 Task: Buy 5 Conductivity Meters & Accessories from Measuring & Testing section under best seller category for shipping address: Eden Taylor, 3517 Cook Hill Road, Danbury, Connecticut 06810, Cell Number 2034707320. Pay from credit card ending with 6759, CVV 506
Action: Mouse moved to (210, 107)
Screenshot: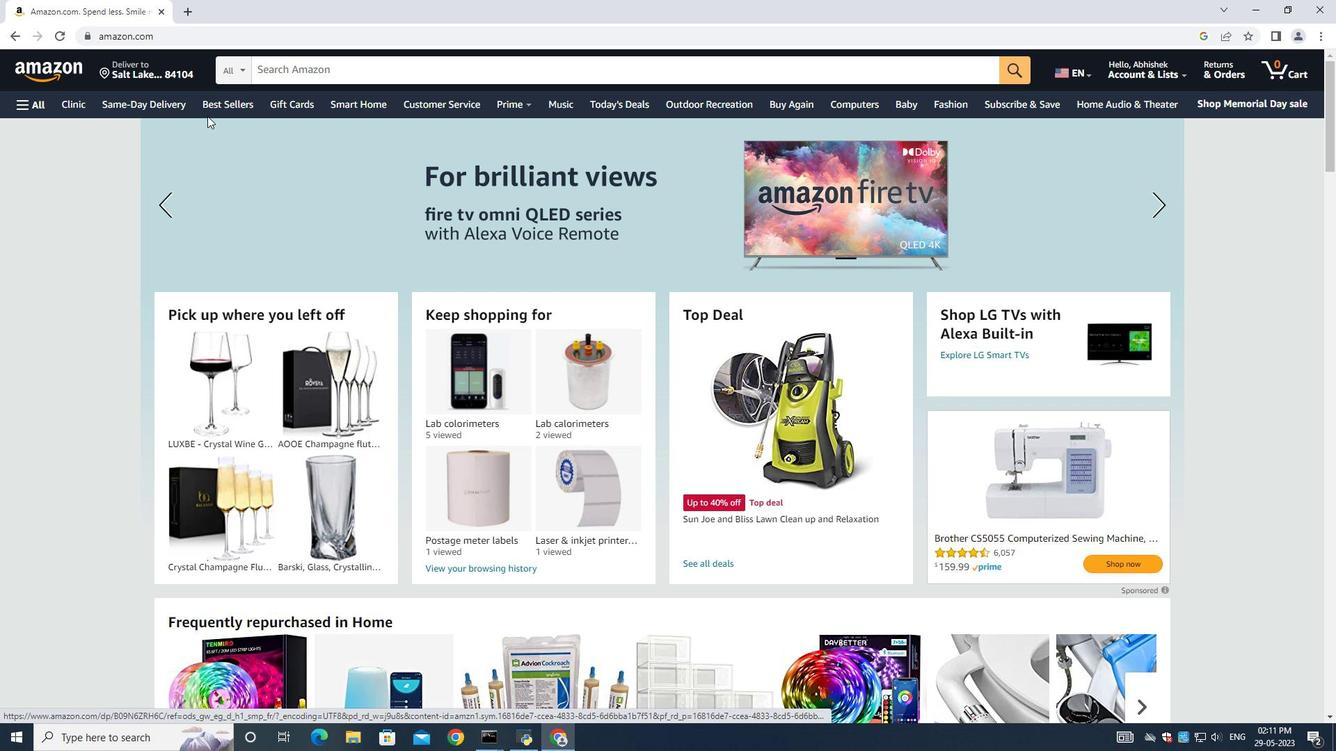 
Action: Mouse pressed left at (210, 107)
Screenshot: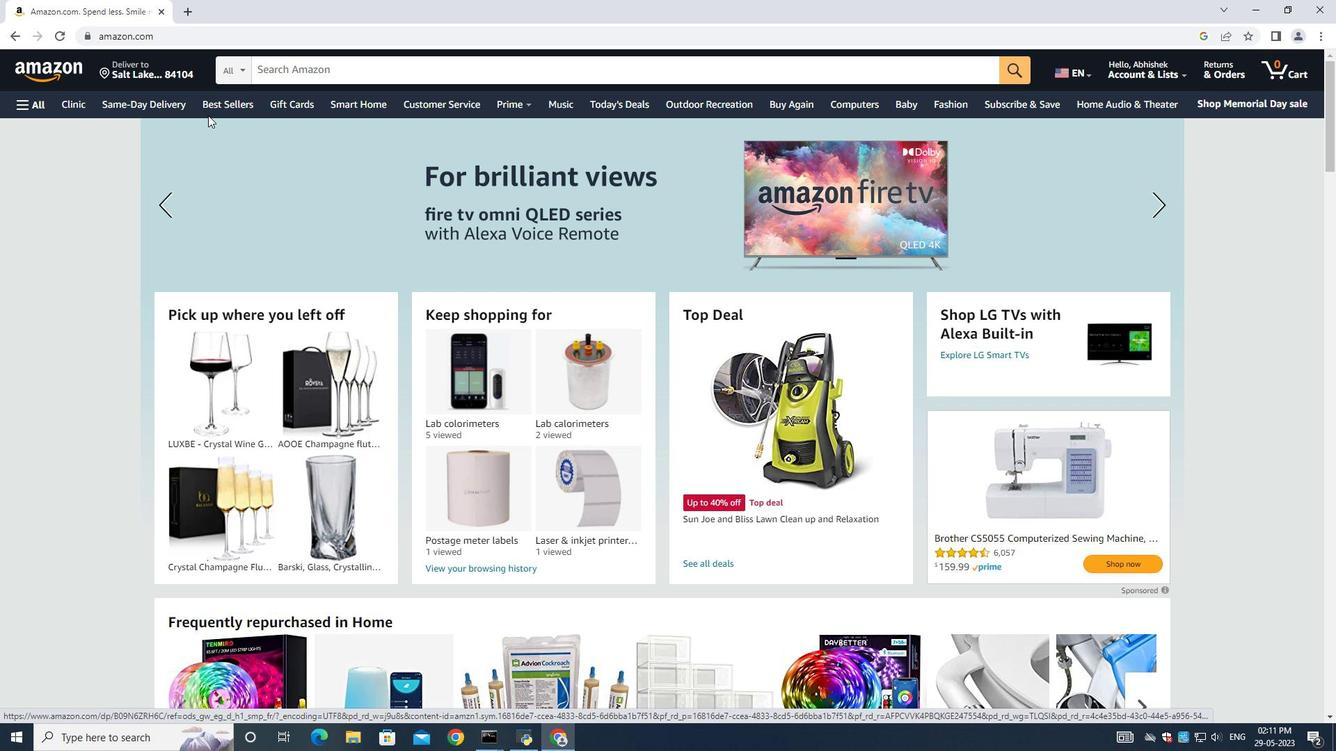 
Action: Mouse moved to (354, 73)
Screenshot: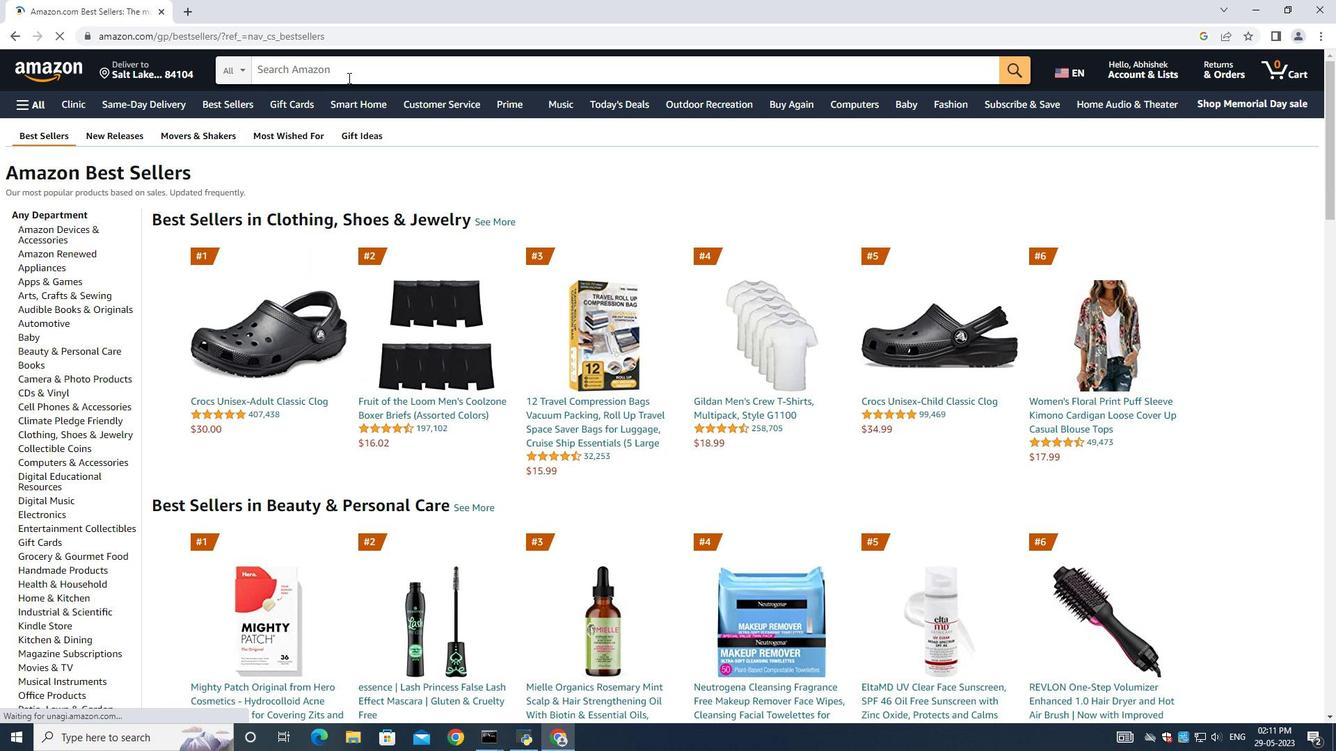 
Action: Mouse pressed left at (354, 73)
Screenshot: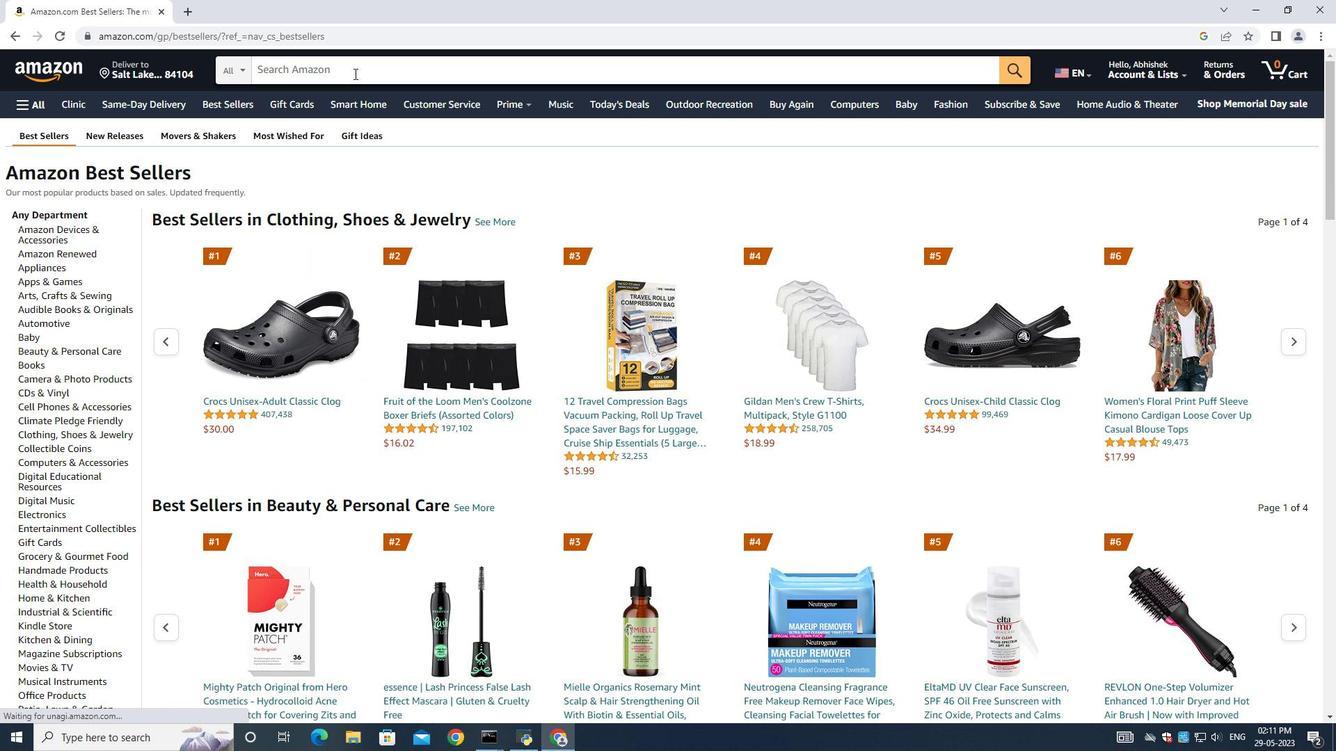 
Action: Mouse moved to (354, 73)
Screenshot: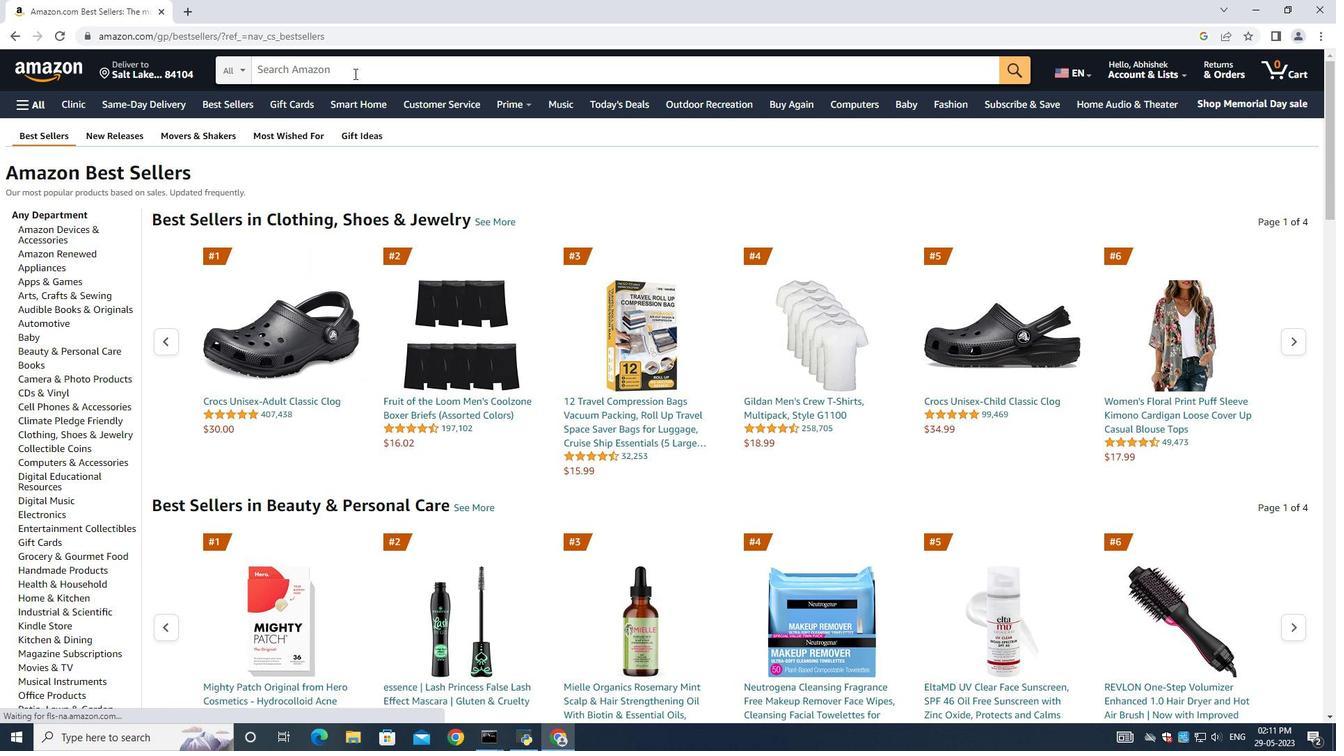 
Action: Key pressed <Key.shift>Conducivity<Key.space><Key.shift>Meters<Key.enter>
Screenshot: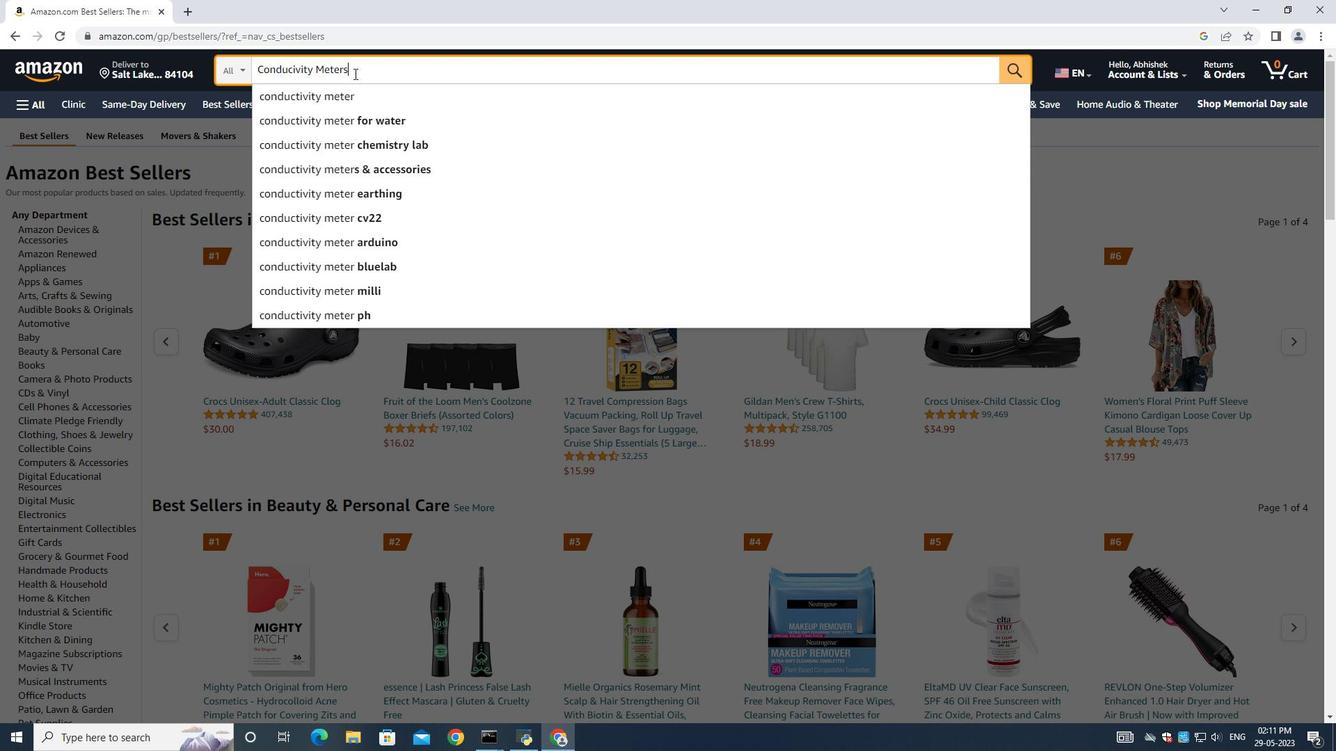 
Action: Mouse moved to (560, 410)
Screenshot: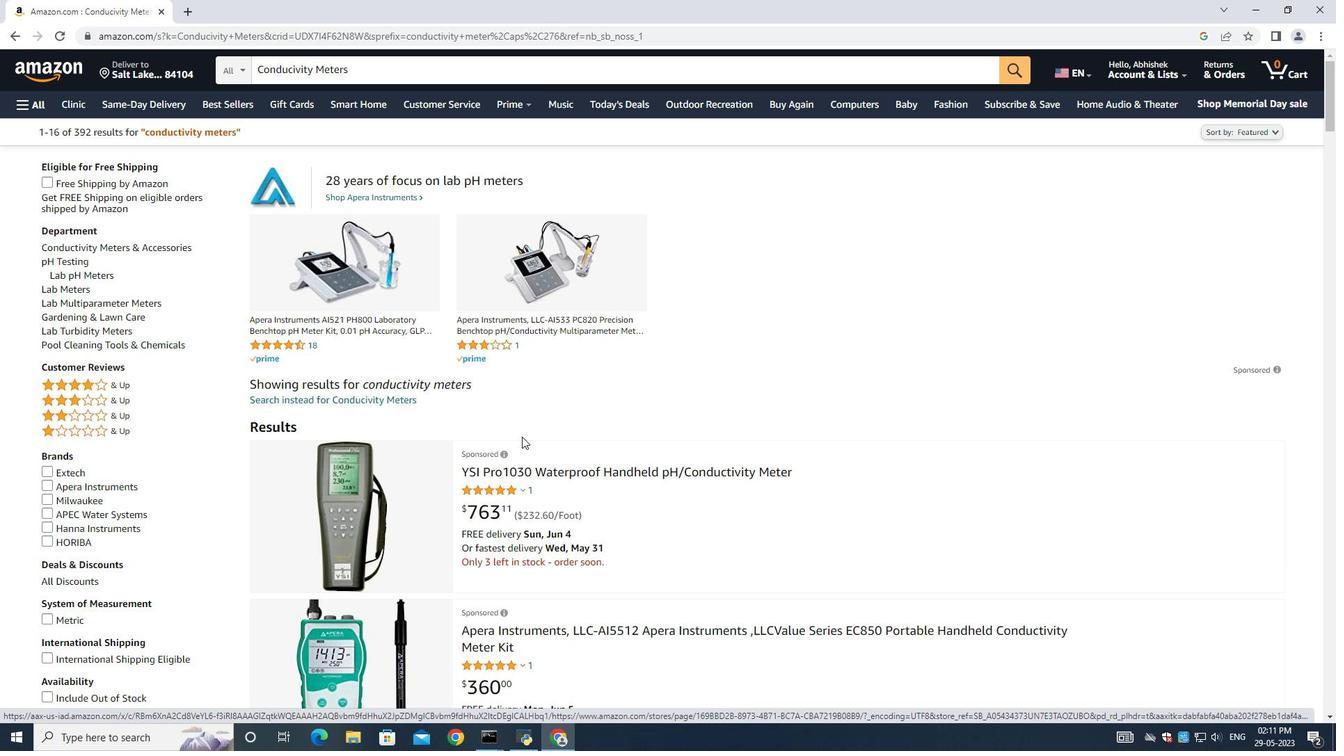 
Action: Mouse scrolled (560, 409) with delta (0, 0)
Screenshot: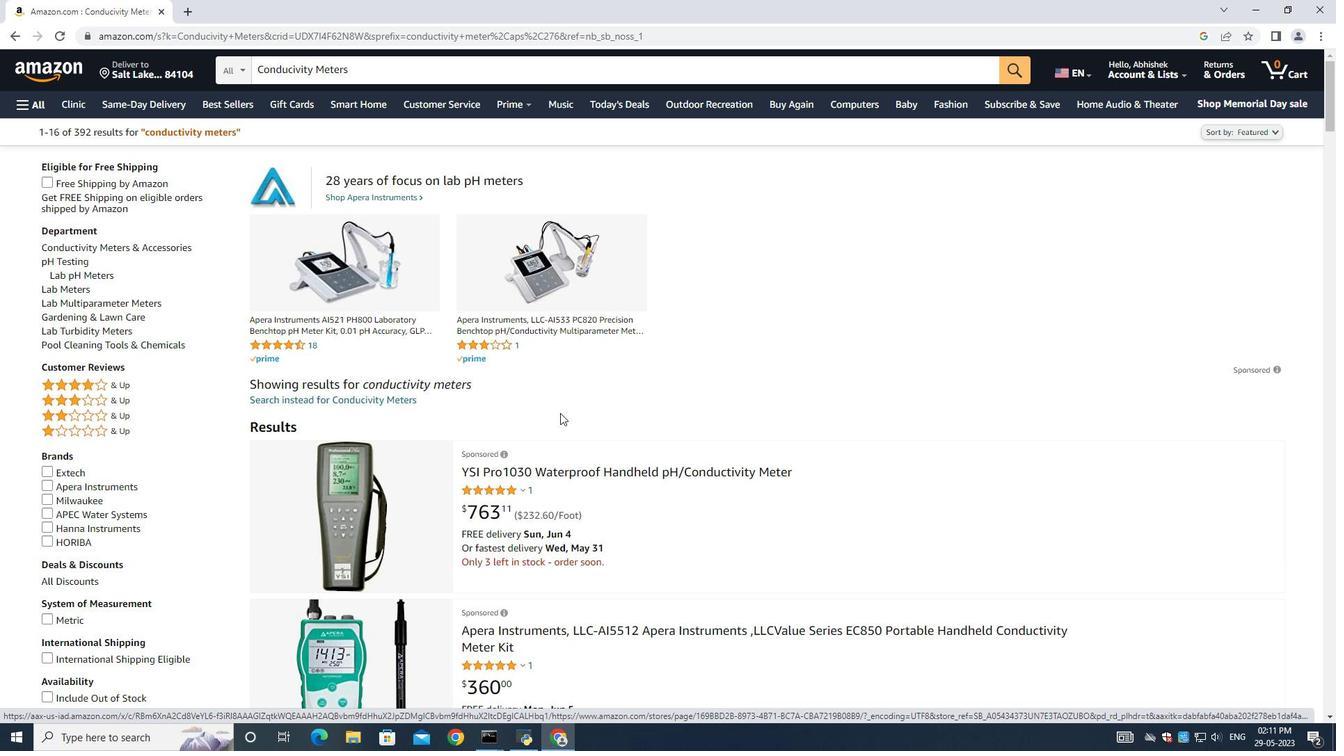 
Action: Mouse scrolled (560, 409) with delta (0, 0)
Screenshot: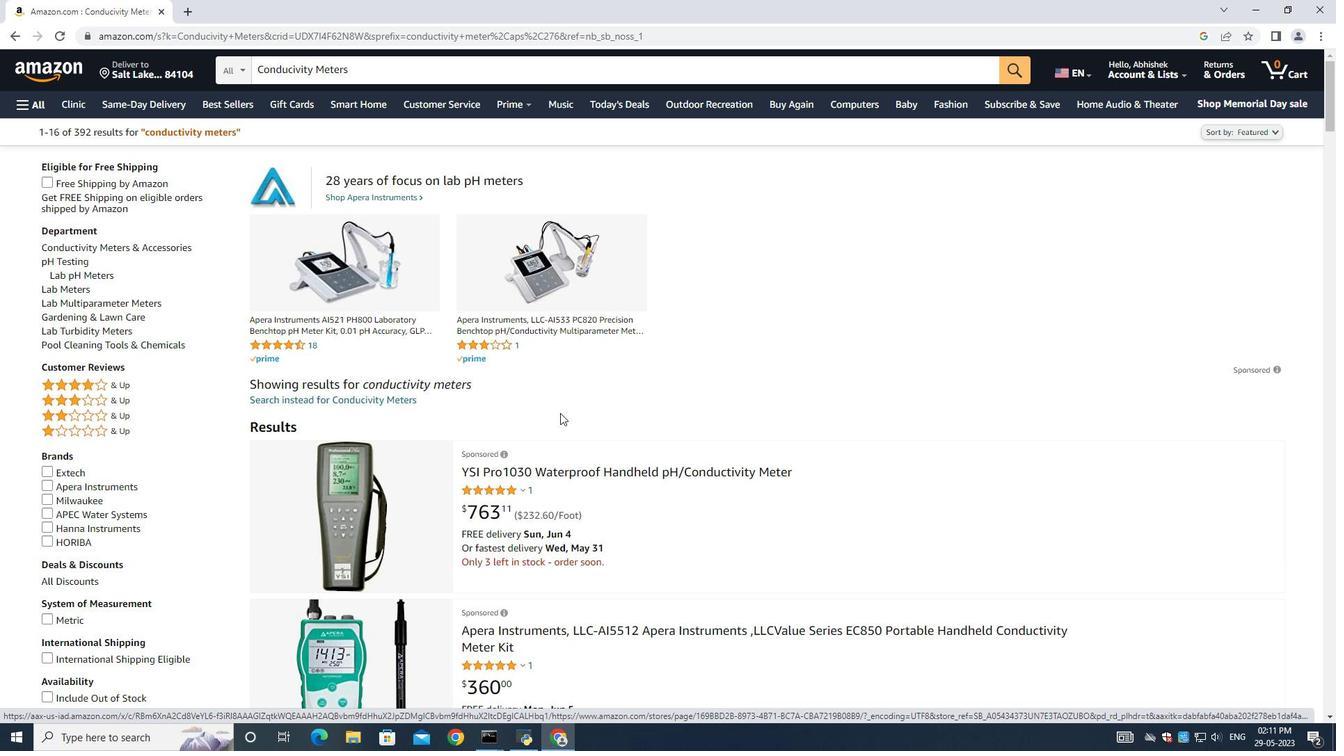 
Action: Mouse moved to (560, 410)
Screenshot: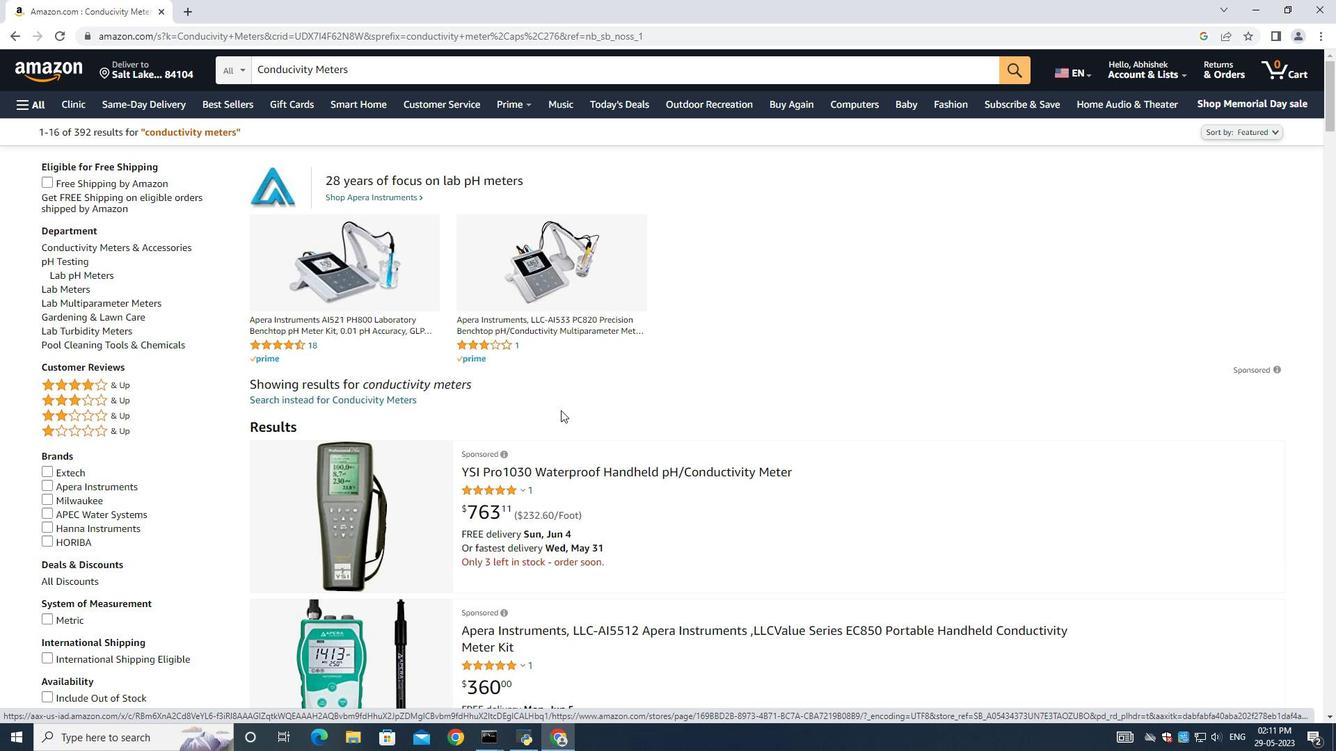 
Action: Mouse scrolled (560, 409) with delta (0, 0)
Screenshot: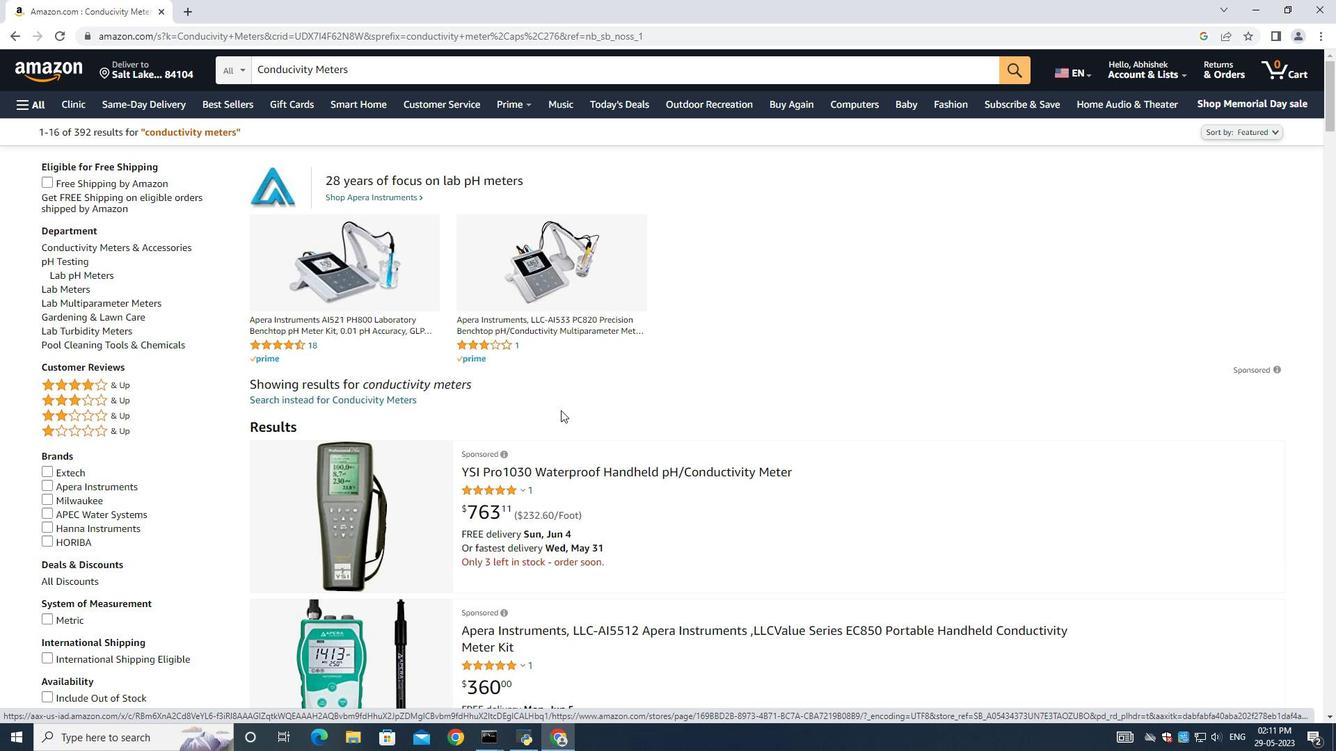 
Action: Mouse moved to (562, 407)
Screenshot: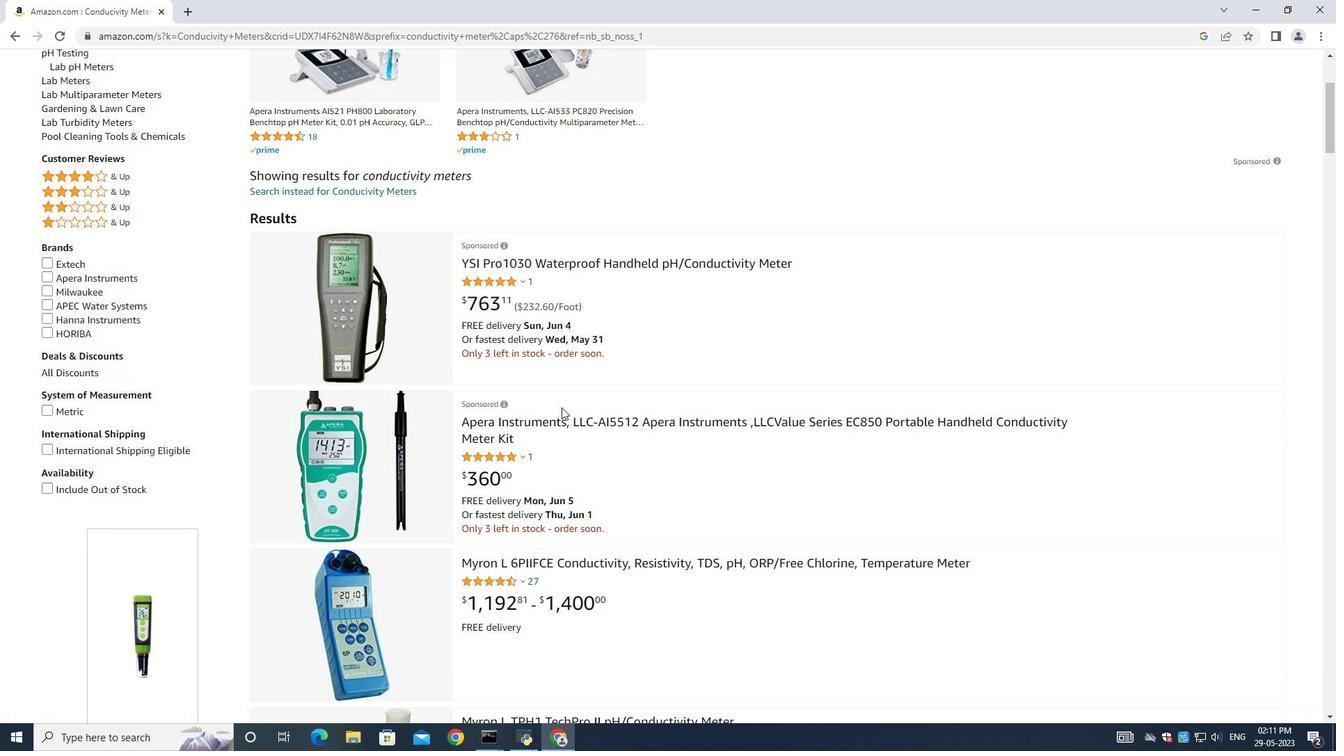 
Action: Mouse scrolled (562, 407) with delta (0, 0)
Screenshot: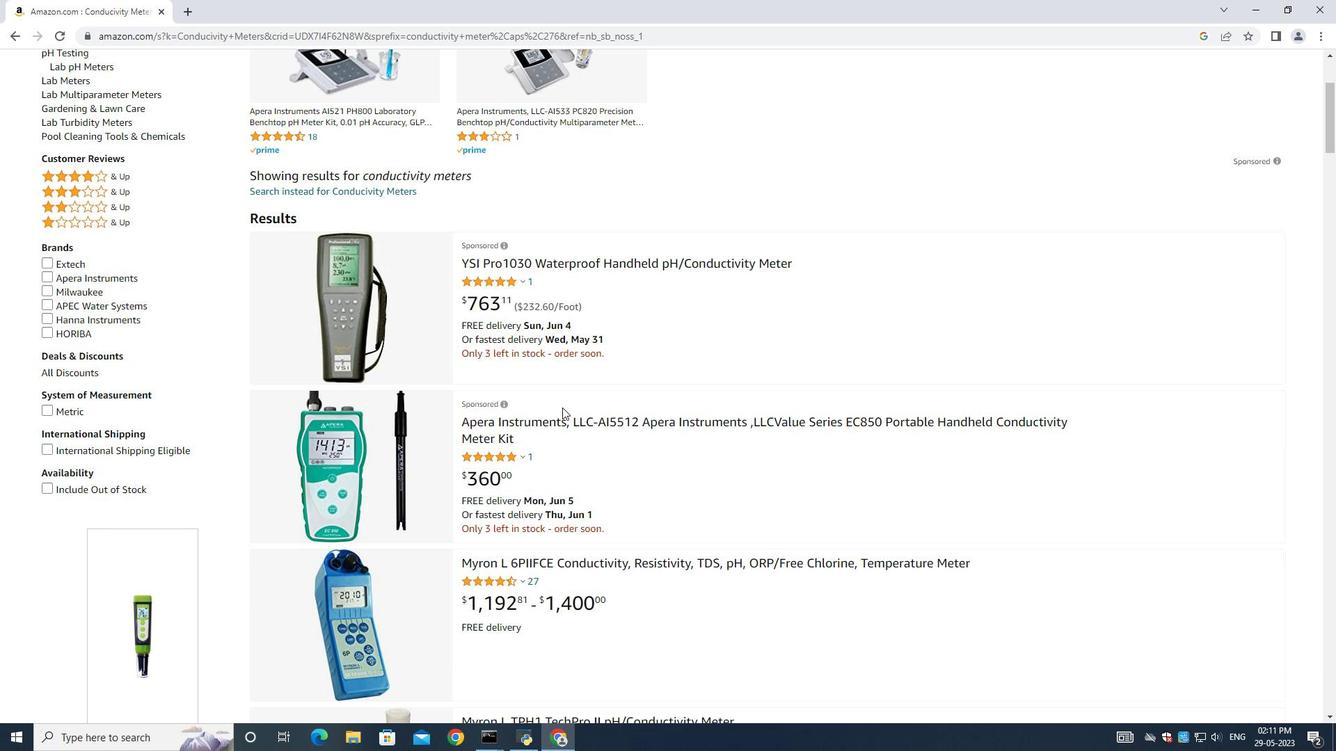 
Action: Mouse scrolled (562, 407) with delta (0, 0)
Screenshot: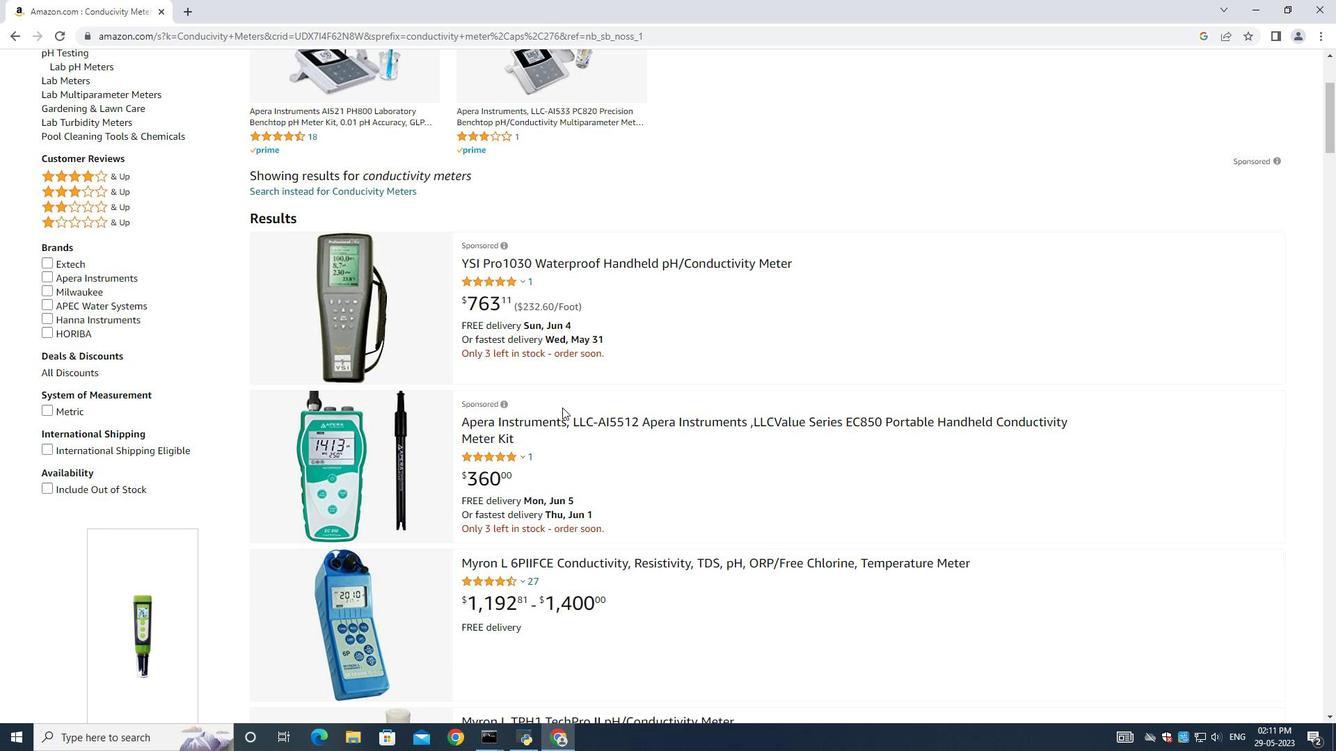 
Action: Mouse moved to (655, 261)
Screenshot: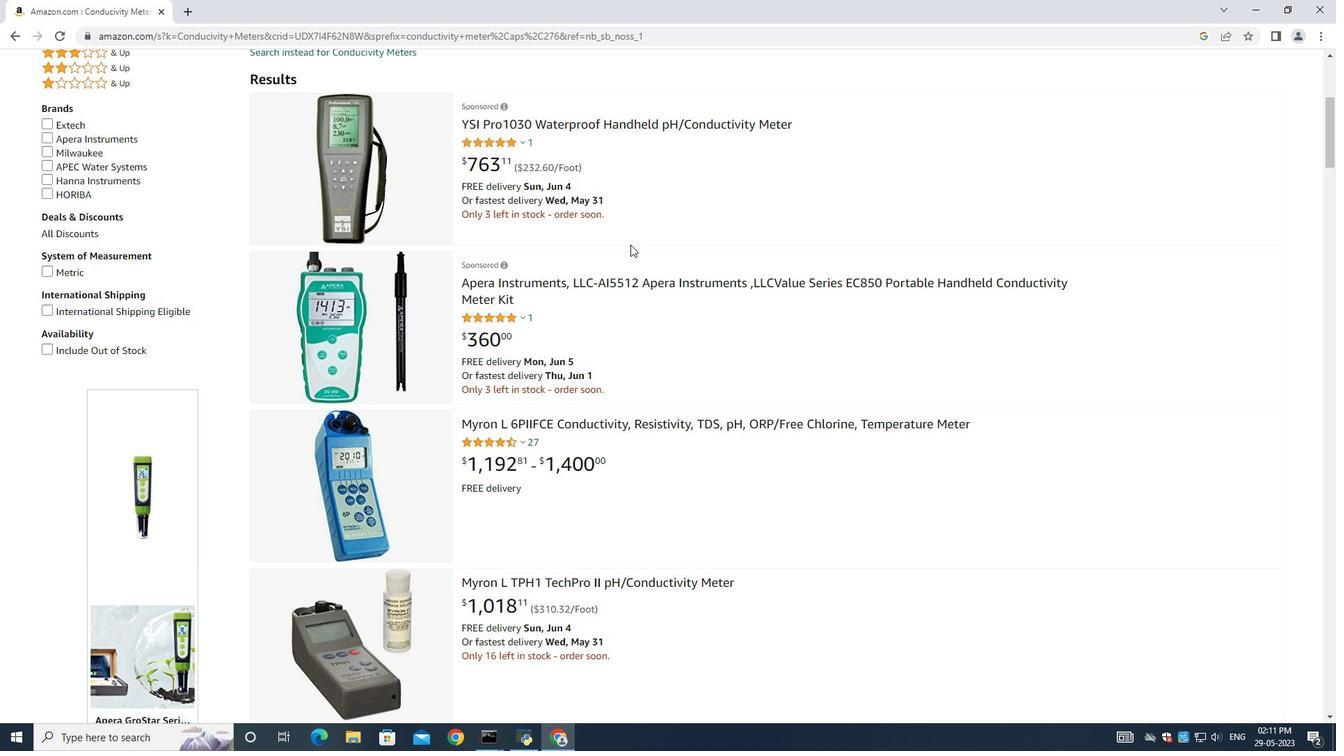
Action: Mouse scrolled (655, 260) with delta (0, 0)
Screenshot: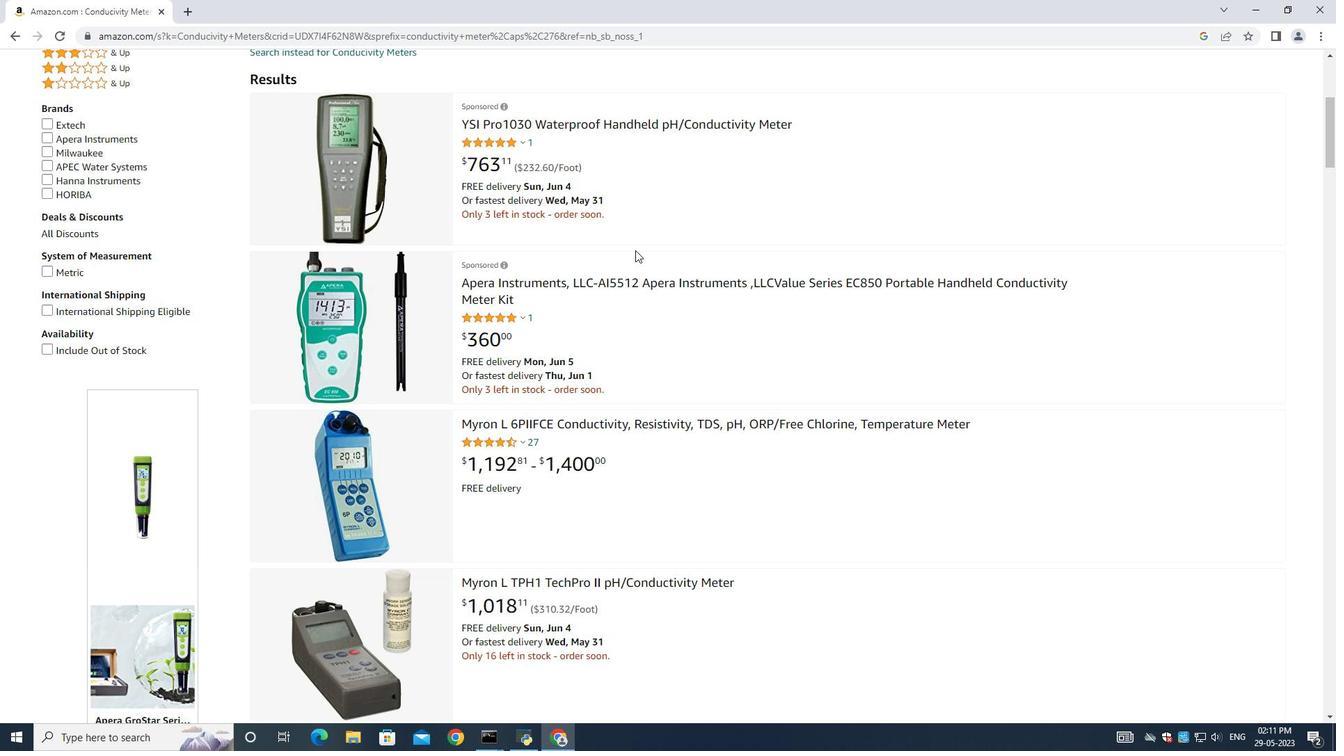 
Action: Mouse moved to (657, 263)
Screenshot: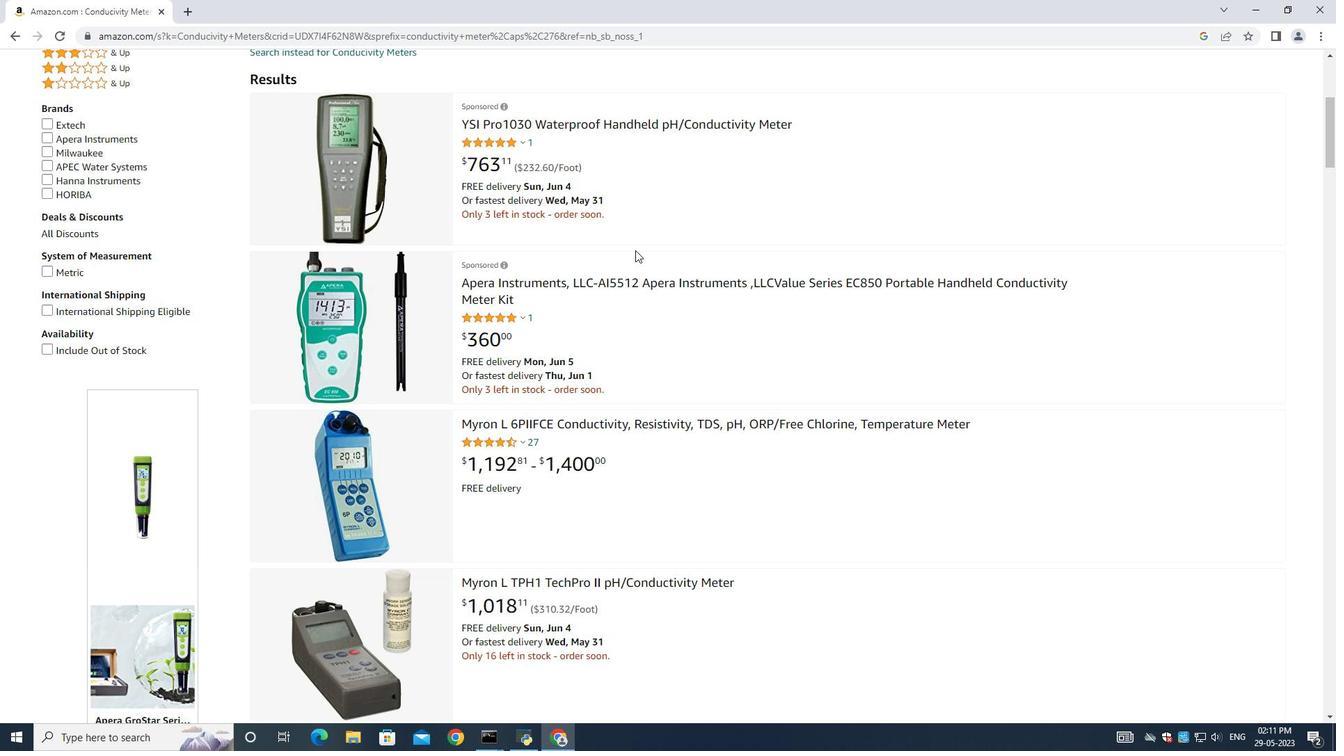
Action: Mouse scrolled (657, 262) with delta (0, 0)
Screenshot: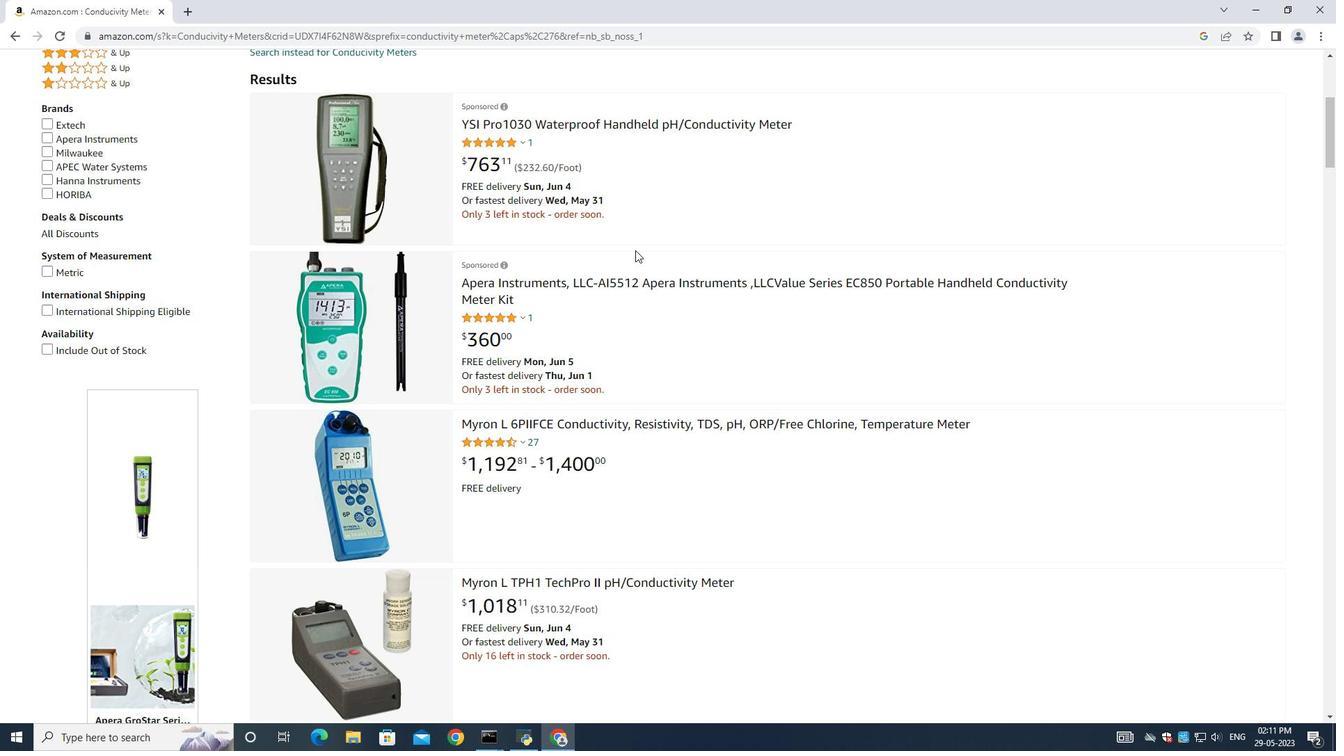 
Action: Mouse moved to (657, 260)
Screenshot: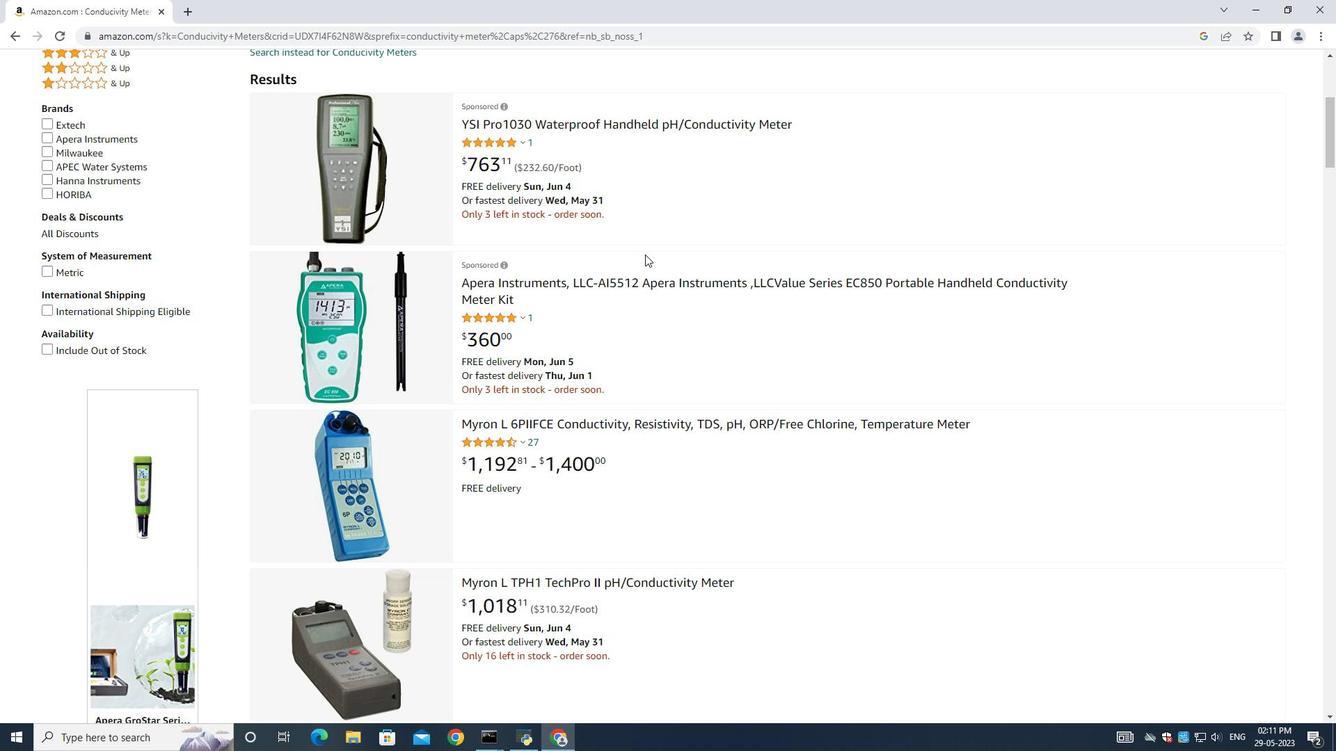 
Action: Mouse scrolled (657, 259) with delta (0, 0)
Screenshot: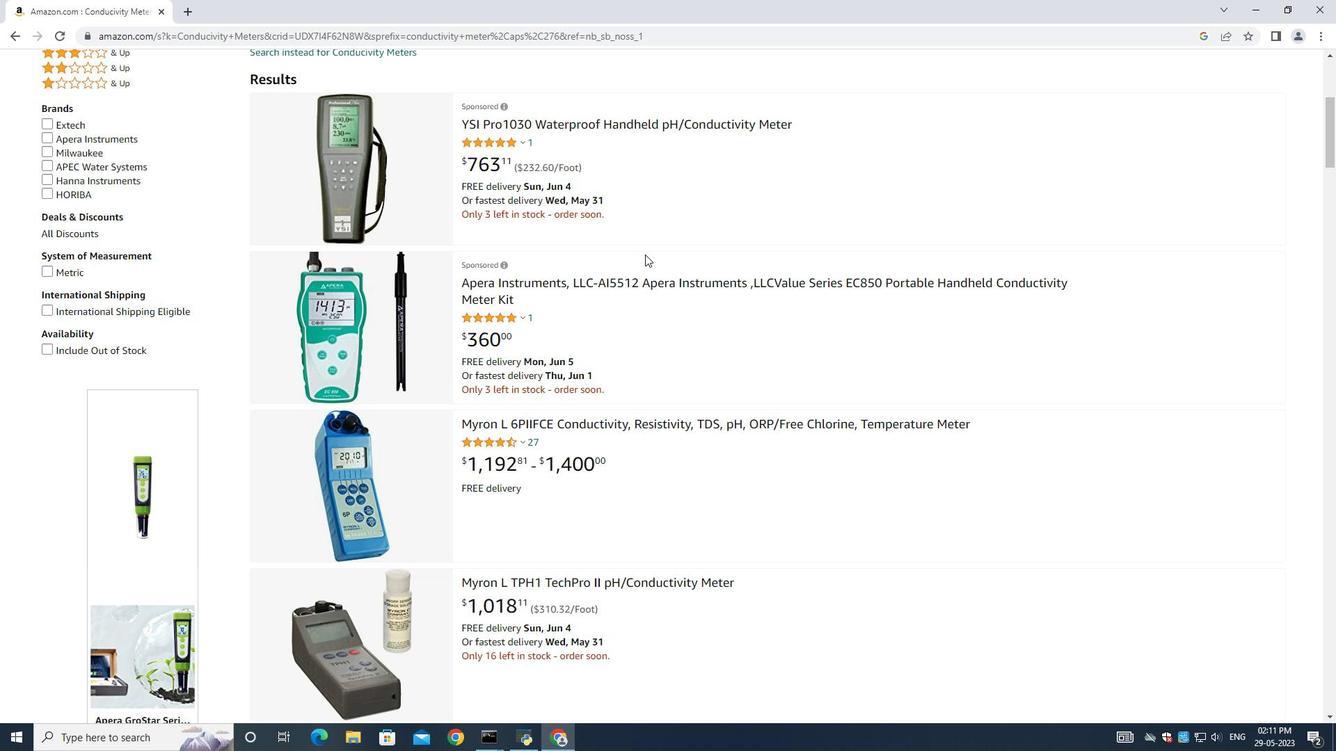 
Action: Mouse moved to (611, 347)
Screenshot: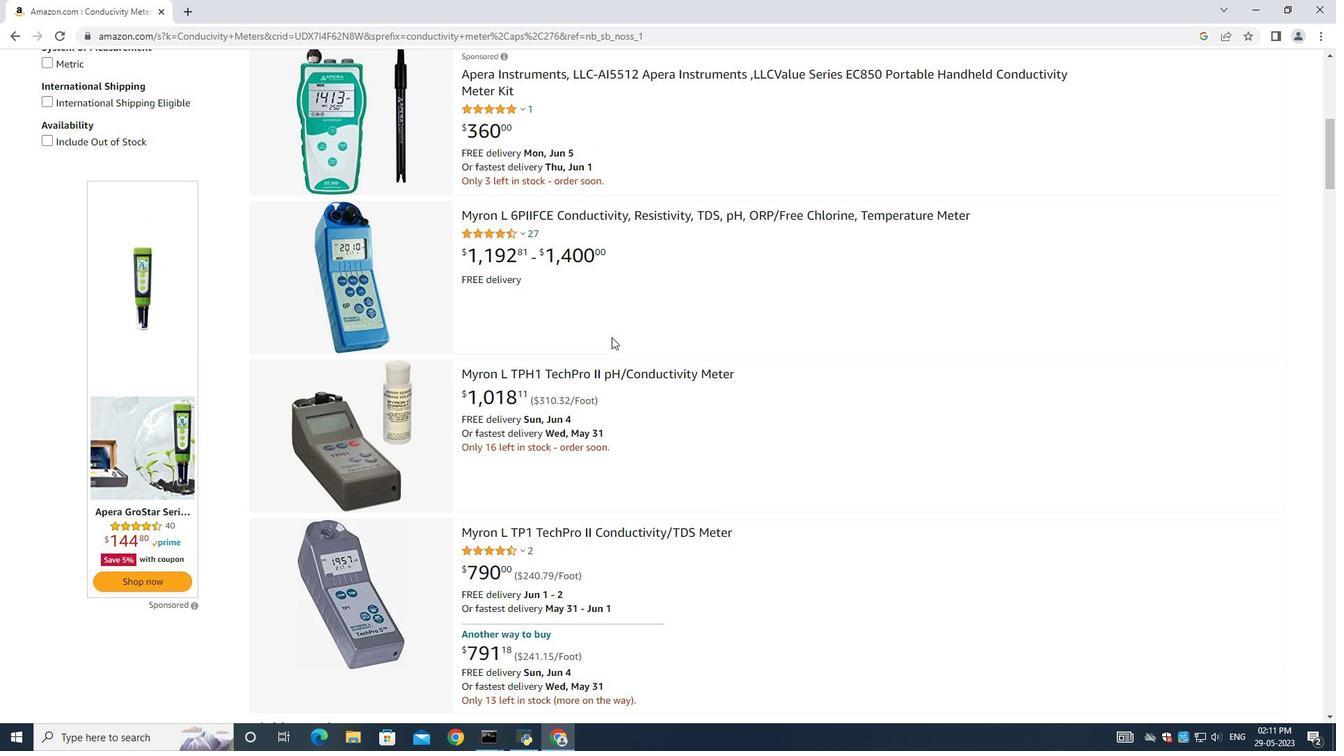 
Action: Mouse scrolled (611, 346) with delta (0, 0)
Screenshot: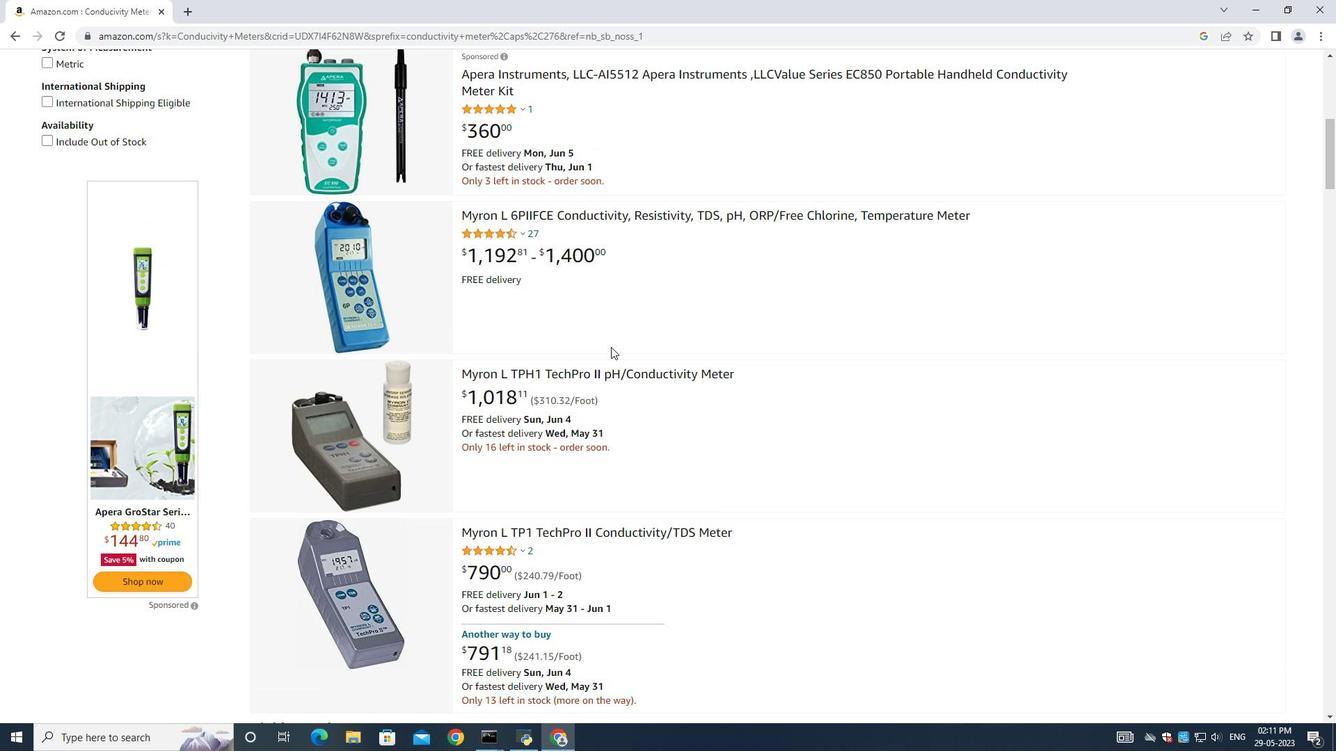 
Action: Mouse scrolled (611, 346) with delta (0, 0)
Screenshot: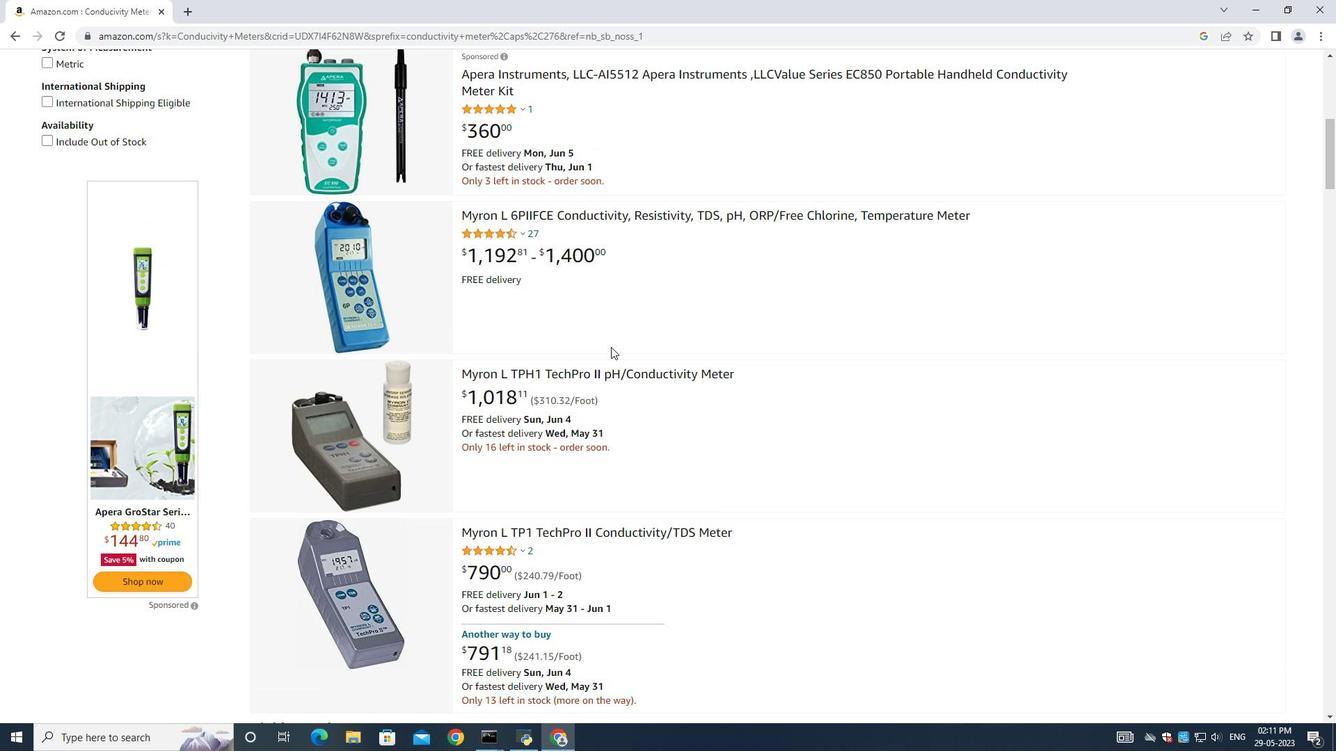 
Action: Mouse moved to (628, 404)
Screenshot: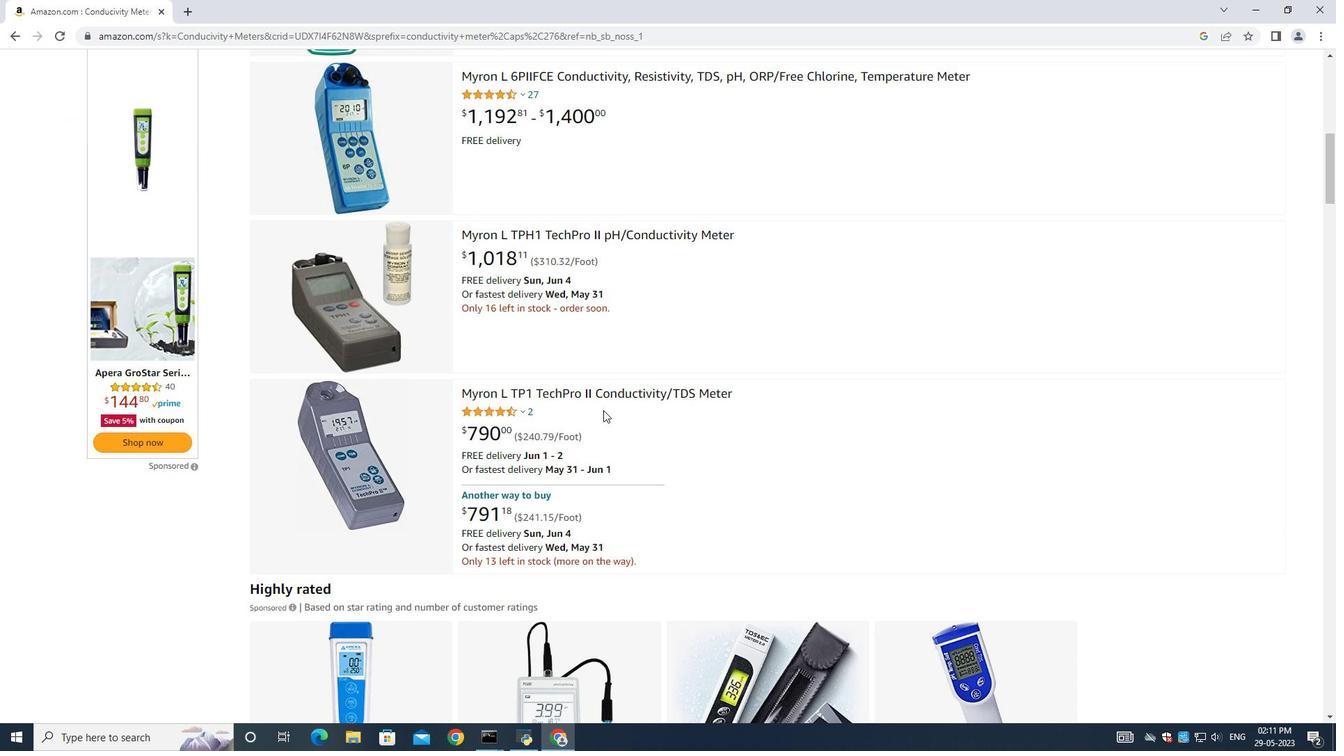 
Action: Mouse scrolled (628, 403) with delta (0, 0)
Screenshot: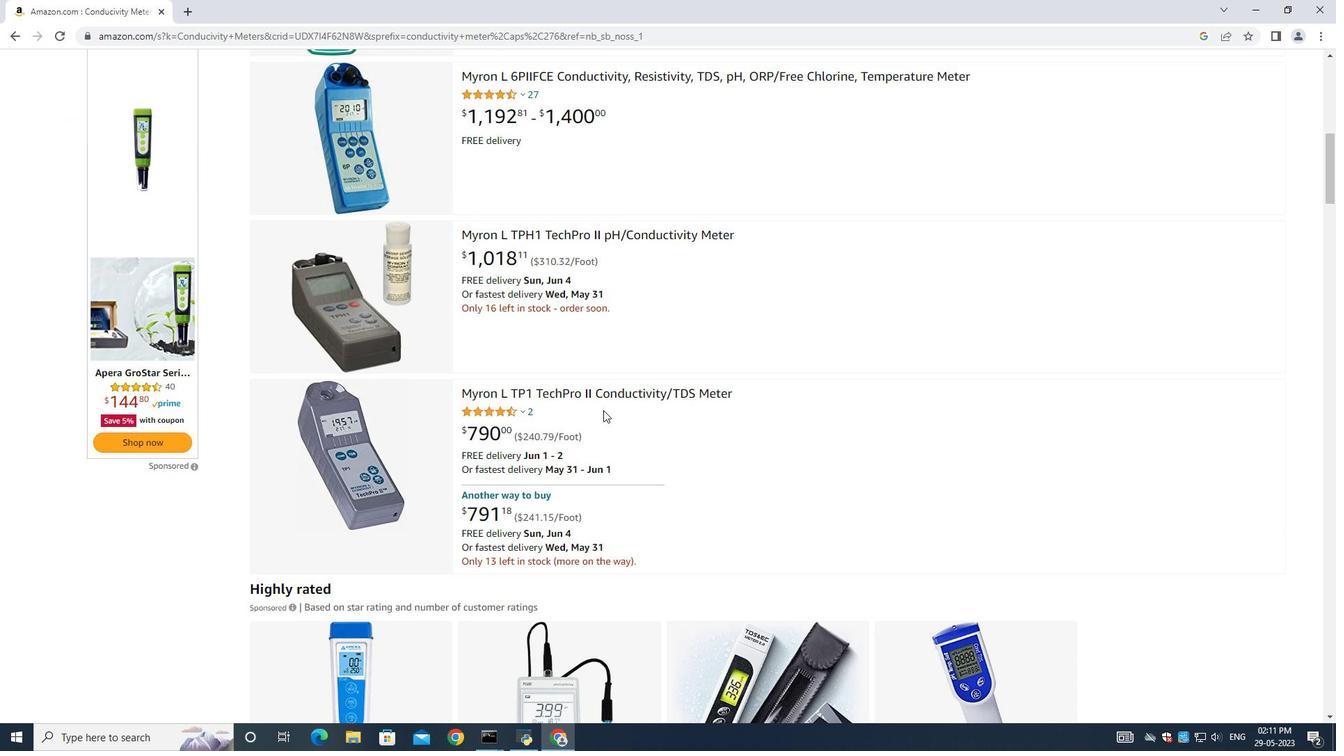 
Action: Mouse moved to (628, 405)
Screenshot: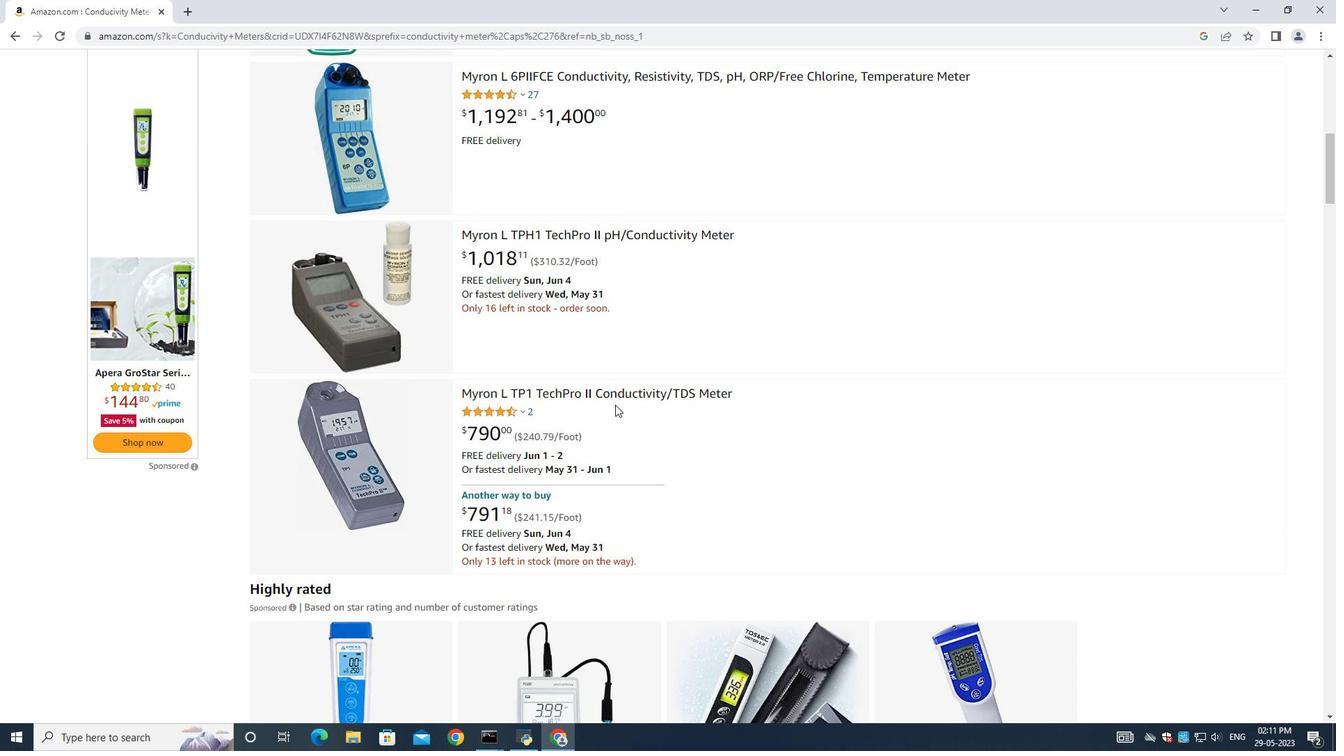 
Action: Mouse scrolled (628, 404) with delta (0, 0)
Screenshot: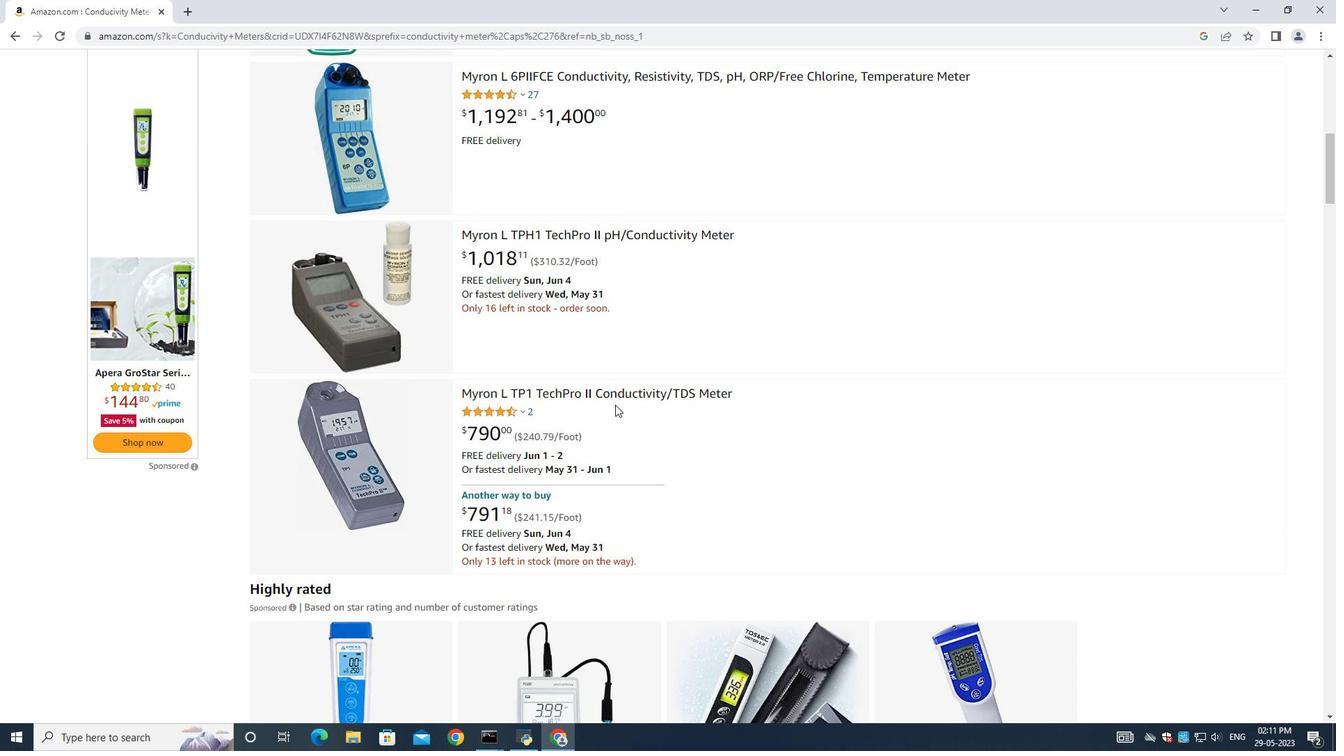 
Action: Mouse scrolled (628, 404) with delta (0, 0)
Screenshot: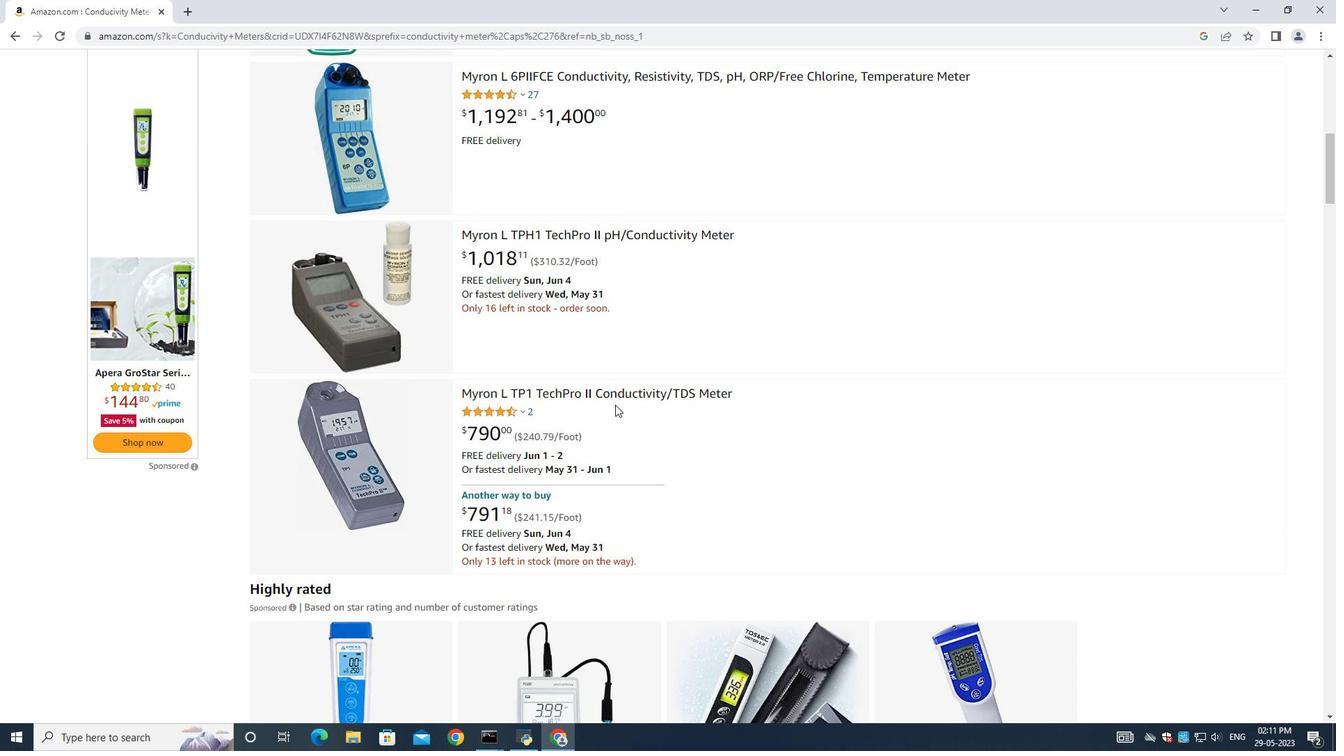 
Action: Mouse moved to (628, 405)
Screenshot: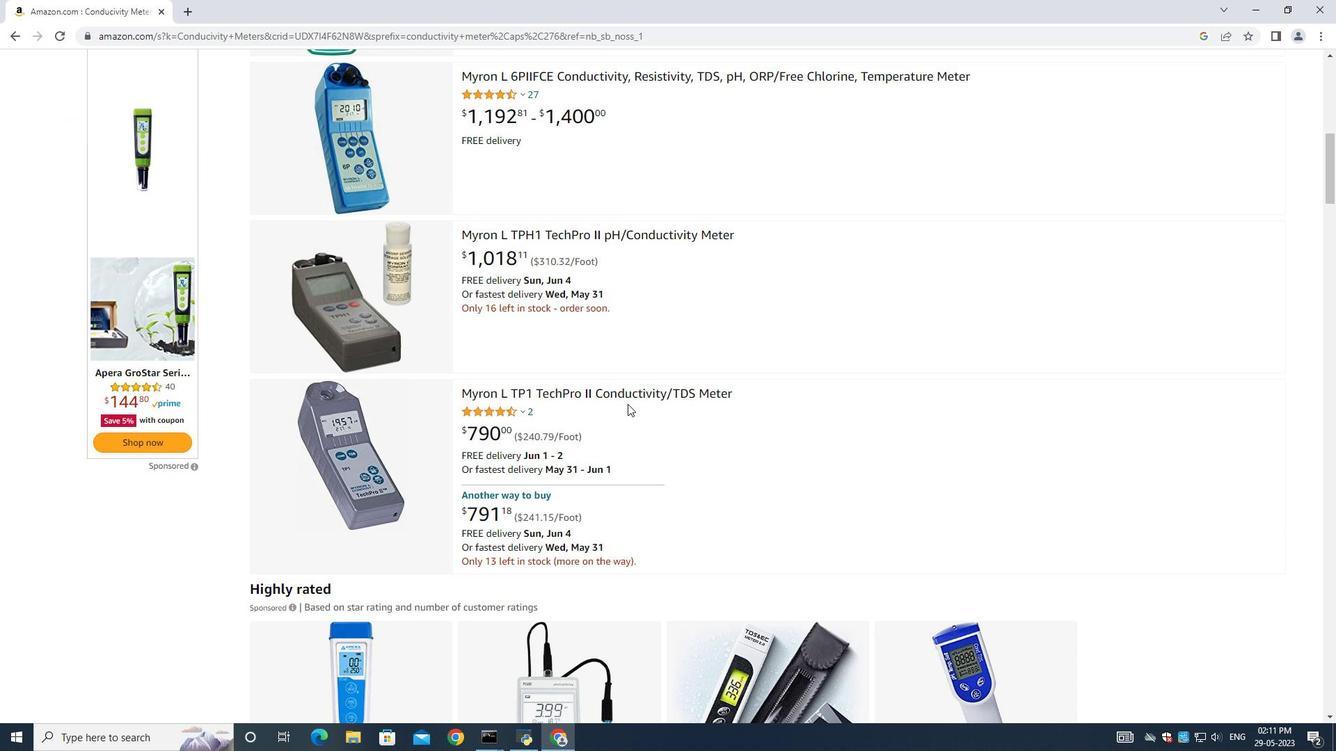 
Action: Mouse scrolled (628, 404) with delta (0, 0)
Screenshot: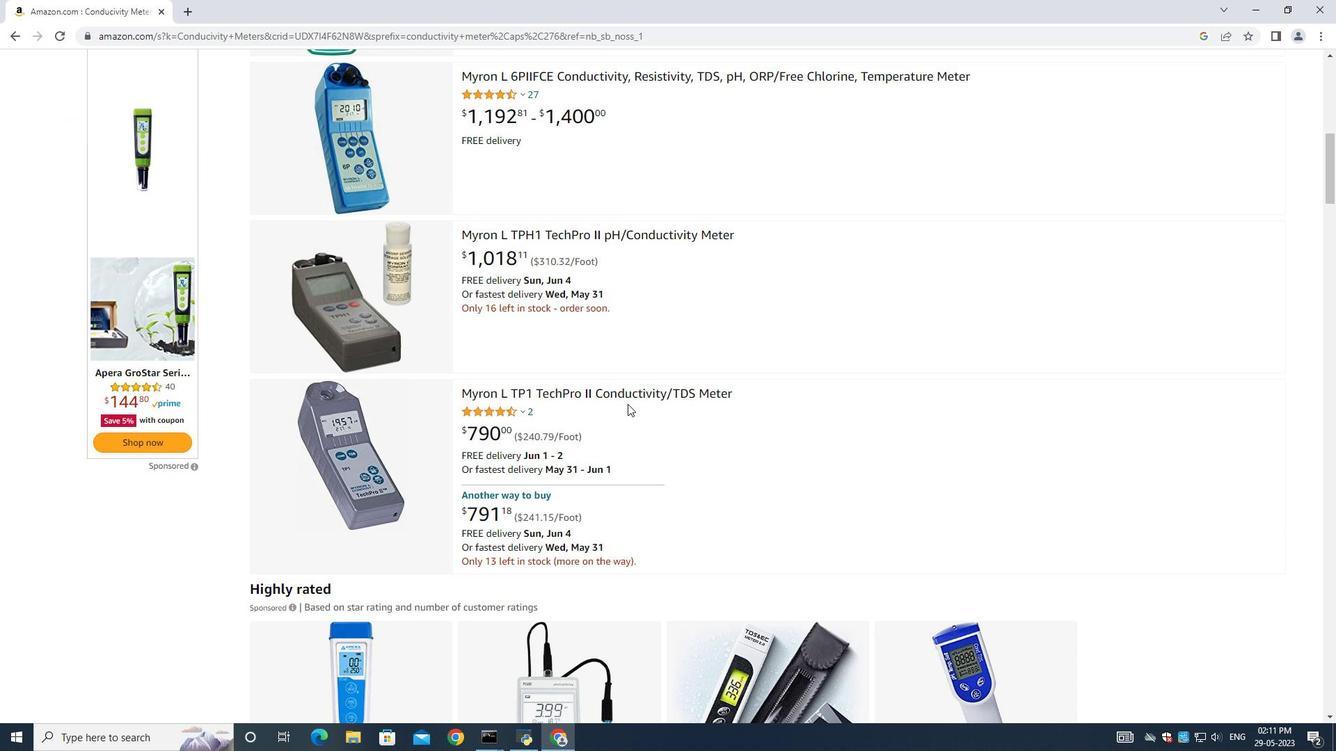 
Action: Mouse moved to (628, 399)
Screenshot: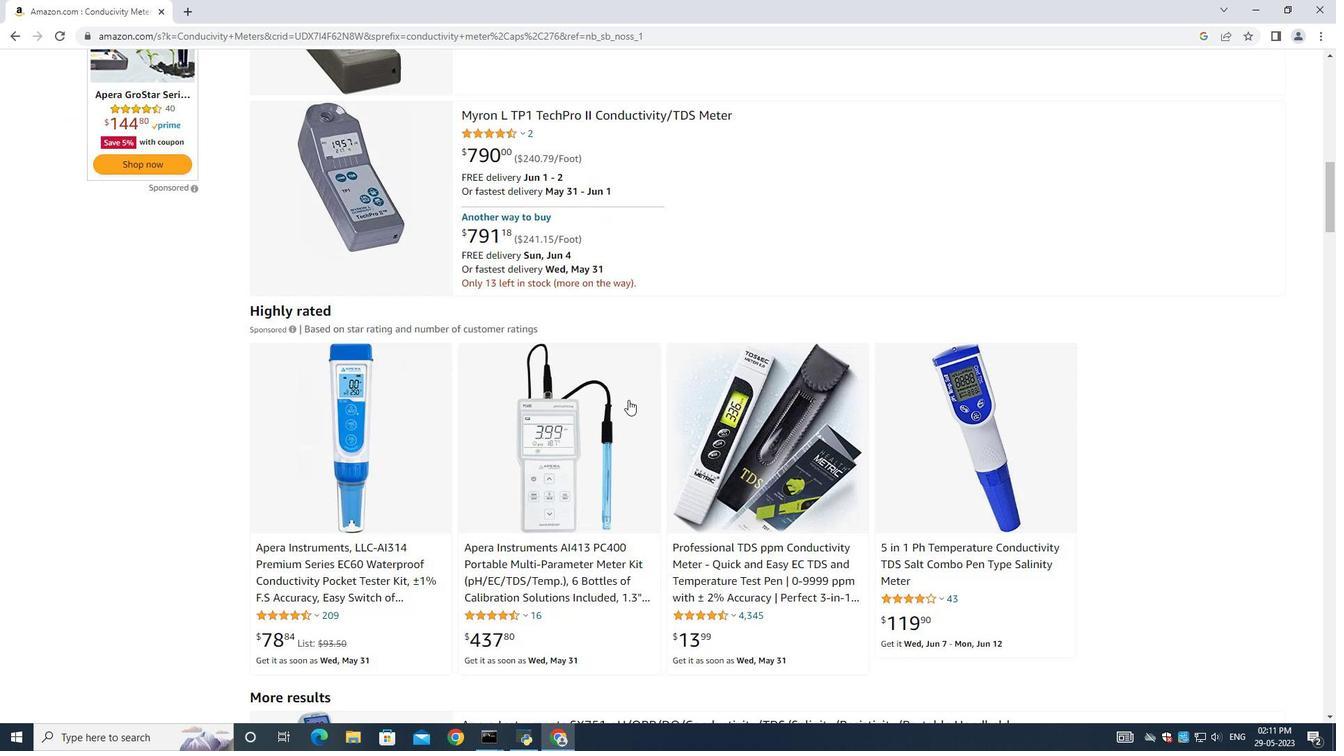 
Action: Mouse scrolled (628, 398) with delta (0, 0)
Screenshot: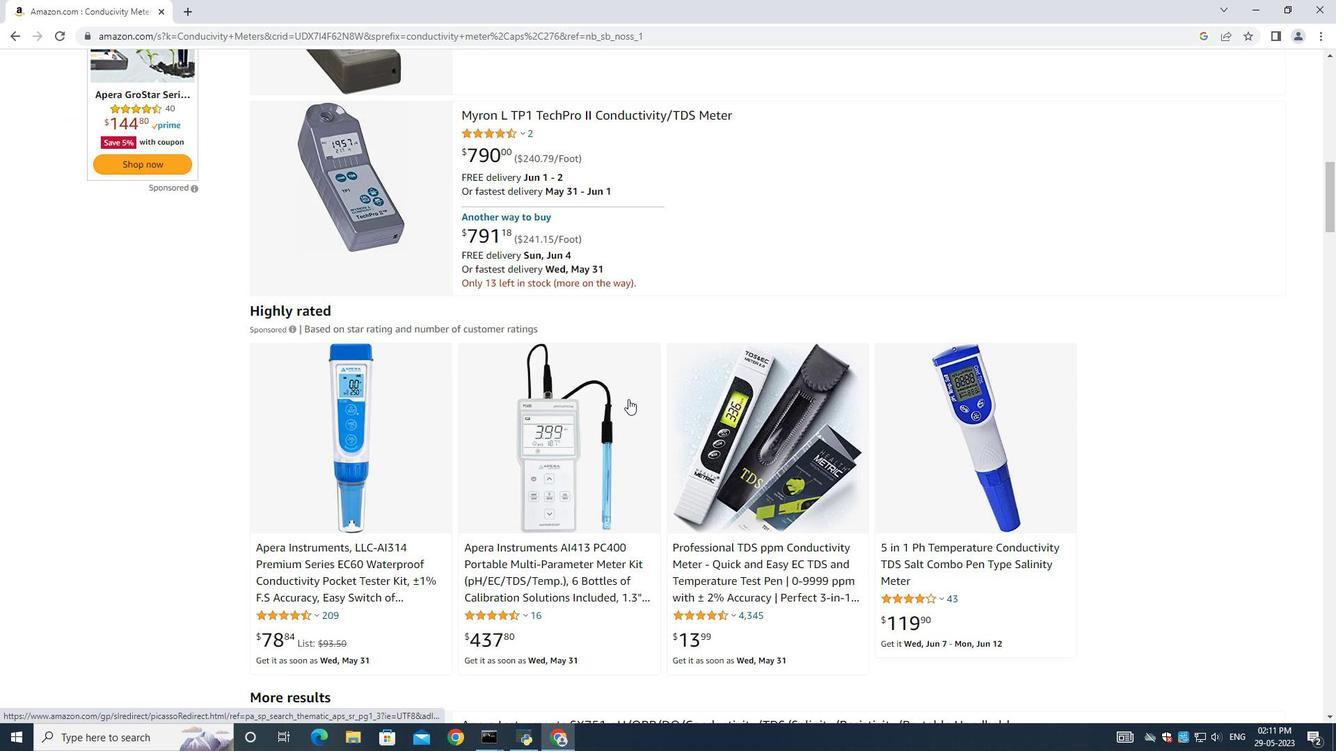 
Action: Mouse scrolled (628, 398) with delta (0, 0)
Screenshot: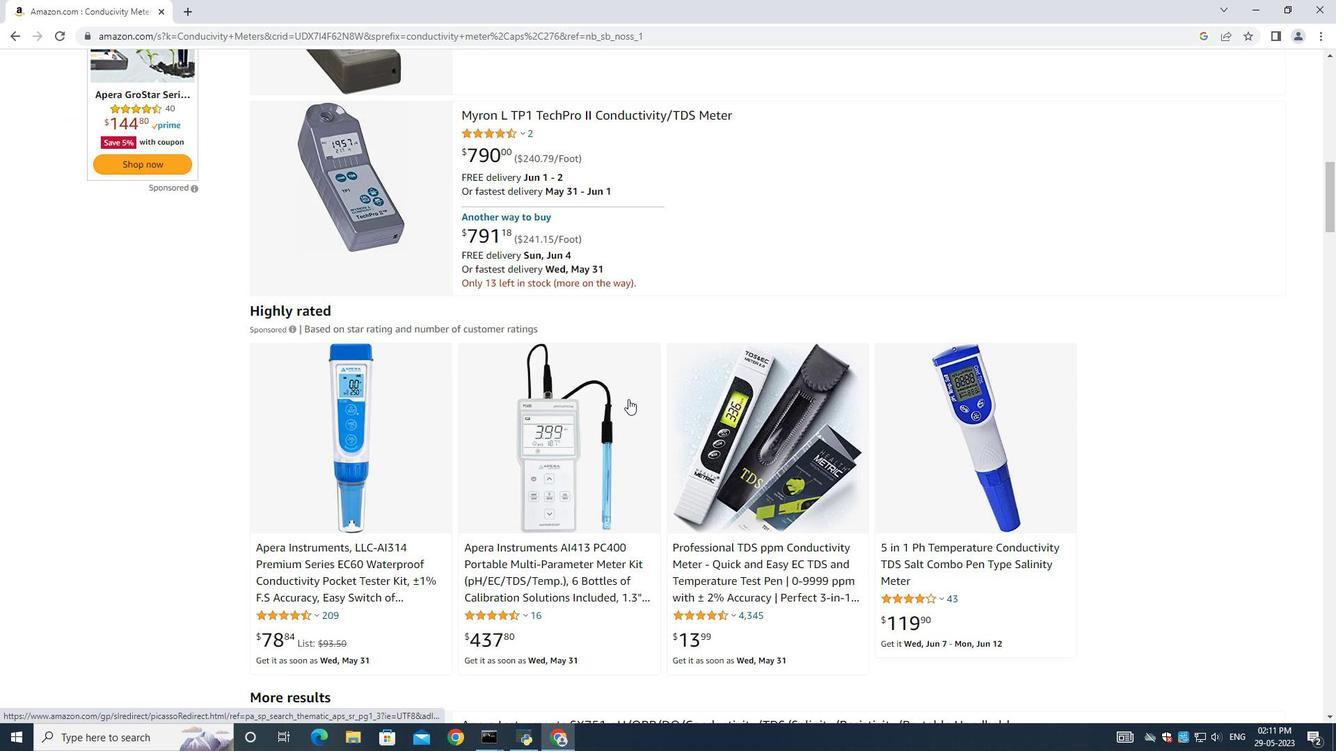 
Action: Mouse scrolled (628, 398) with delta (0, 0)
Screenshot: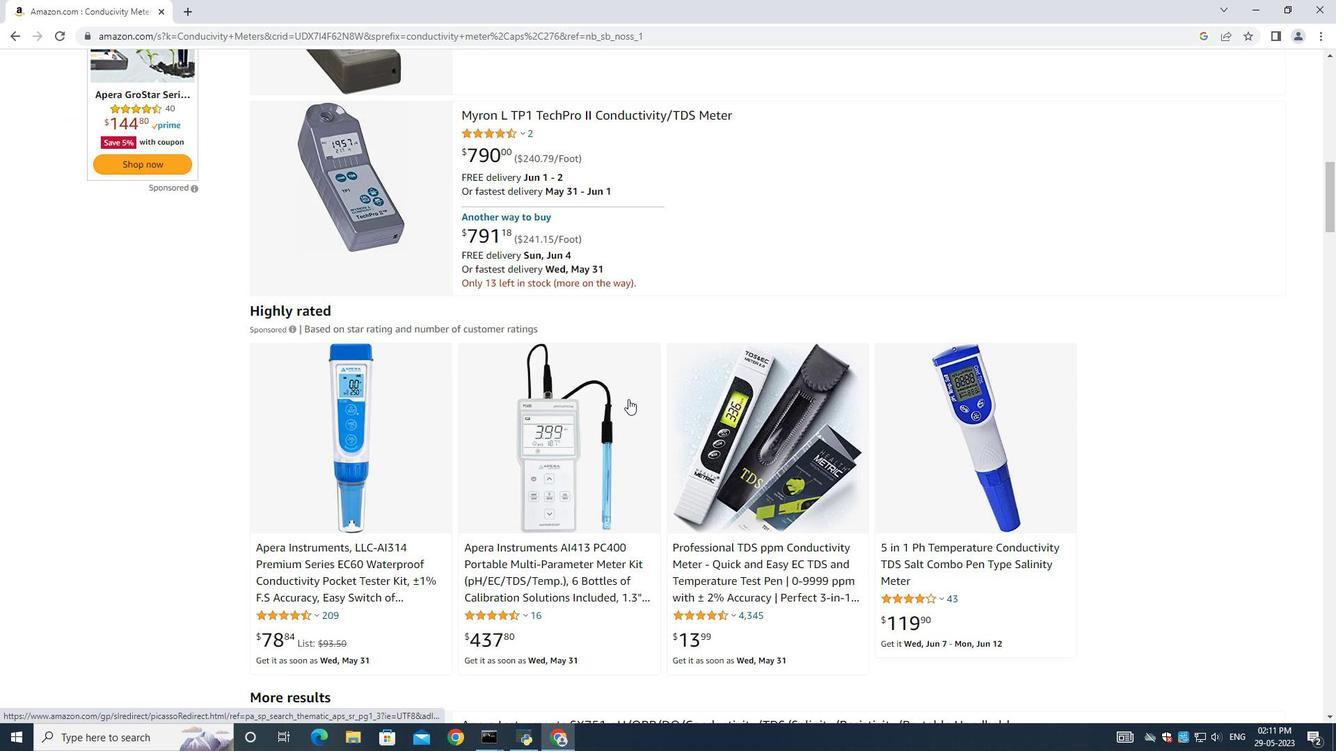 
Action: Mouse scrolled (628, 398) with delta (0, 0)
Screenshot: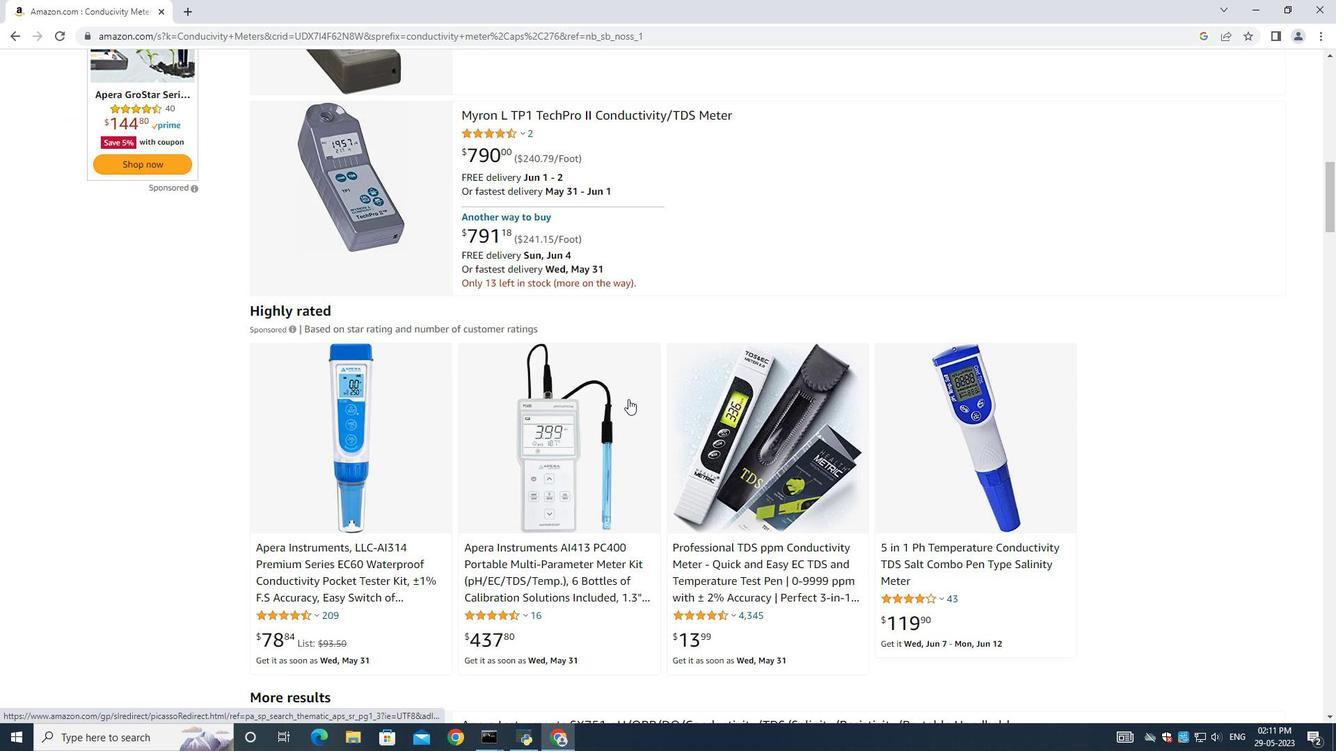 
Action: Mouse moved to (627, 398)
Screenshot: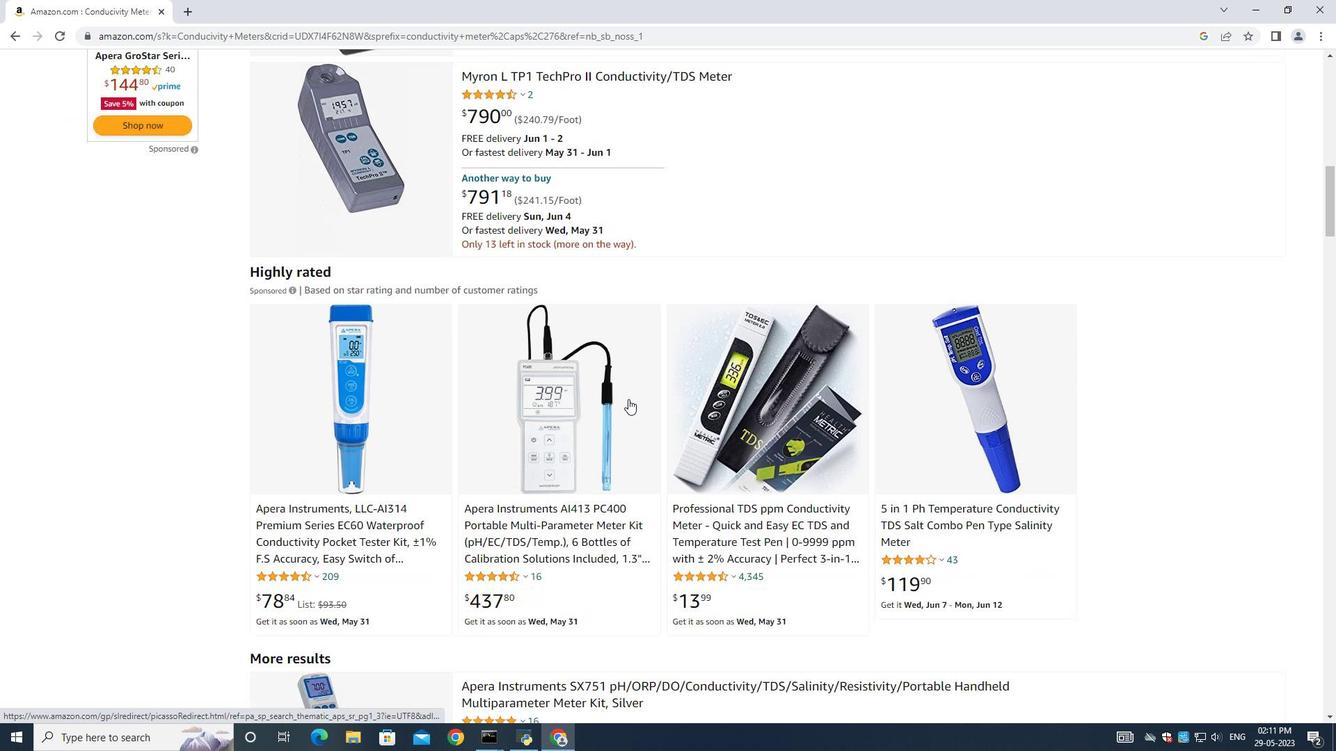 
Action: Mouse scrolled (627, 398) with delta (0, 0)
Screenshot: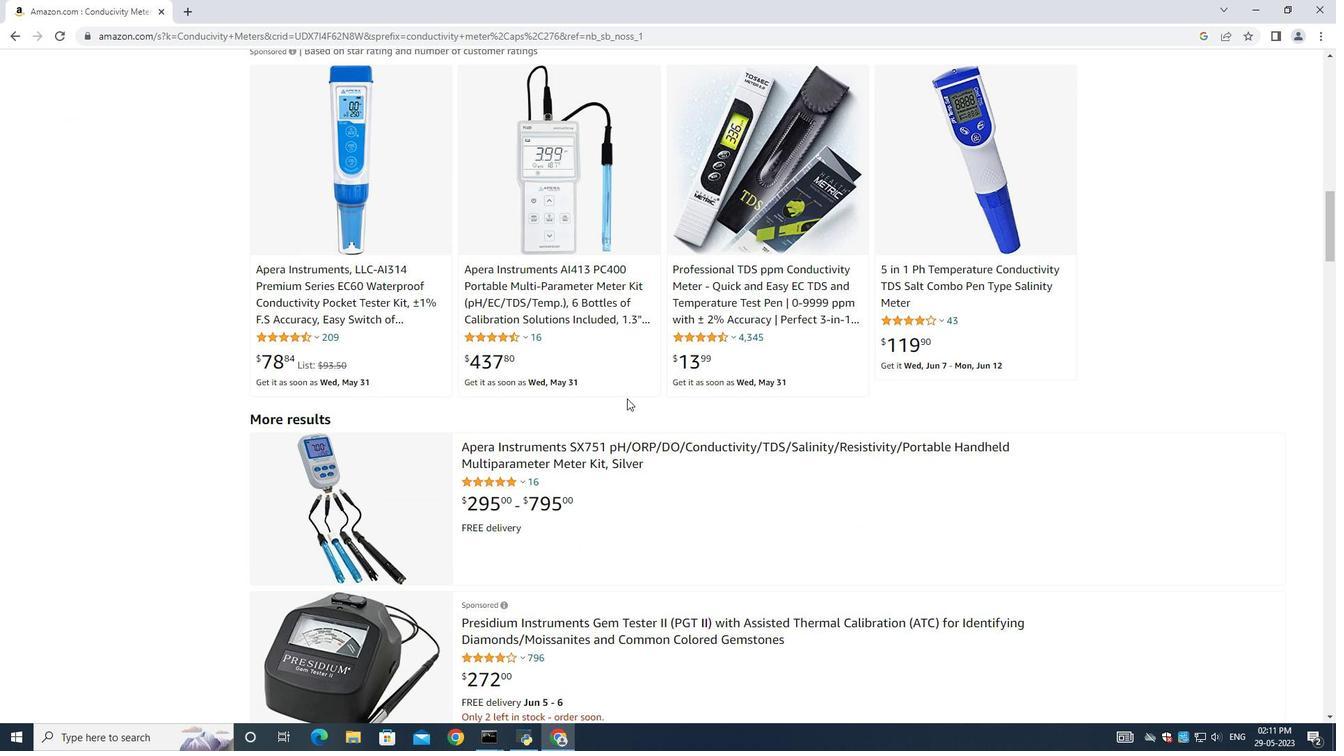 
Action: Mouse moved to (626, 398)
Screenshot: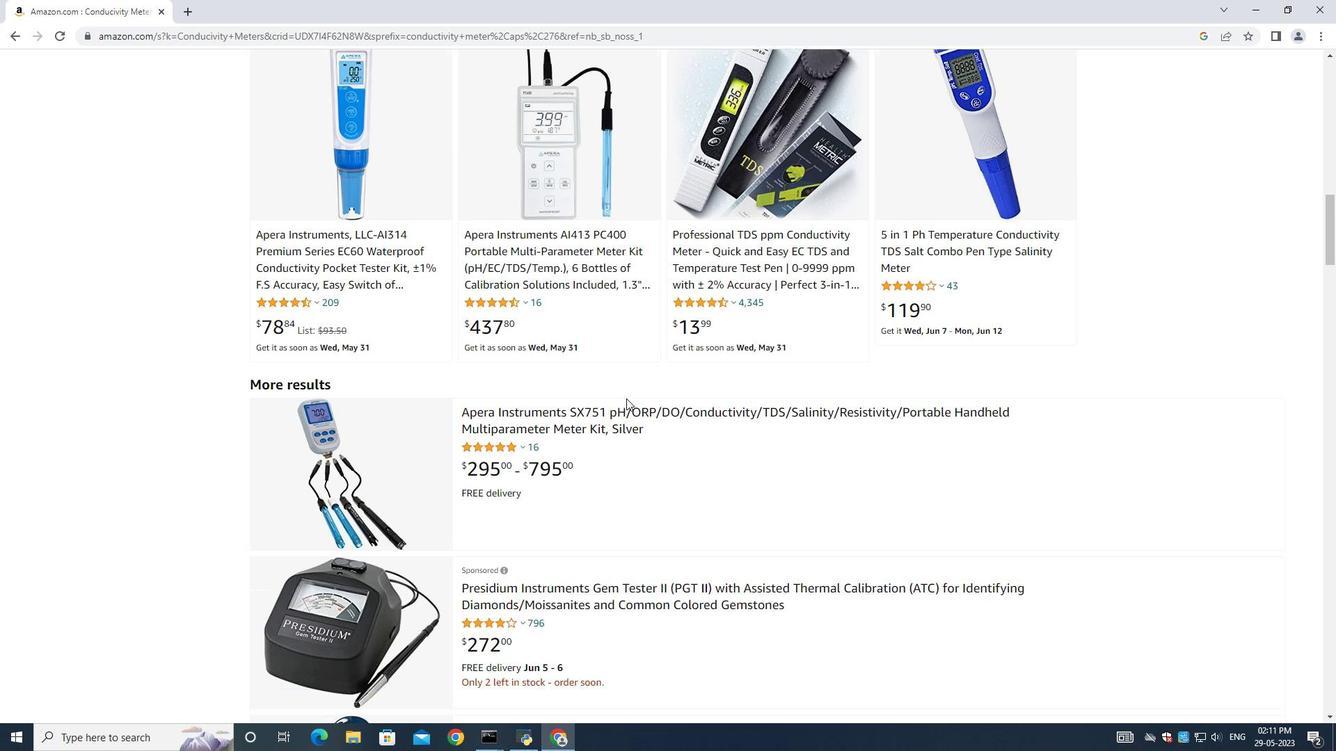 
Action: Mouse scrolled (626, 398) with delta (0, 0)
Screenshot: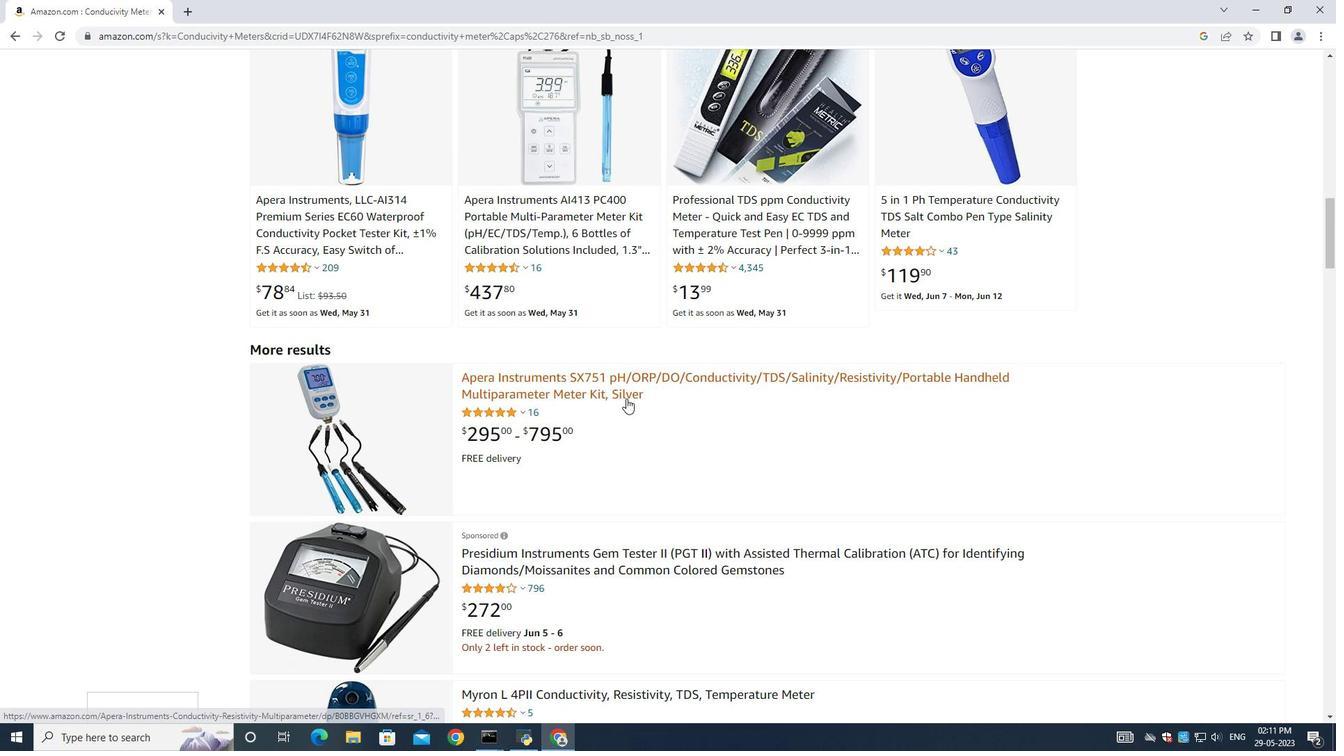 
Action: Mouse moved to (564, 334)
Screenshot: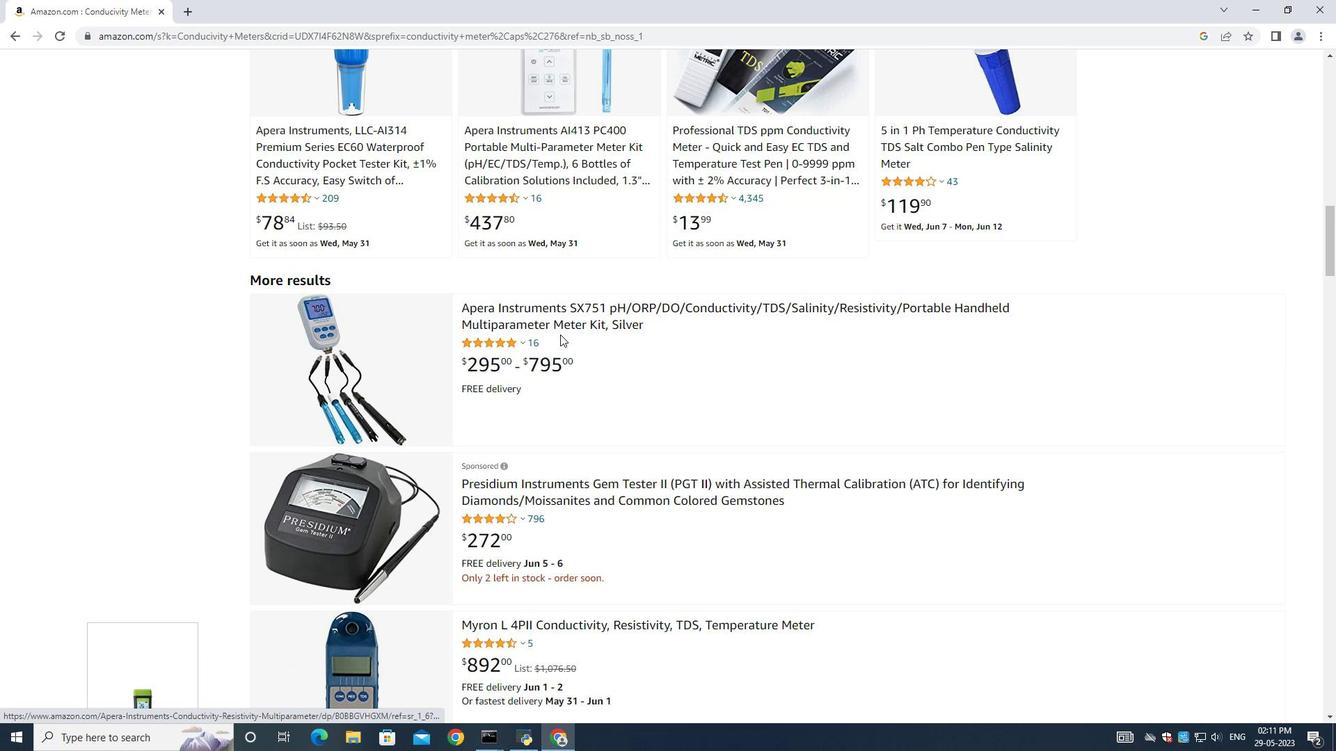 
Action: Mouse scrolled (564, 335) with delta (0, 0)
Screenshot: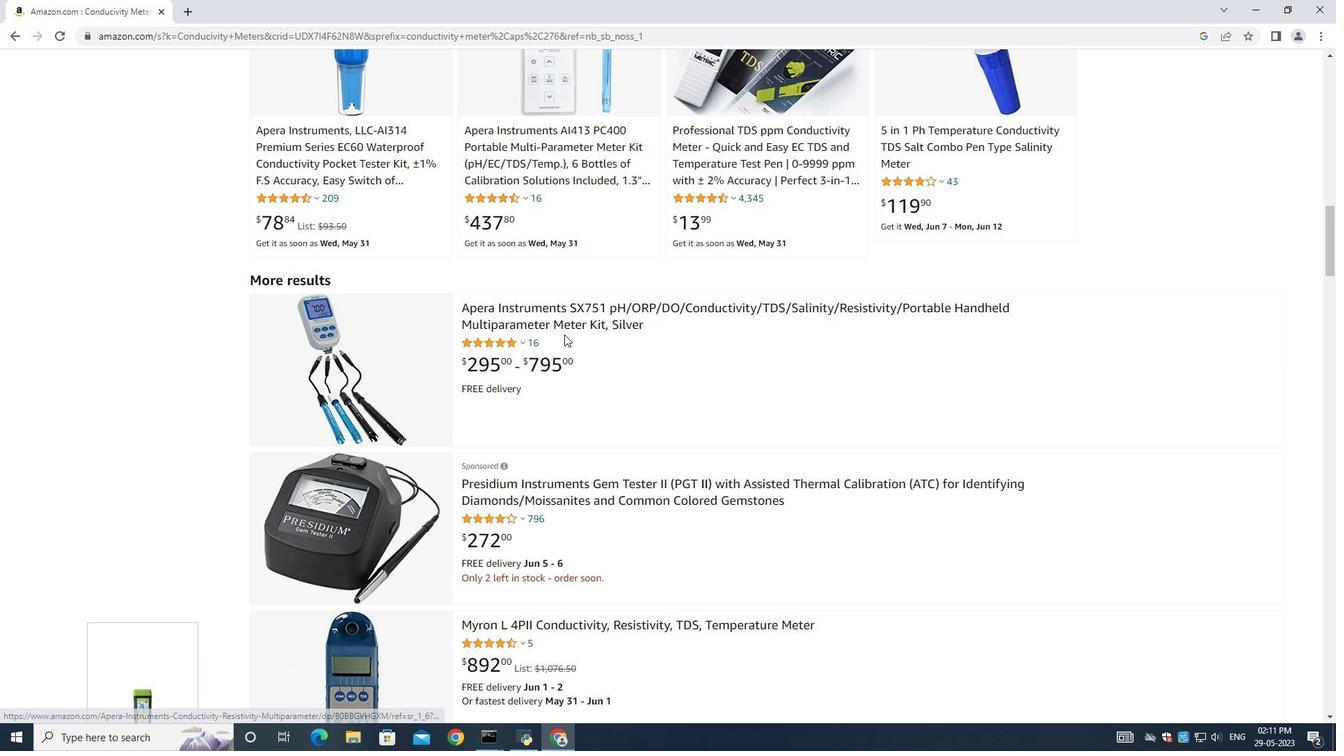 
Action: Mouse scrolled (564, 335) with delta (0, 0)
Screenshot: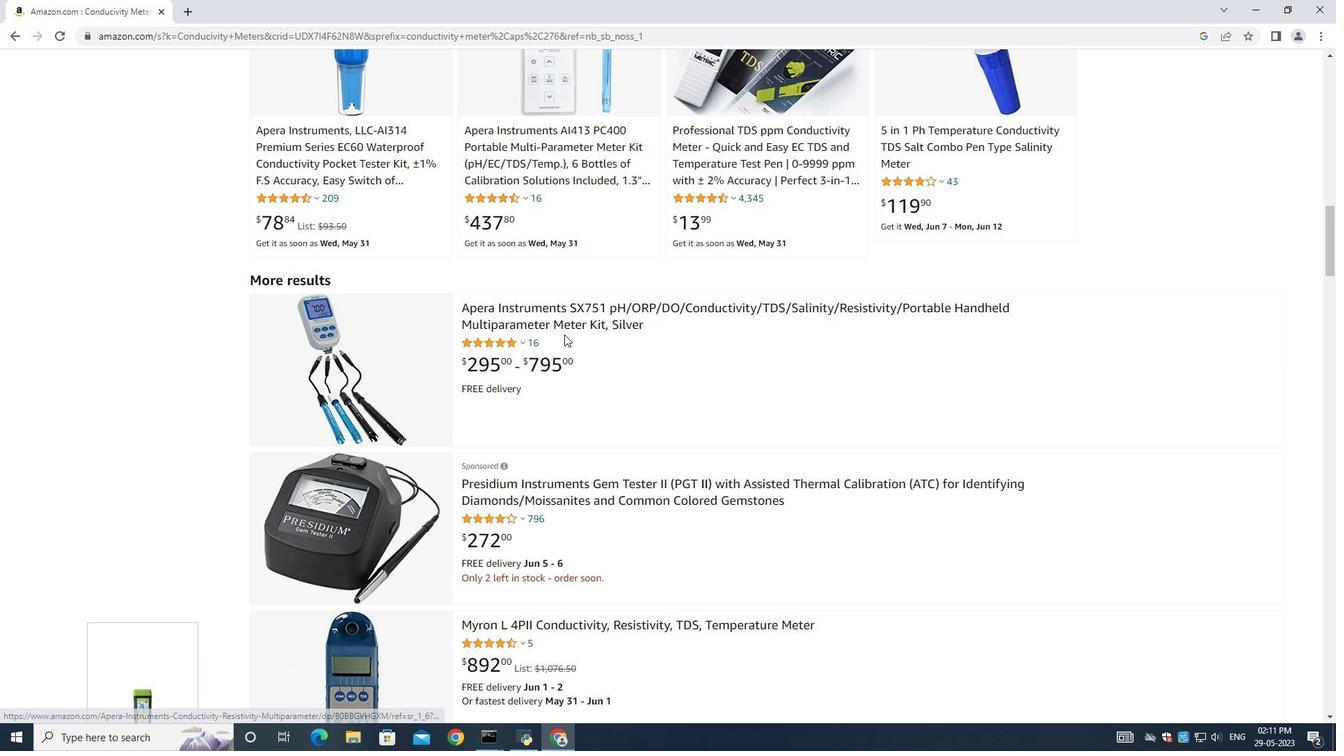 
Action: Mouse scrolled (564, 335) with delta (0, 0)
Screenshot: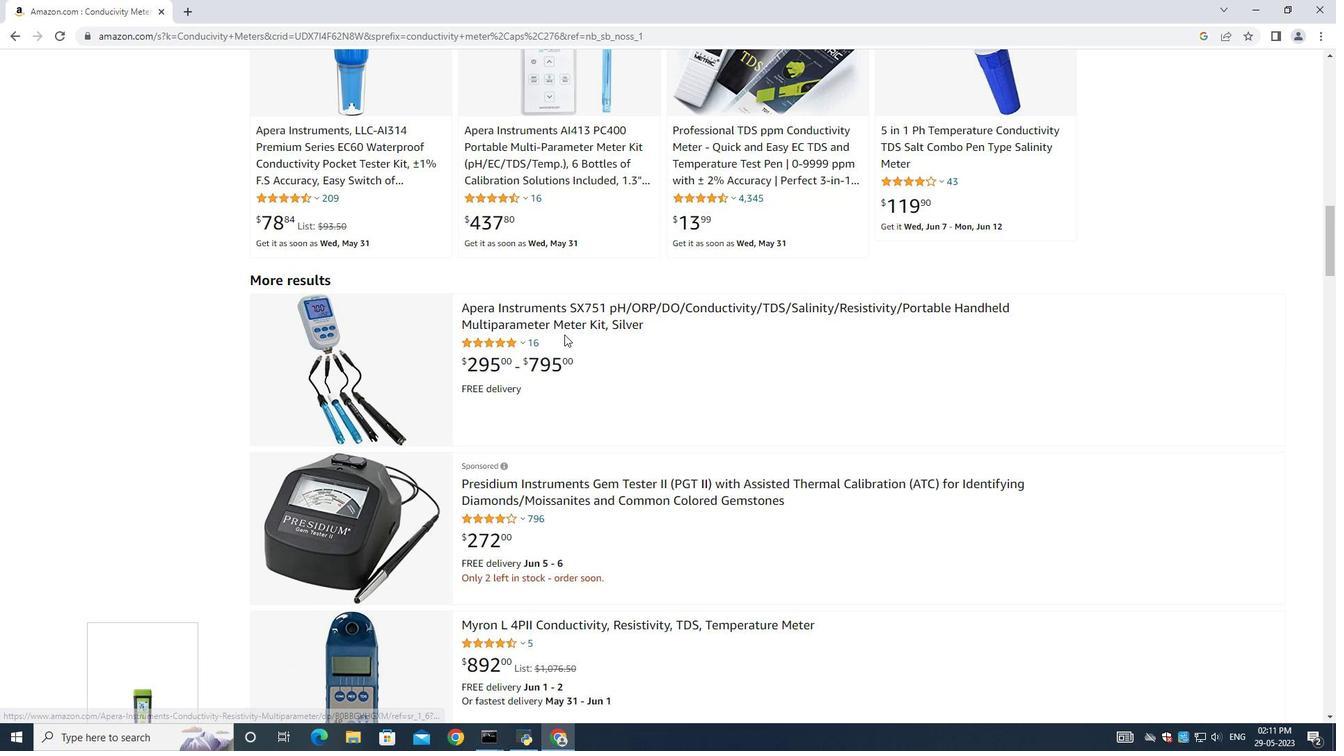 
Action: Mouse scrolled (564, 335) with delta (0, 0)
Screenshot: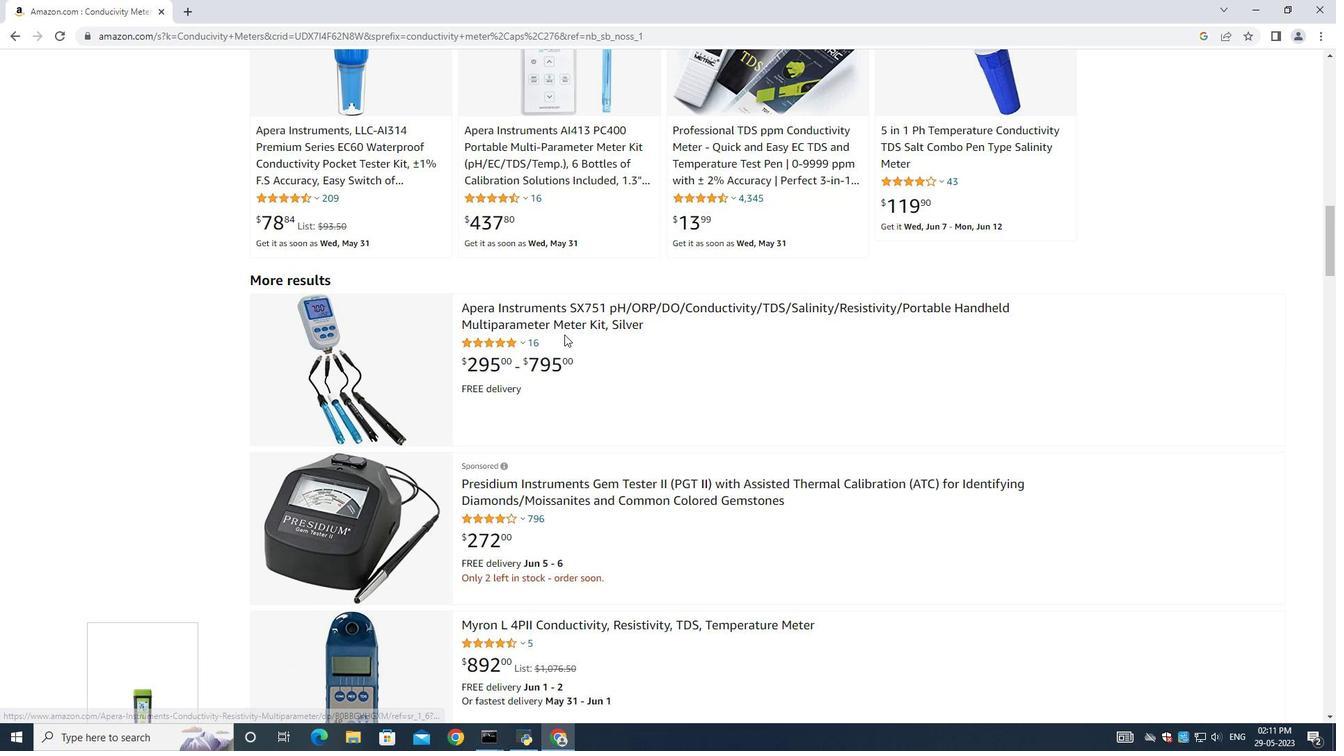 
Action: Mouse scrolled (564, 335) with delta (0, 0)
Screenshot: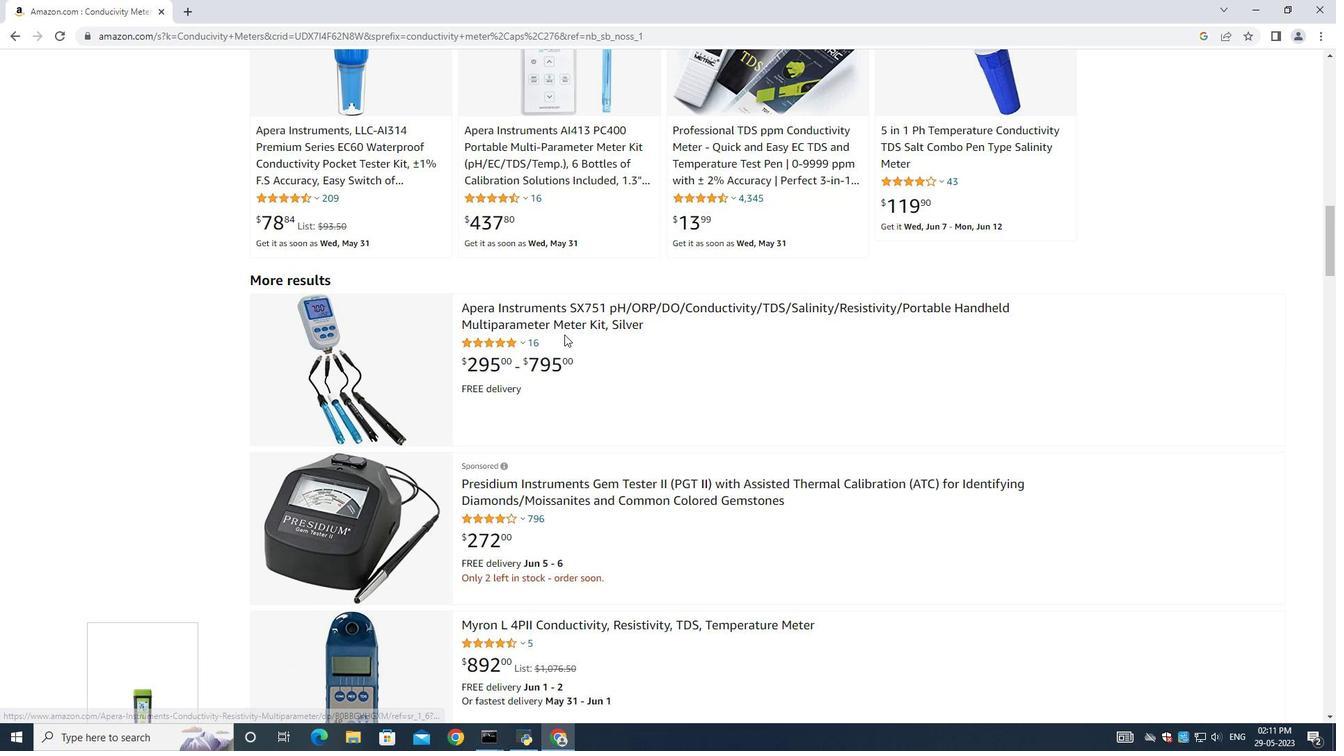 
Action: Mouse scrolled (564, 335) with delta (0, 0)
Screenshot: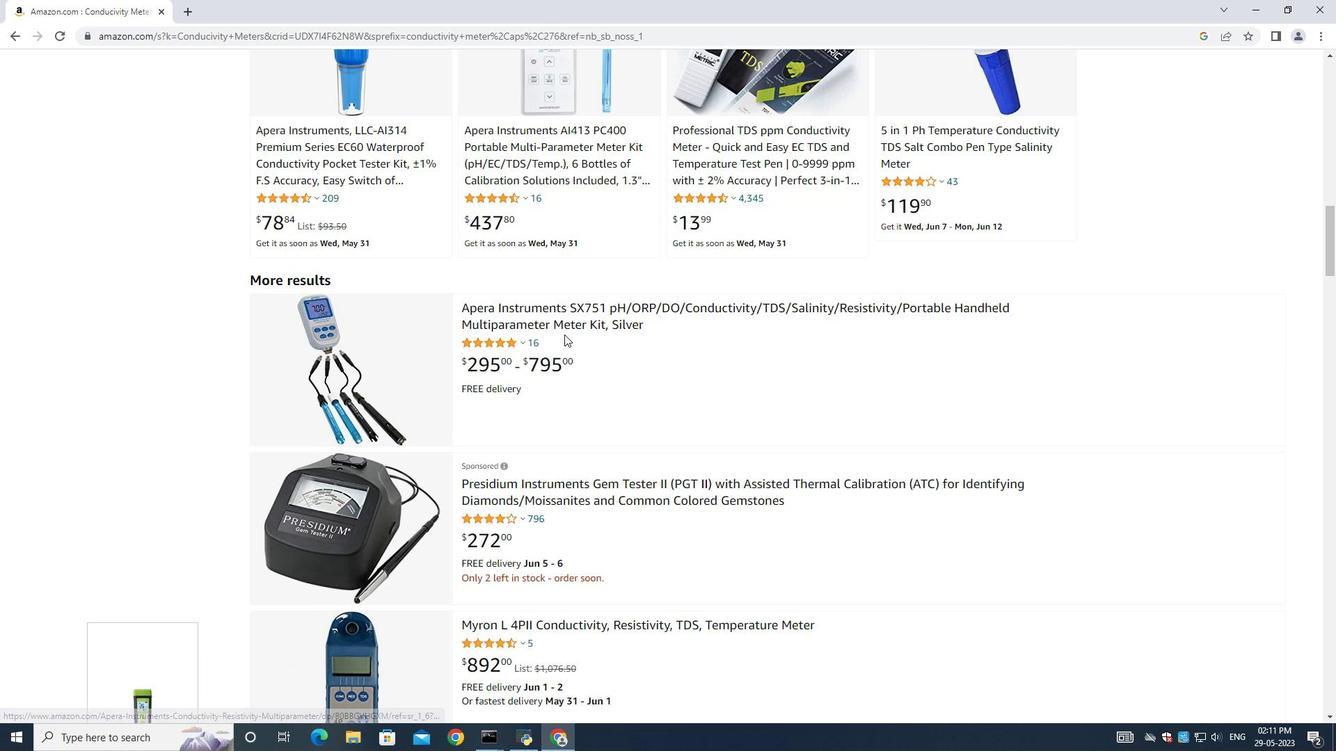 
Action: Mouse scrolled (564, 335) with delta (0, 0)
Screenshot: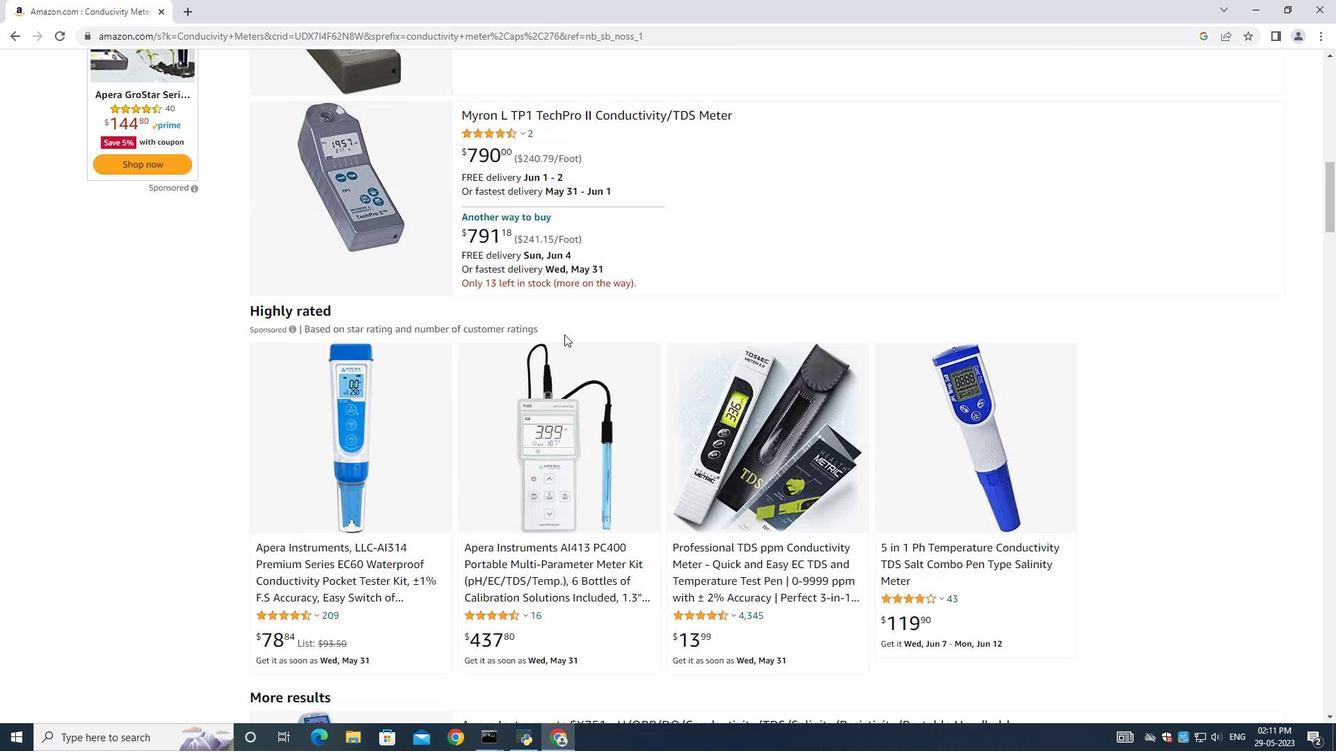 
Action: Mouse scrolled (564, 335) with delta (0, 0)
Screenshot: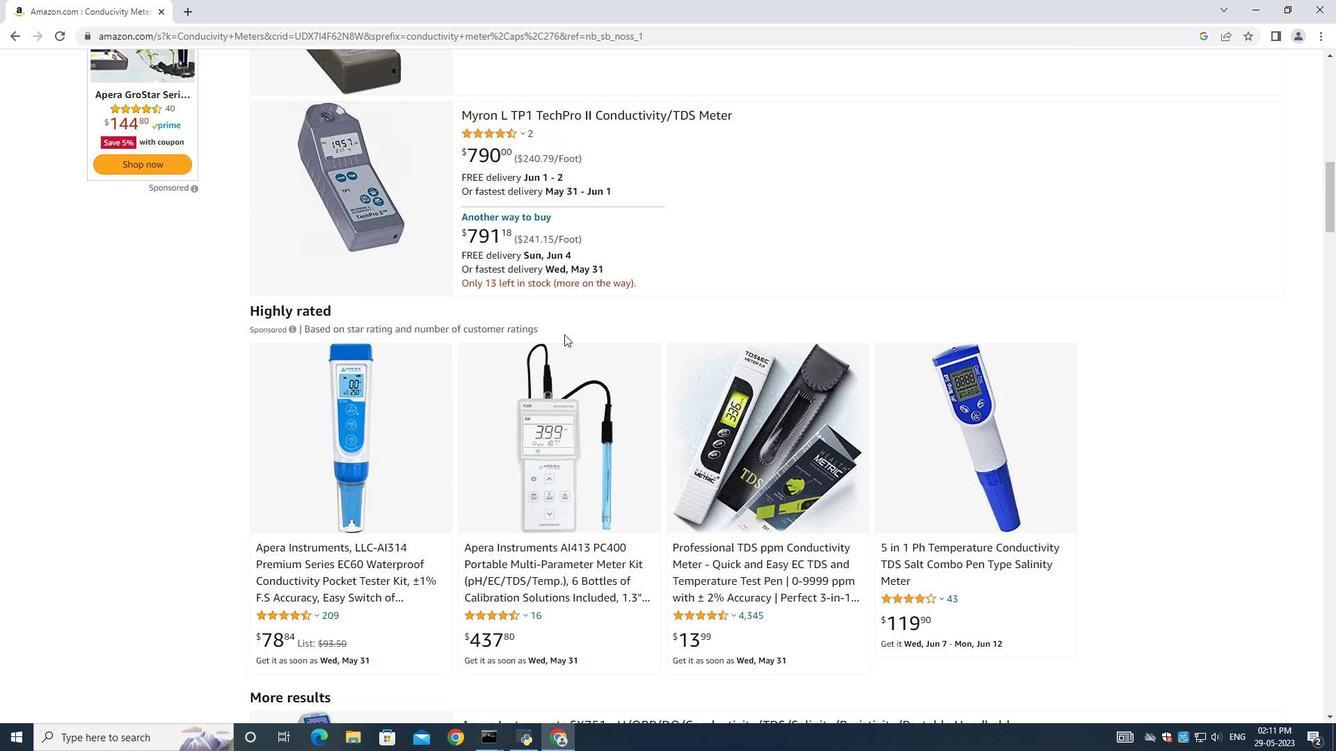 
Action: Mouse scrolled (564, 335) with delta (0, 0)
Screenshot: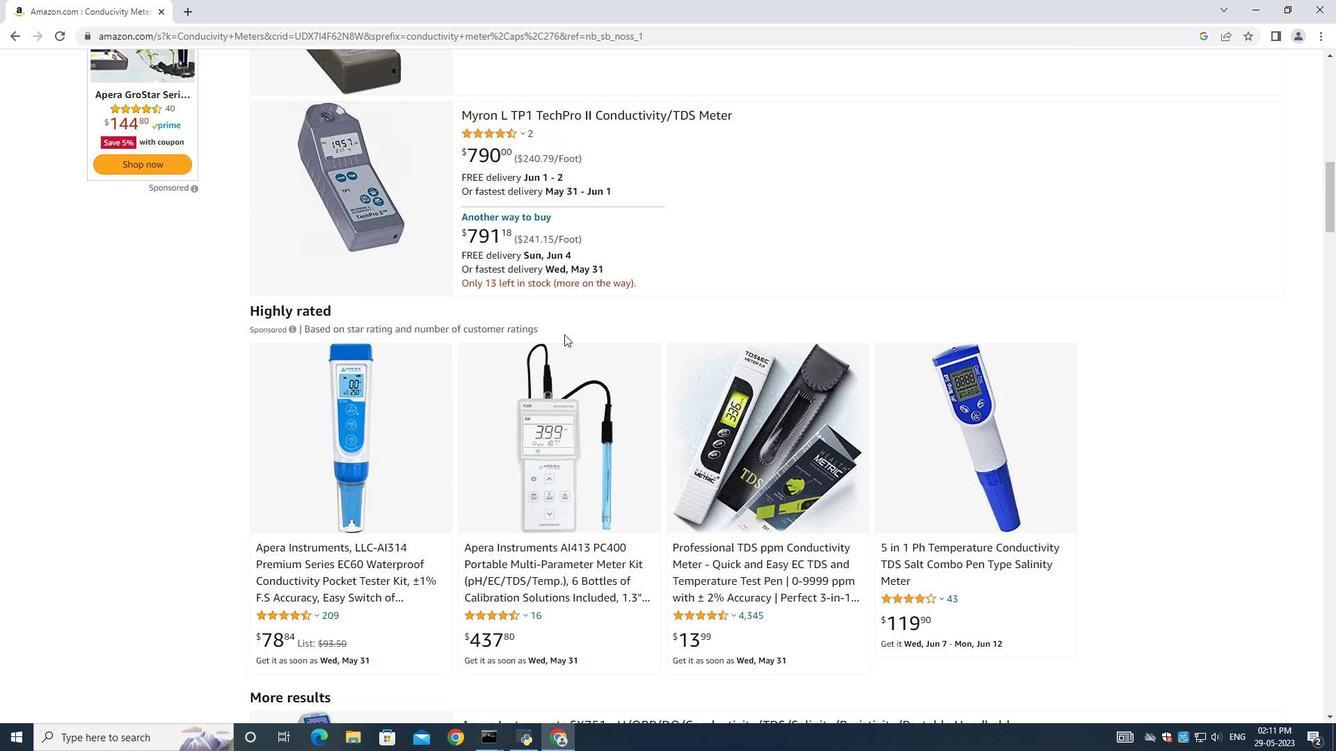 
Action: Mouse scrolled (564, 335) with delta (0, 0)
Screenshot: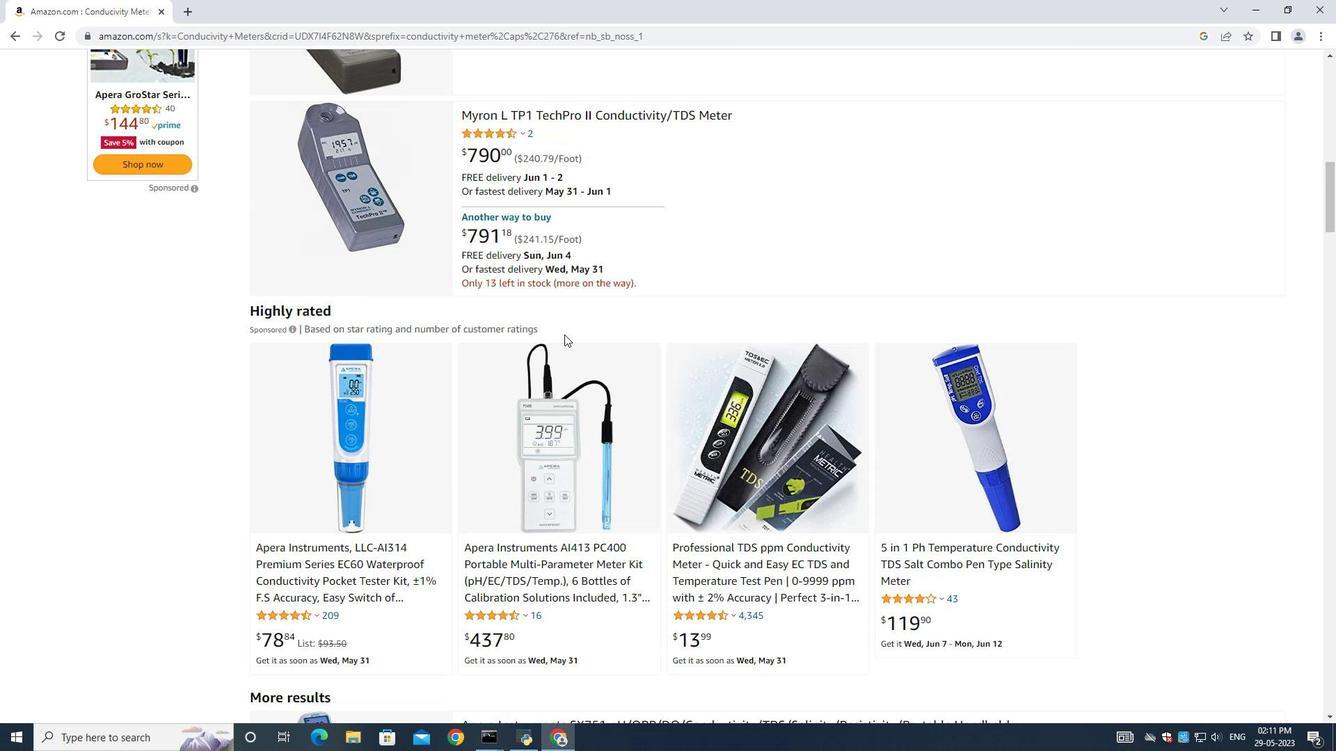 
Action: Mouse scrolled (564, 335) with delta (0, 0)
Screenshot: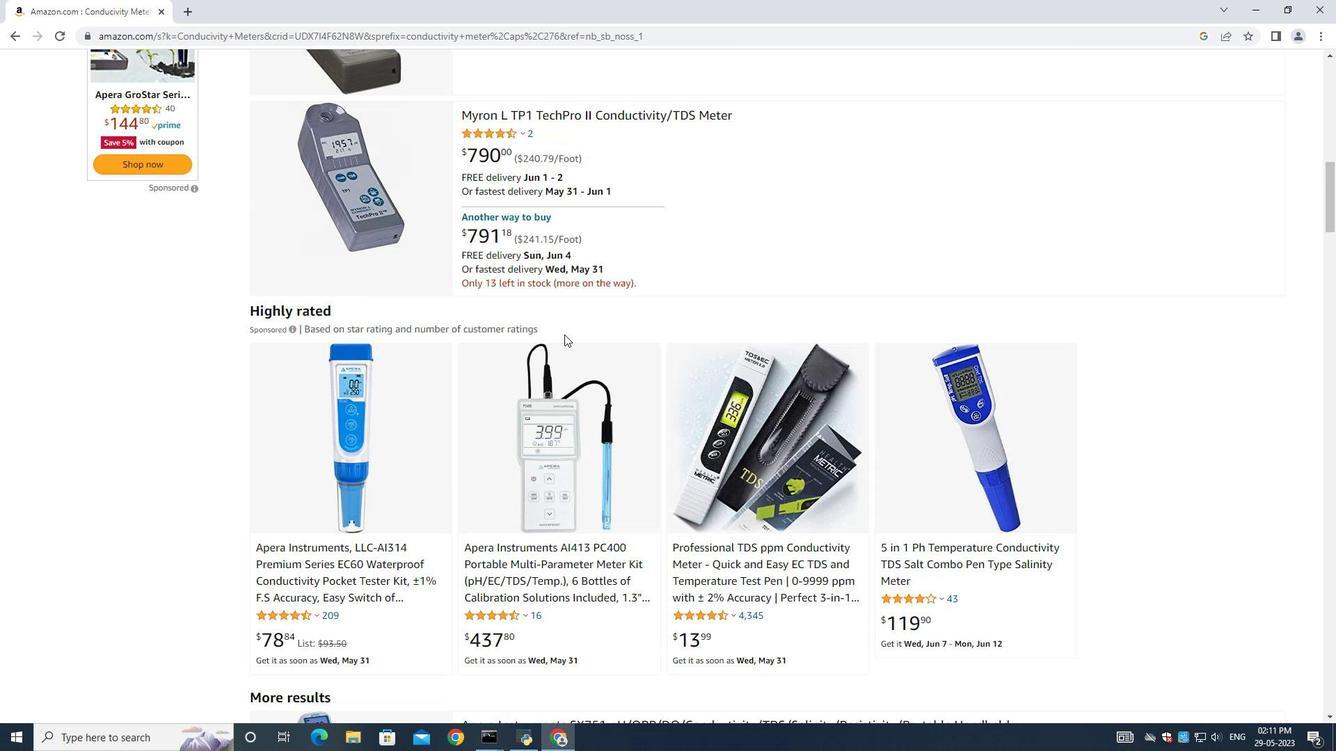 
Action: Mouse scrolled (564, 335) with delta (0, 0)
Screenshot: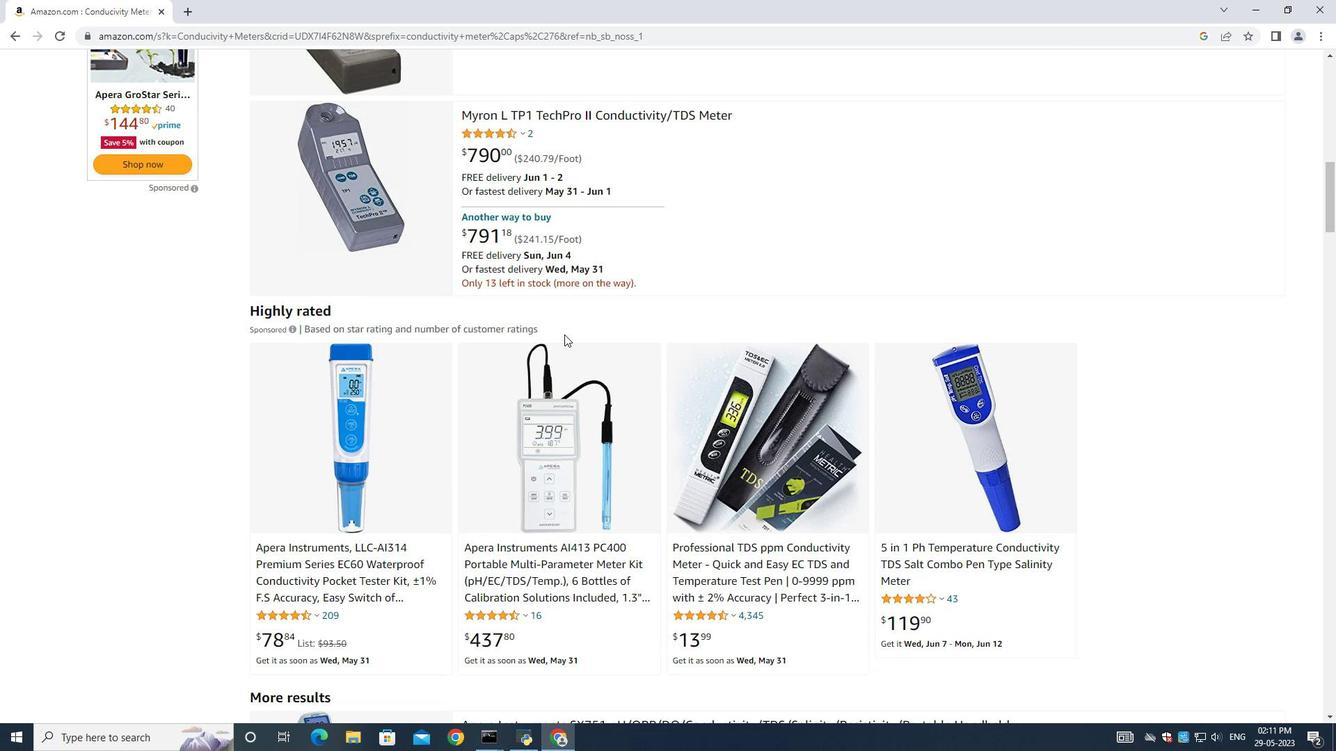 
Action: Mouse scrolled (564, 335) with delta (0, 0)
Screenshot: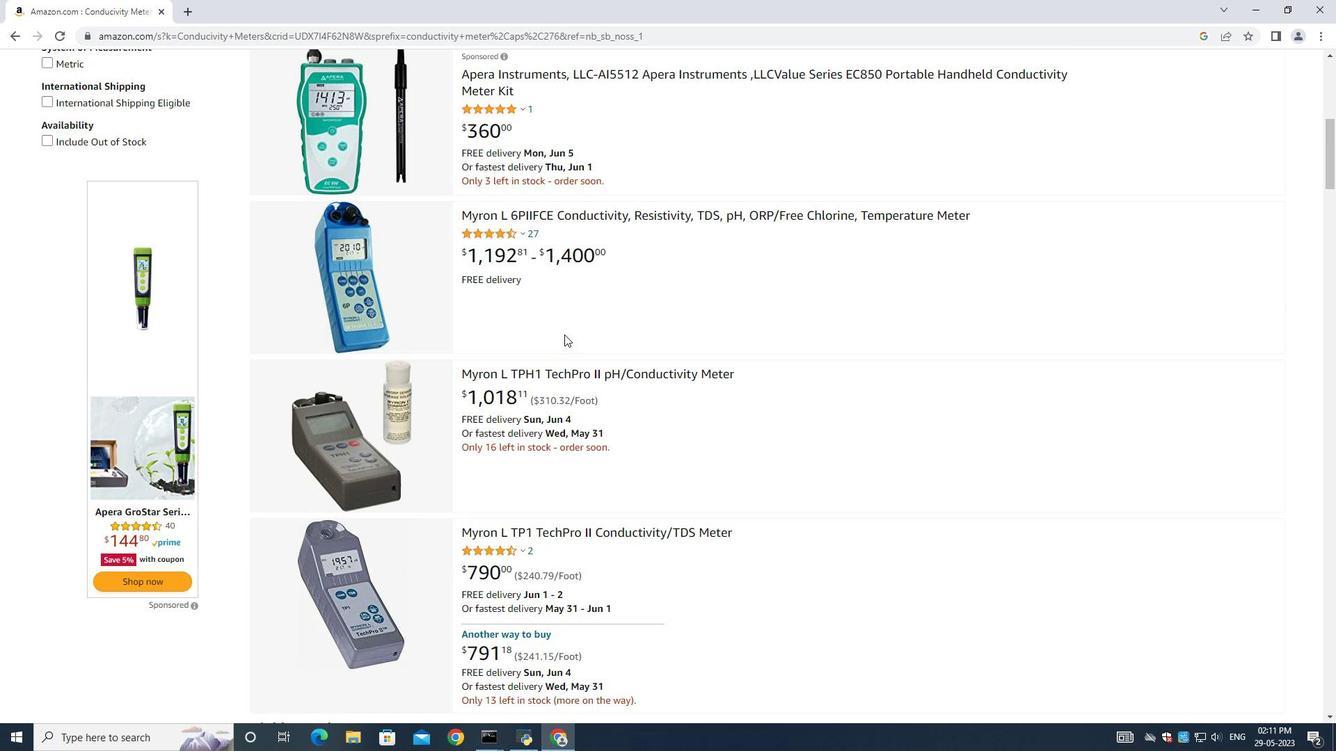 
Action: Mouse scrolled (564, 335) with delta (0, 0)
Screenshot: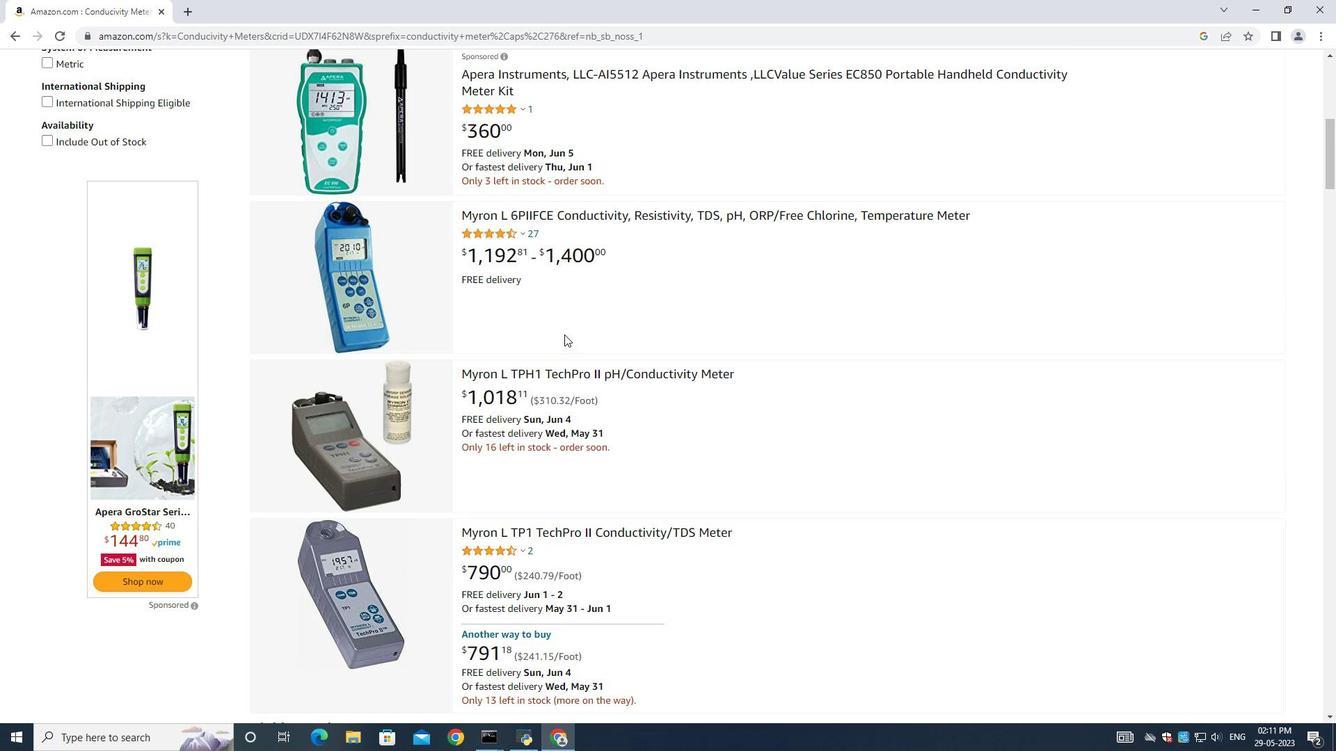 
Action: Mouse scrolled (564, 335) with delta (0, 0)
Screenshot: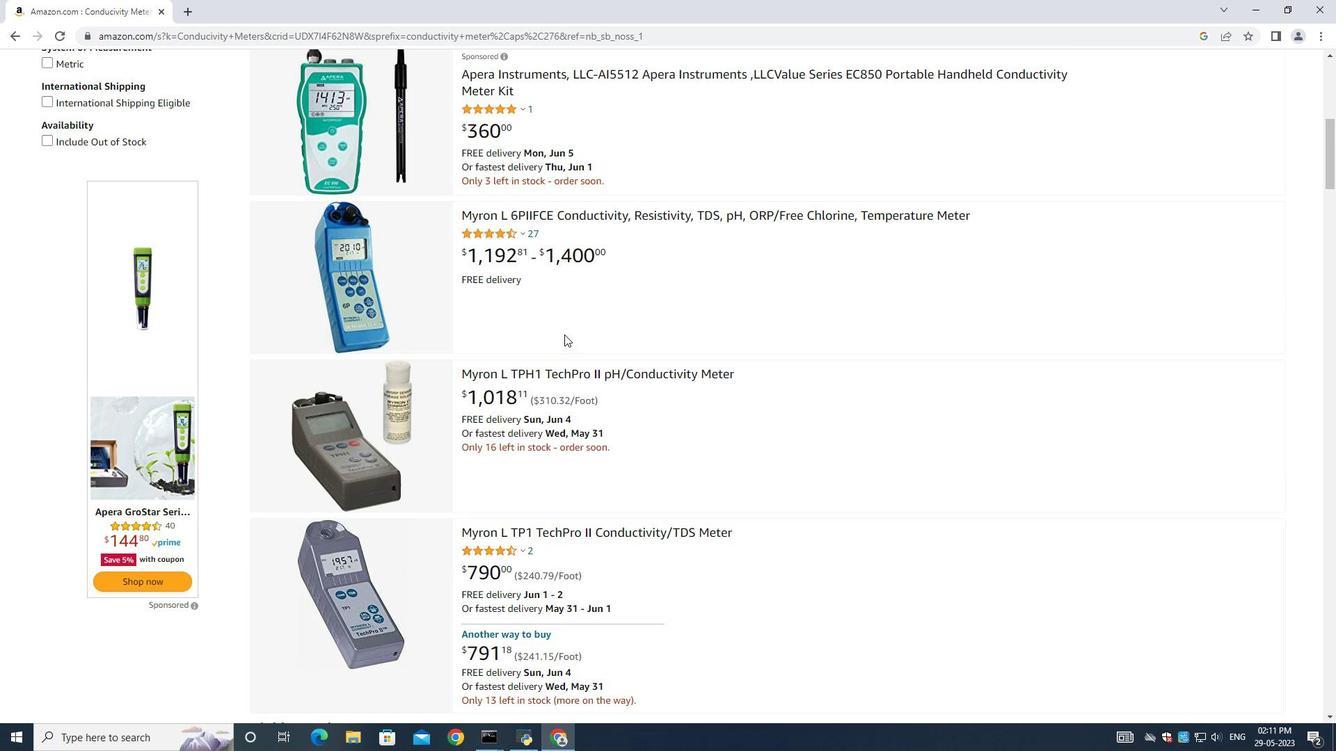 
Action: Mouse scrolled (564, 335) with delta (0, 0)
Screenshot: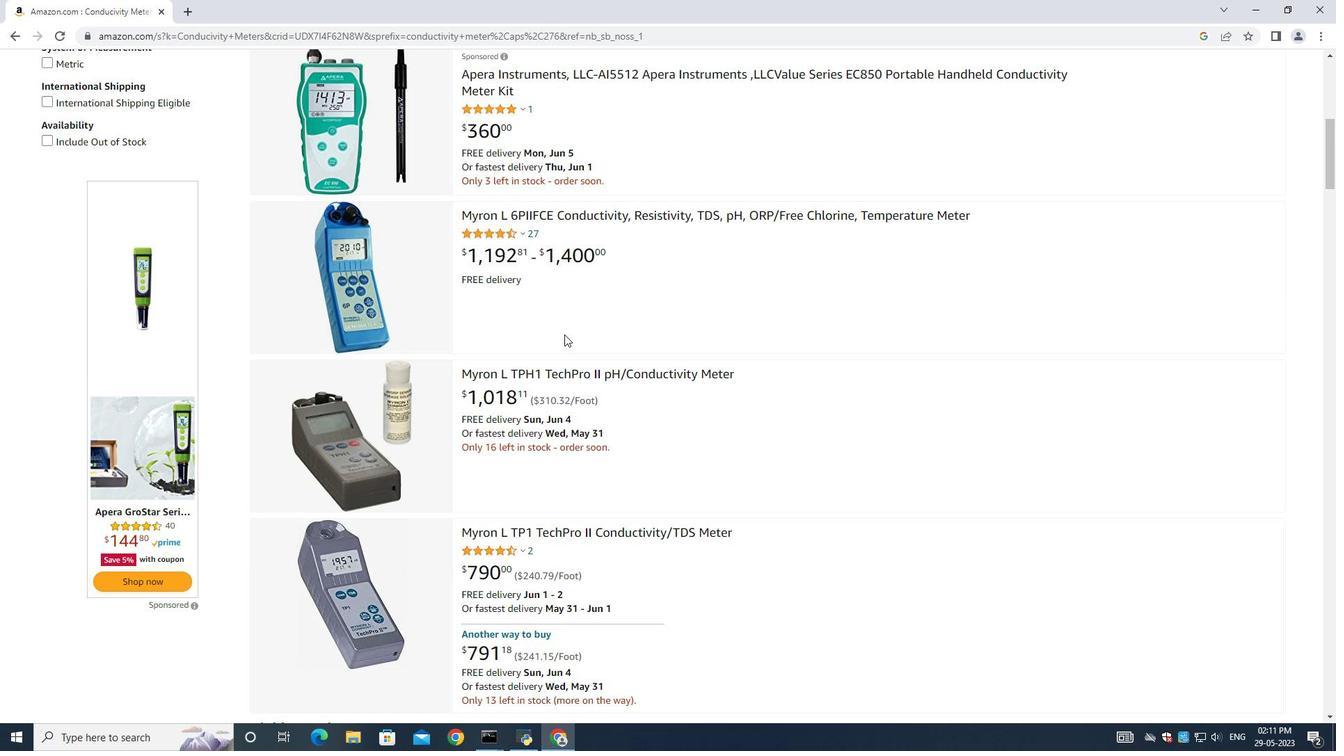 
Action: Mouse moved to (564, 333)
Screenshot: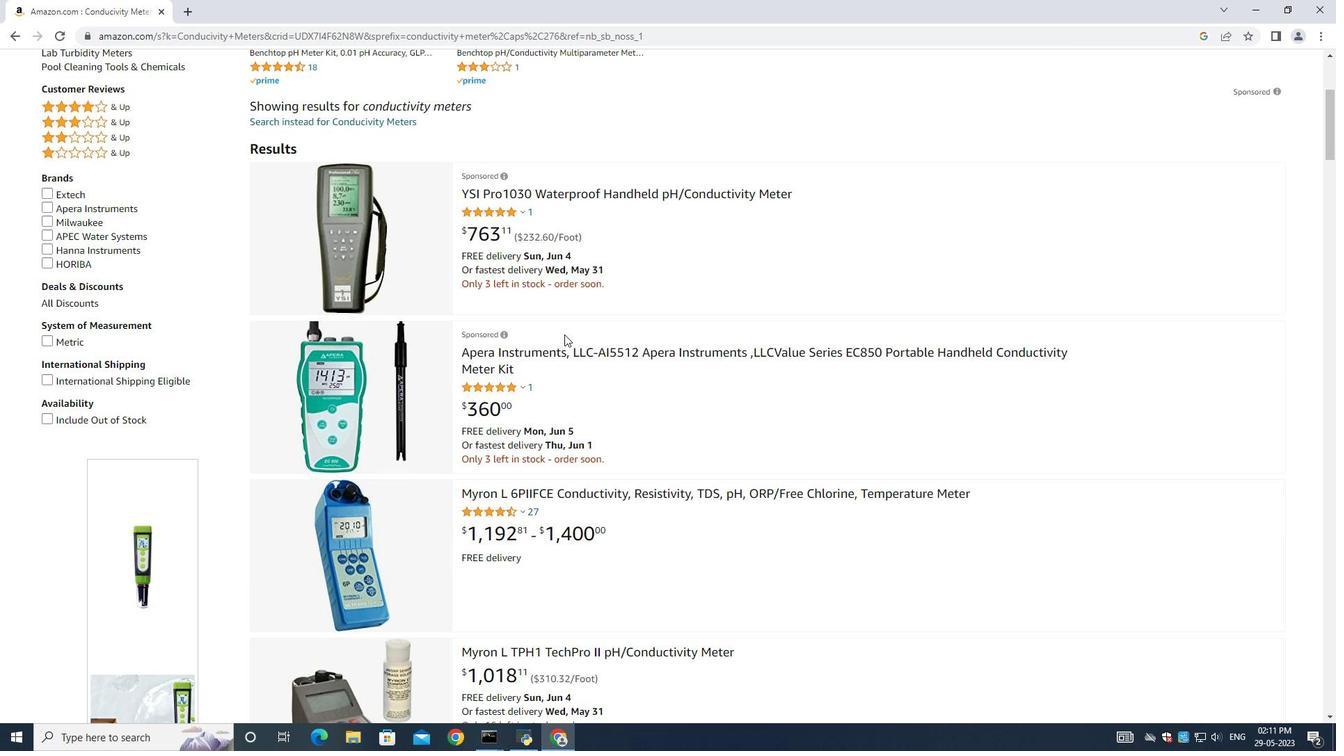 
Action: Mouse scrolled (564, 334) with delta (0, 0)
Screenshot: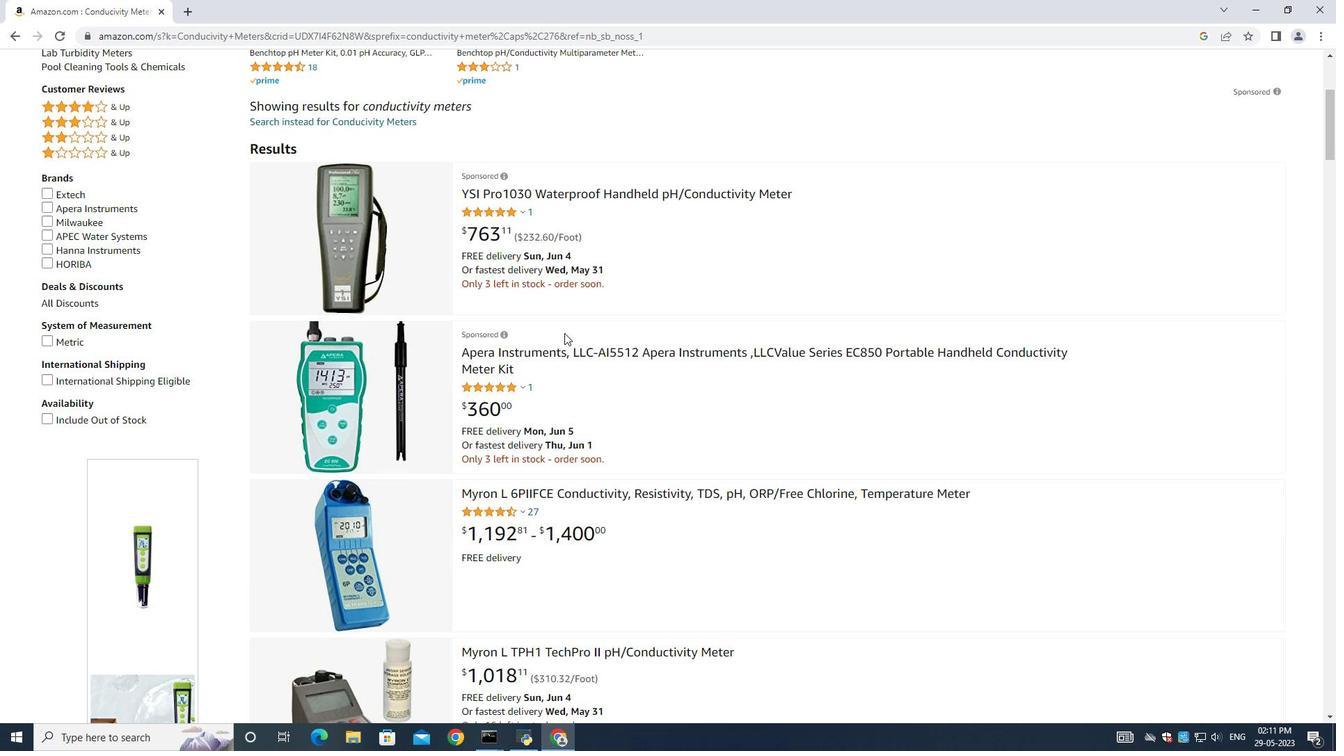 
Action: Mouse moved to (577, 420)
Screenshot: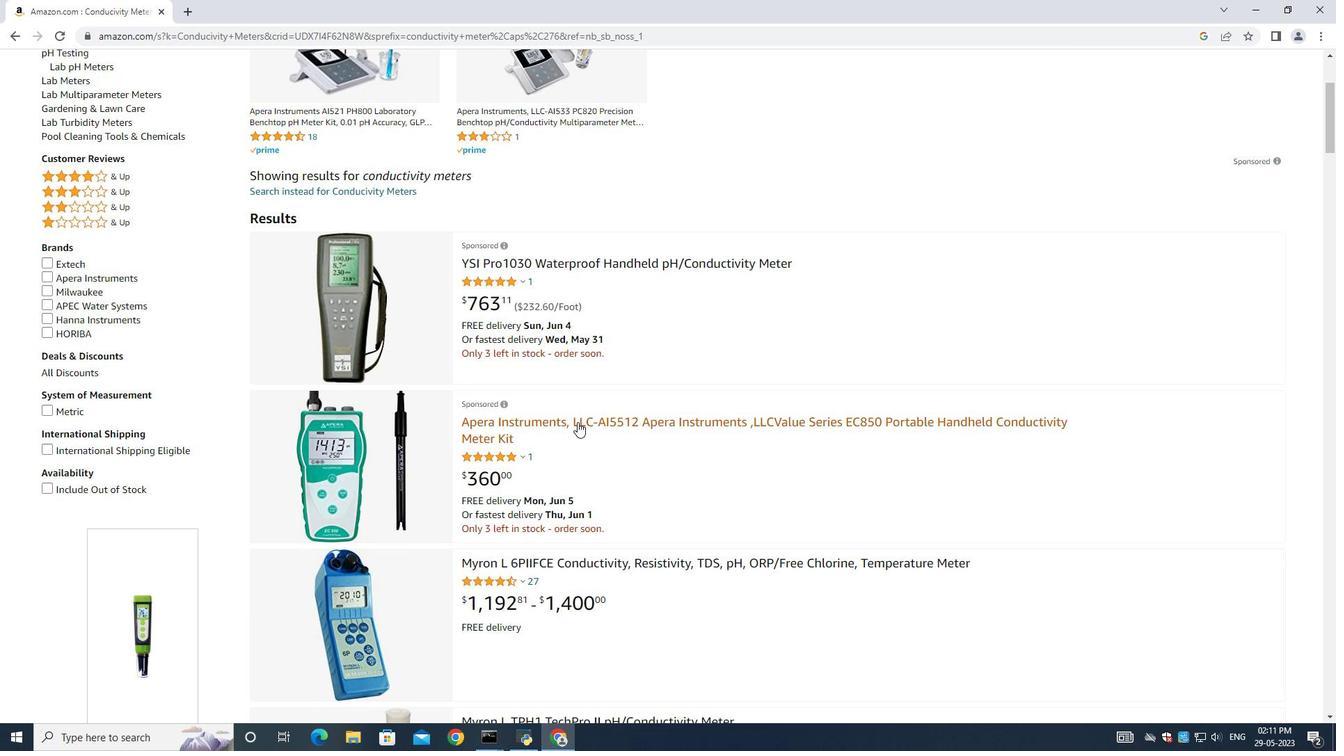 
Action: Mouse pressed left at (577, 420)
Screenshot: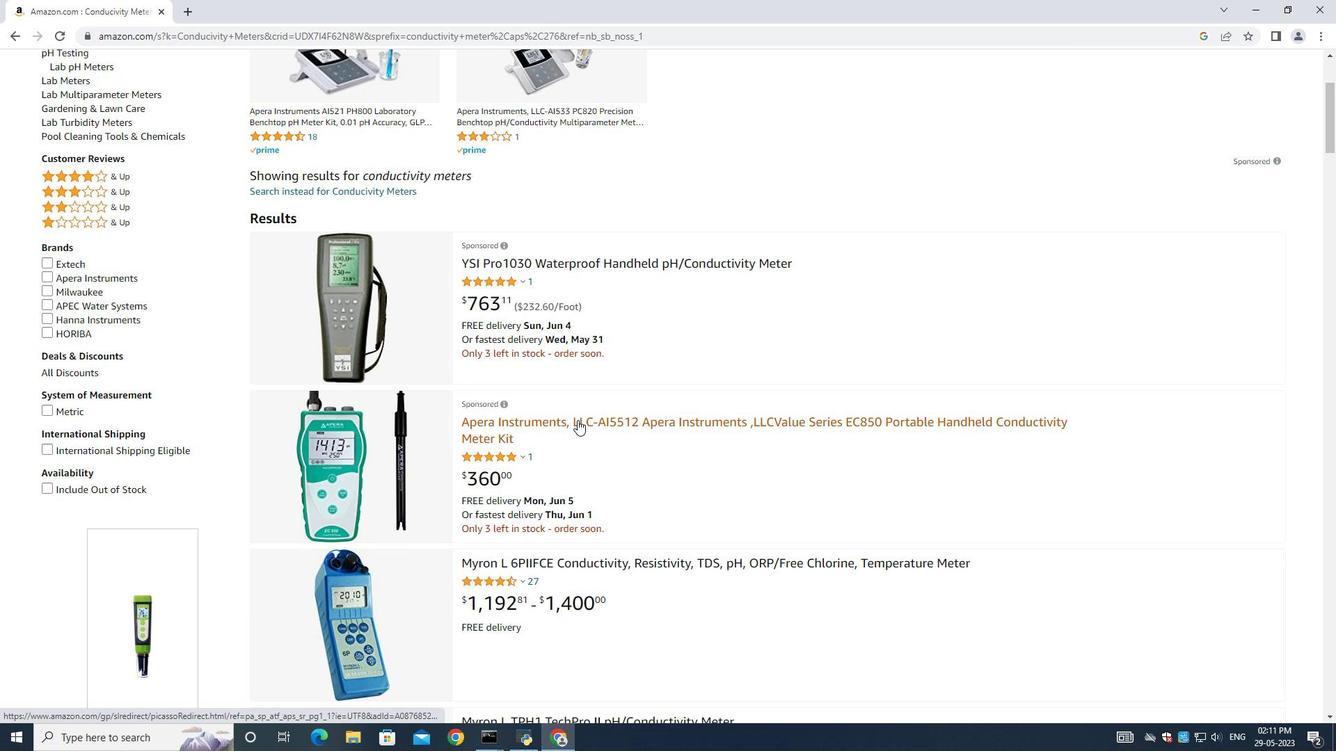 
Action: Mouse moved to (164, 260)
Screenshot: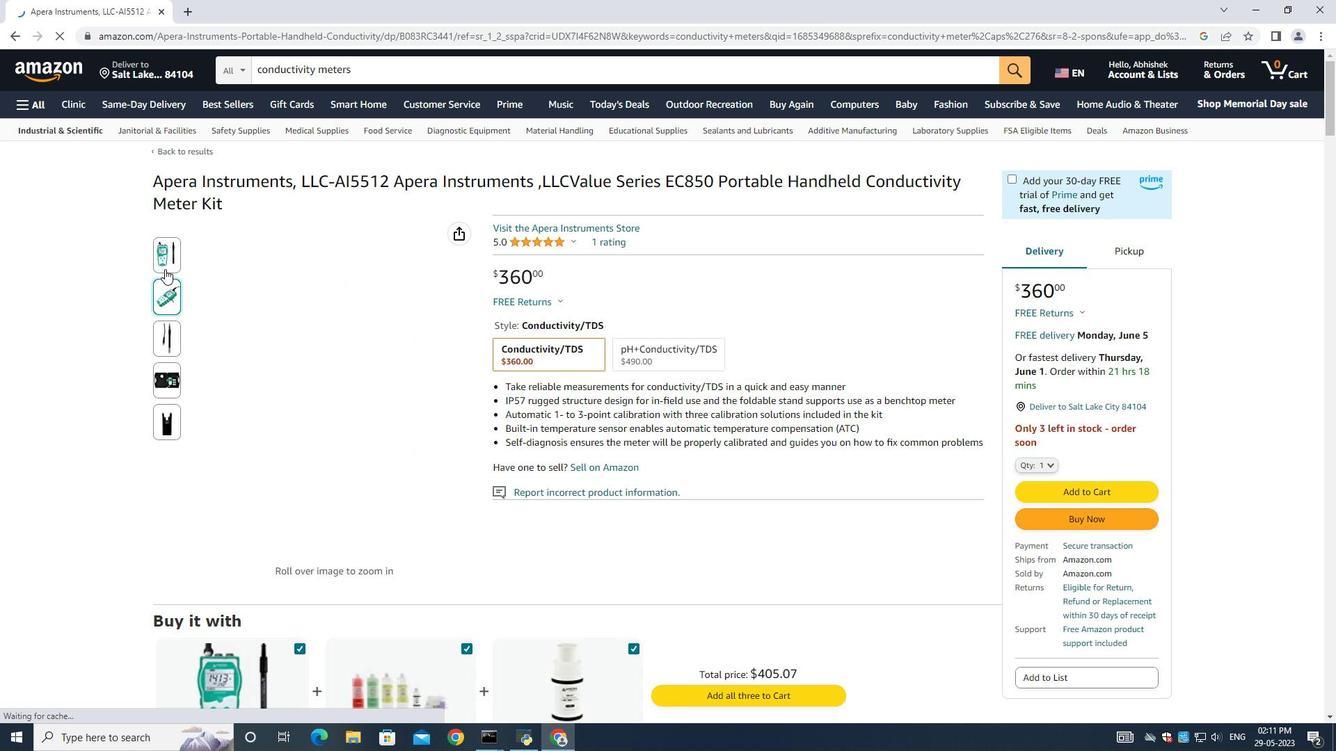 
Action: Mouse pressed left at (164, 260)
Screenshot: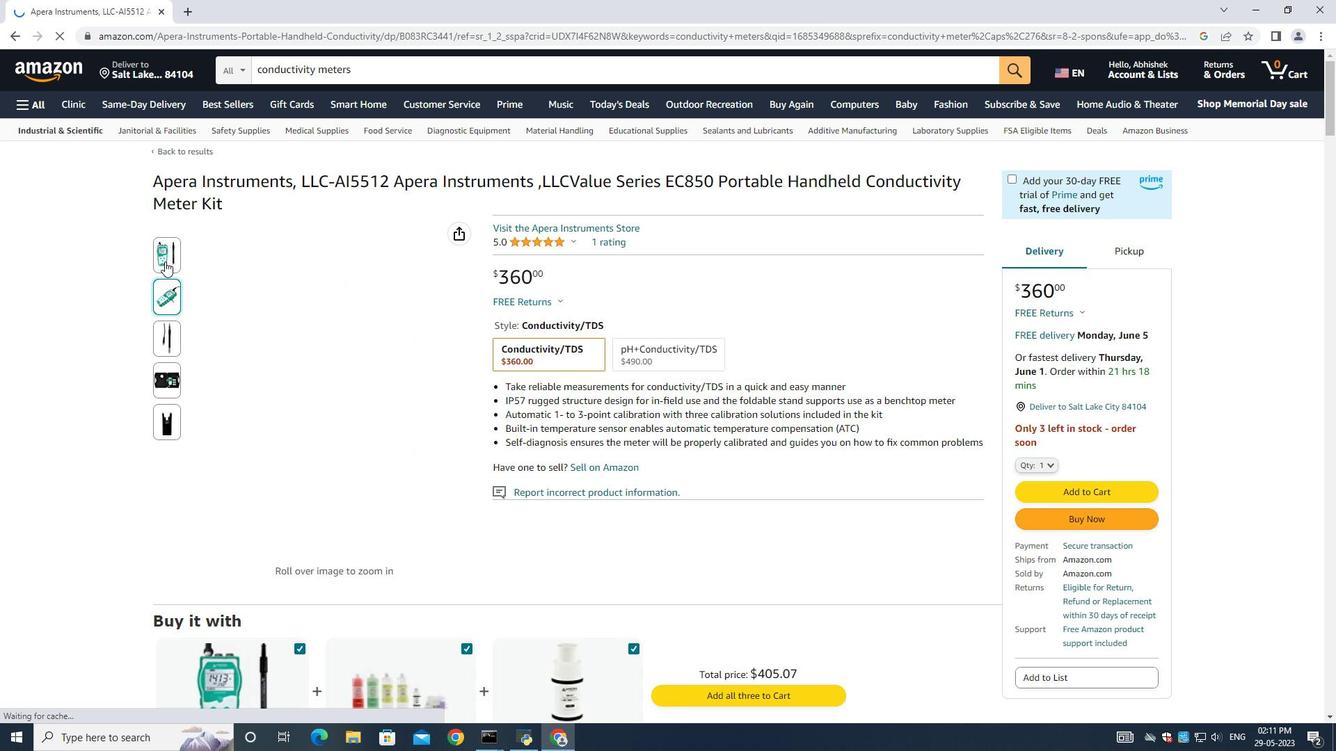
Action: Mouse moved to (164, 287)
Screenshot: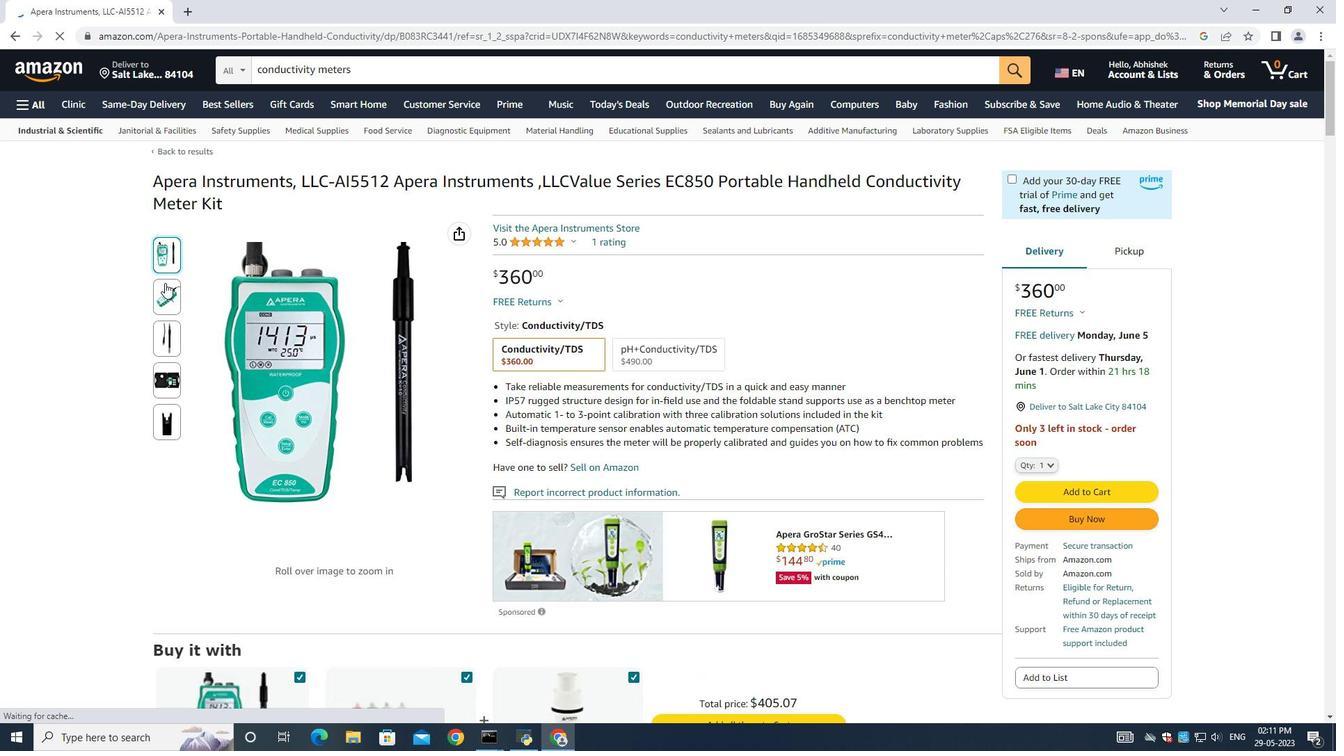 
Action: Mouse pressed left at (164, 287)
Screenshot: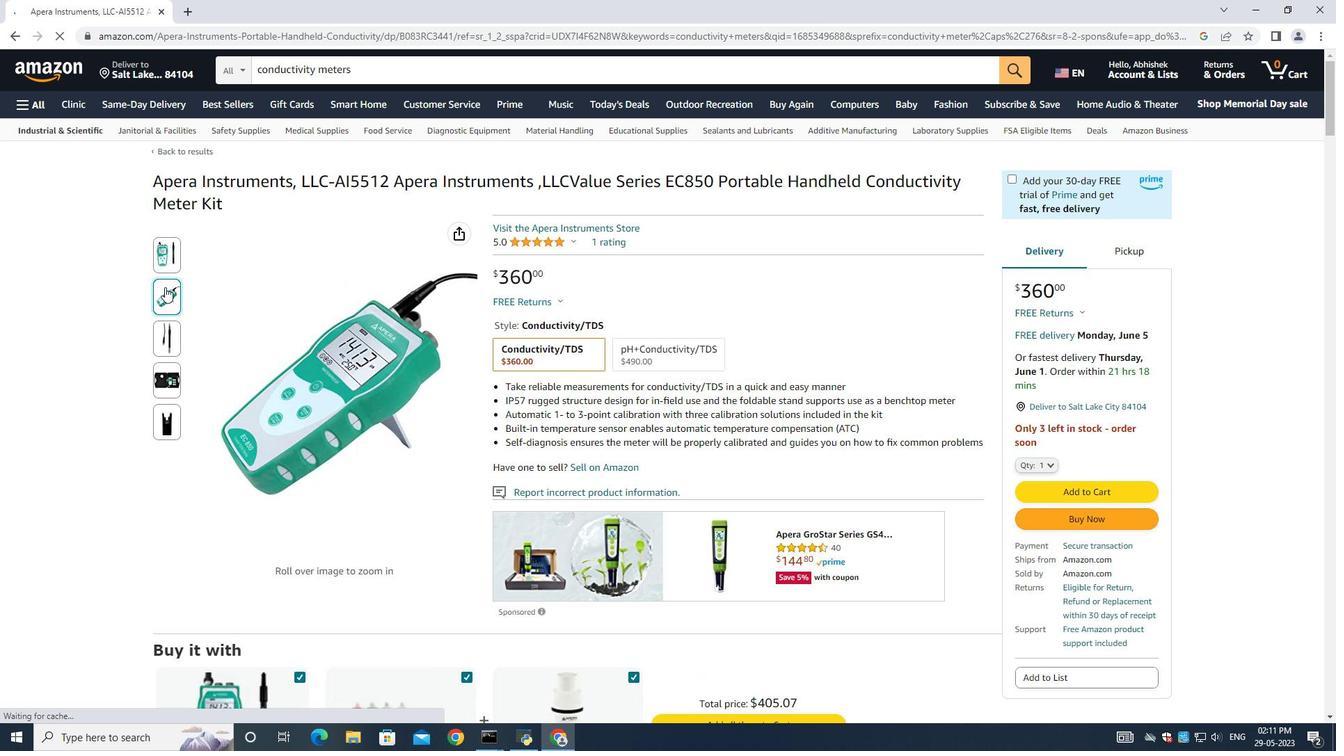 
Action: Mouse moved to (155, 357)
Screenshot: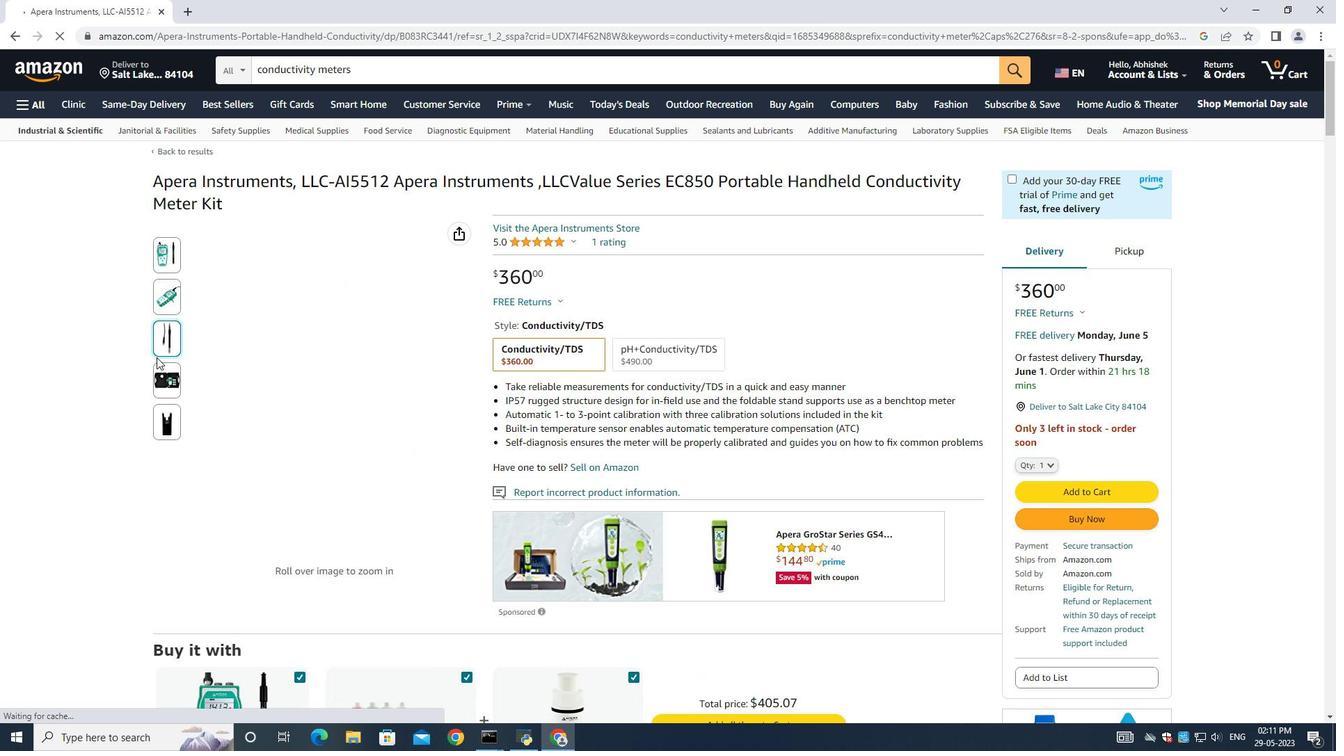 
Action: Mouse pressed left at (155, 357)
Screenshot: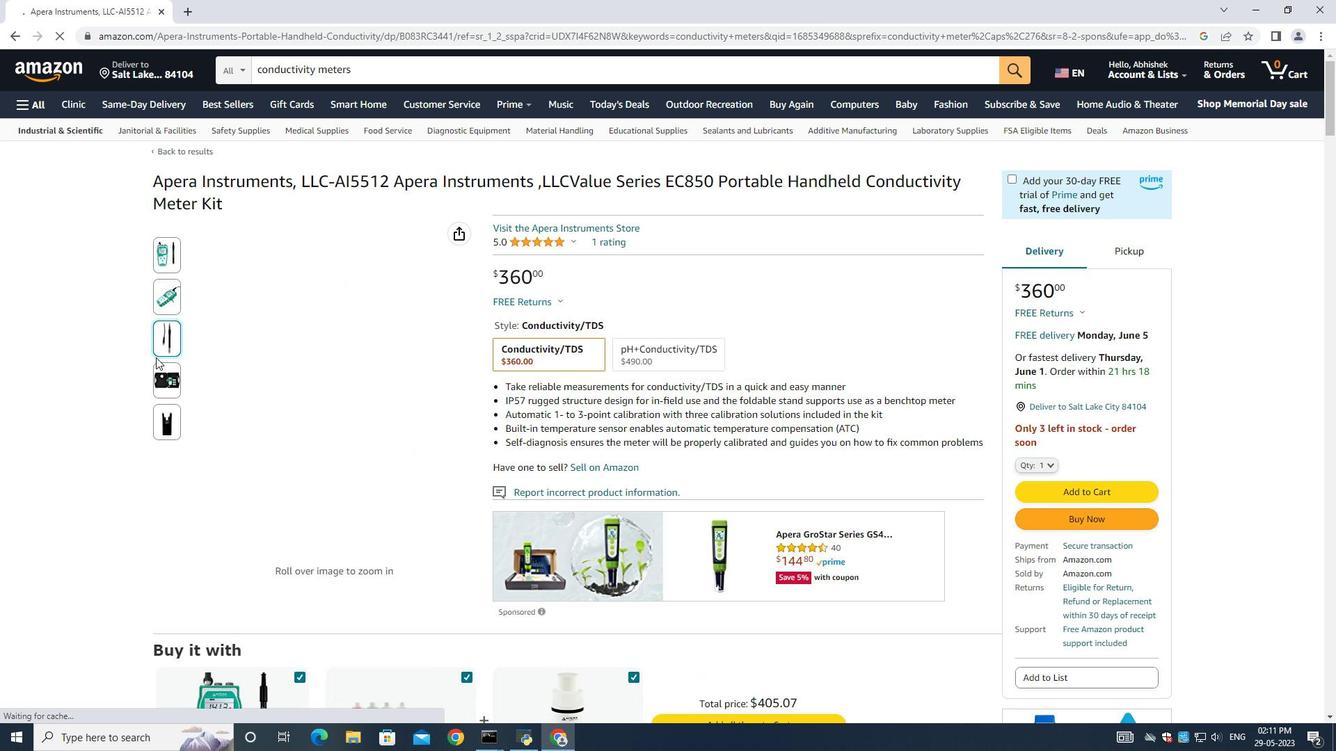 
Action: Mouse moved to (155, 380)
Screenshot: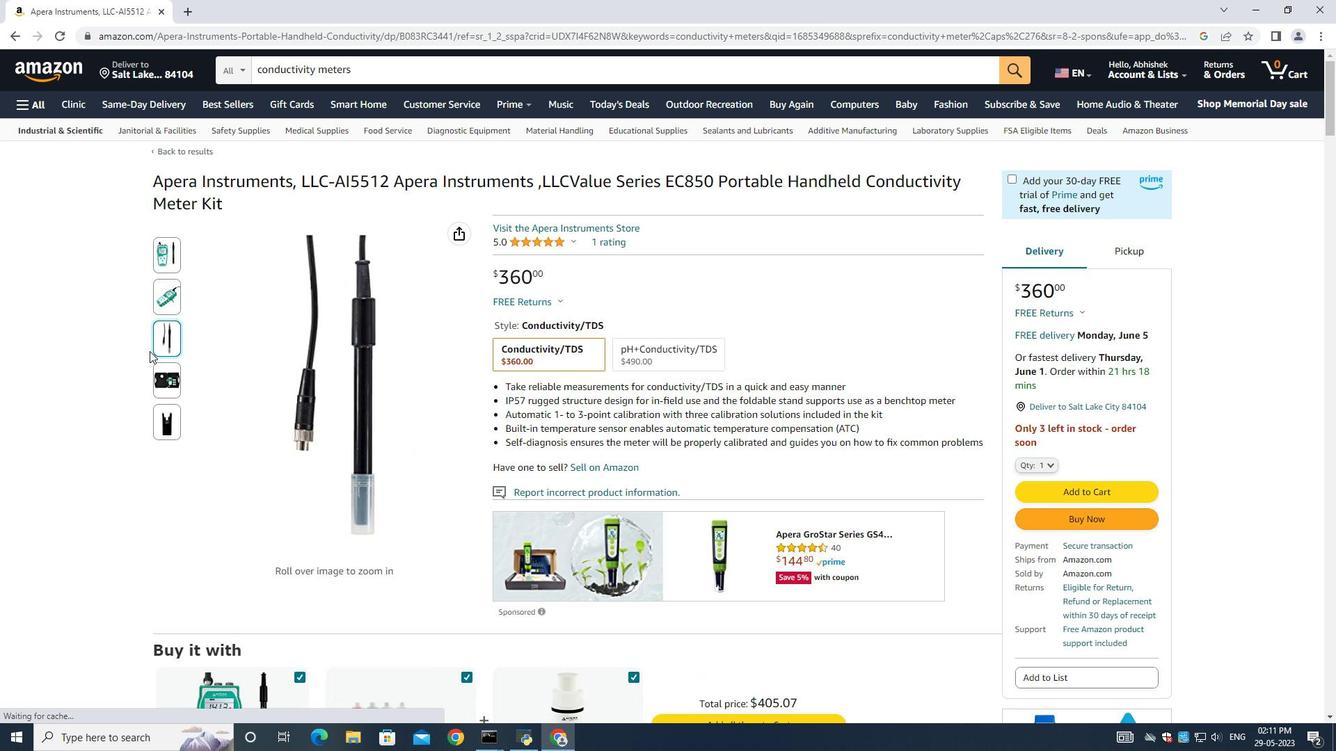 
Action: Mouse pressed left at (155, 380)
Screenshot: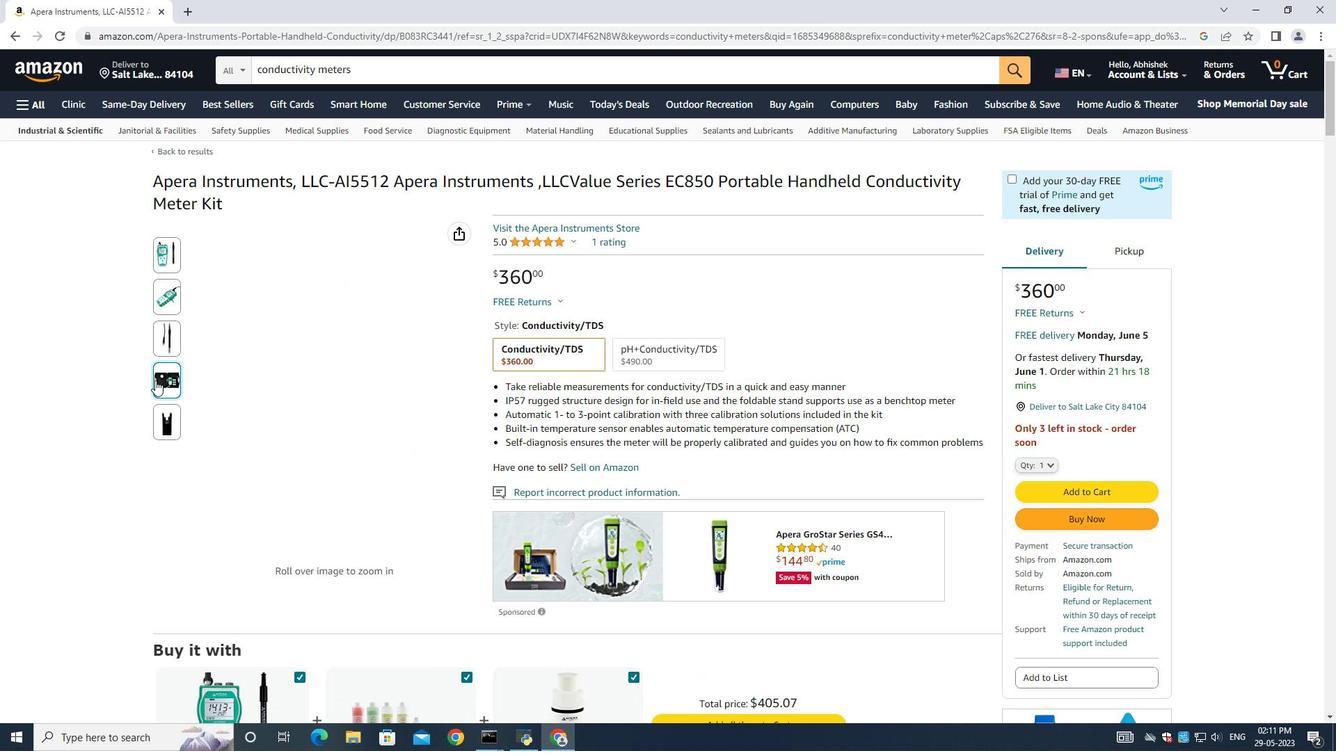 
Action: Mouse moved to (160, 425)
Screenshot: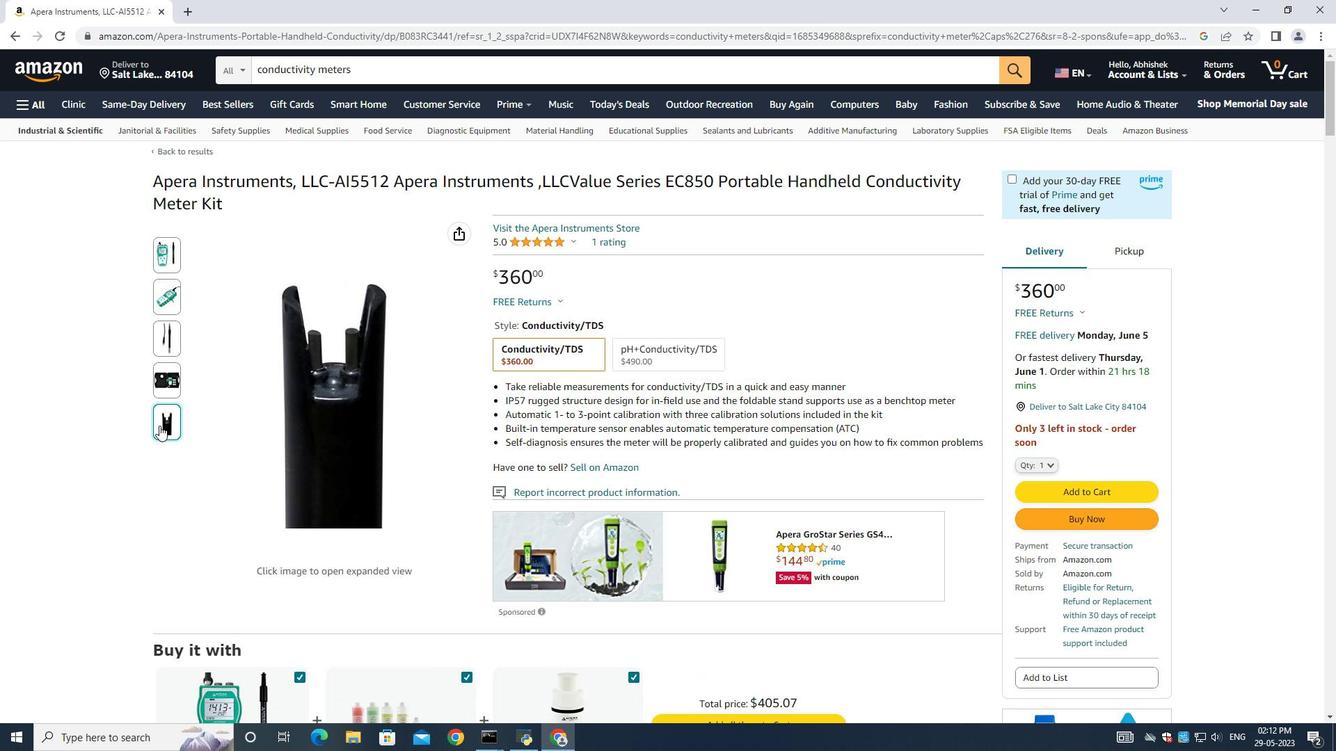 
Action: Mouse pressed left at (160, 425)
Screenshot: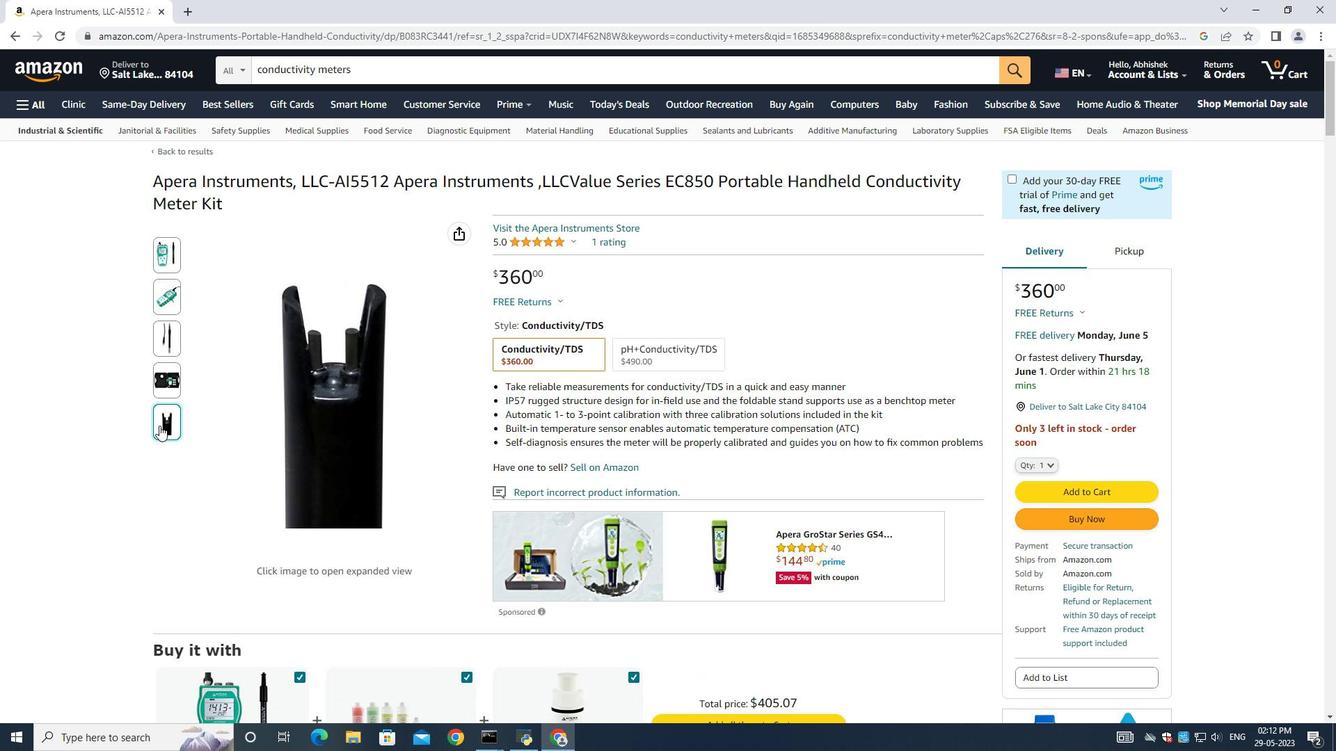 
Action: Mouse moved to (377, 387)
Screenshot: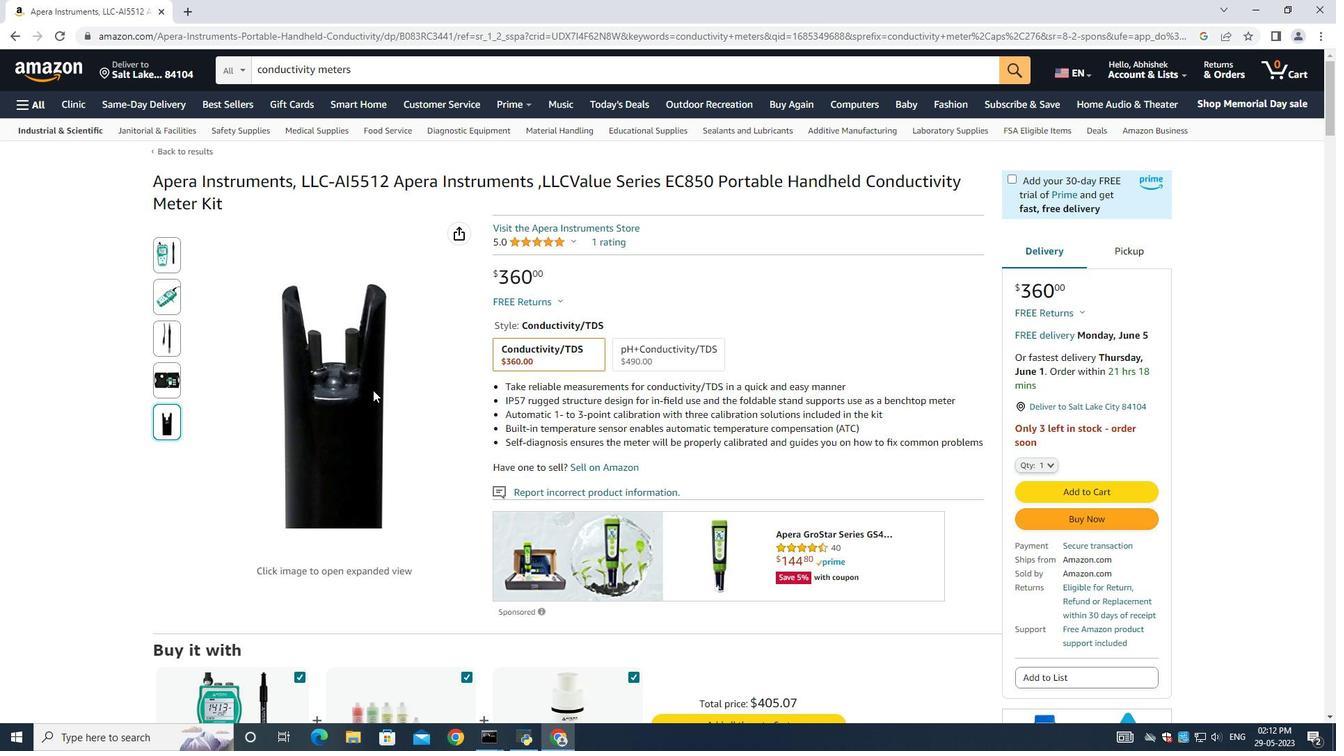 
Action: Mouse scrolled (377, 386) with delta (0, 0)
Screenshot: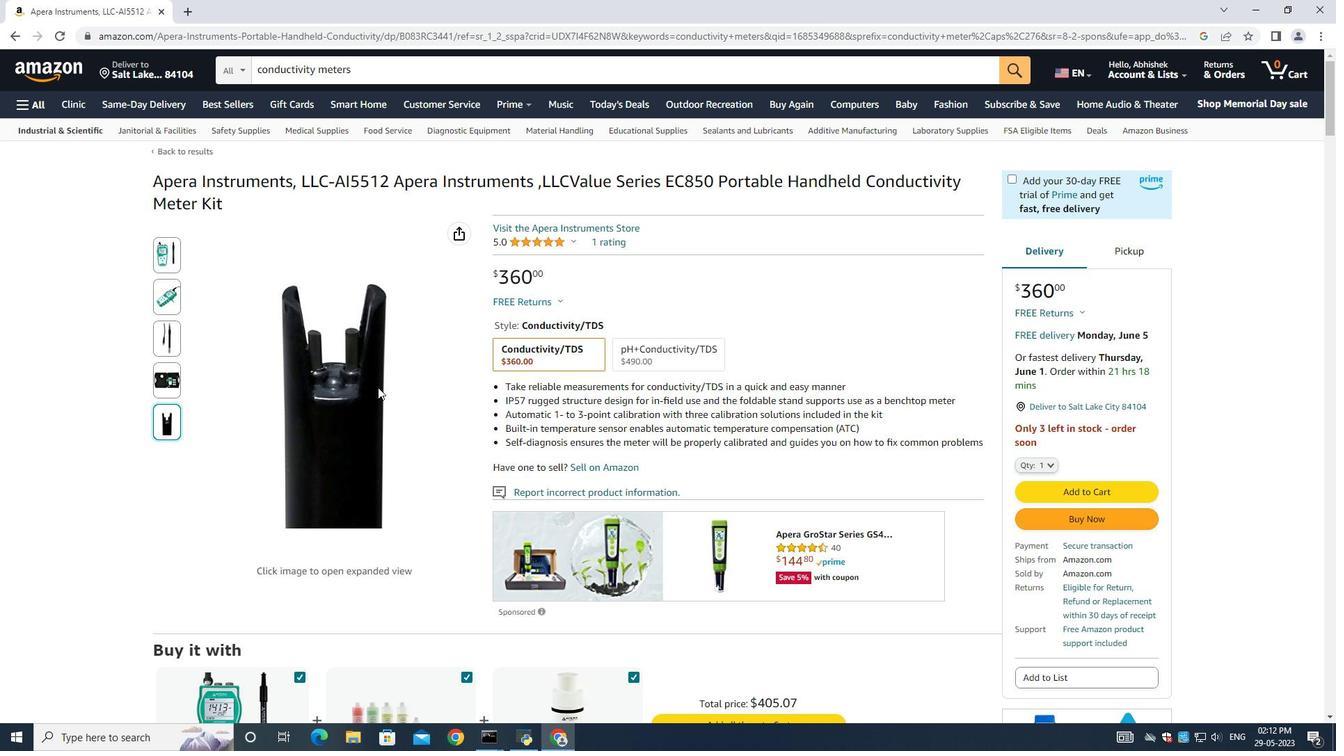 
Action: Mouse moved to (1043, 393)
Screenshot: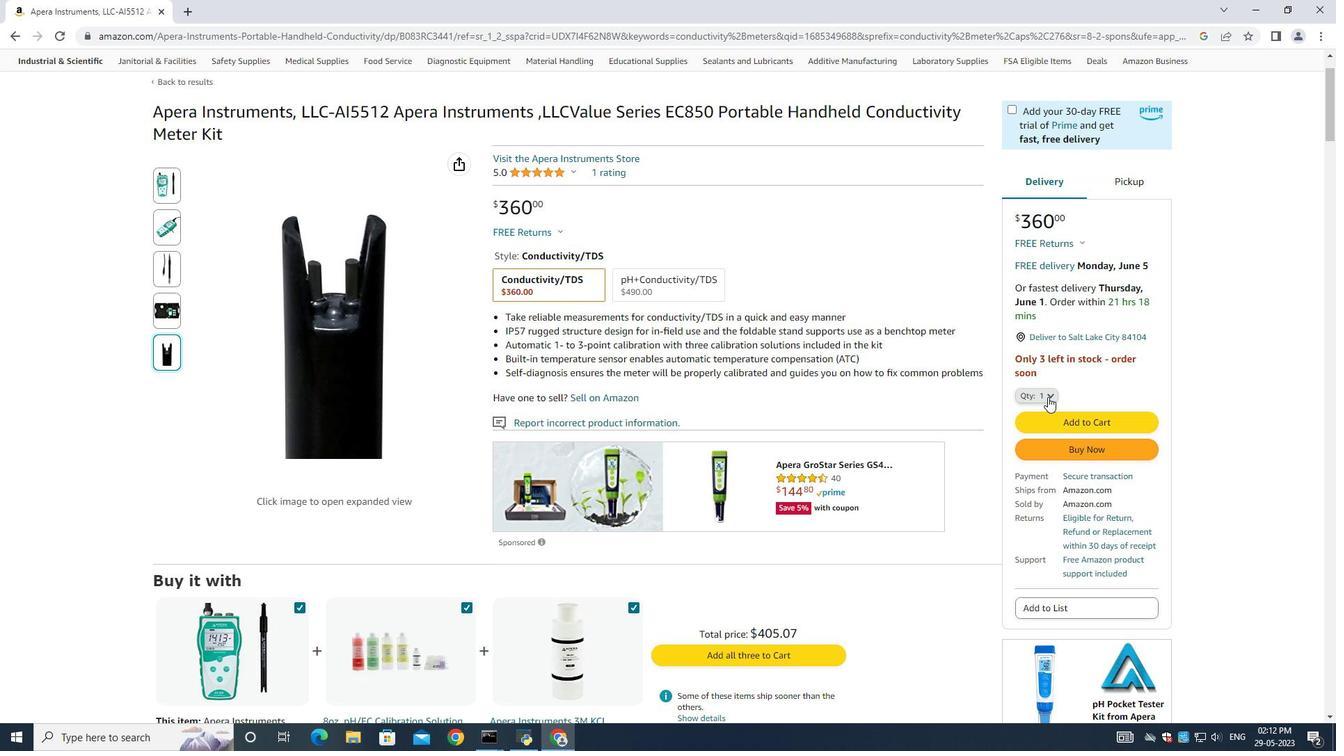 
Action: Key pressed <Key.down><Key.down><Key.down>
Screenshot: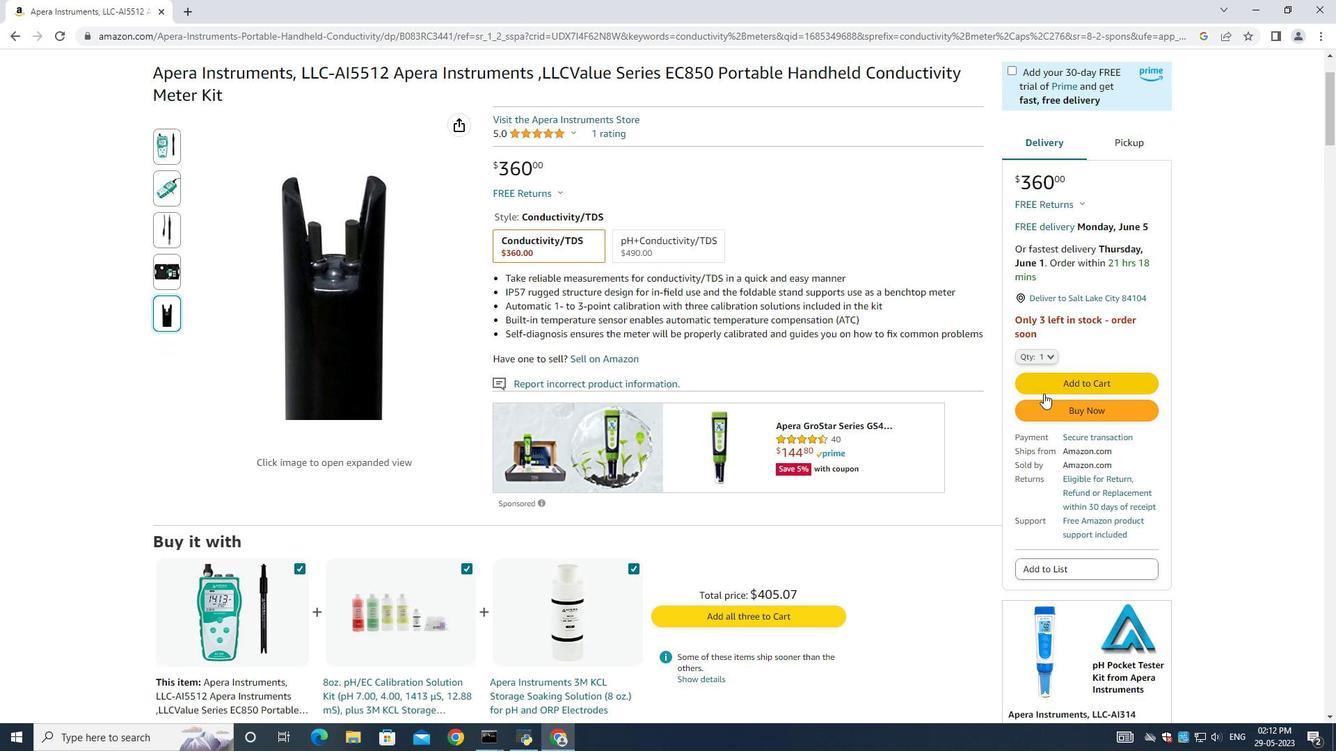 
Action: Mouse moved to (1041, 310)
Screenshot: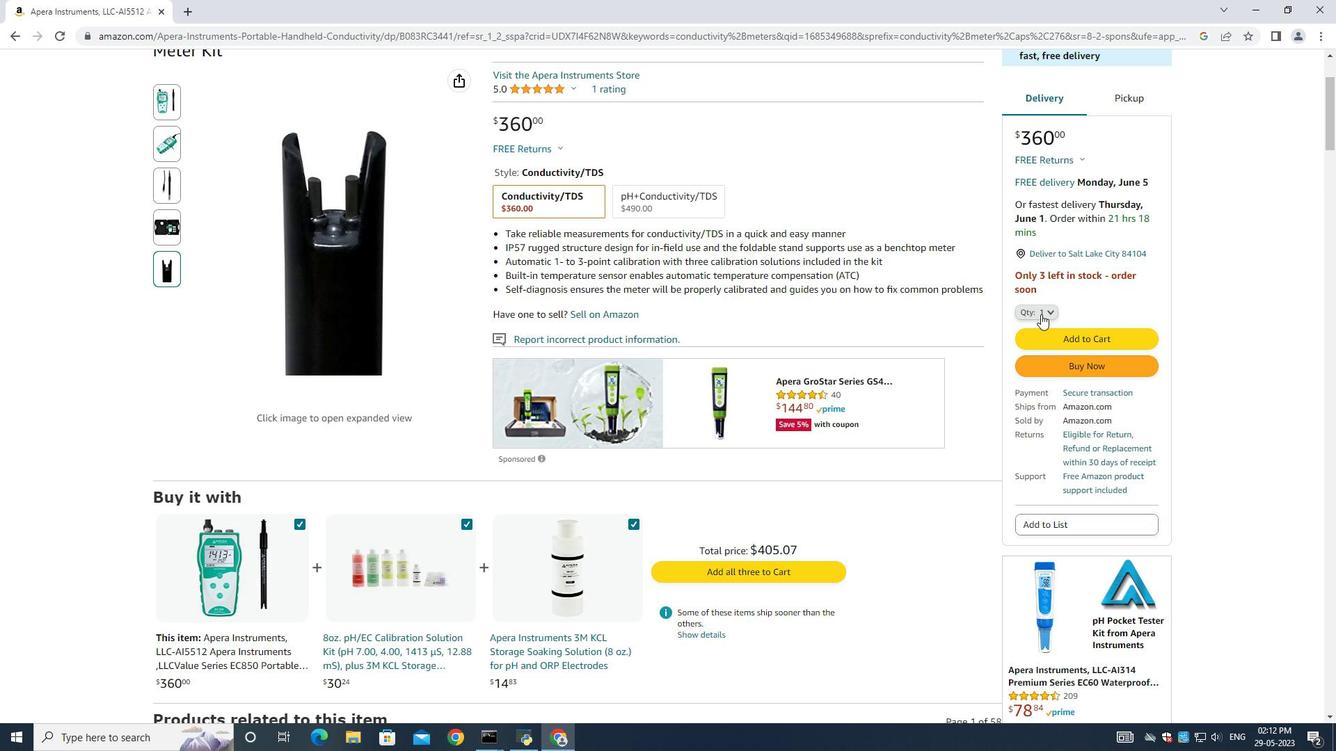 
Action: Mouse pressed left at (1041, 310)
Screenshot: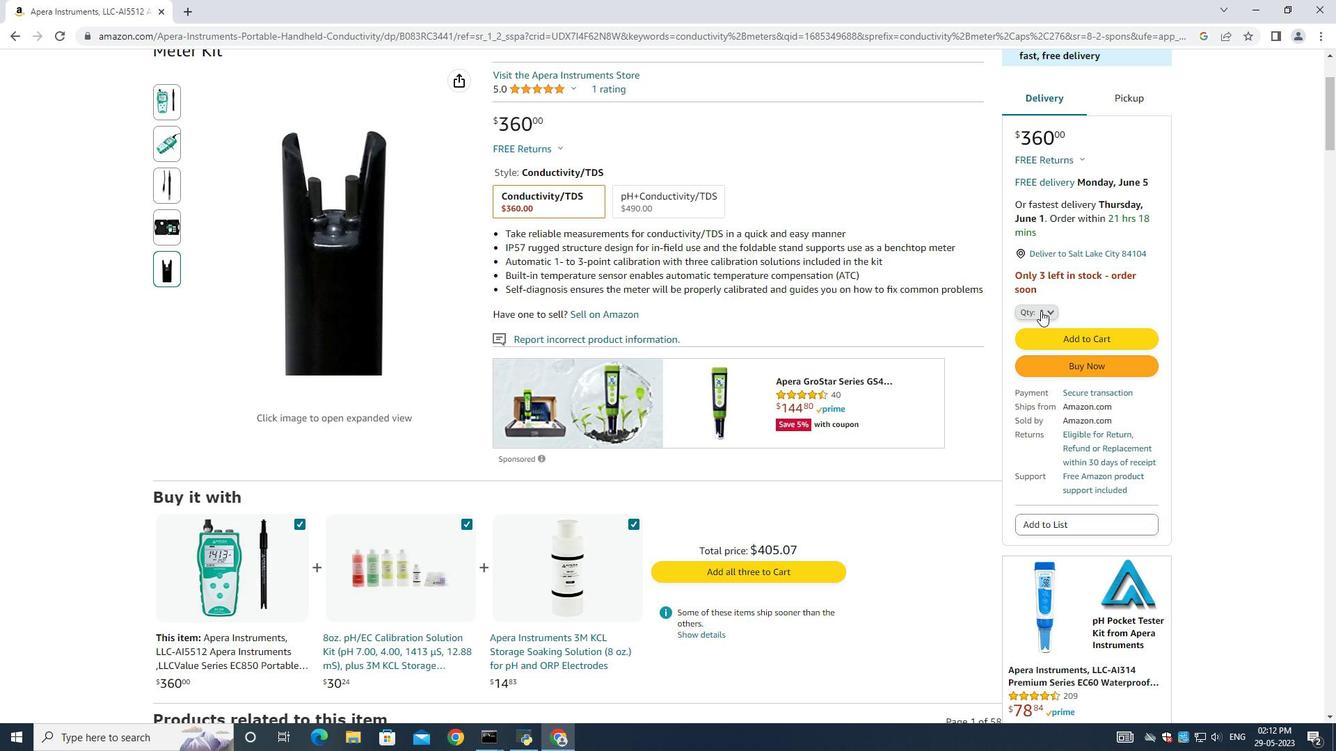
Action: Mouse moved to (11, 39)
Screenshot: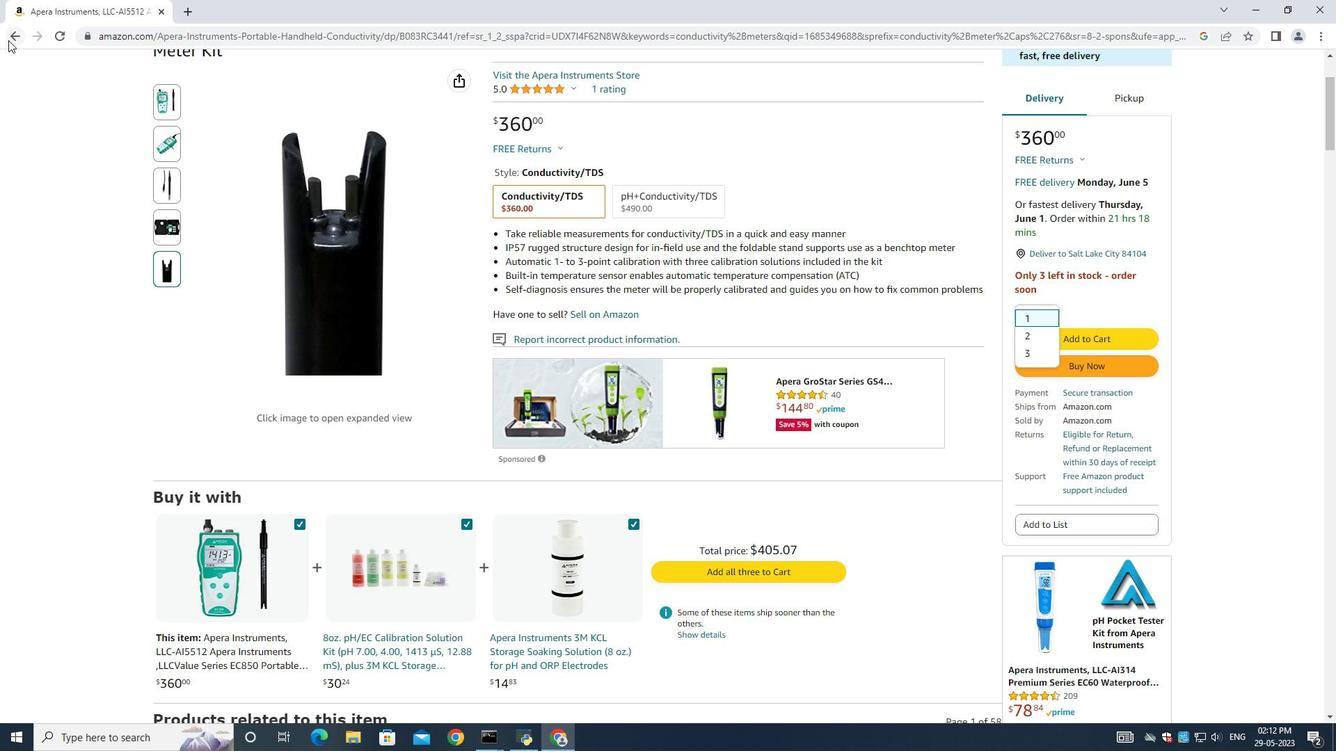 
Action: Mouse pressed left at (11, 39)
Screenshot: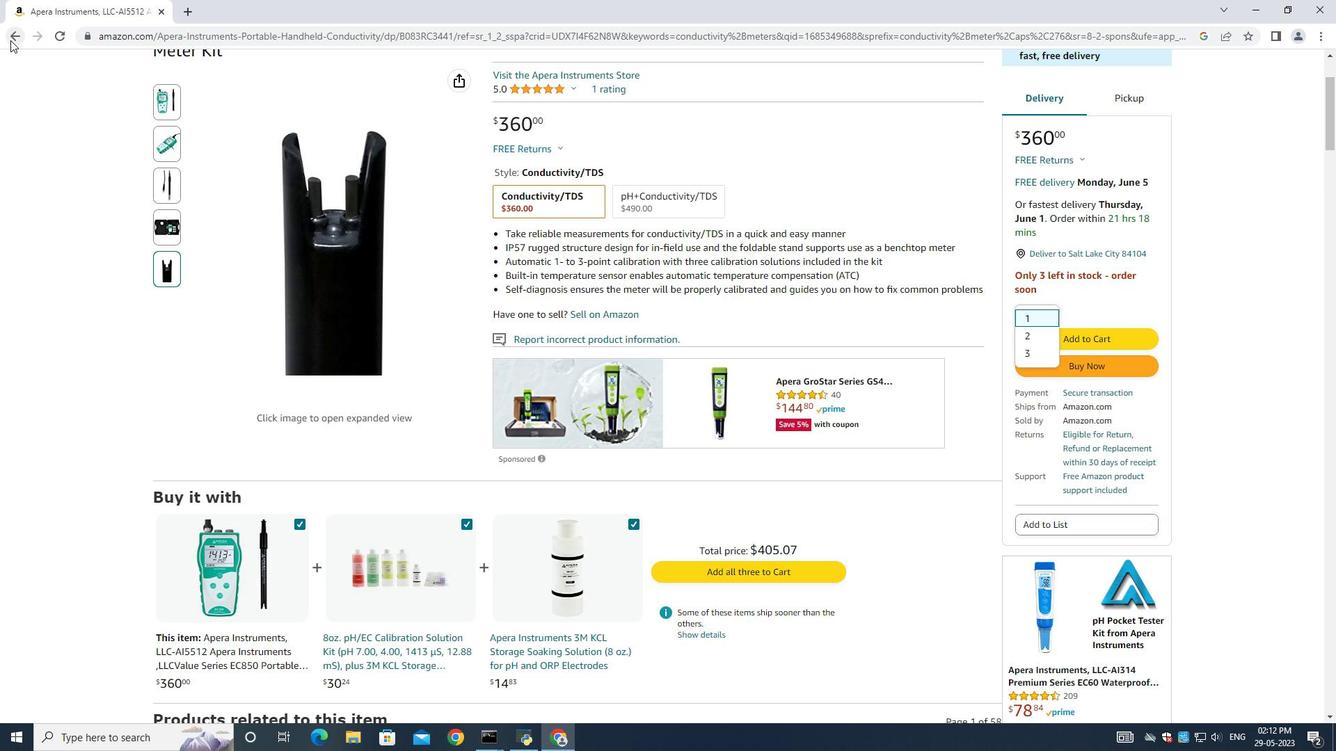 
Action: Mouse moved to (436, 271)
Screenshot: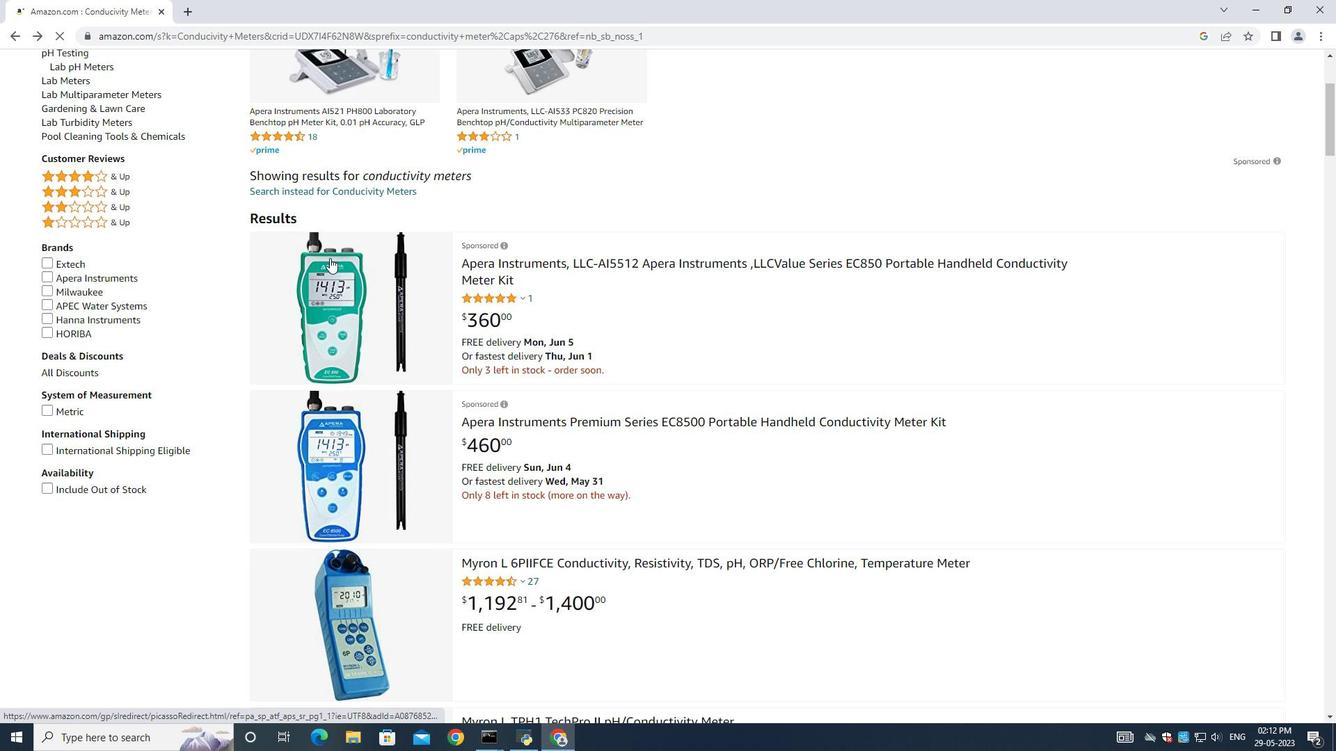 
Action: Mouse scrolled (436, 270) with delta (0, 0)
Screenshot: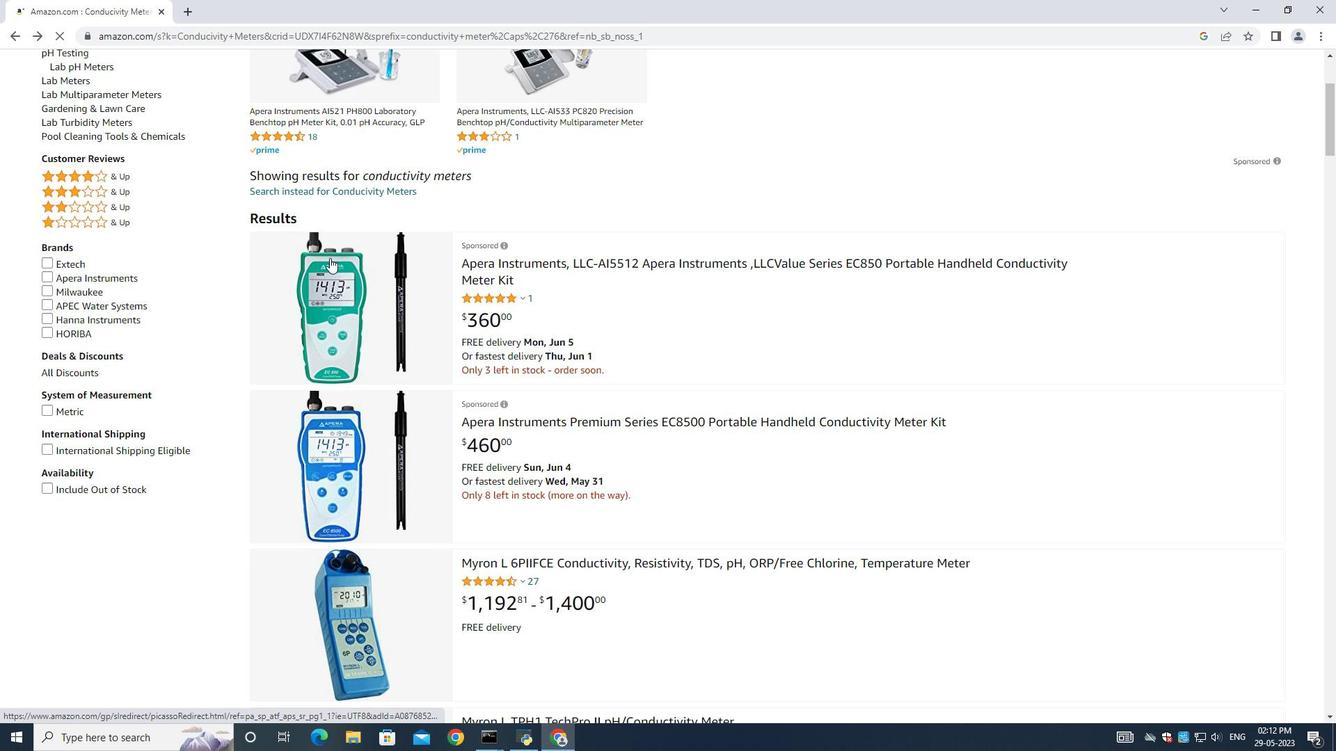 
Action: Mouse moved to (436, 272)
Screenshot: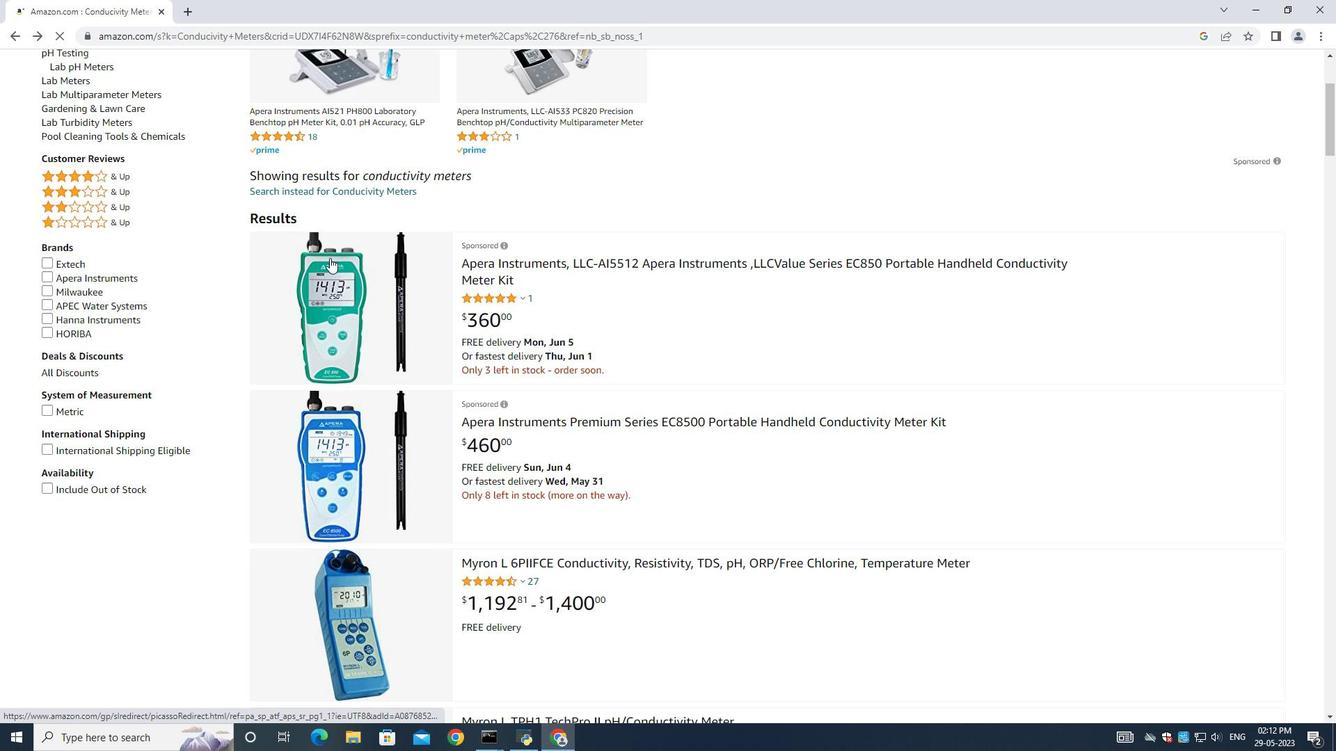 
Action: Mouse scrolled (436, 271) with delta (0, 0)
Screenshot: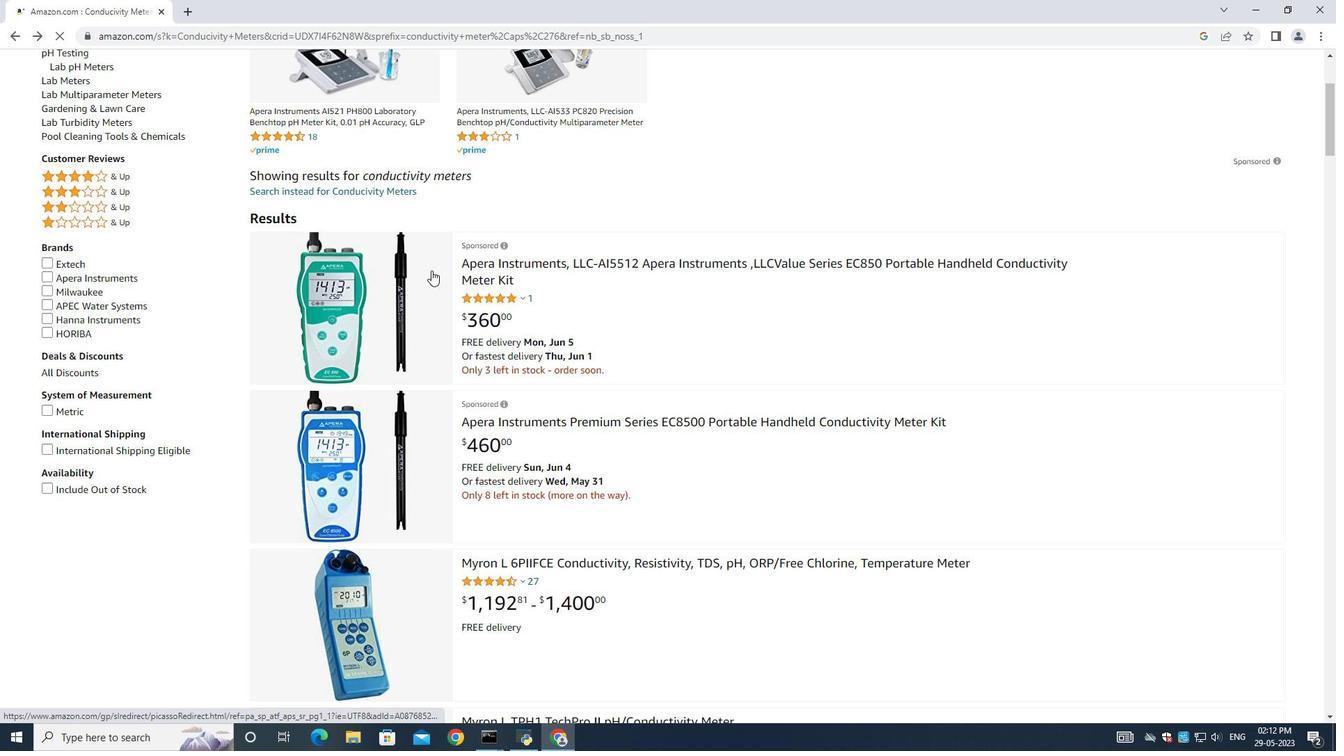 
Action: Mouse scrolled (436, 271) with delta (0, 0)
Screenshot: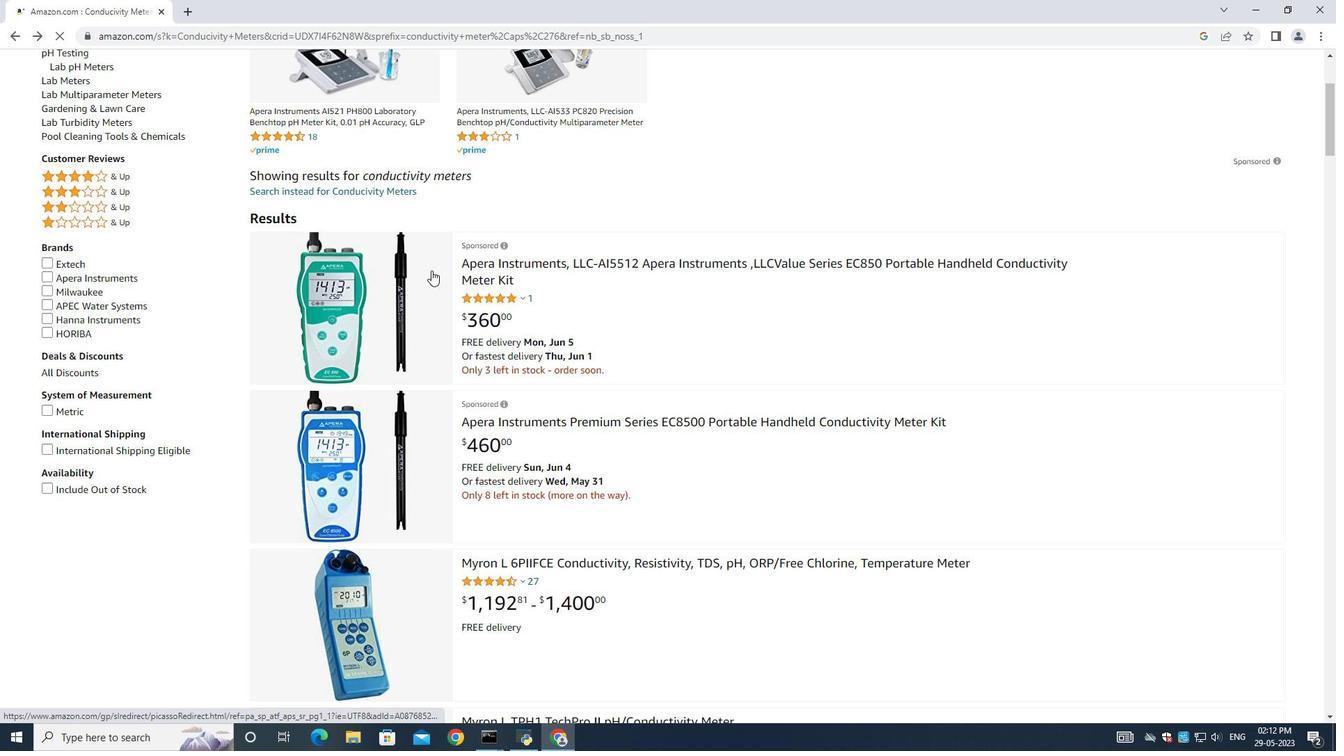 
Action: Mouse scrolled (436, 271) with delta (0, 0)
Screenshot: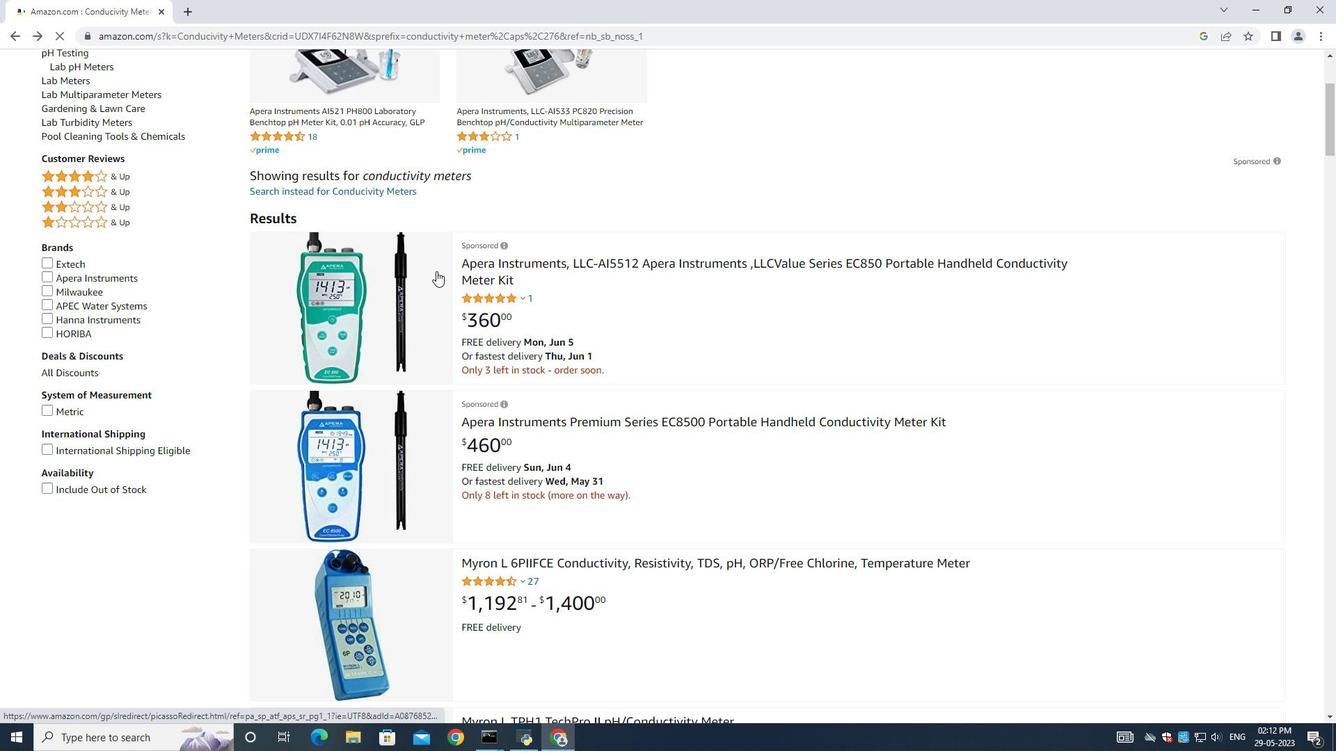 
Action: Mouse scrolled (436, 271) with delta (0, 0)
Screenshot: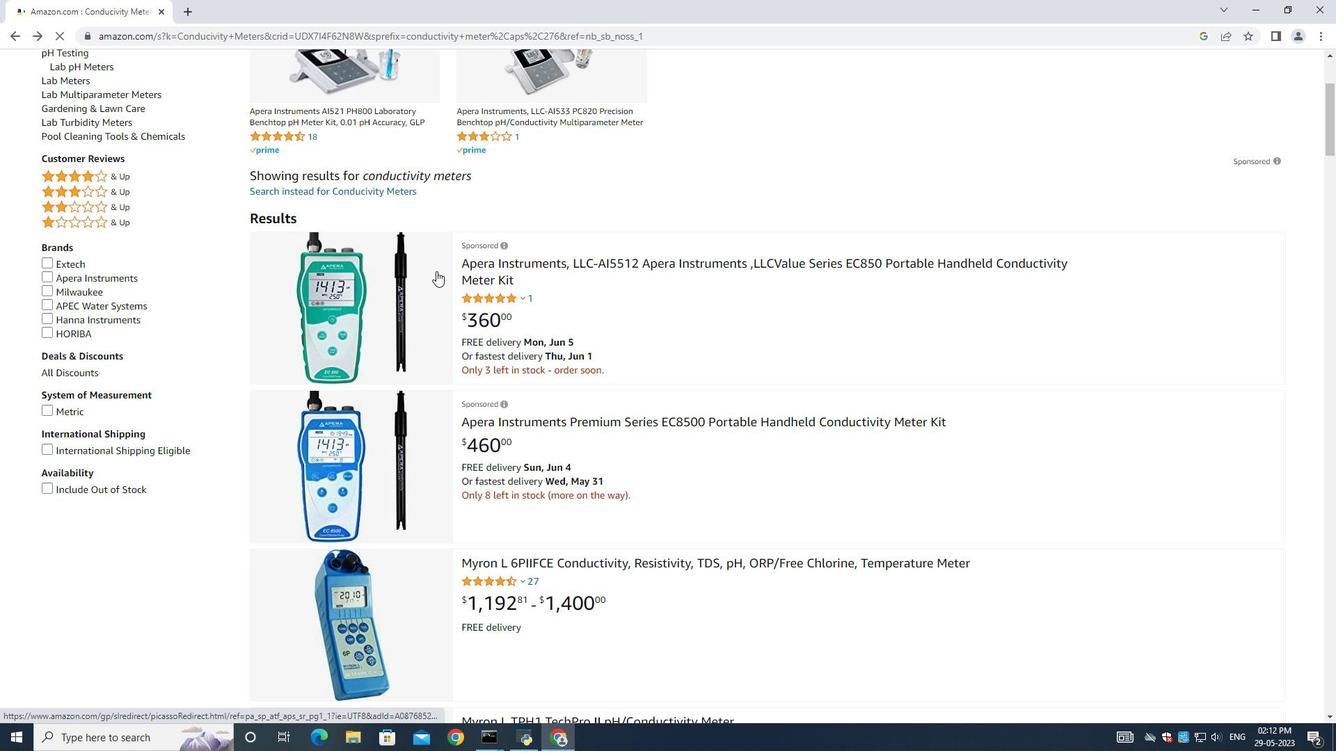 
Action: Mouse scrolled (436, 271) with delta (0, 0)
Screenshot: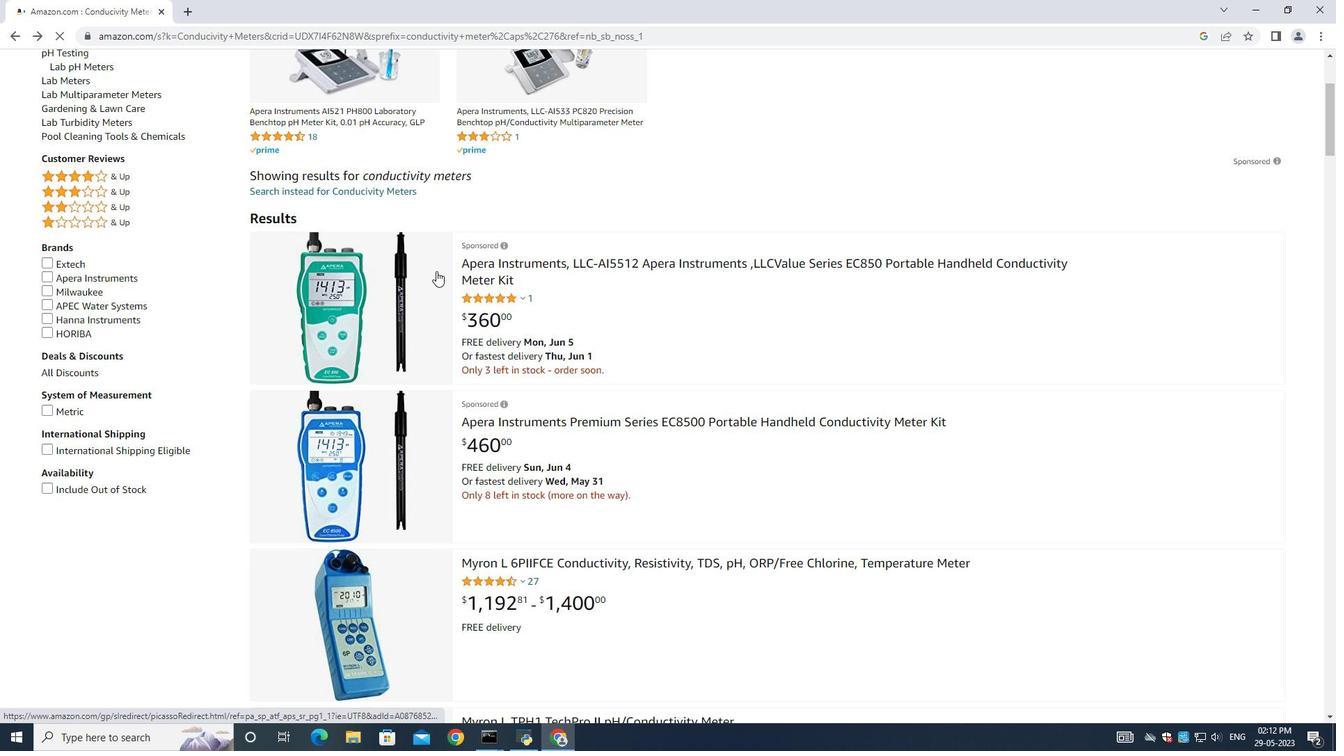 
Action: Mouse moved to (521, 139)
Screenshot: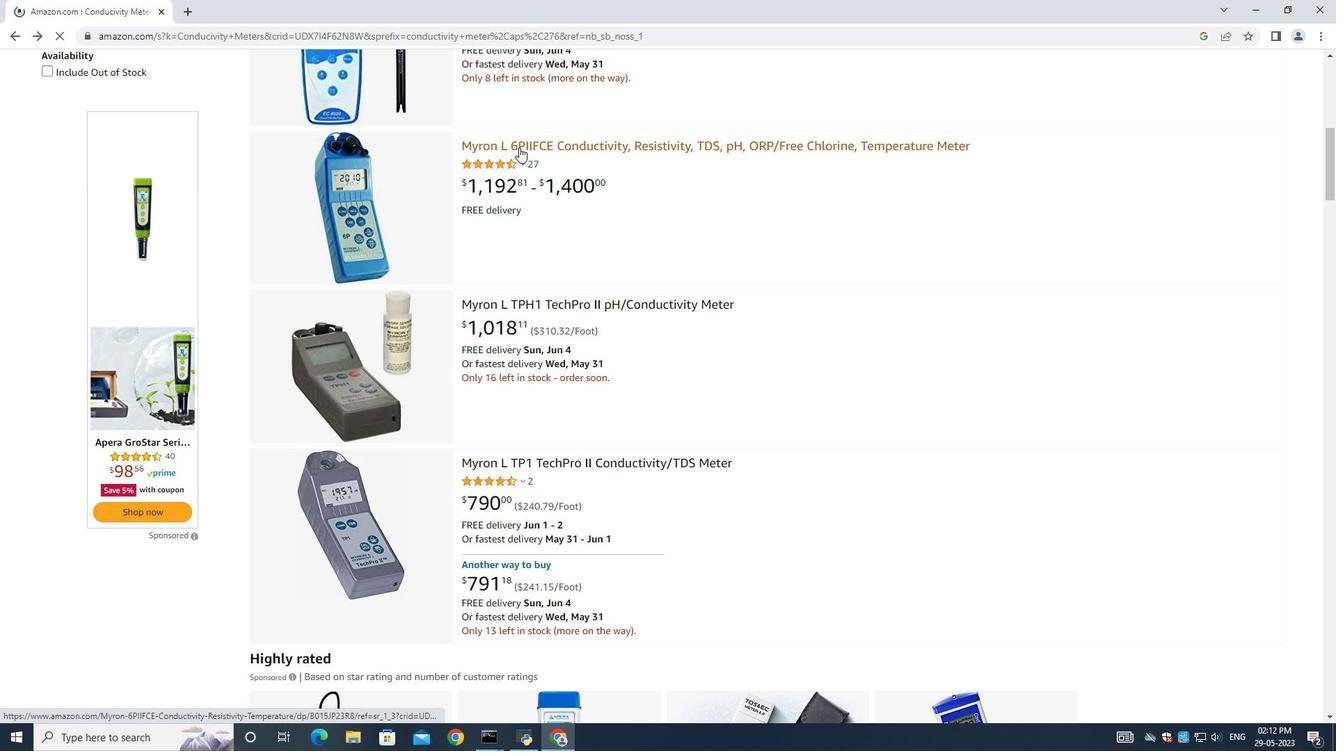 
Action: Mouse pressed left at (521, 139)
Screenshot: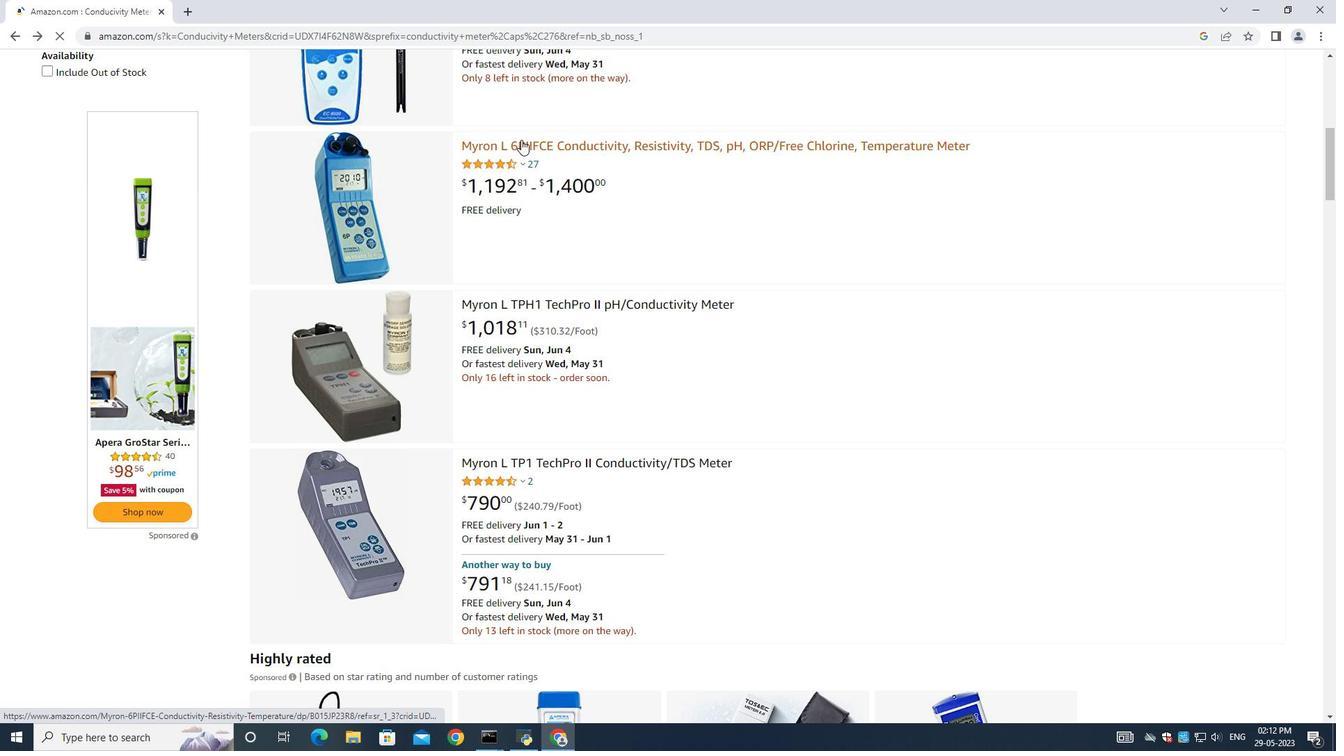 
Action: Mouse moved to (1028, 480)
Screenshot: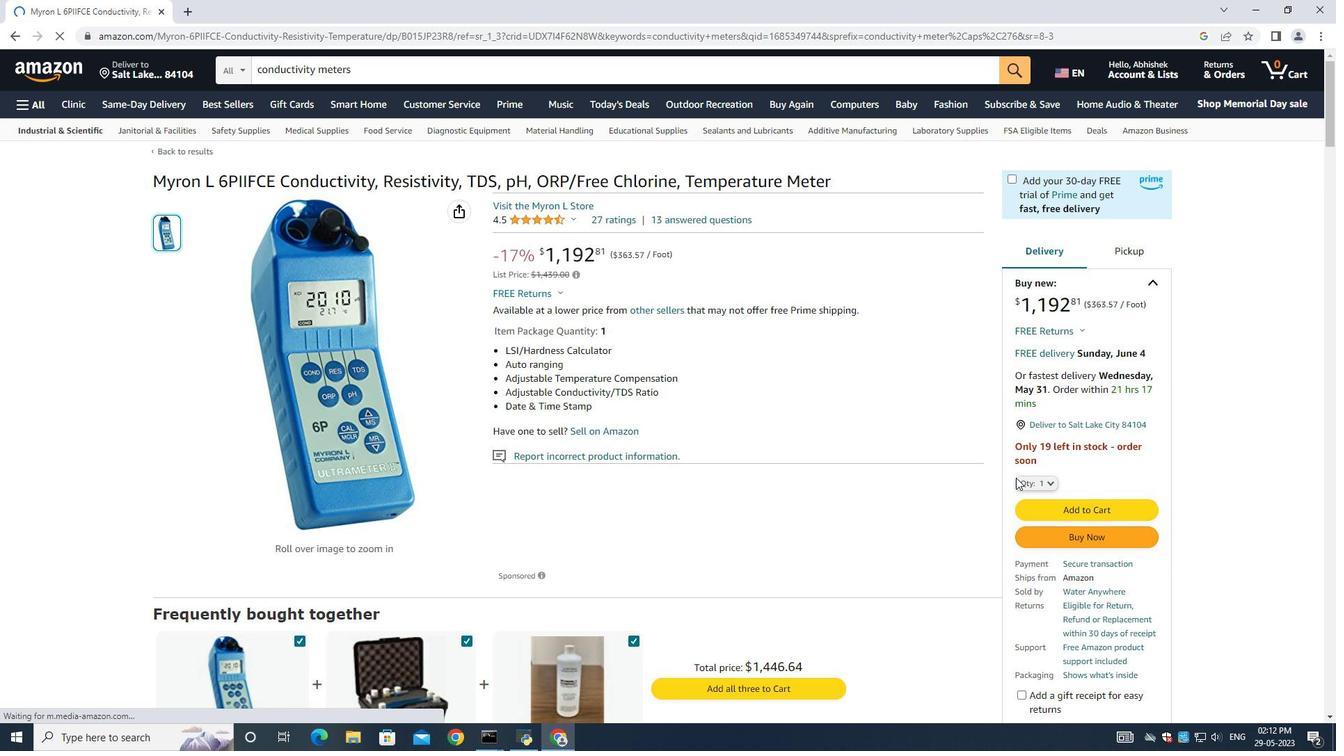 
Action: Mouse pressed left at (1028, 480)
Screenshot: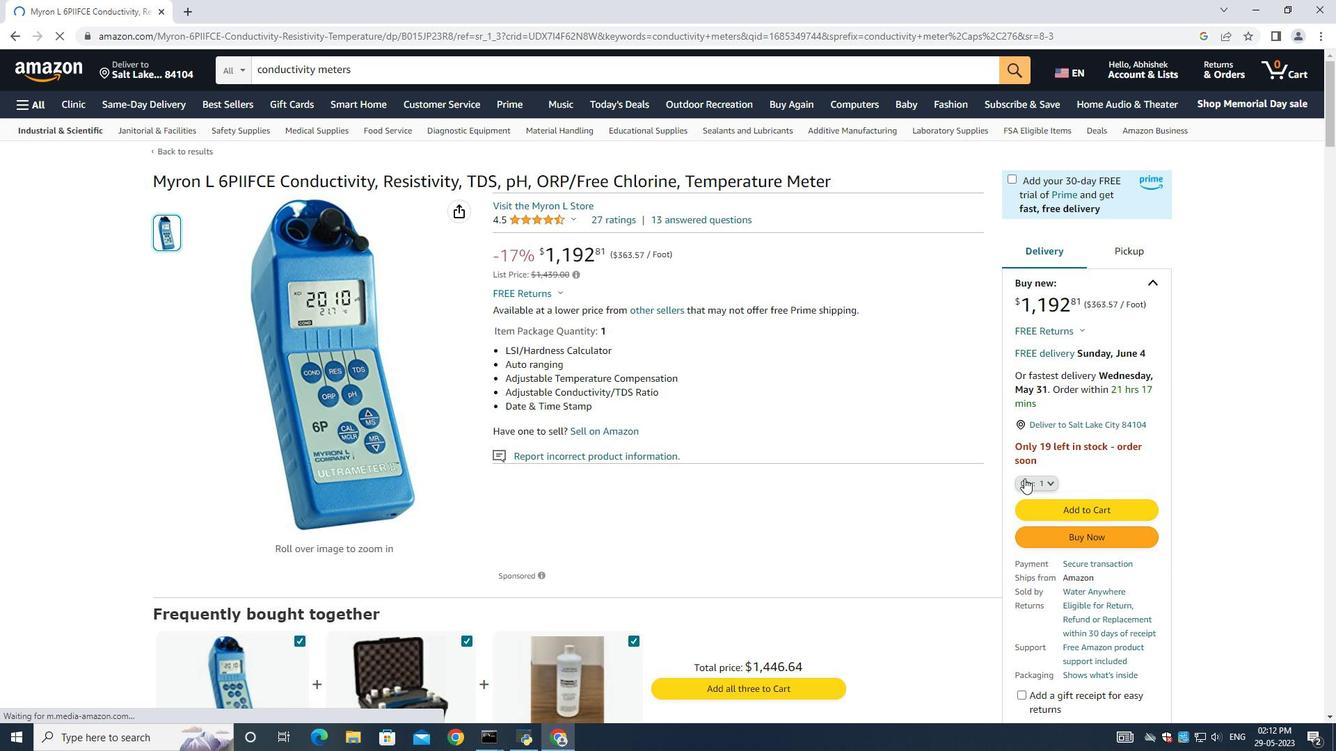 
Action: Mouse moved to (1027, 231)
Screenshot: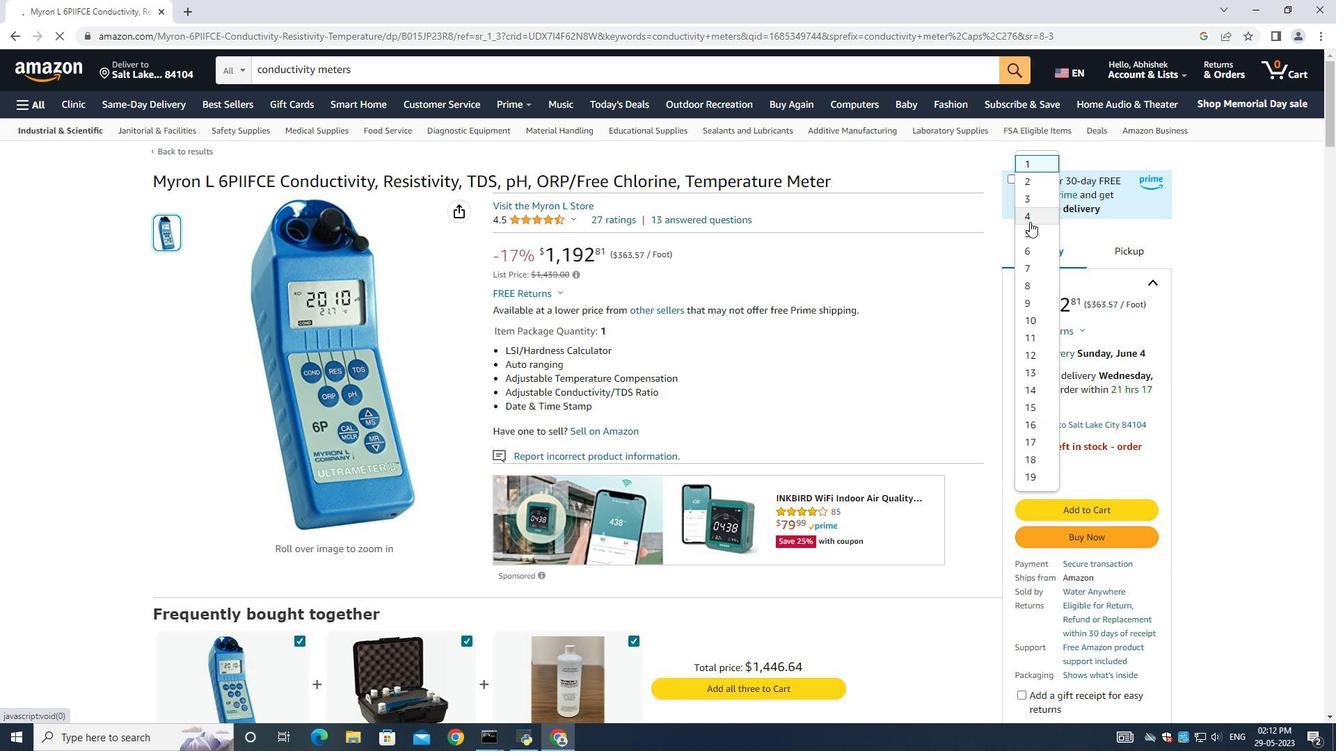 
Action: Mouse pressed left at (1027, 231)
Screenshot: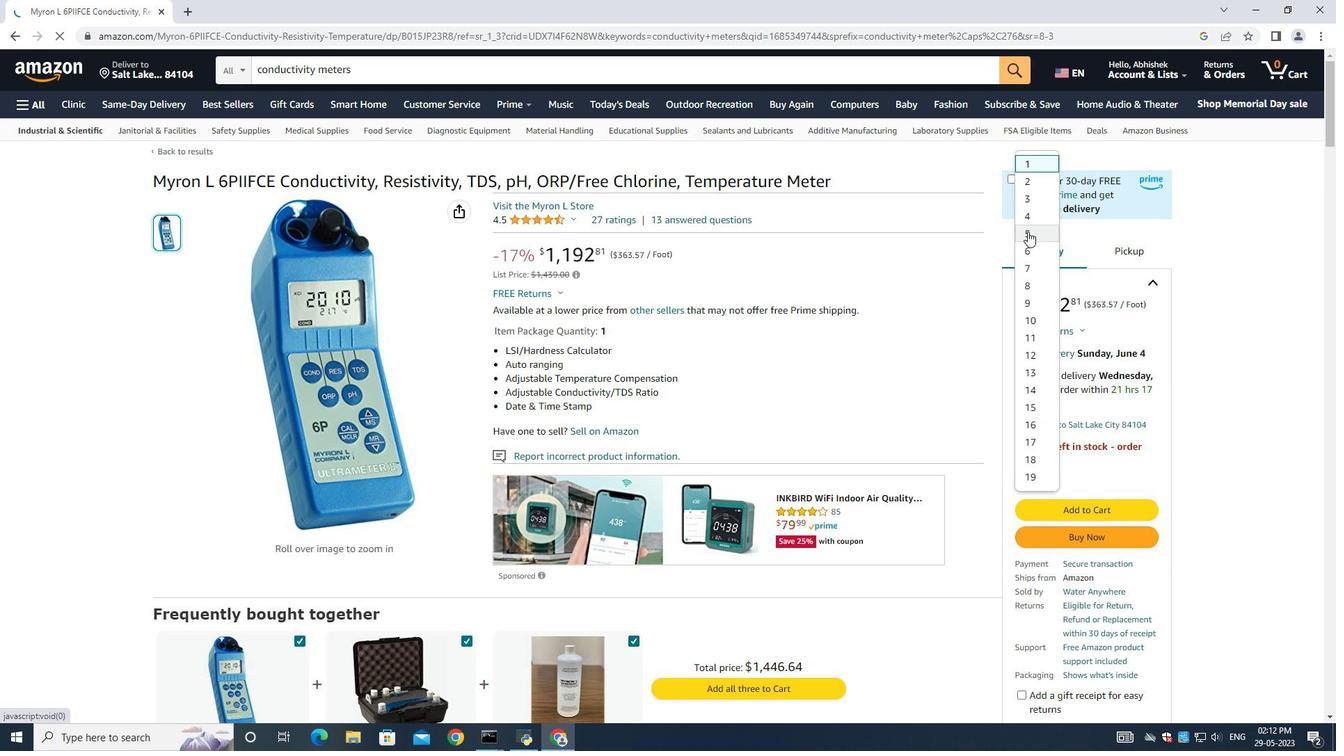 
Action: Mouse moved to (1065, 540)
Screenshot: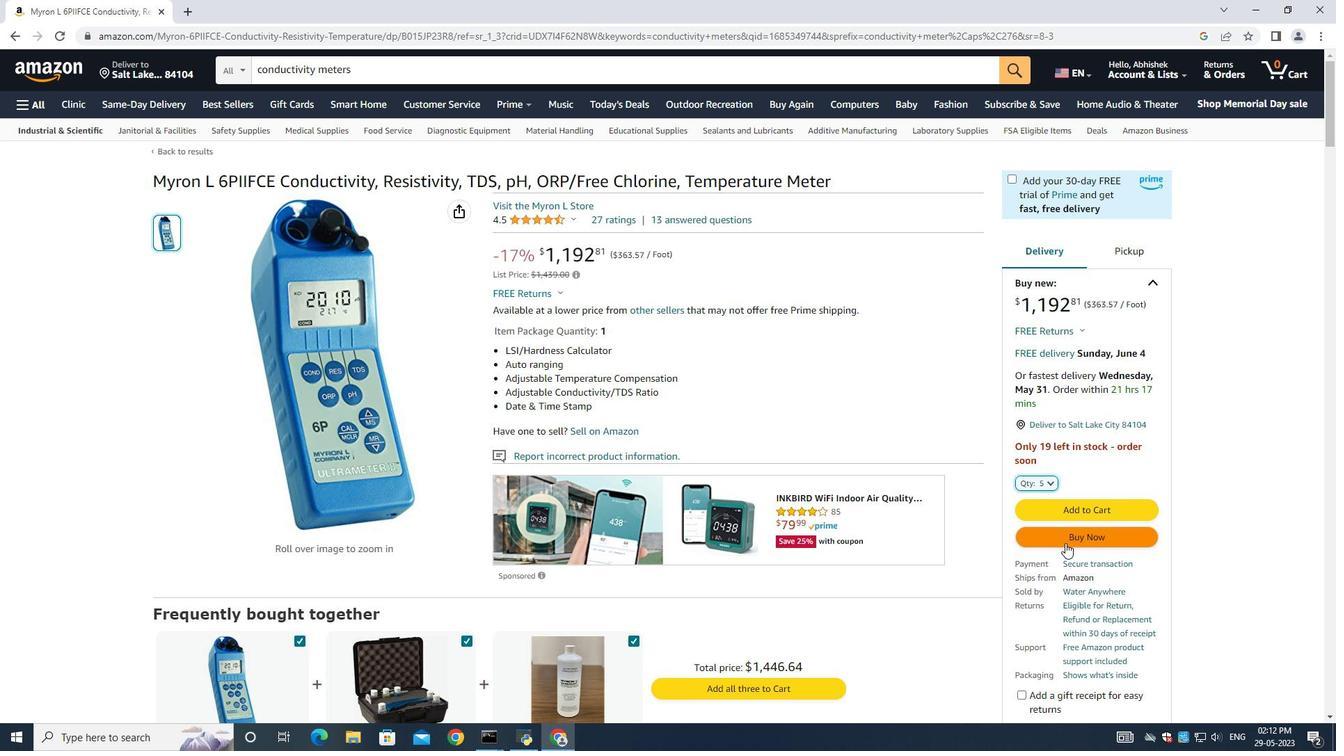 
Action: Mouse pressed left at (1065, 540)
Screenshot: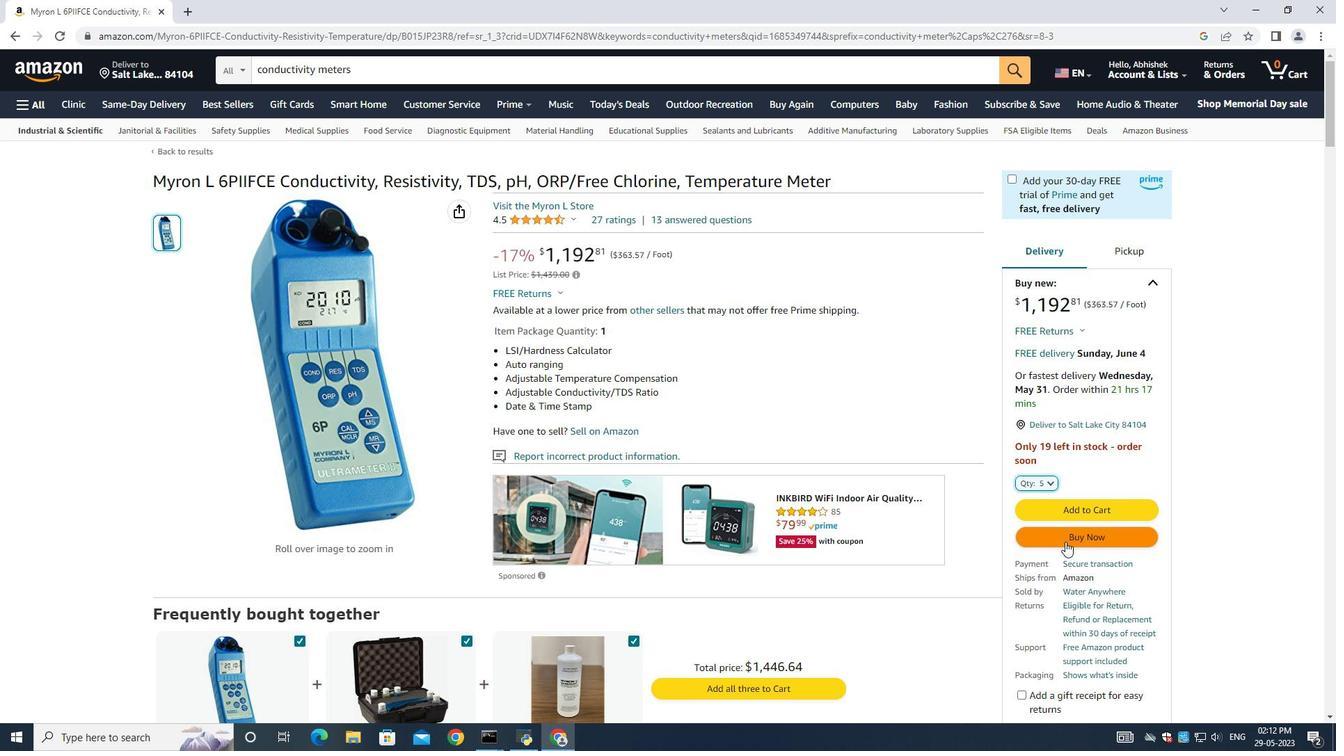 
Action: Mouse moved to (368, 247)
Screenshot: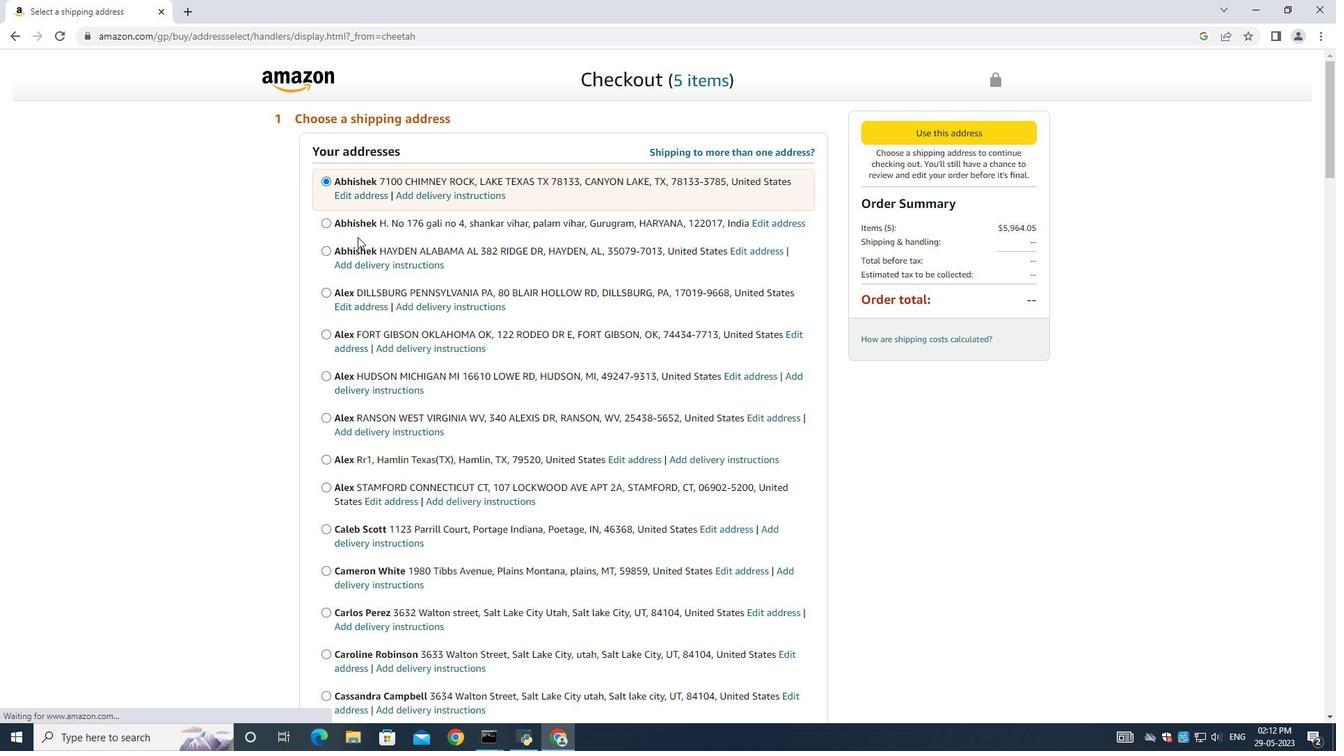 
Action: Mouse scrolled (368, 246) with delta (0, 0)
Screenshot: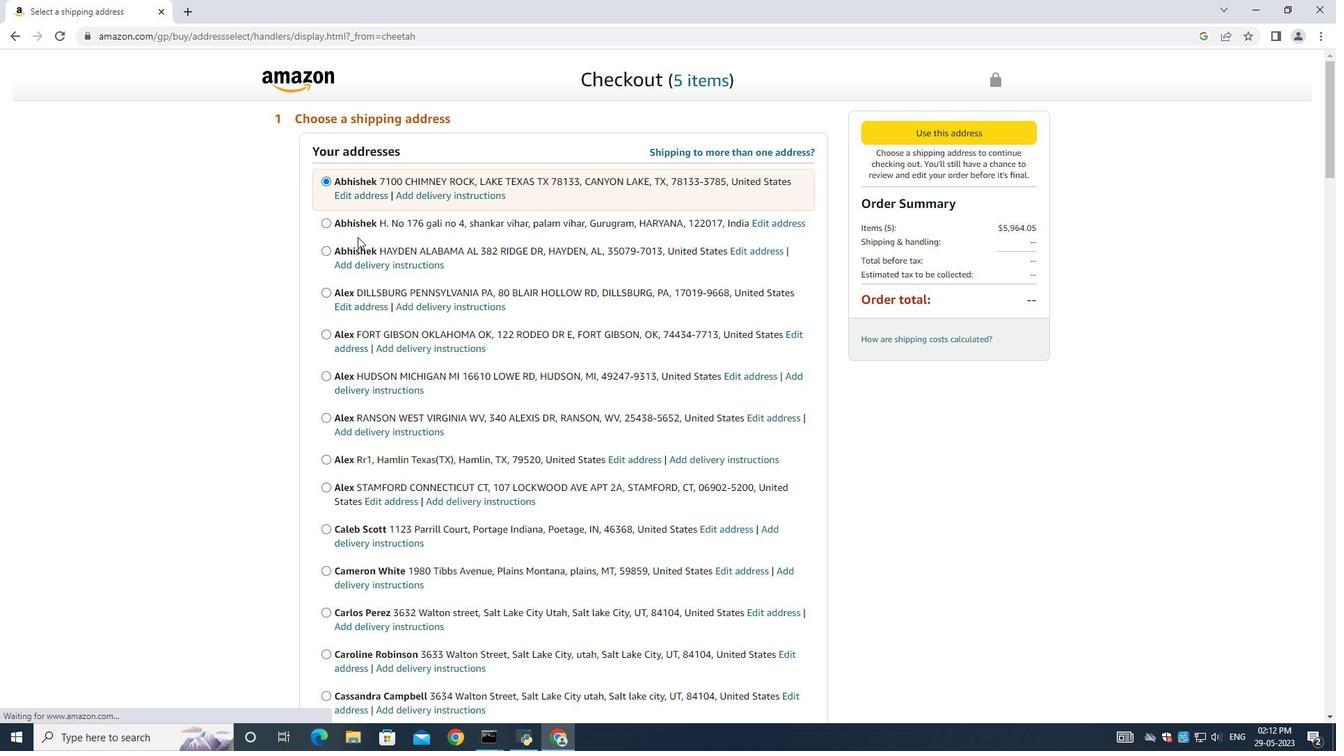 
Action: Mouse moved to (368, 249)
Screenshot: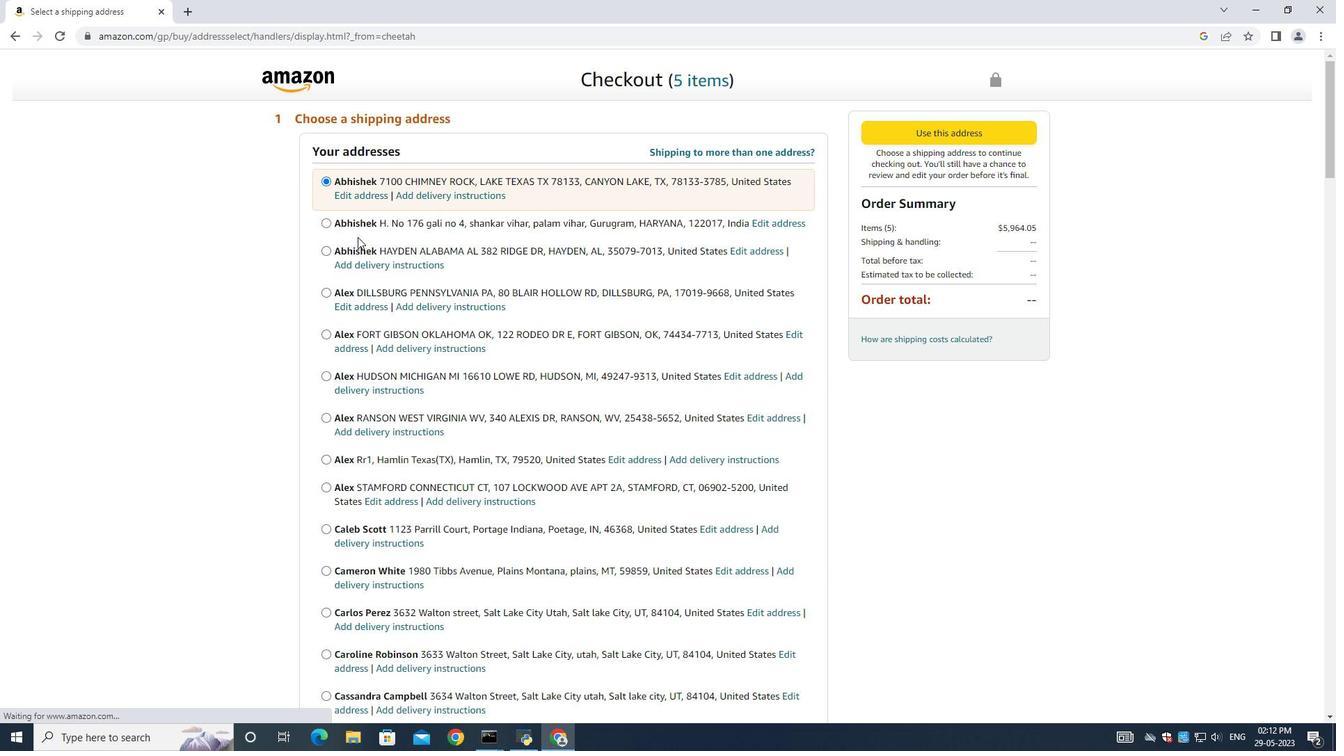 
Action: Mouse scrolled (368, 247) with delta (0, 0)
Screenshot: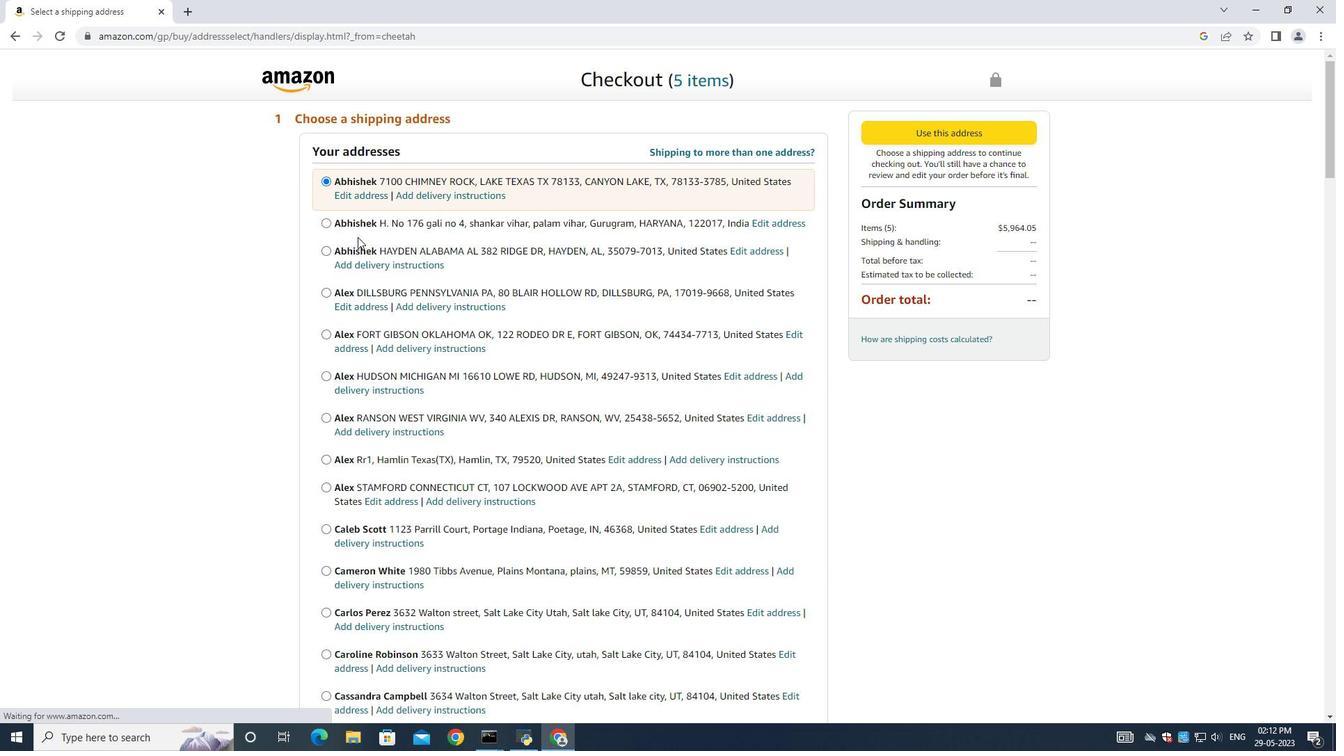 
Action: Mouse moved to (368, 249)
Screenshot: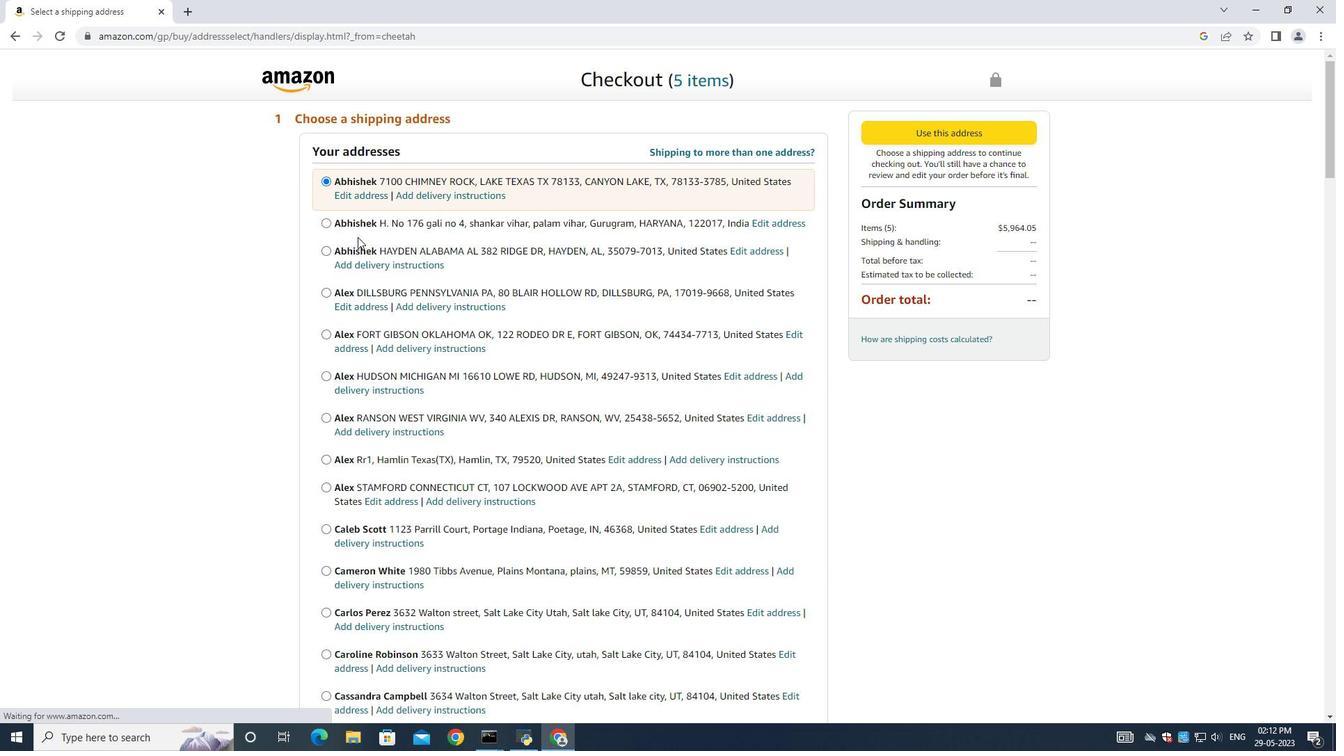 
Action: Mouse scrolled (368, 248) with delta (0, 0)
Screenshot: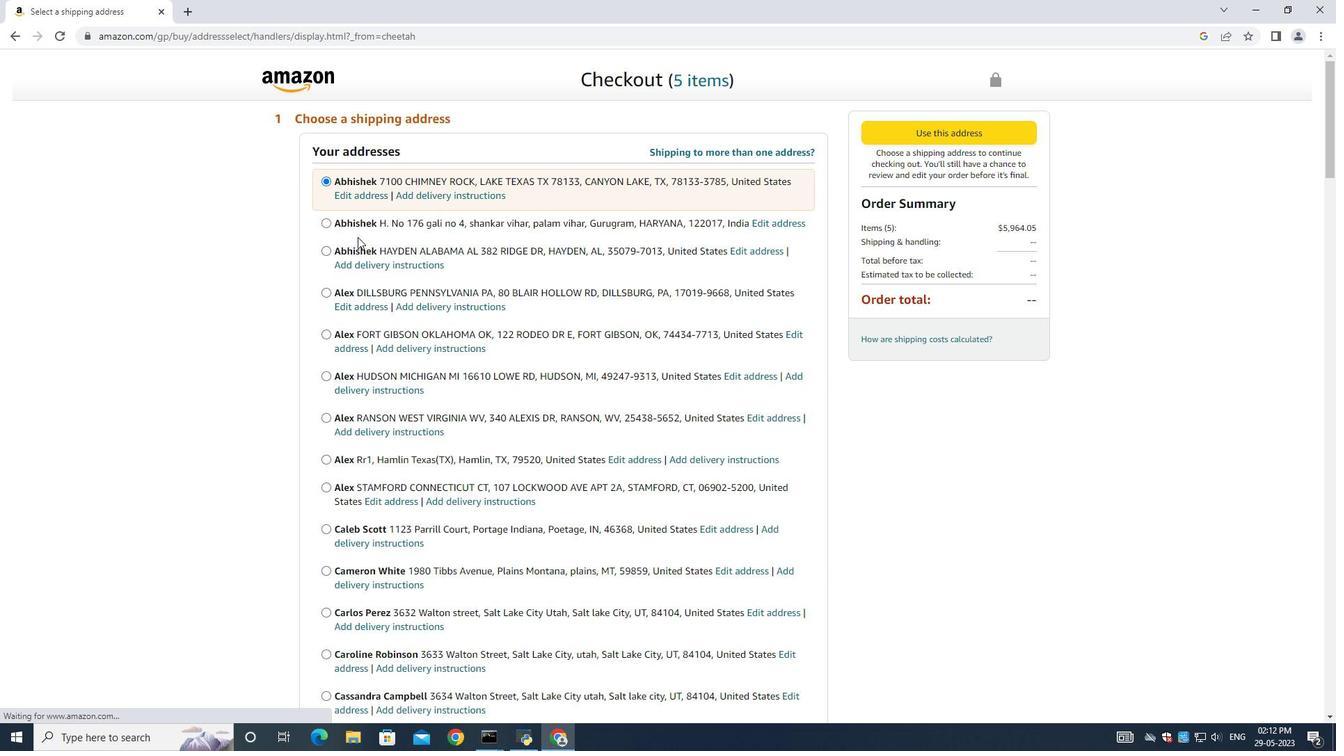 
Action: Mouse moved to (368, 249)
Screenshot: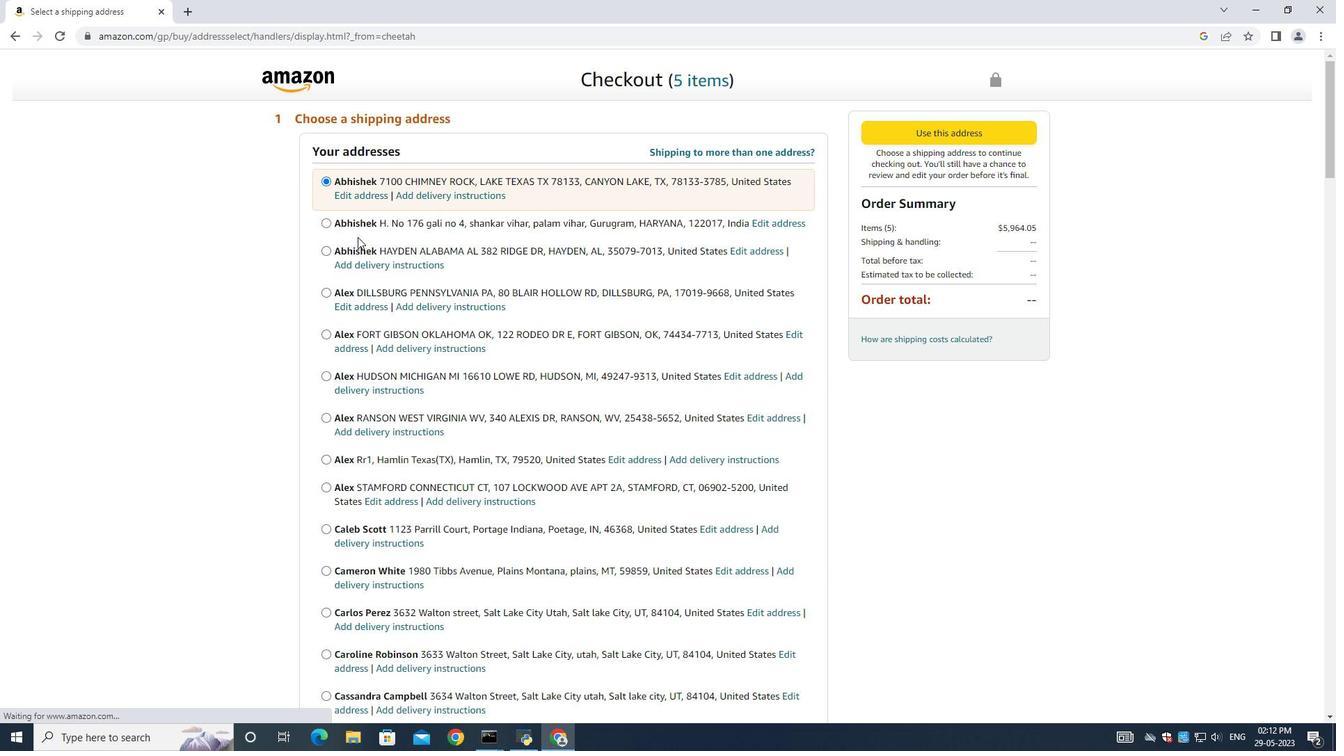 
Action: Mouse scrolled (368, 248) with delta (0, 0)
Screenshot: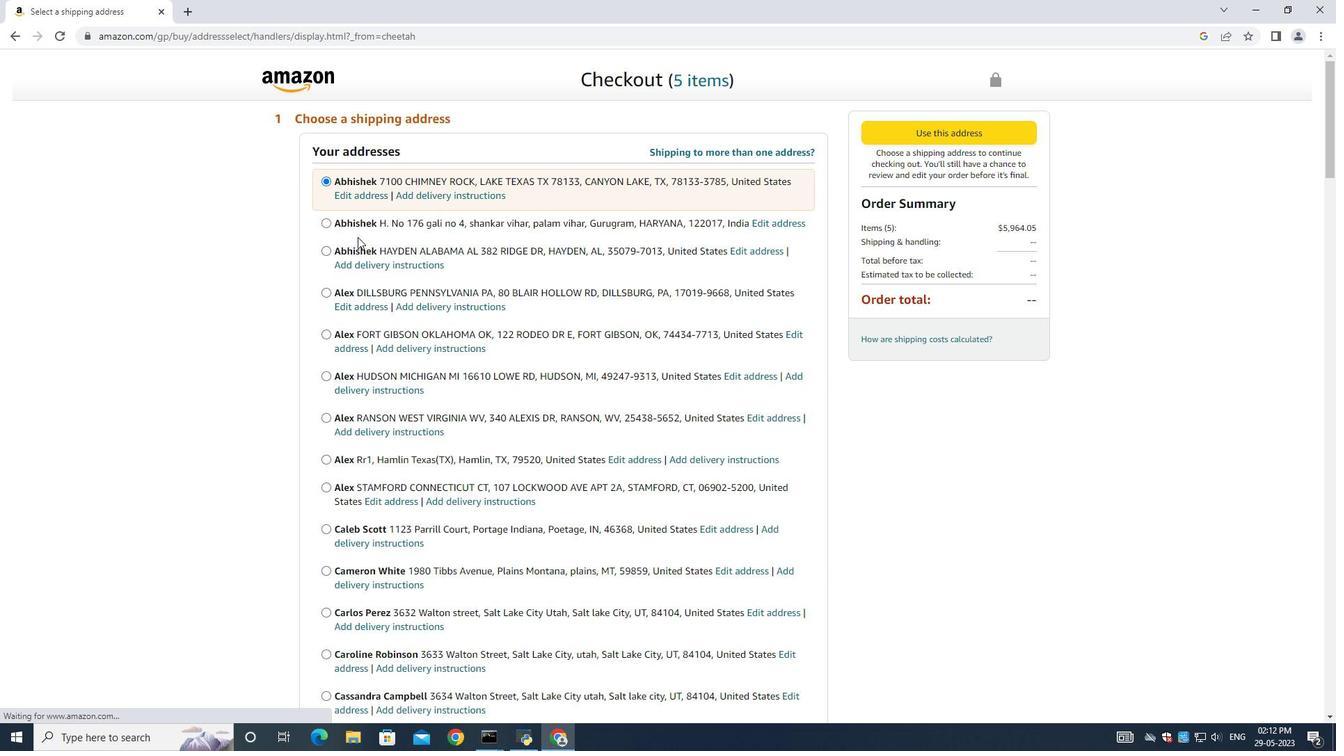 
Action: Mouse moved to (368, 249)
Screenshot: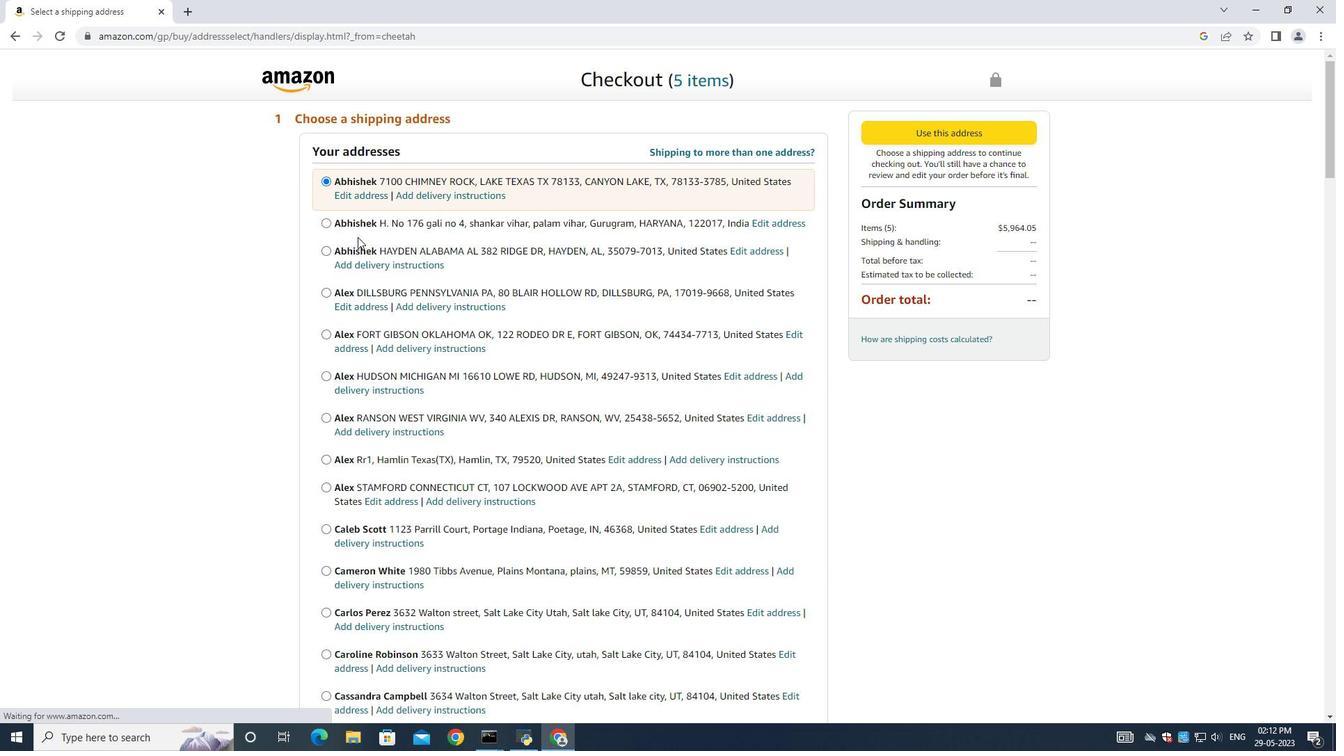 
Action: Mouse scrolled (368, 249) with delta (0, 0)
Screenshot: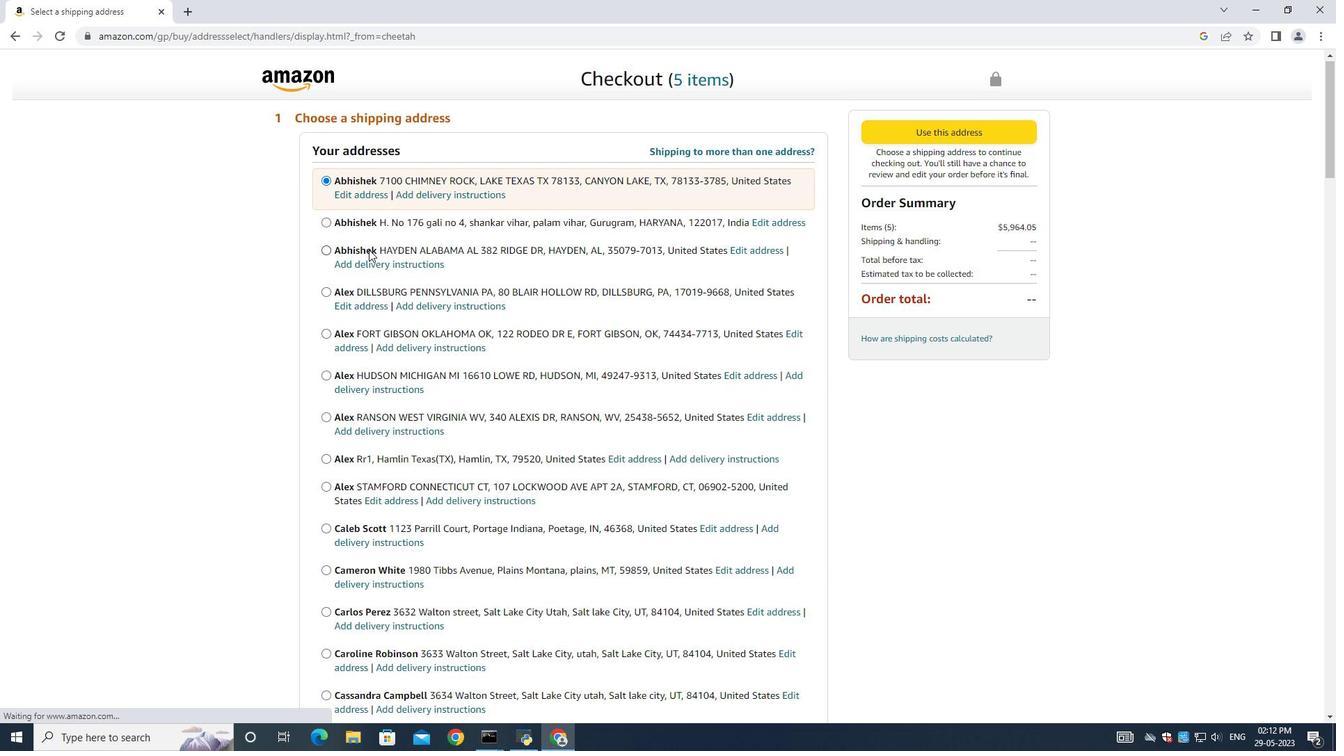 
Action: Mouse moved to (415, 272)
Screenshot: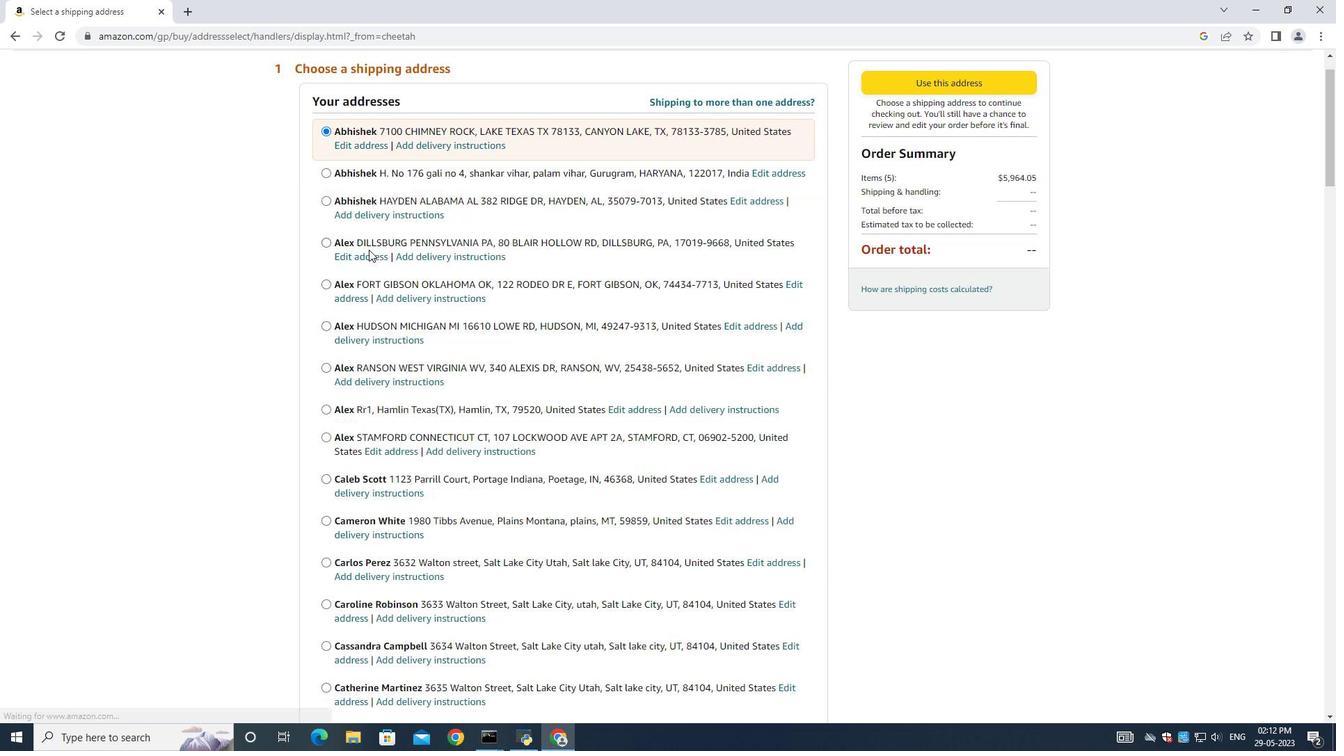 
Action: Mouse scrolled (368, 249) with delta (0, 0)
Screenshot: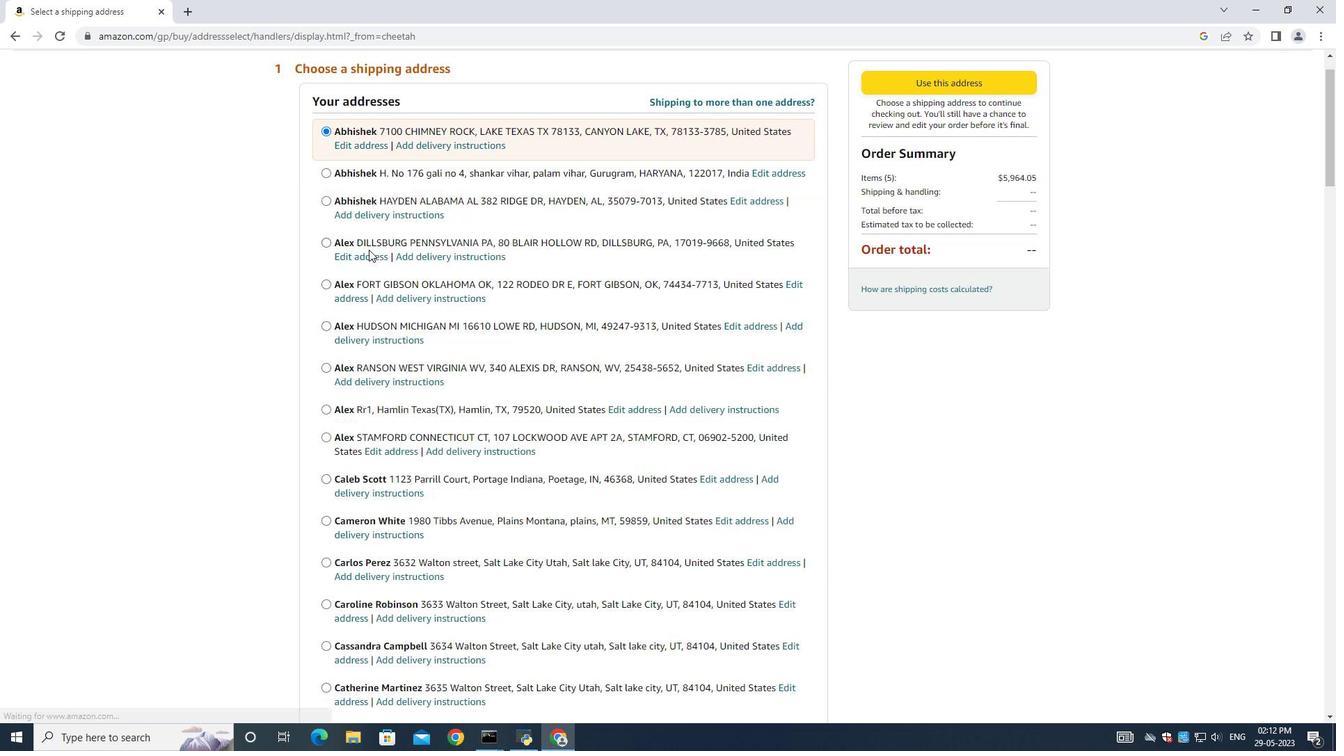 
Action: Mouse moved to (430, 288)
Screenshot: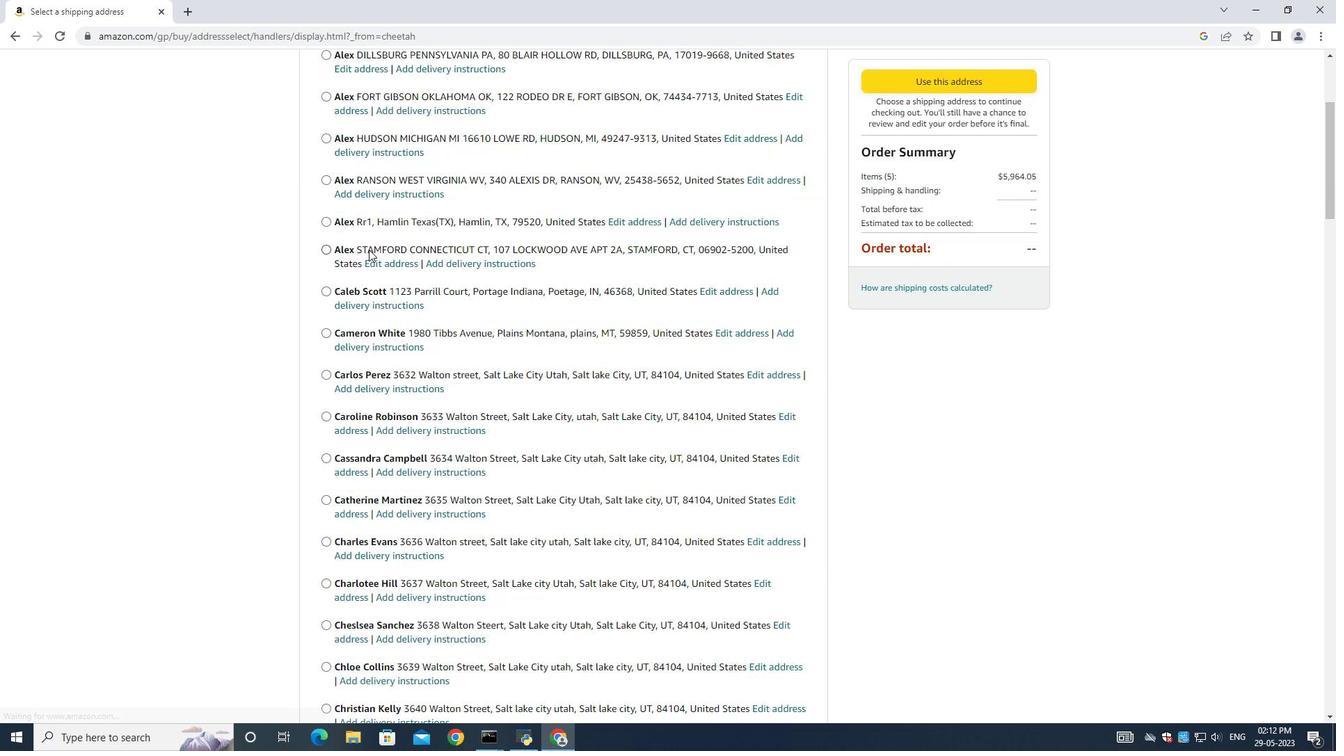 
Action: Mouse scrolled (430, 286) with delta (0, 0)
Screenshot: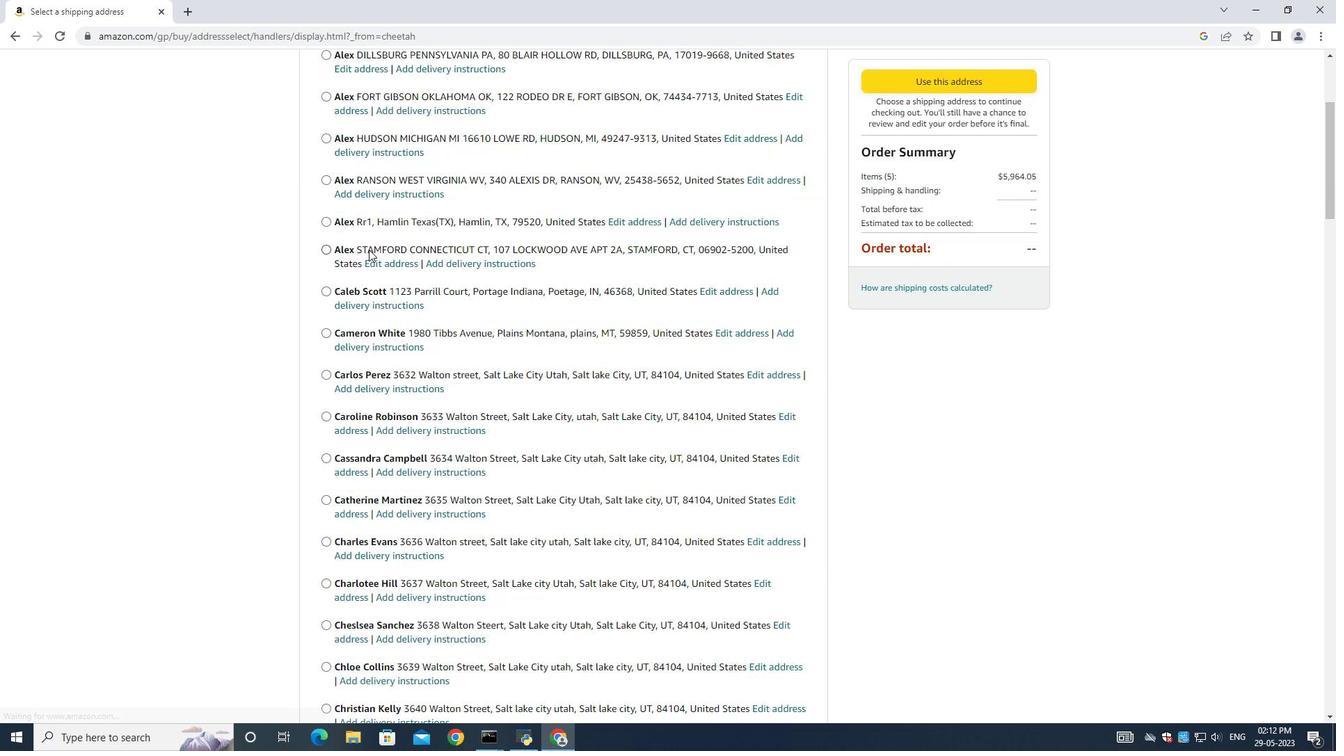 
Action: Mouse moved to (431, 288)
Screenshot: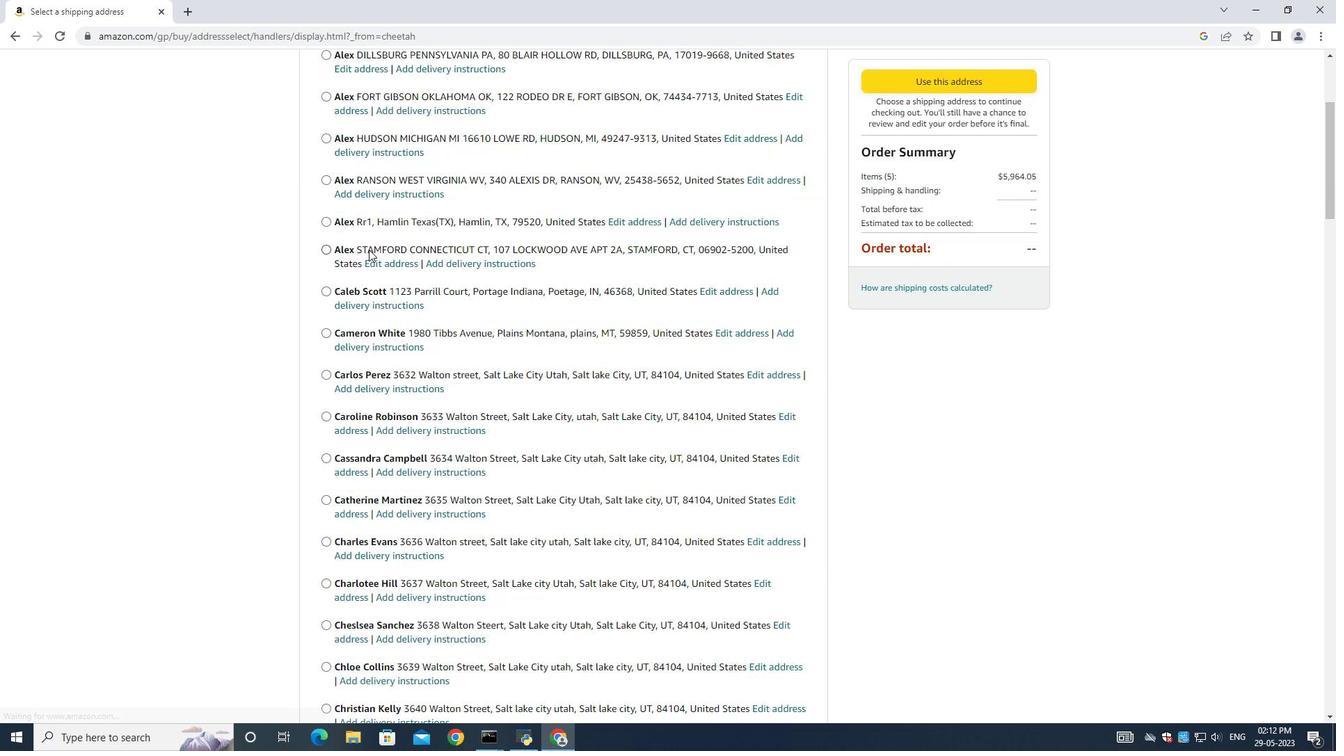 
Action: Mouse scrolled (430, 287) with delta (0, 0)
Screenshot: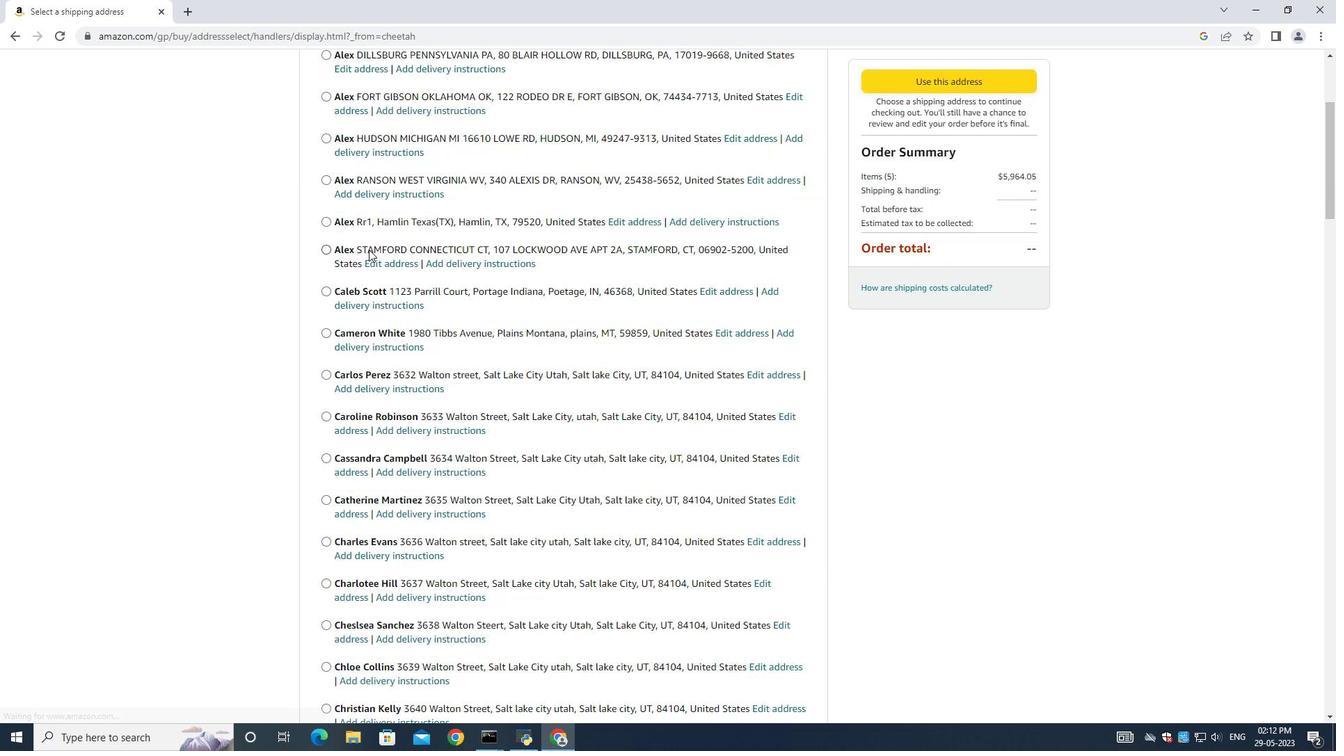 
Action: Mouse scrolled (430, 287) with delta (0, 0)
Screenshot: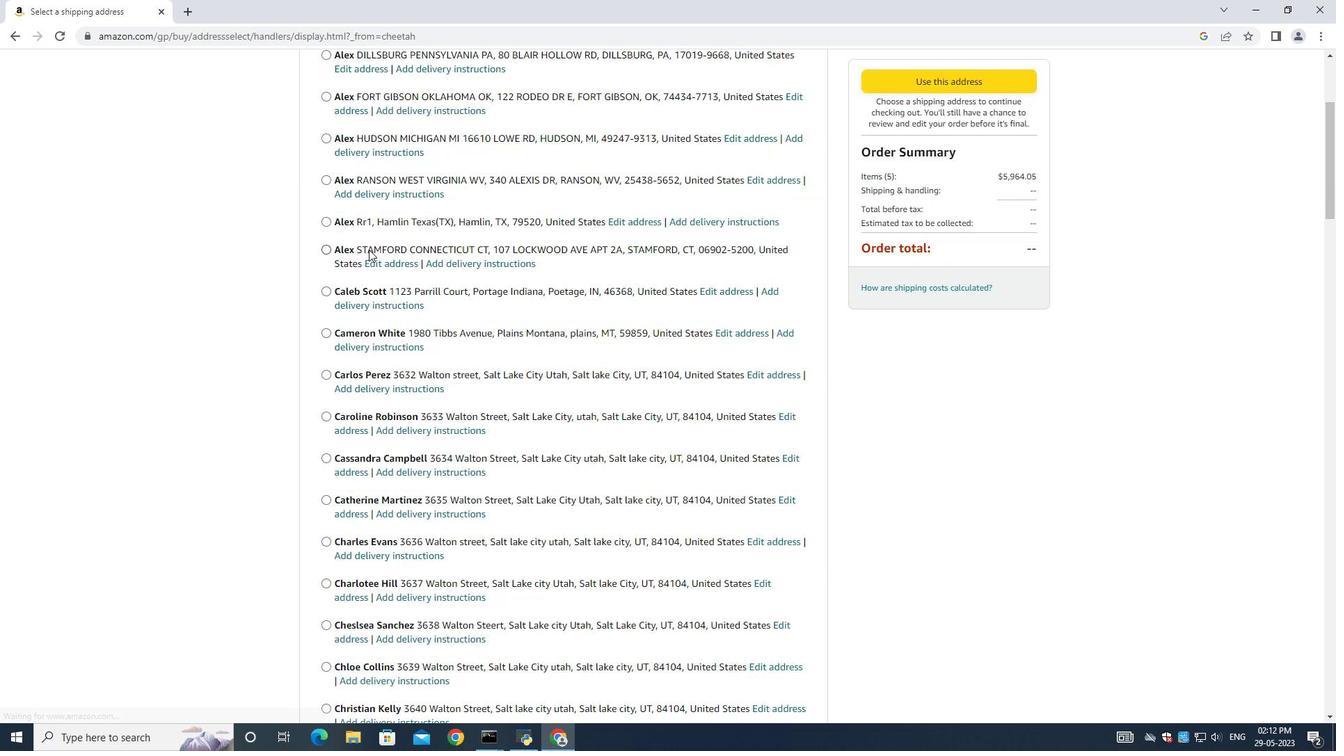 
Action: Mouse scrolled (430, 287) with delta (0, 0)
Screenshot: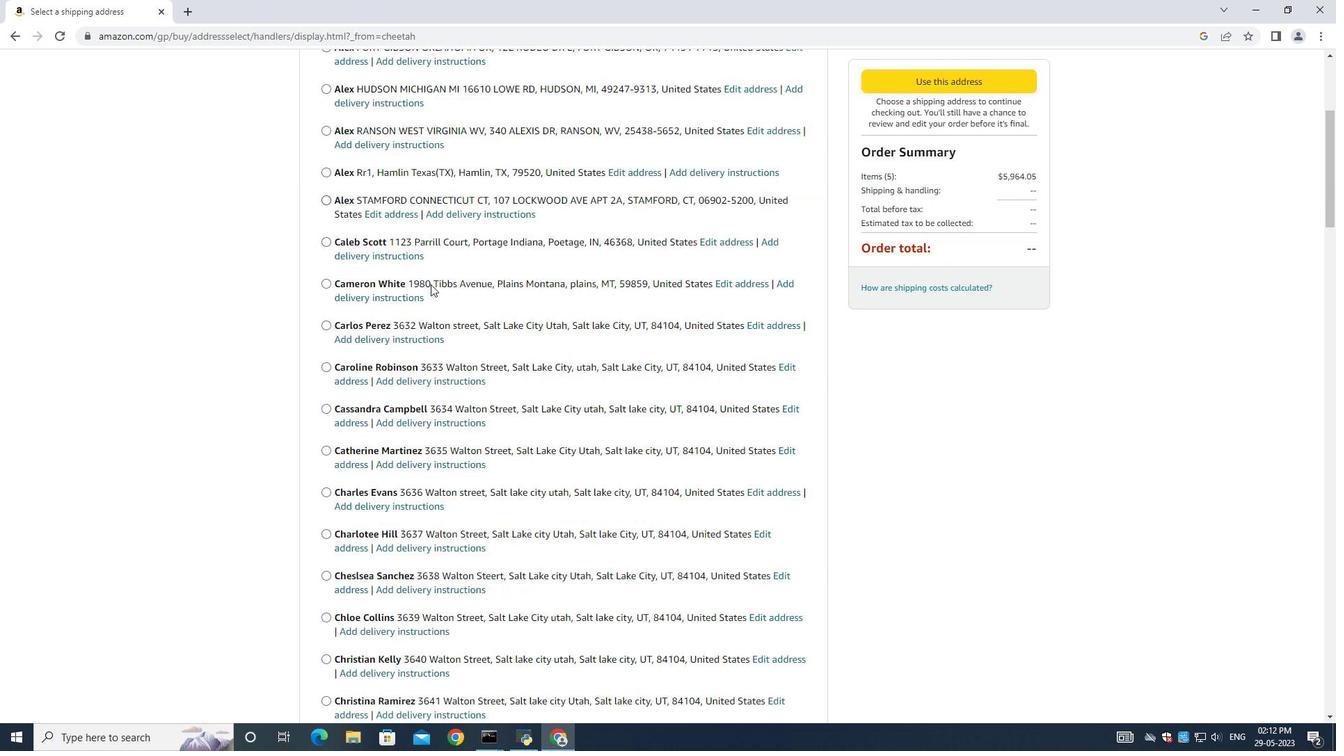 
Action: Mouse scrolled (431, 287) with delta (0, 0)
Screenshot: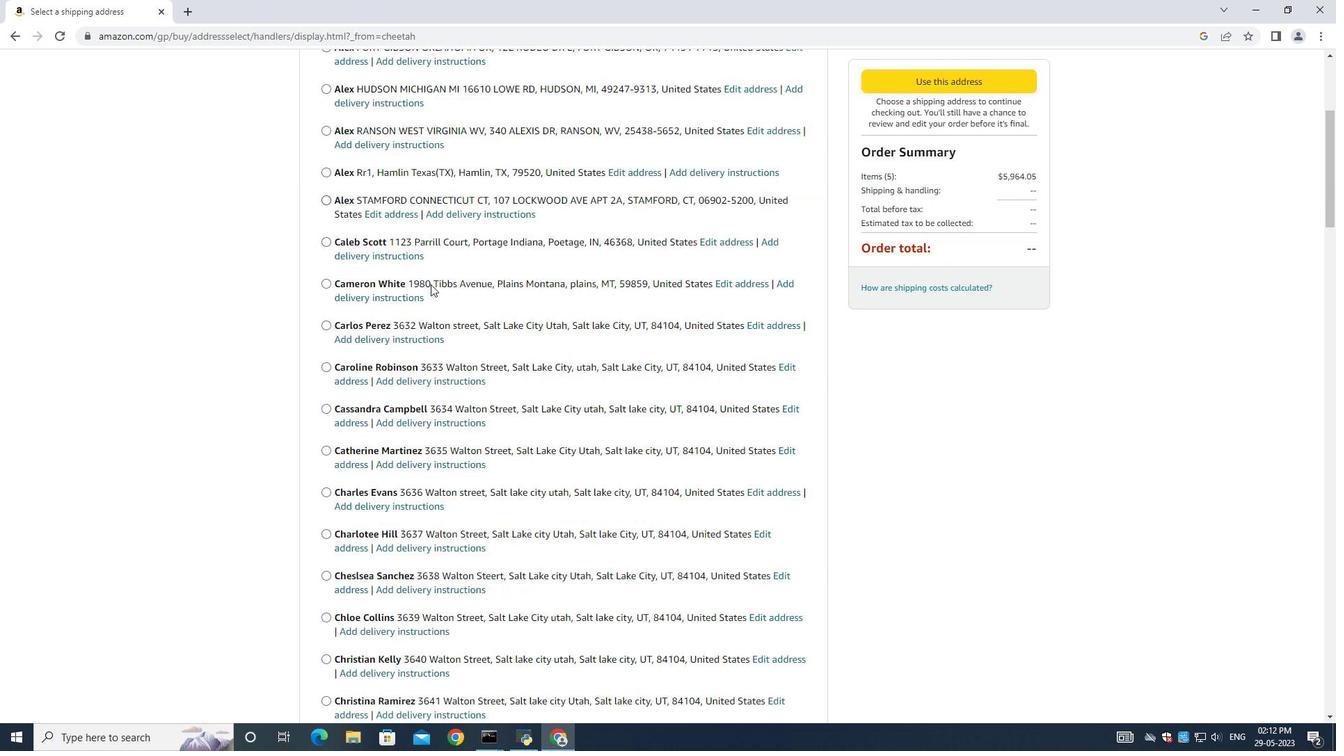
Action: Mouse scrolled (431, 287) with delta (0, 0)
Screenshot: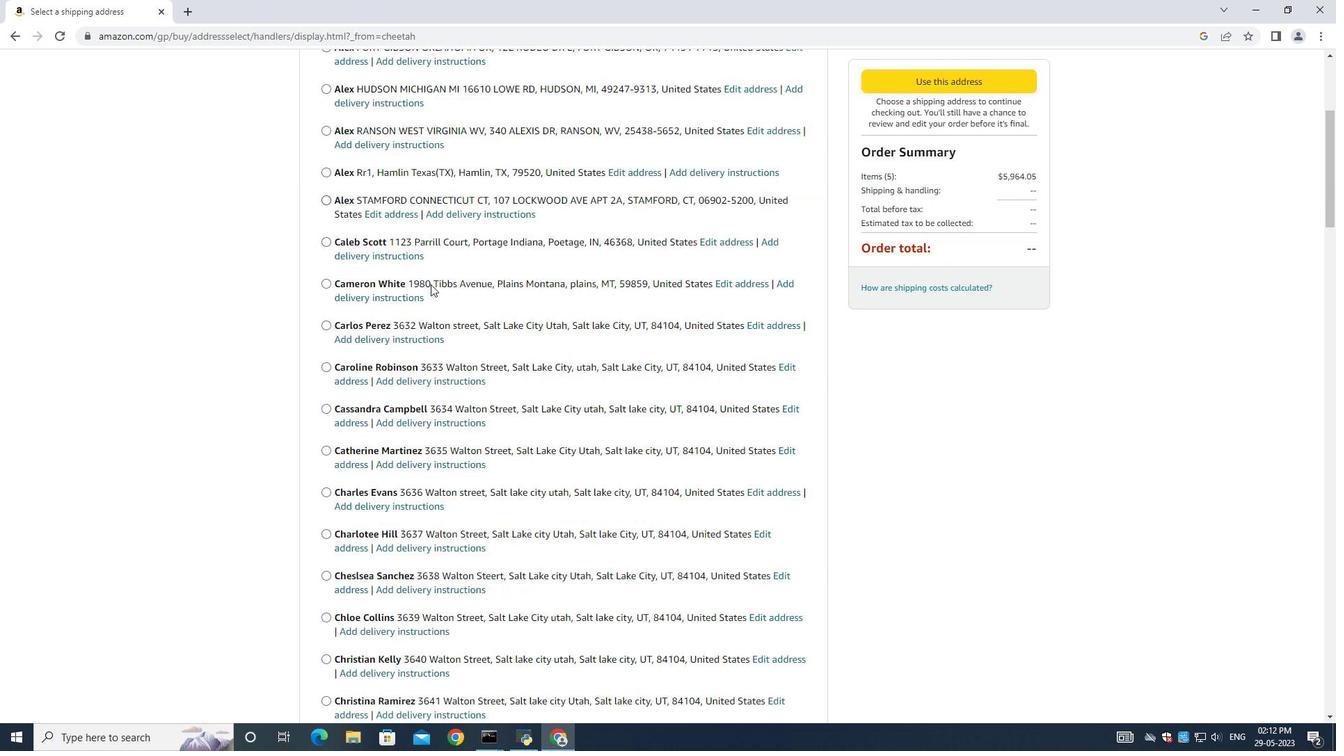 
Action: Mouse scrolled (431, 287) with delta (0, 0)
Screenshot: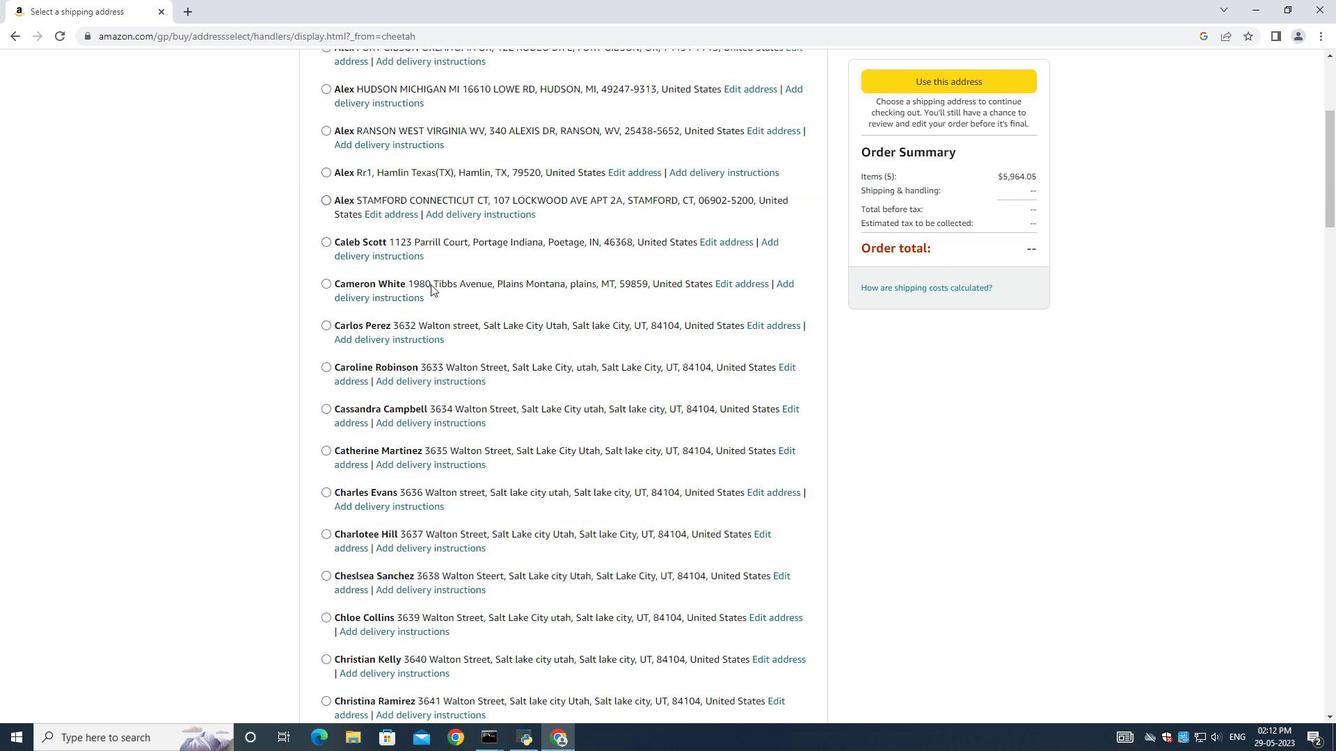 
Action: Mouse moved to (439, 318)
Screenshot: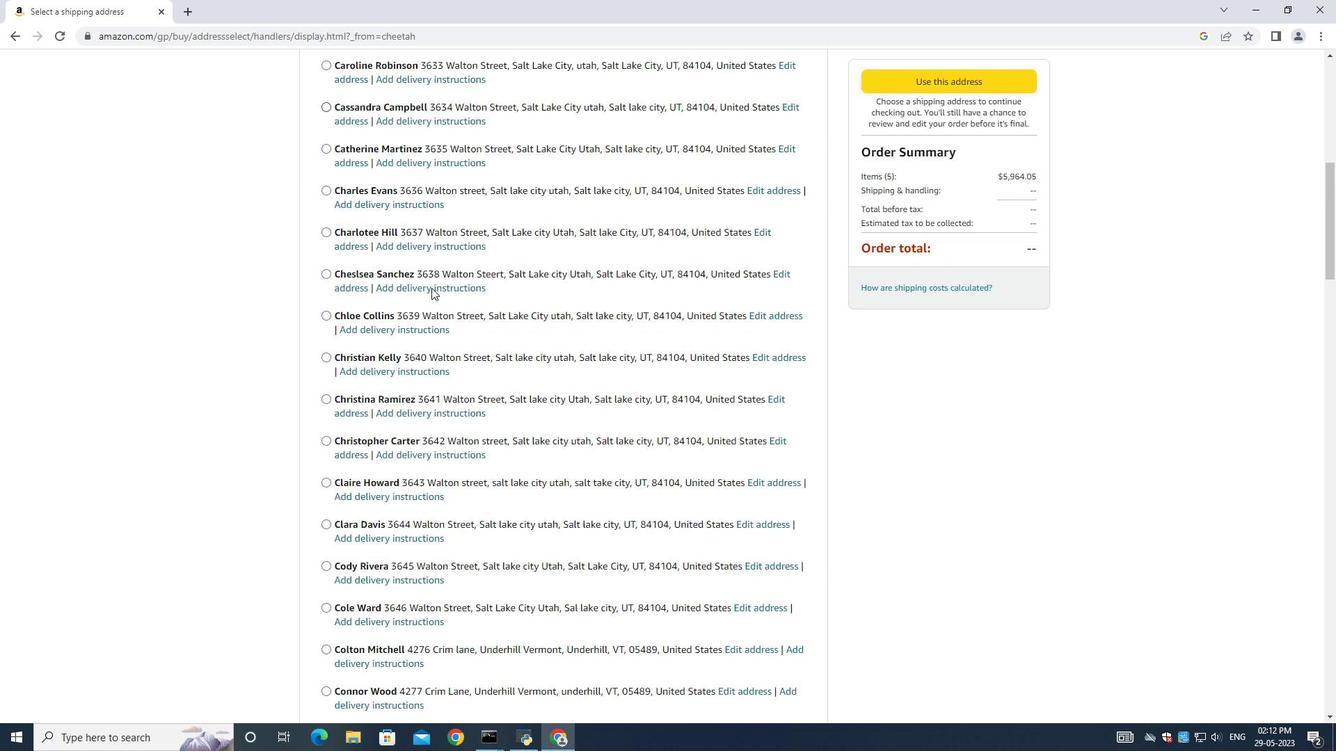 
Action: Mouse scrolled (439, 318) with delta (0, 0)
Screenshot: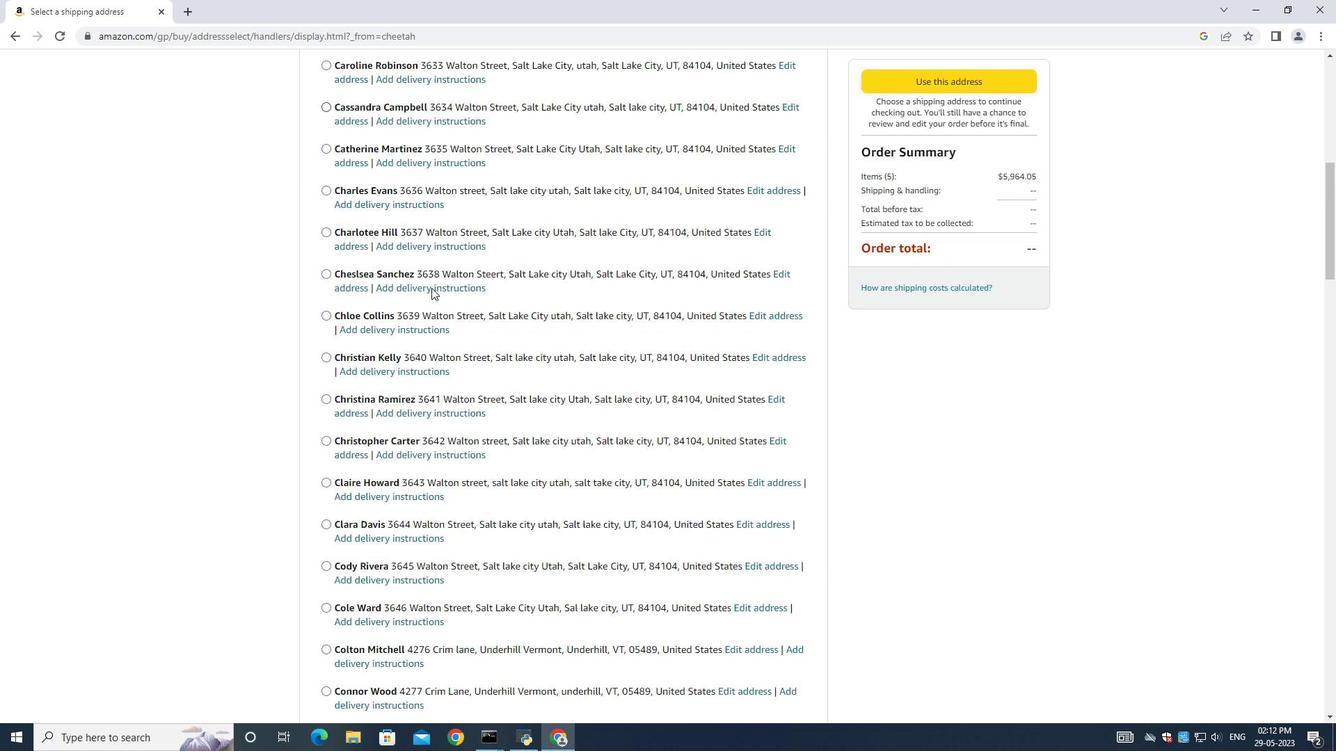 
Action: Mouse moved to (443, 331)
Screenshot: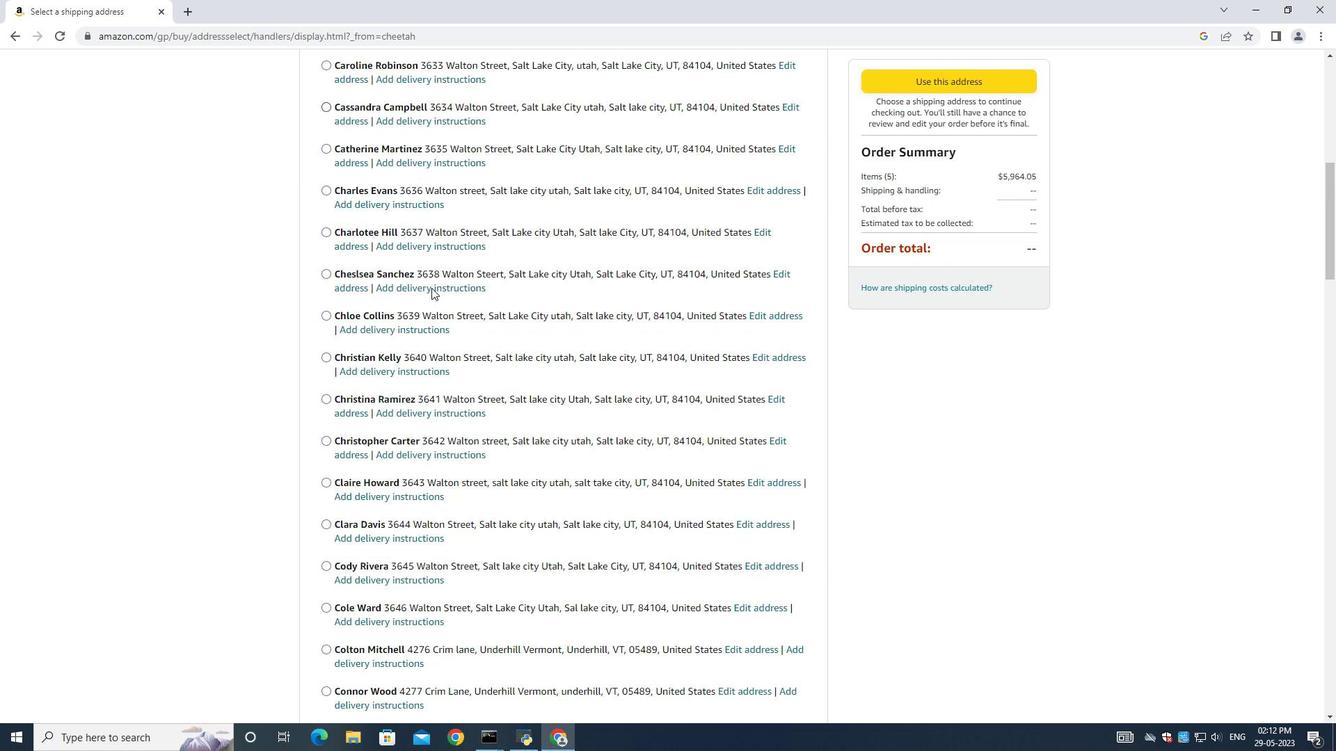 
Action: Mouse scrolled (441, 324) with delta (0, 0)
Screenshot: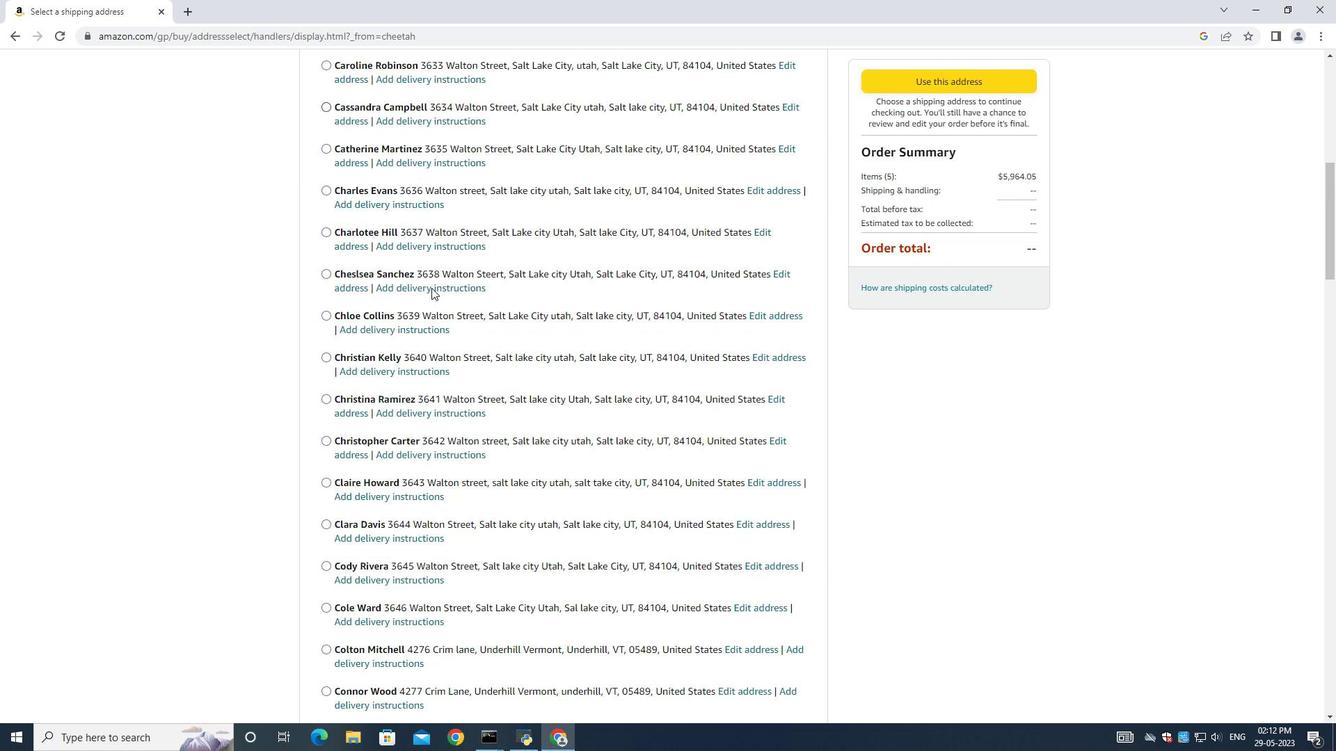 
Action: Mouse moved to (447, 335)
Screenshot: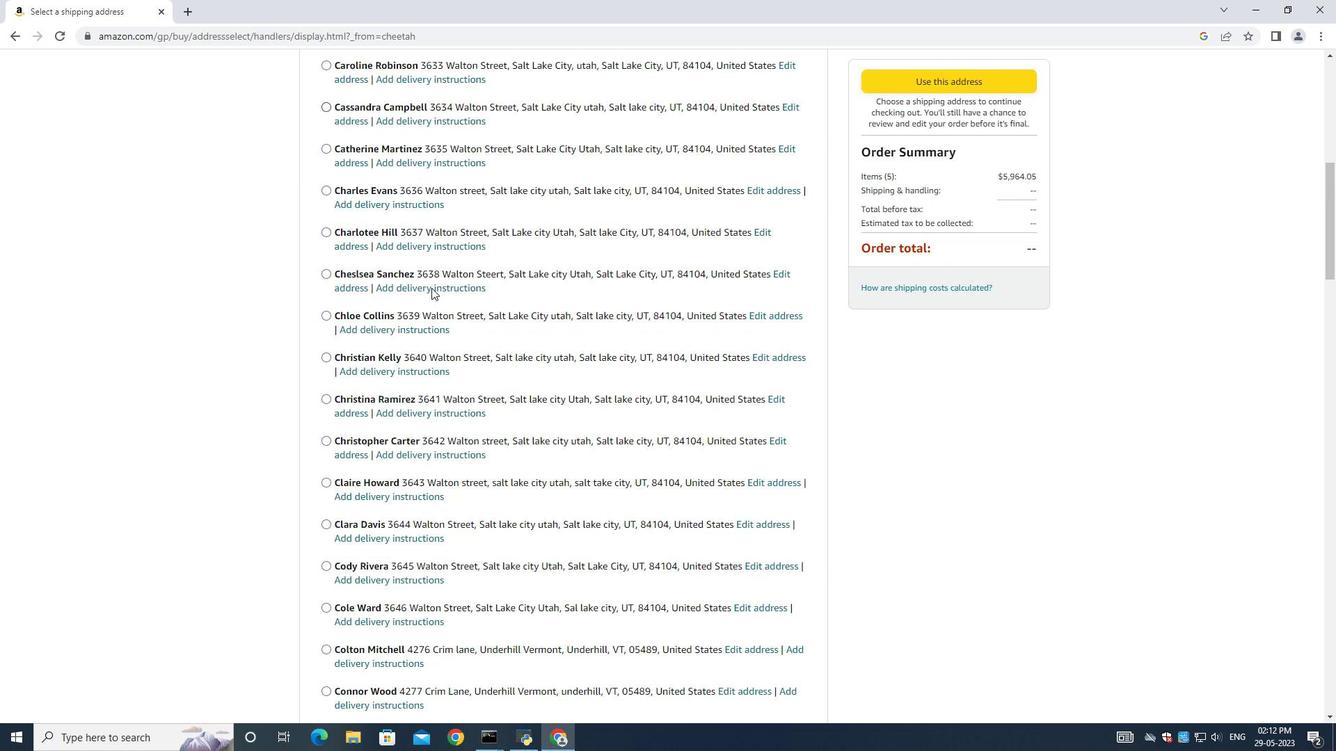 
Action: Mouse scrolled (445, 332) with delta (0, -1)
Screenshot: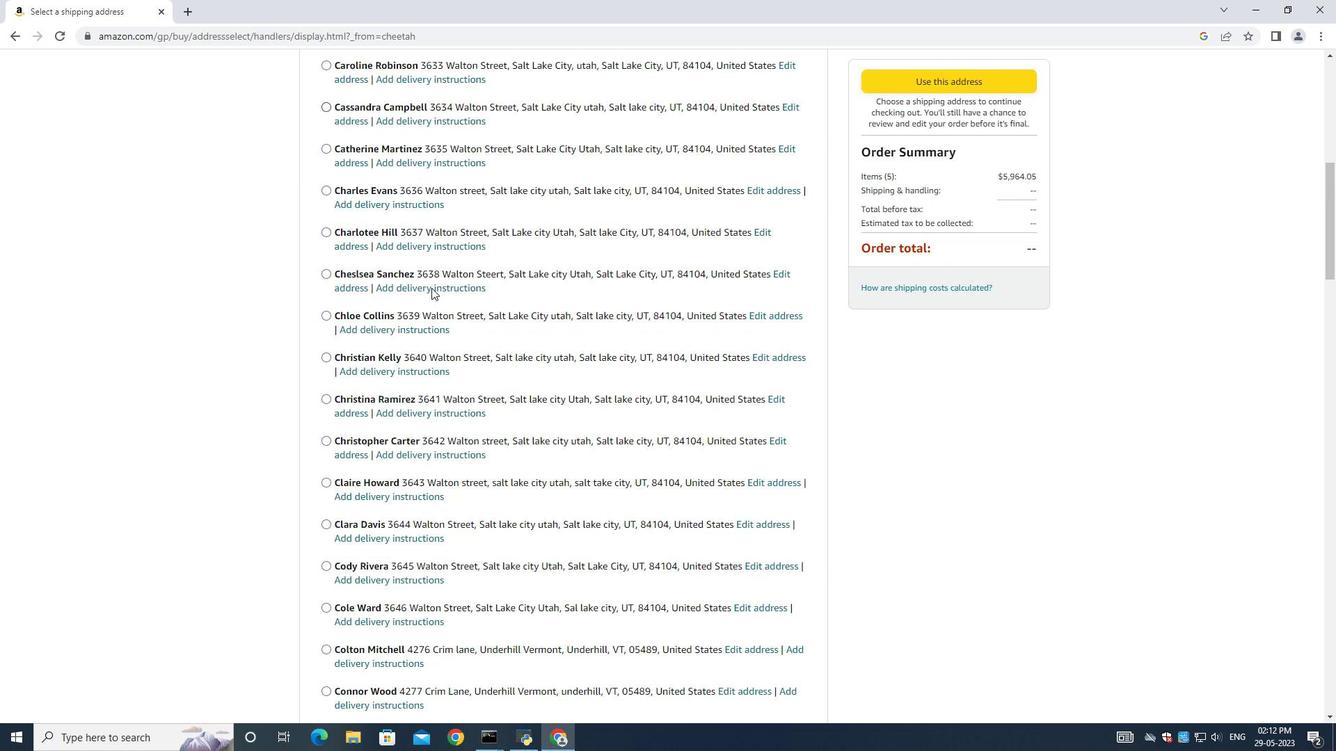 
Action: Mouse moved to (452, 338)
Screenshot: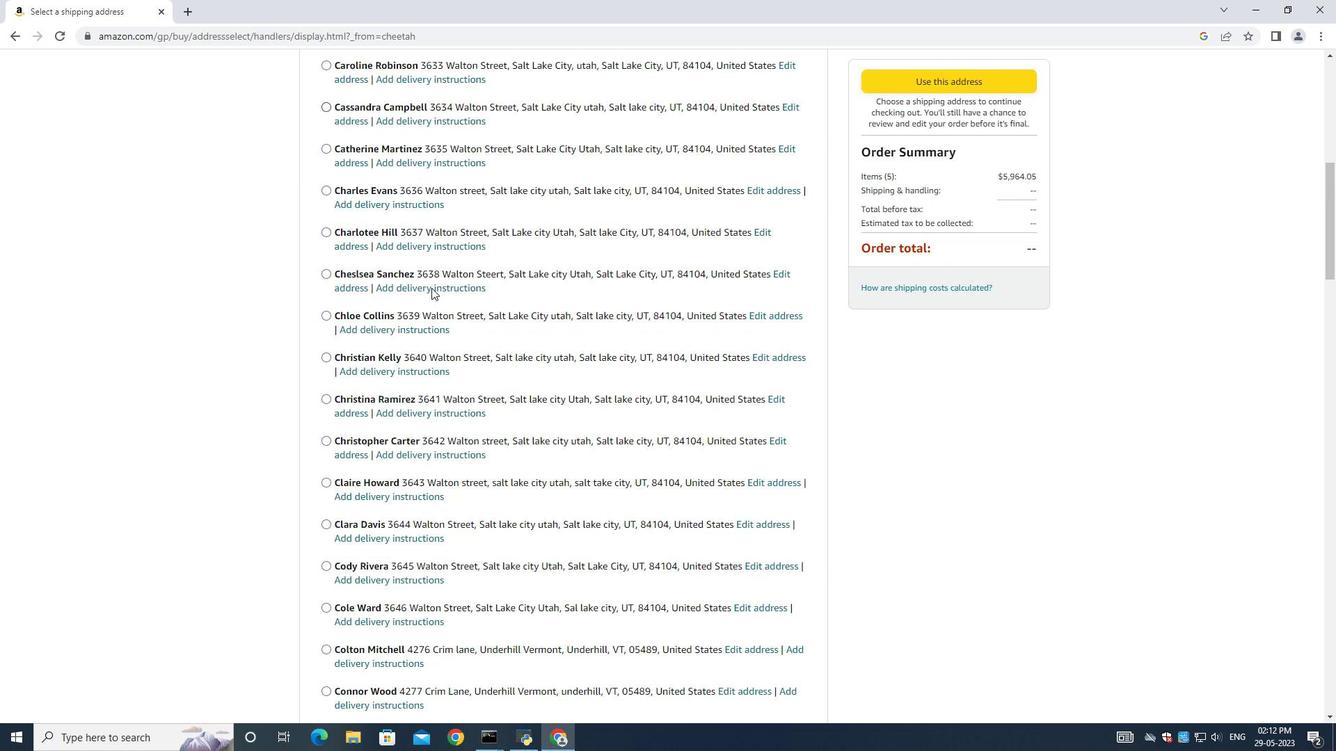 
Action: Mouse scrolled (447, 334) with delta (0, 0)
Screenshot: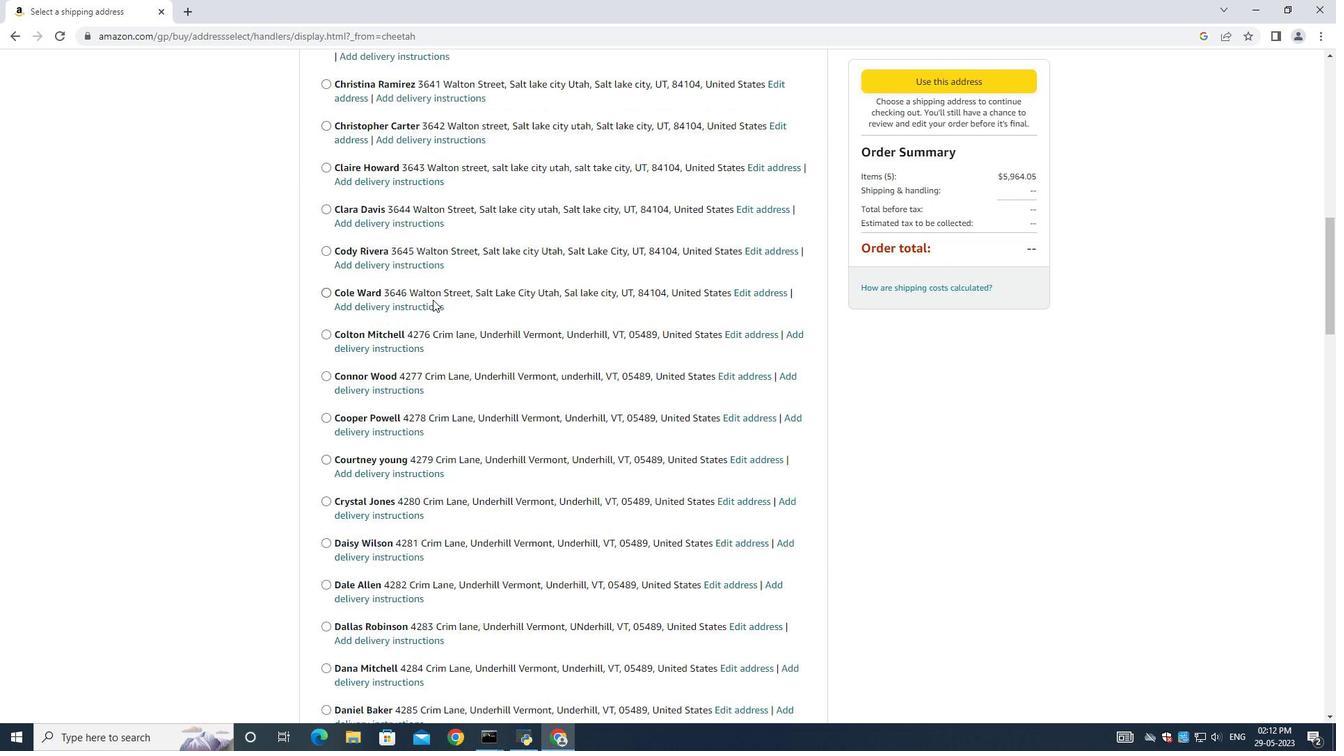 
Action: Mouse moved to (464, 350)
Screenshot: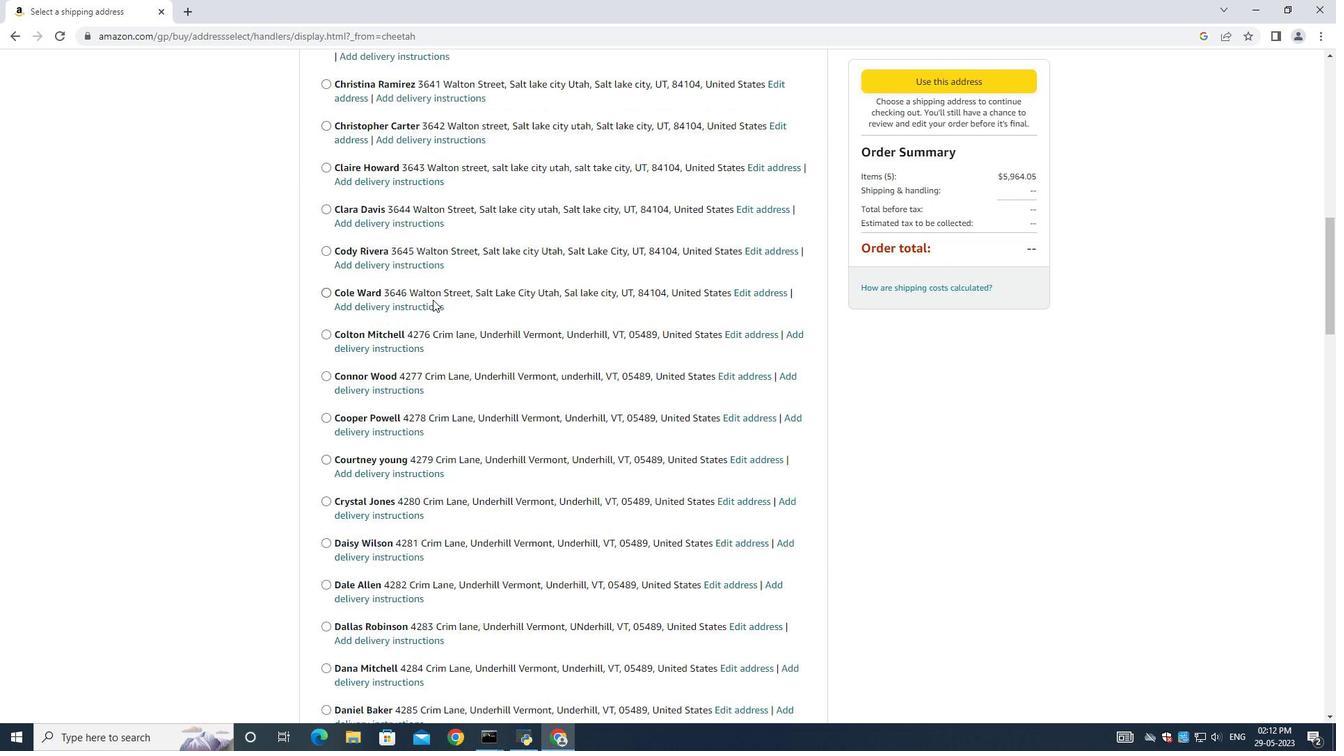 
Action: Mouse scrolled (452, 338) with delta (0, 0)
Screenshot: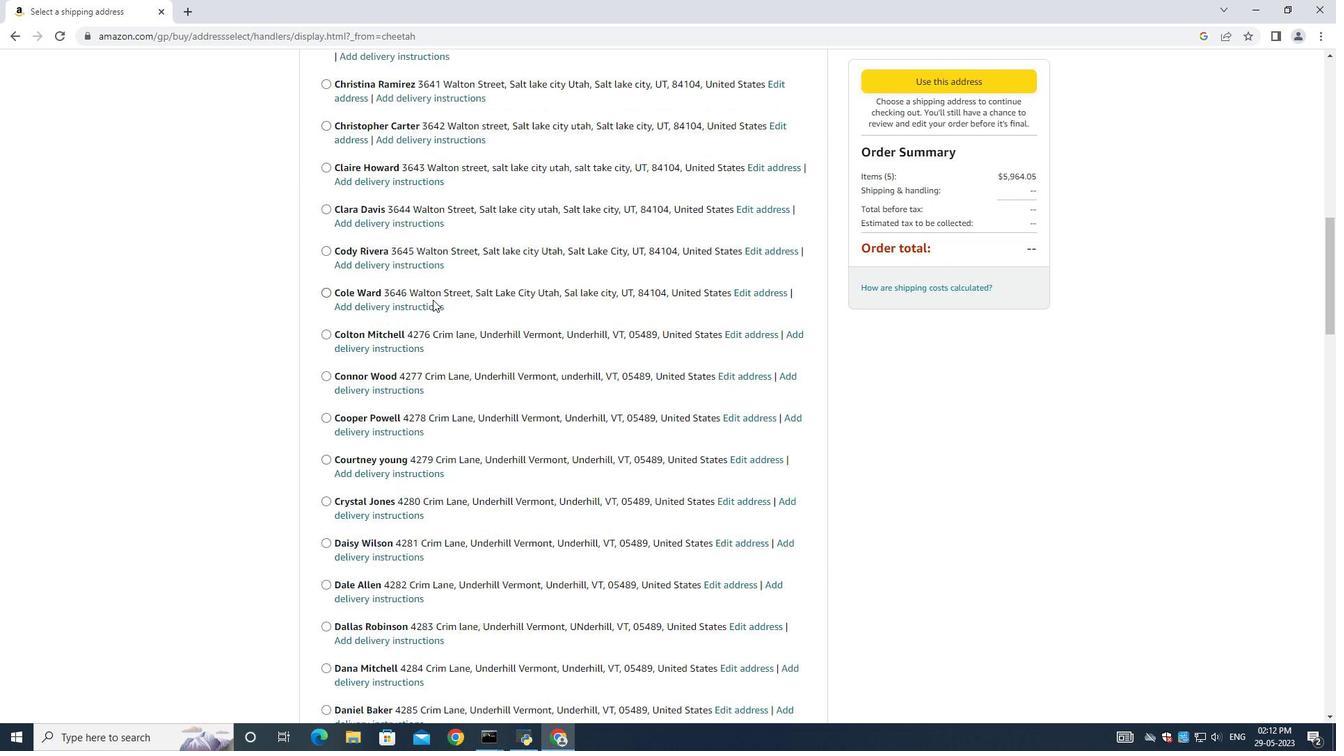 
Action: Mouse moved to (467, 355)
Screenshot: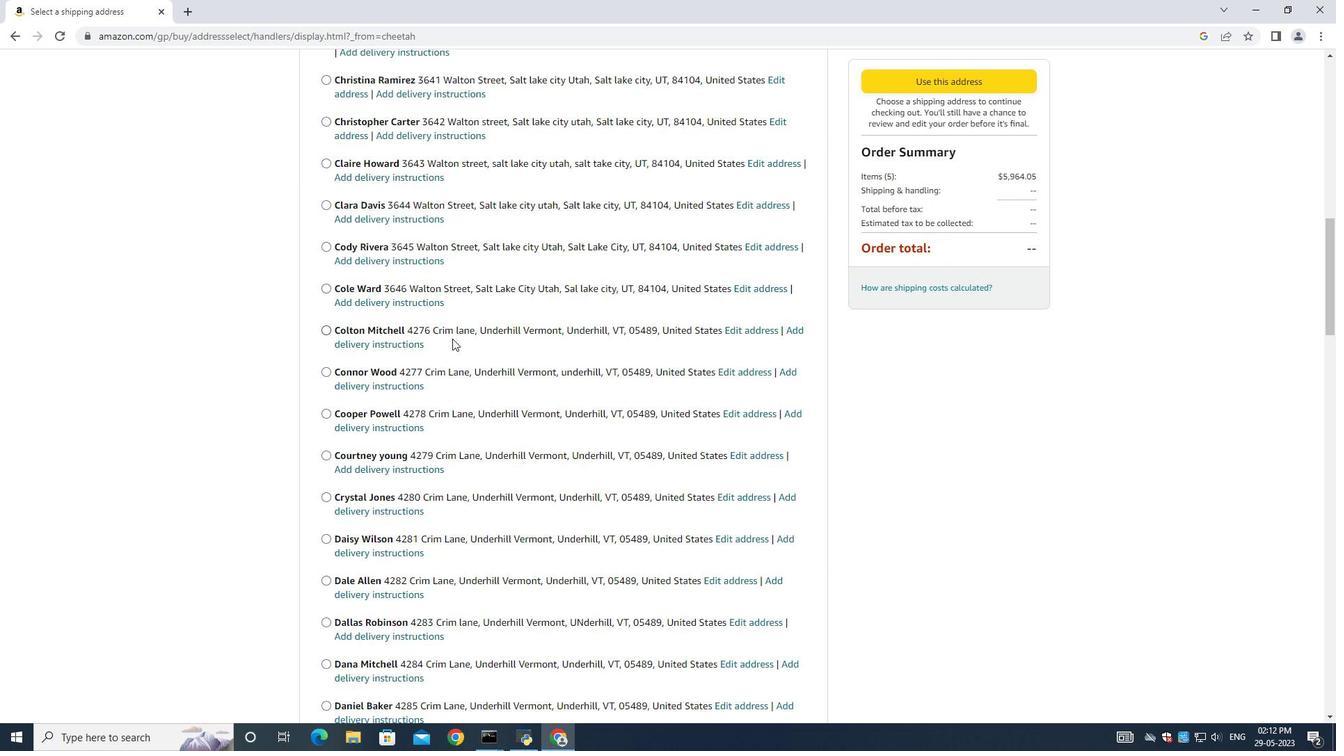 
Action: Mouse scrolled (467, 354) with delta (0, 0)
Screenshot: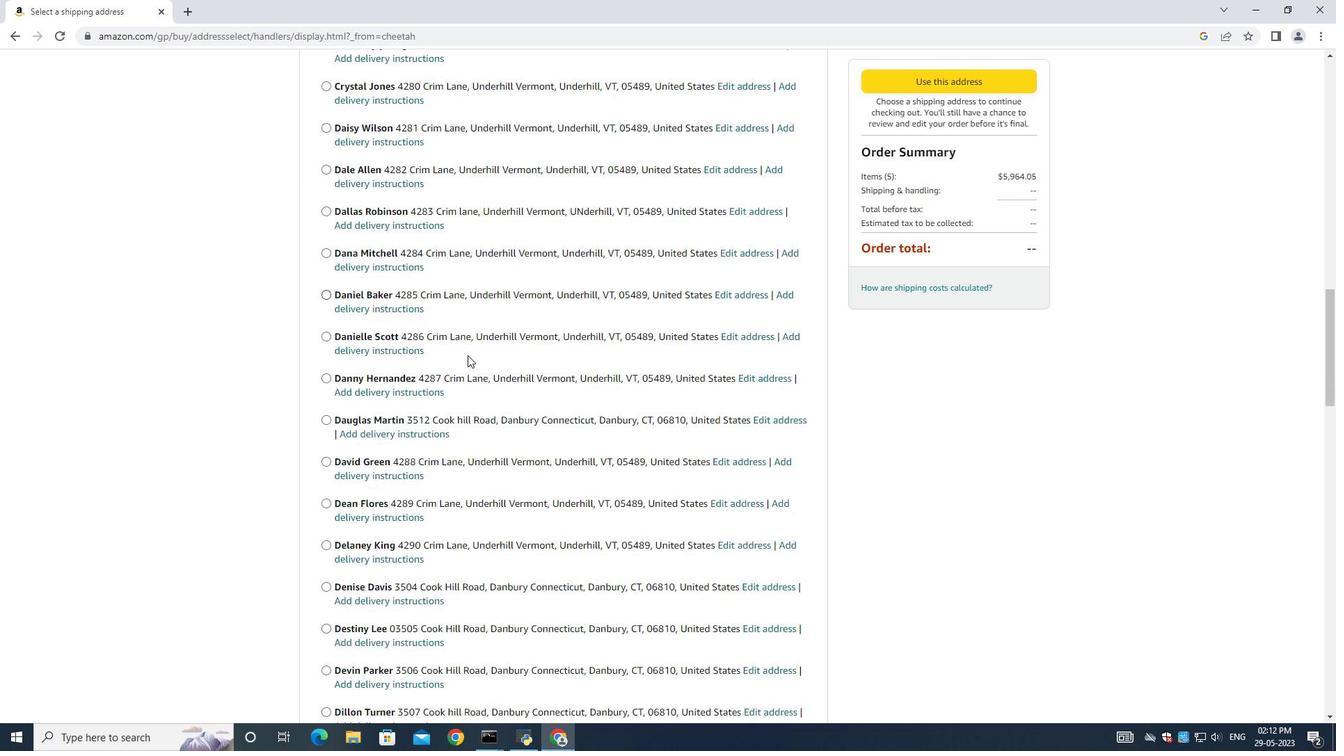 
Action: Mouse moved to (468, 356)
Screenshot: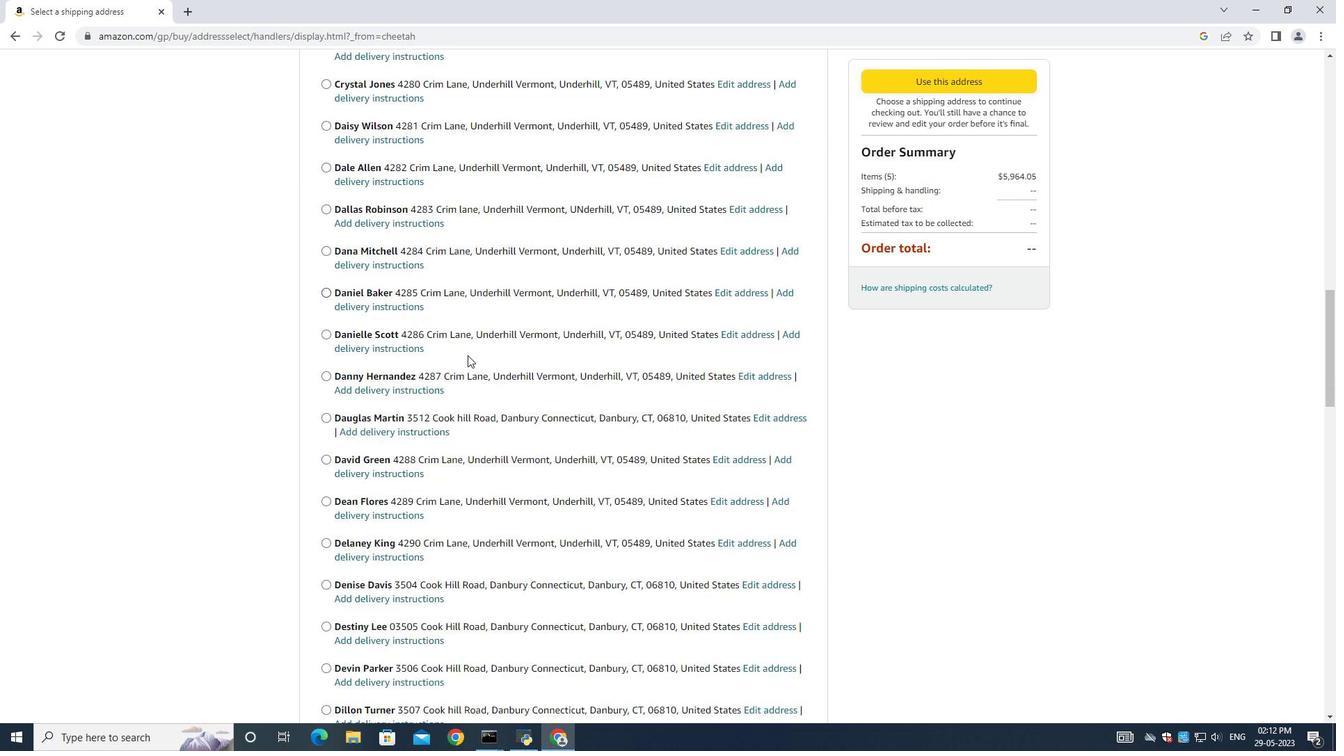 
Action: Mouse scrolled (468, 355) with delta (0, 0)
Screenshot: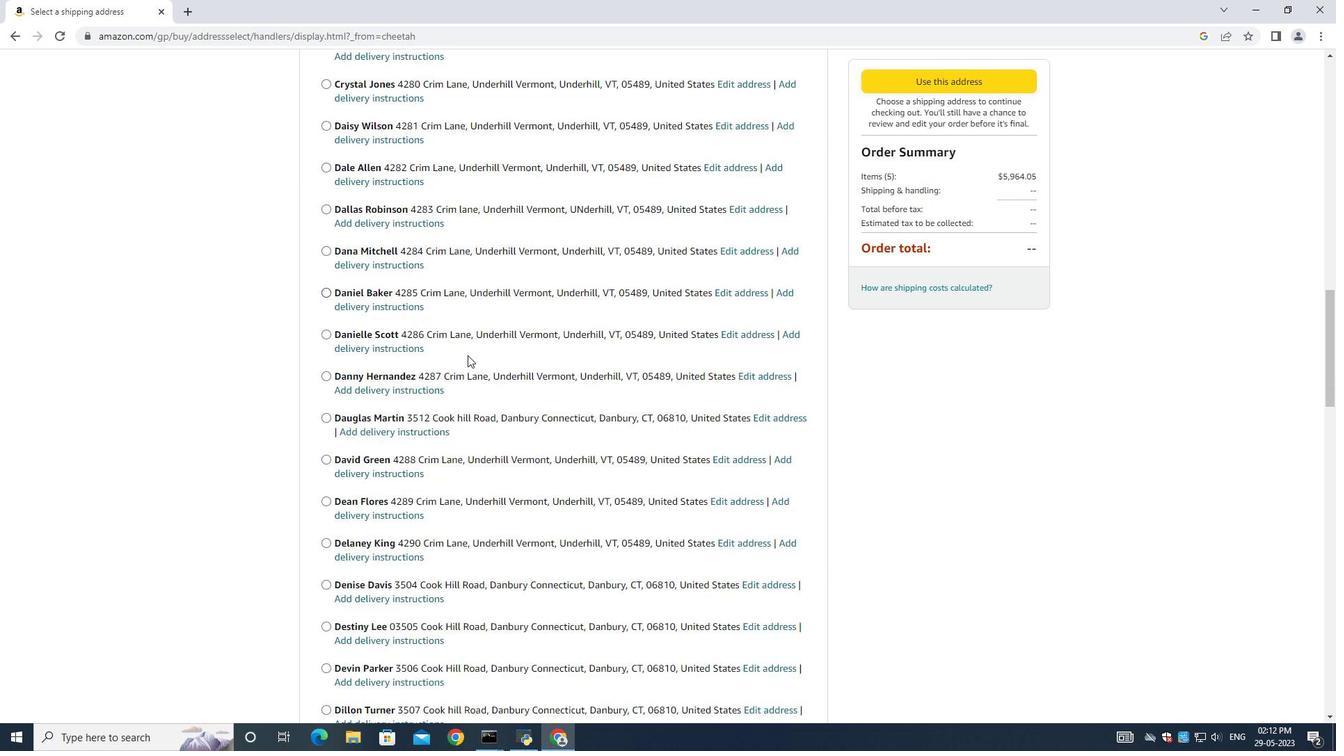 
Action: Mouse moved to (468, 357)
Screenshot: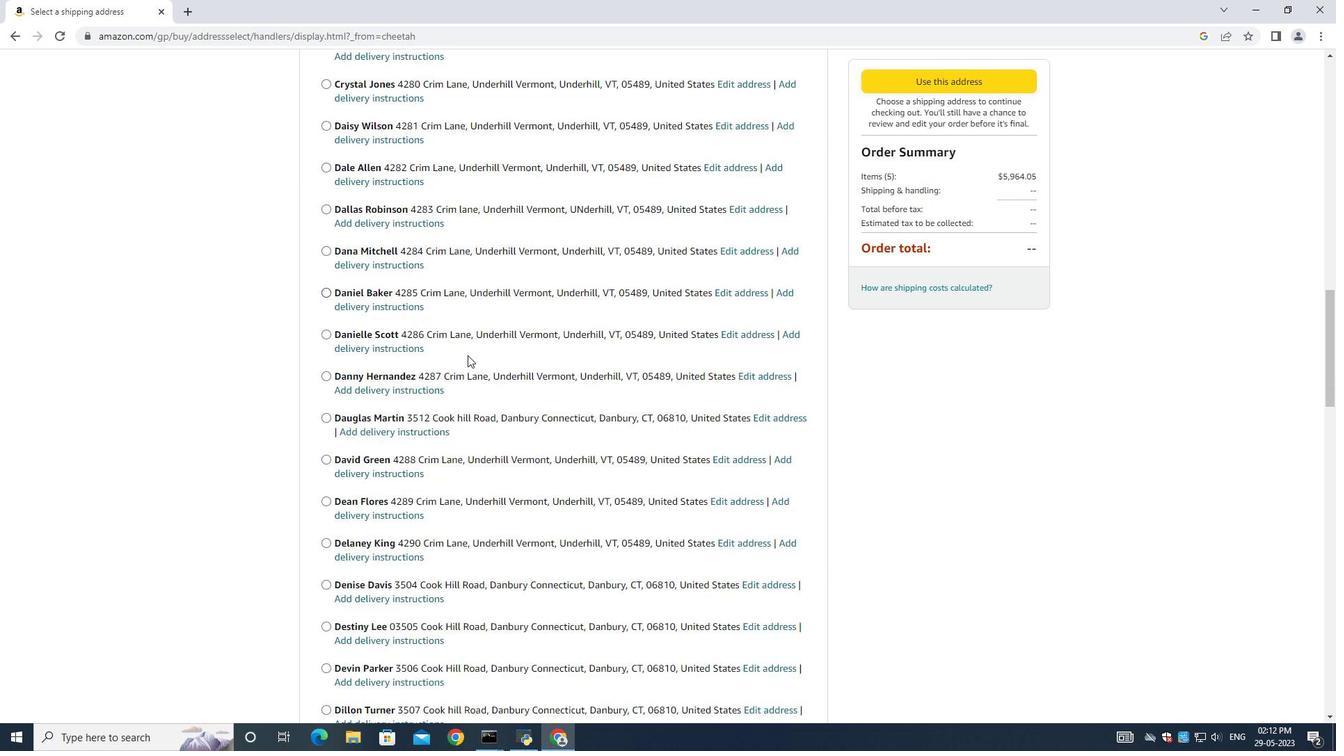 
Action: Mouse scrolled (468, 357) with delta (0, 0)
Screenshot: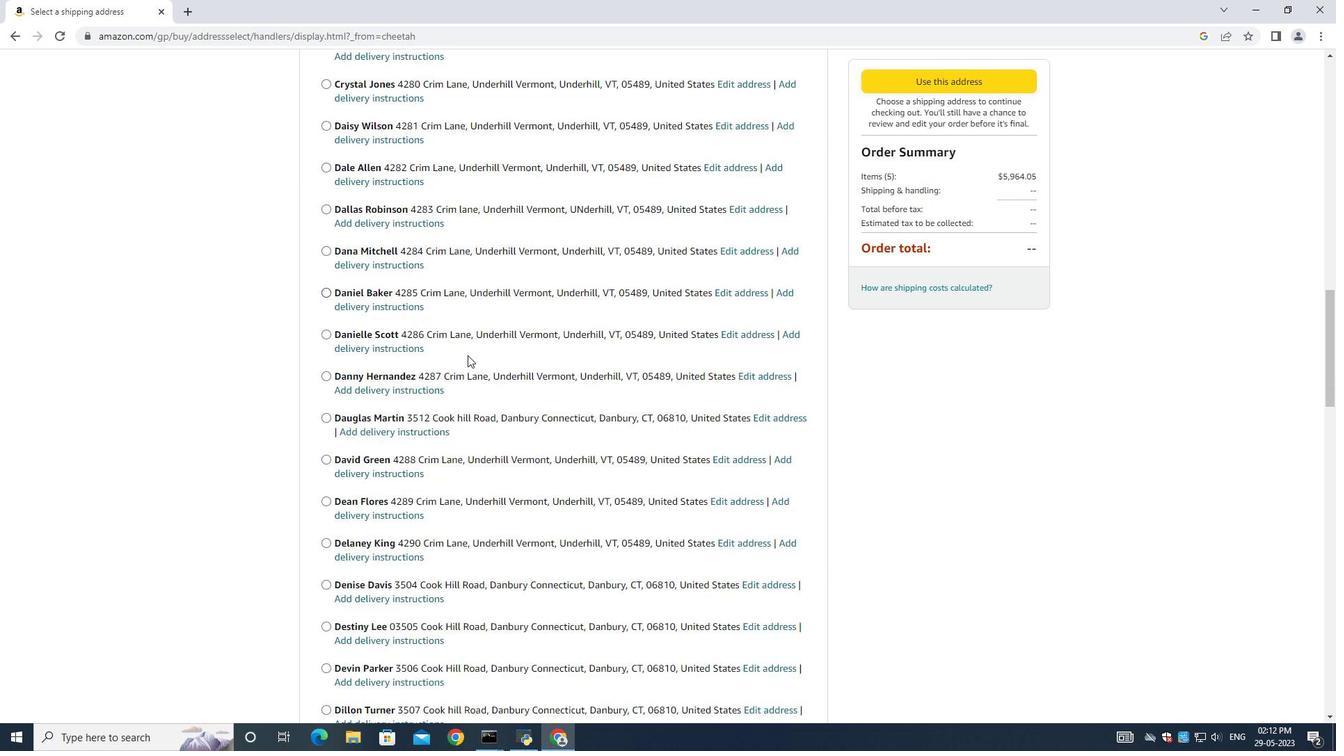 
Action: Mouse moved to (468, 357)
Screenshot: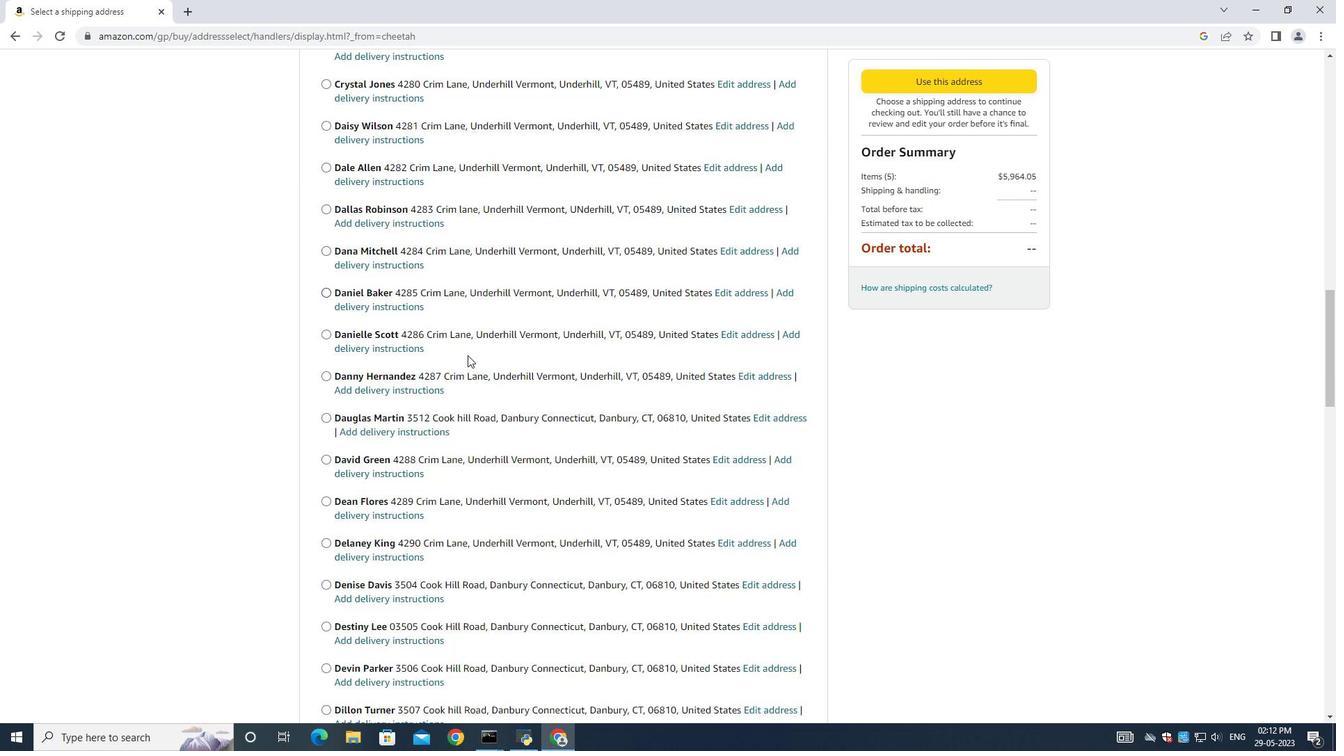 
Action: Mouse scrolled (468, 357) with delta (0, 0)
Screenshot: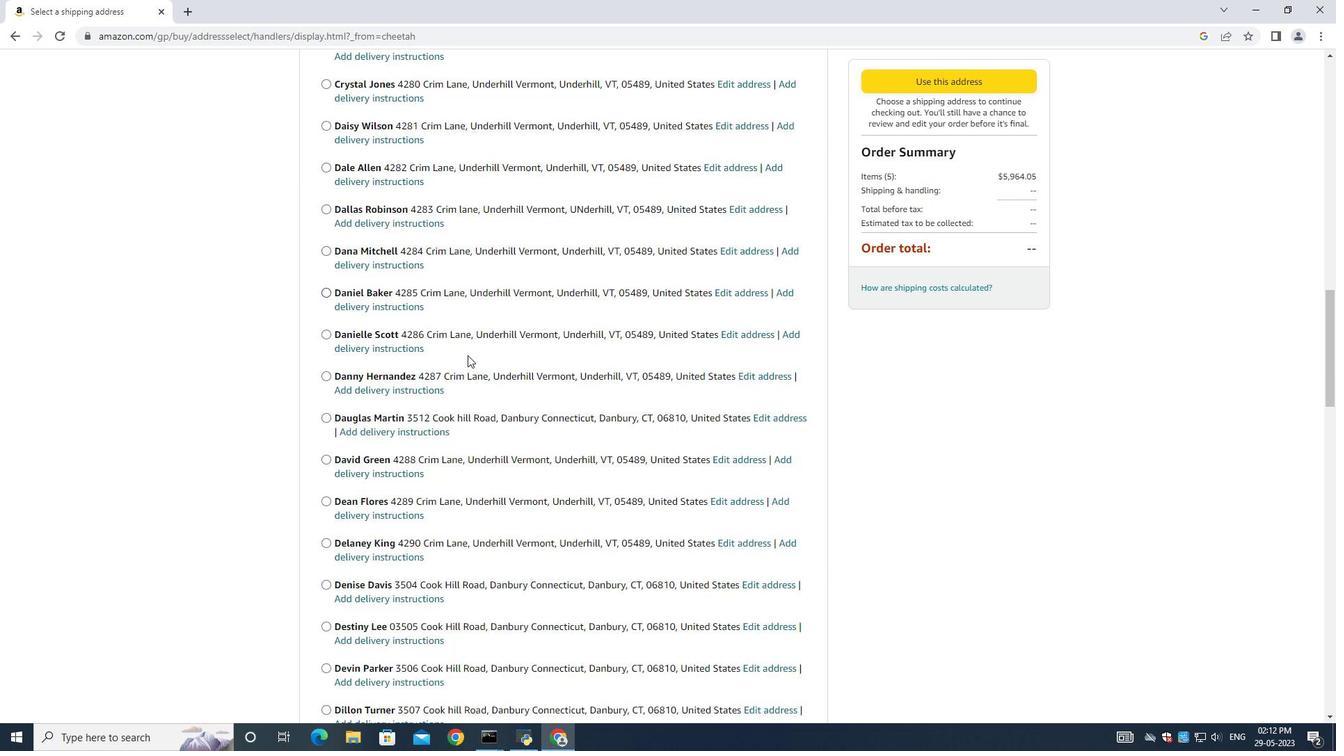 
Action: Mouse moved to (469, 357)
Screenshot: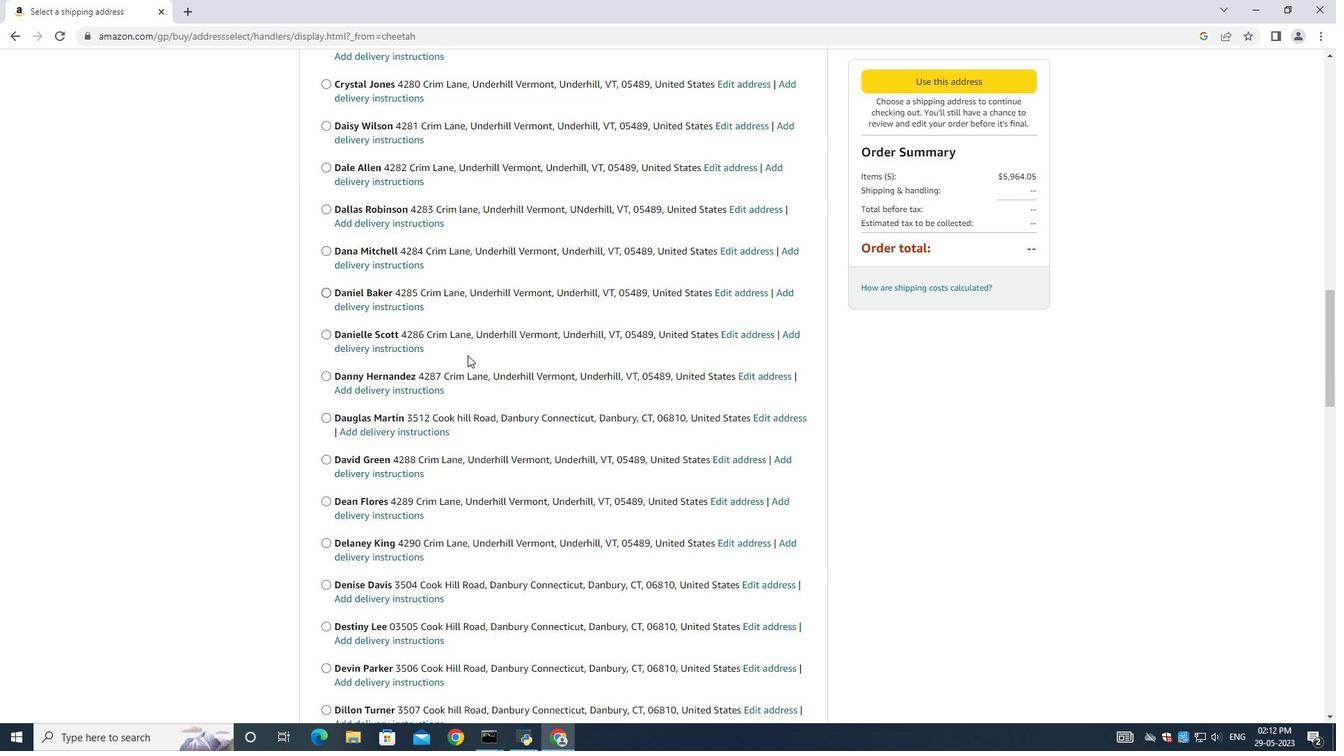 
Action: Mouse scrolled (468, 357) with delta (0, 0)
Screenshot: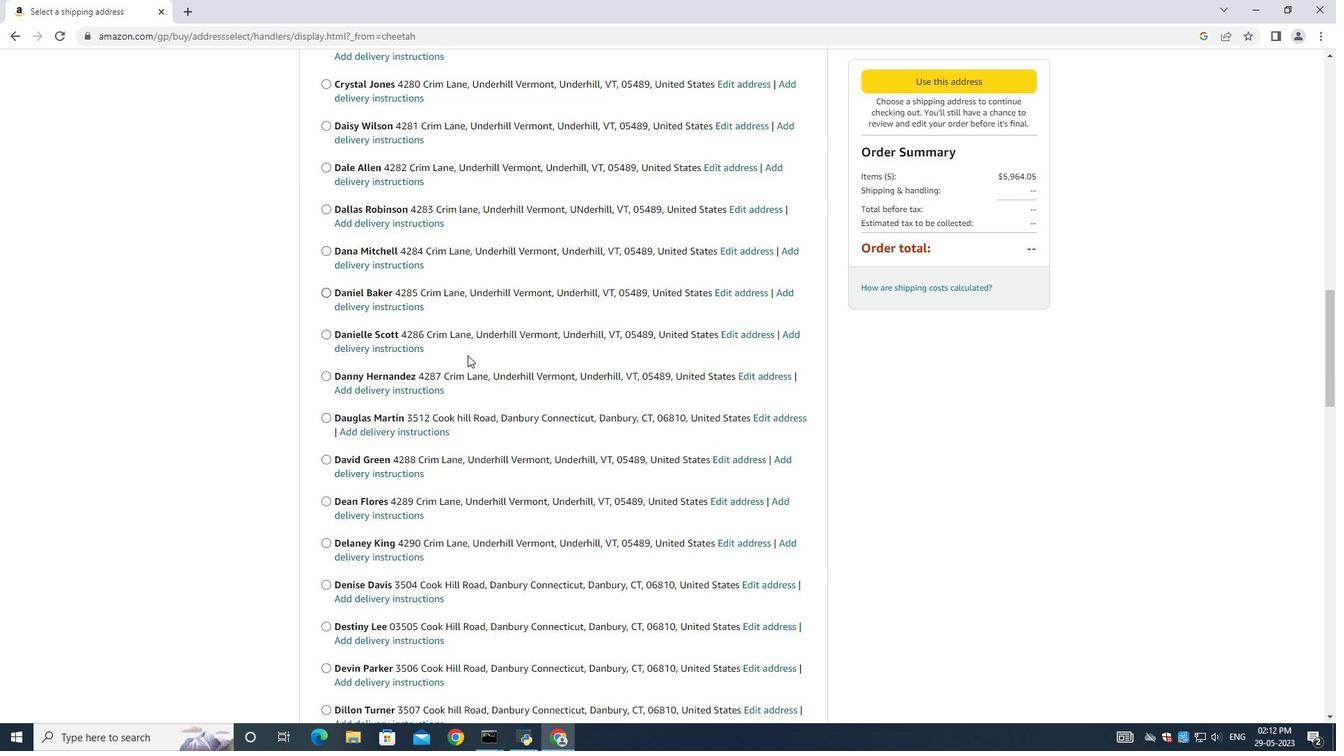 
Action: Mouse scrolled (468, 357) with delta (0, 0)
Screenshot: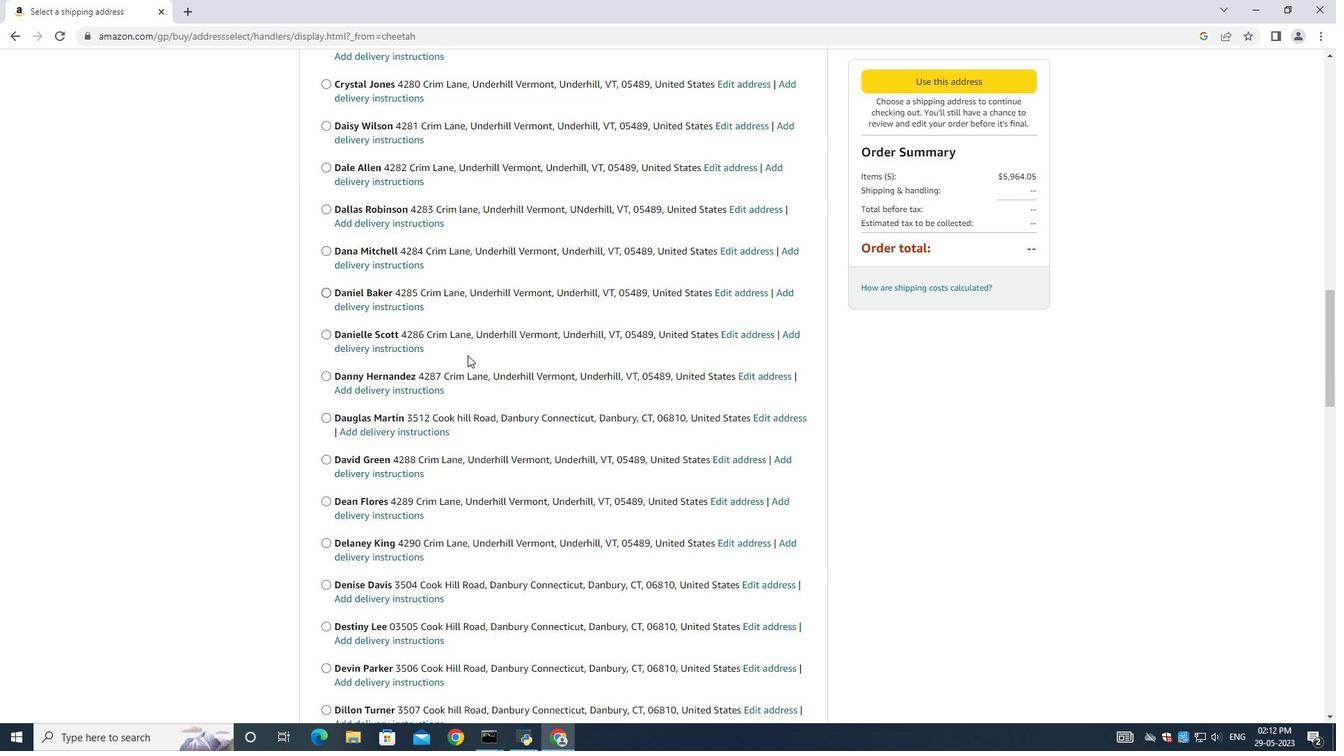 
Action: Mouse scrolled (469, 357) with delta (0, 0)
Screenshot: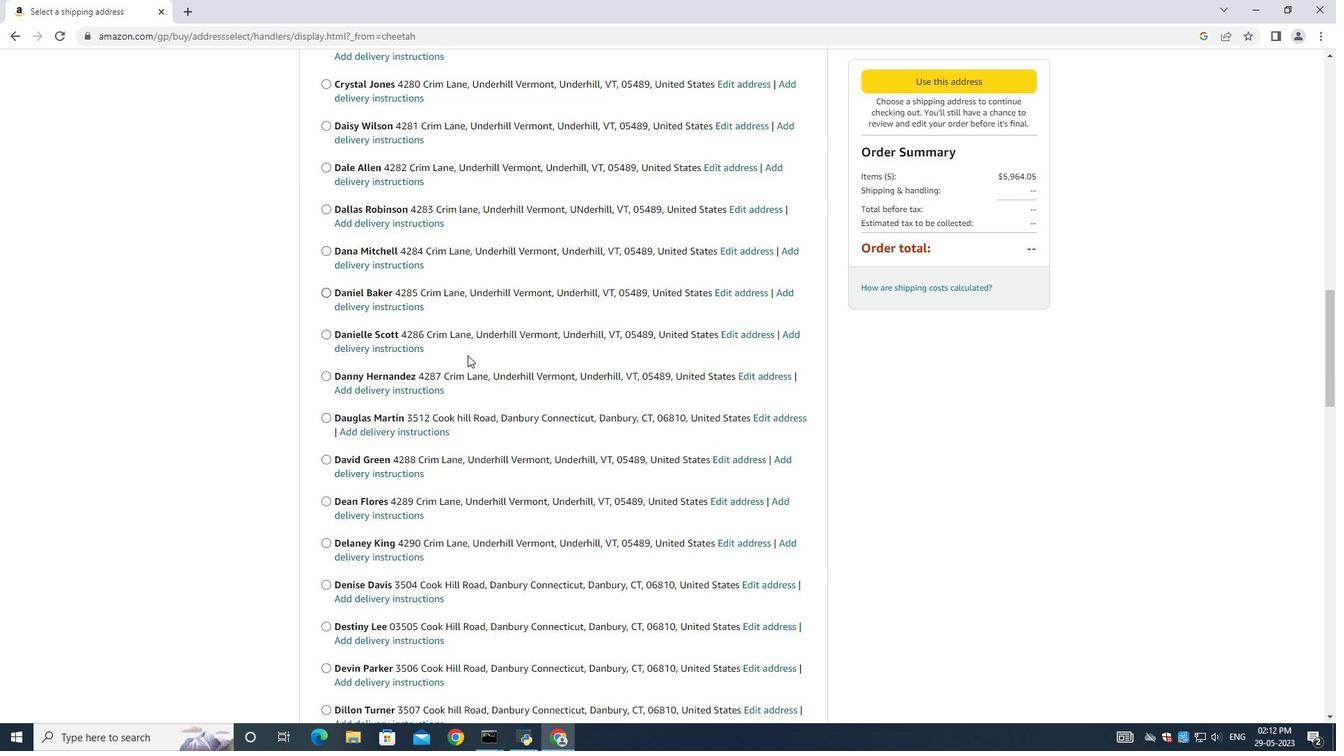 
Action: Mouse scrolled (469, 357) with delta (0, 0)
Screenshot: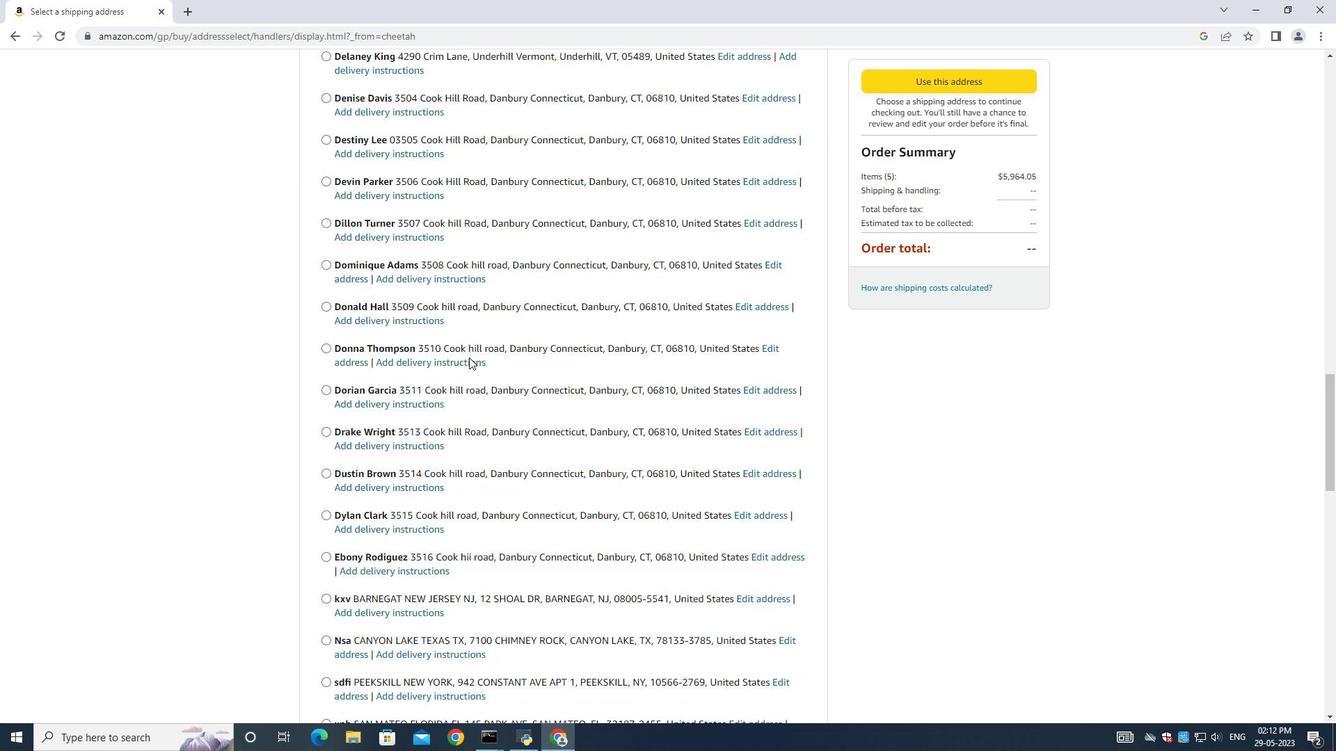 
Action: Mouse scrolled (469, 357) with delta (0, 0)
Screenshot: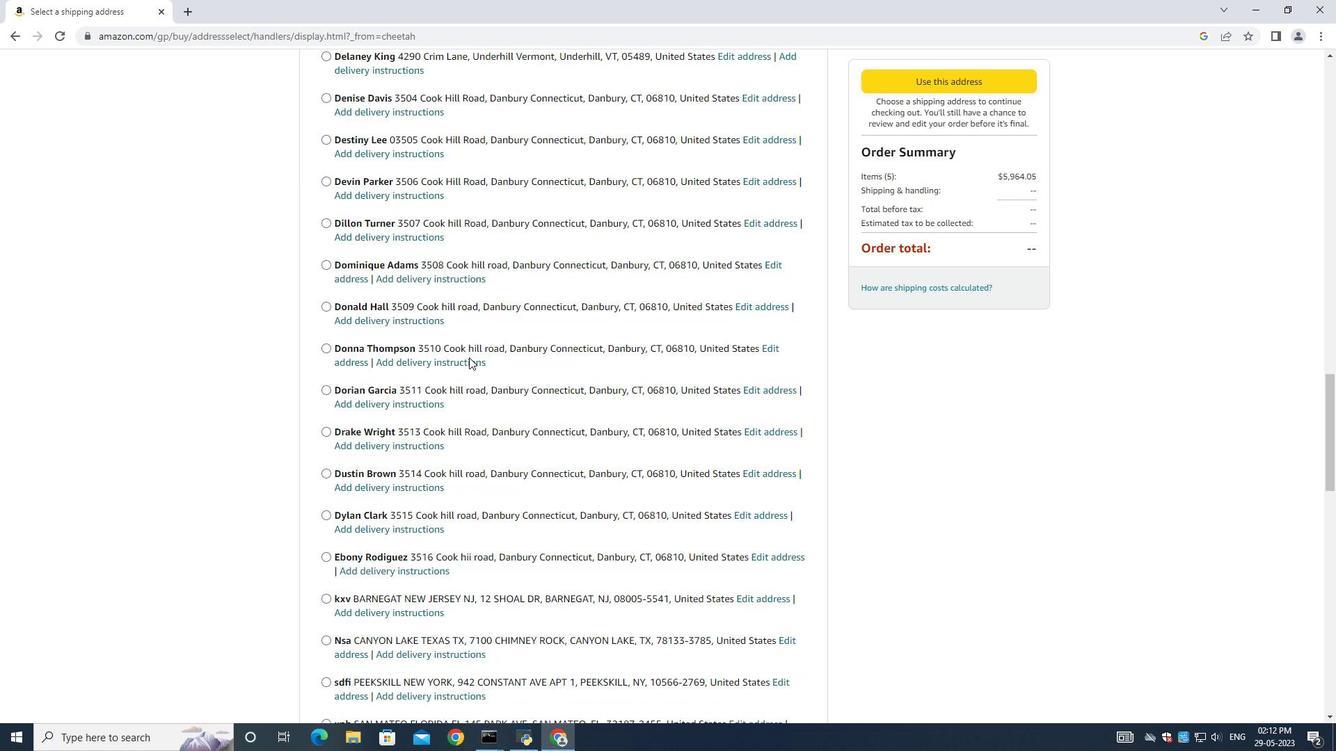 
Action: Mouse scrolled (469, 357) with delta (0, 0)
Screenshot: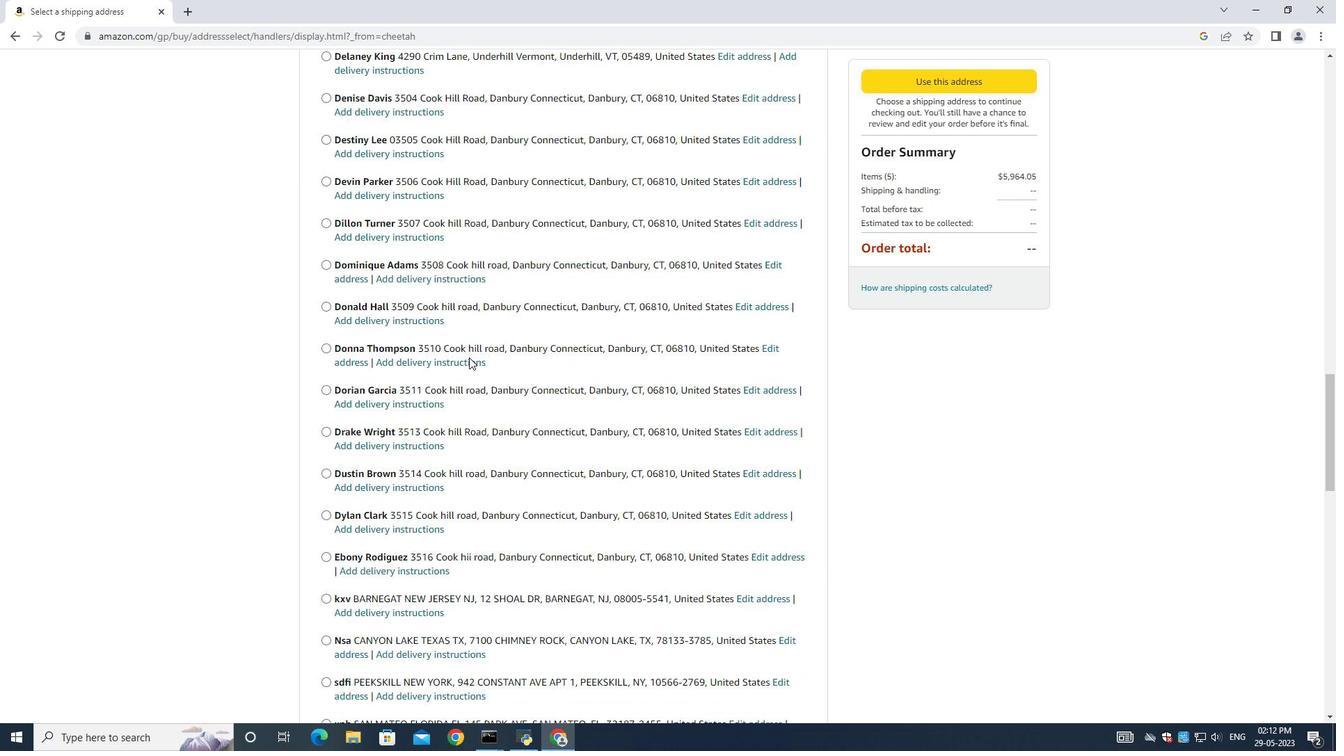 
Action: Mouse scrolled (469, 357) with delta (0, 0)
Screenshot: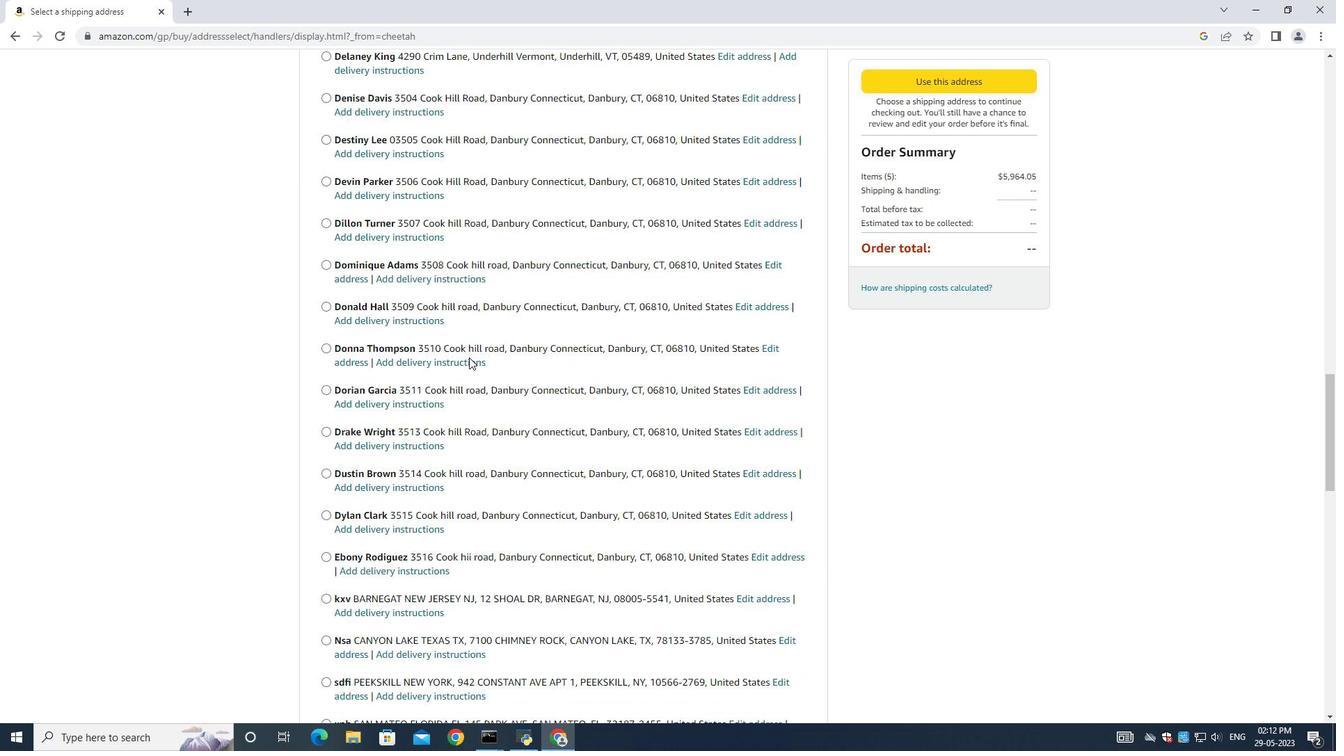 
Action: Mouse scrolled (469, 357) with delta (0, 0)
Screenshot: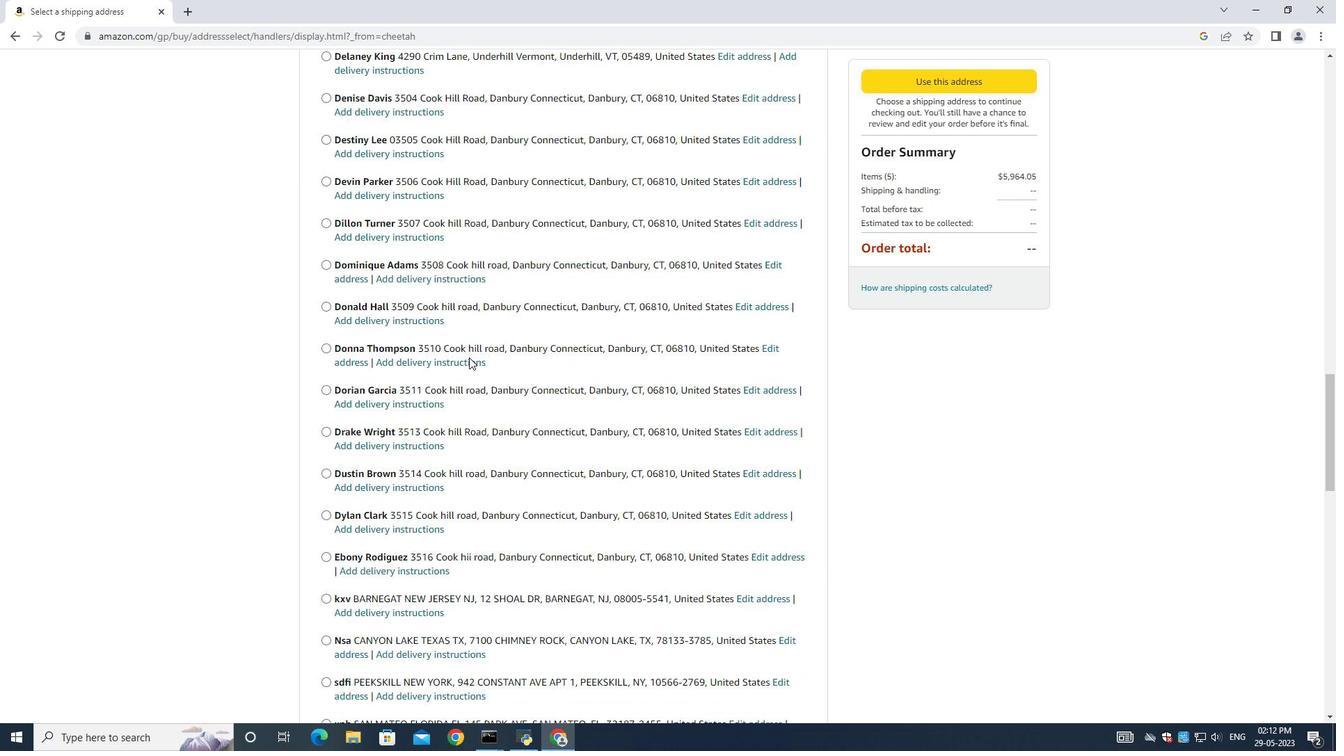 
Action: Mouse scrolled (469, 357) with delta (0, 0)
Screenshot: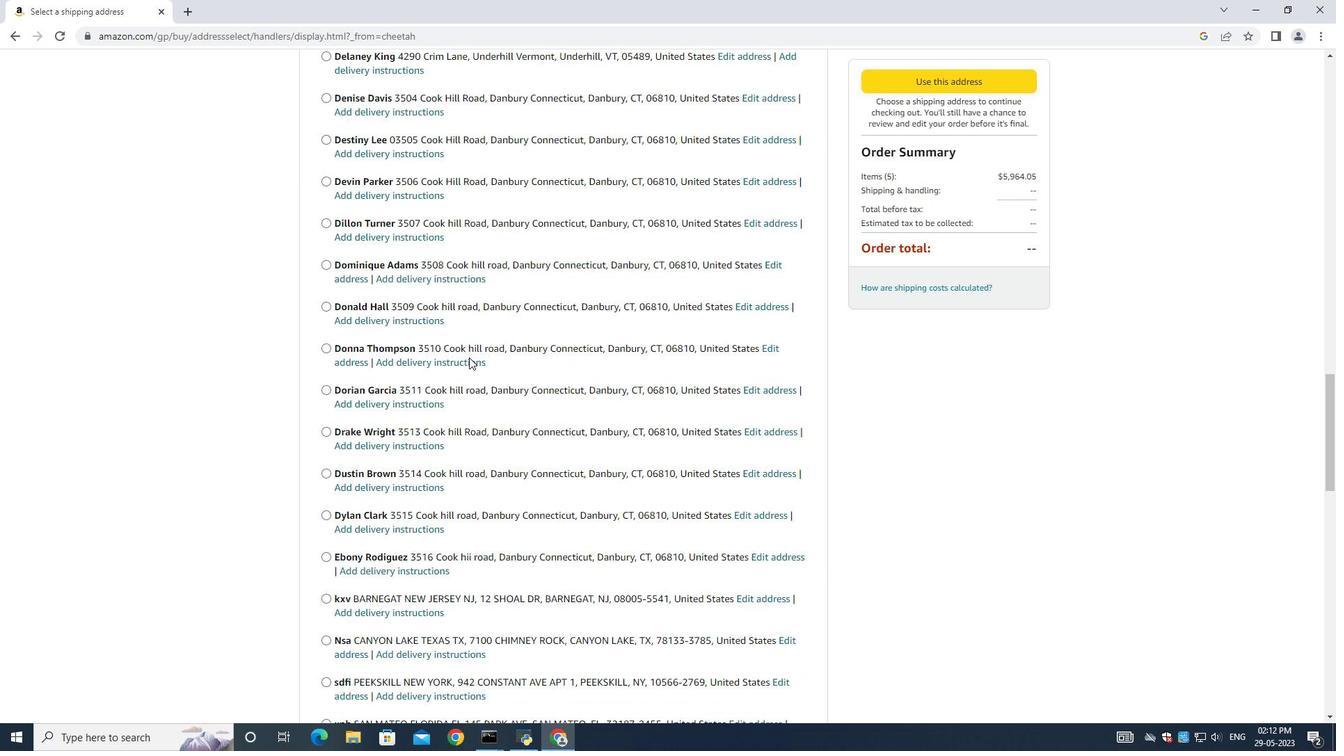 
Action: Mouse scrolled (469, 357) with delta (0, 0)
Screenshot: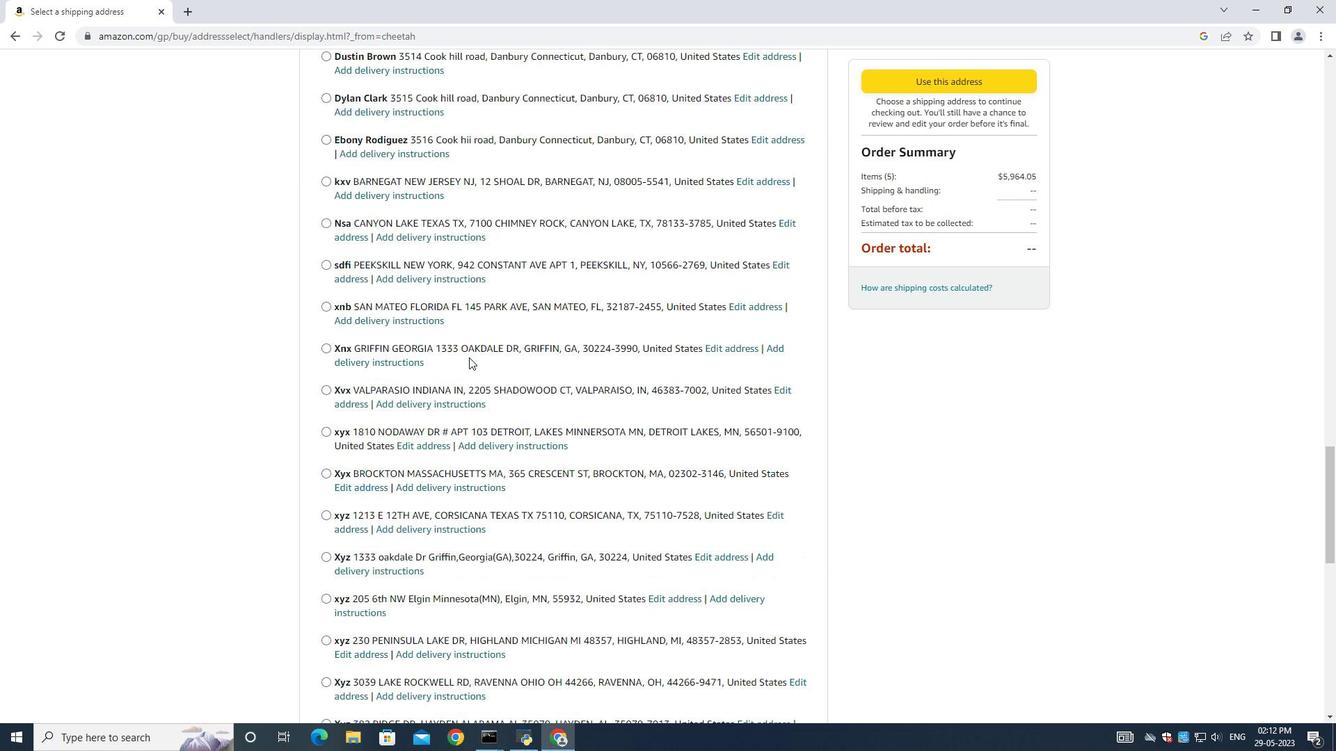 
Action: Mouse scrolled (469, 357) with delta (0, 0)
Screenshot: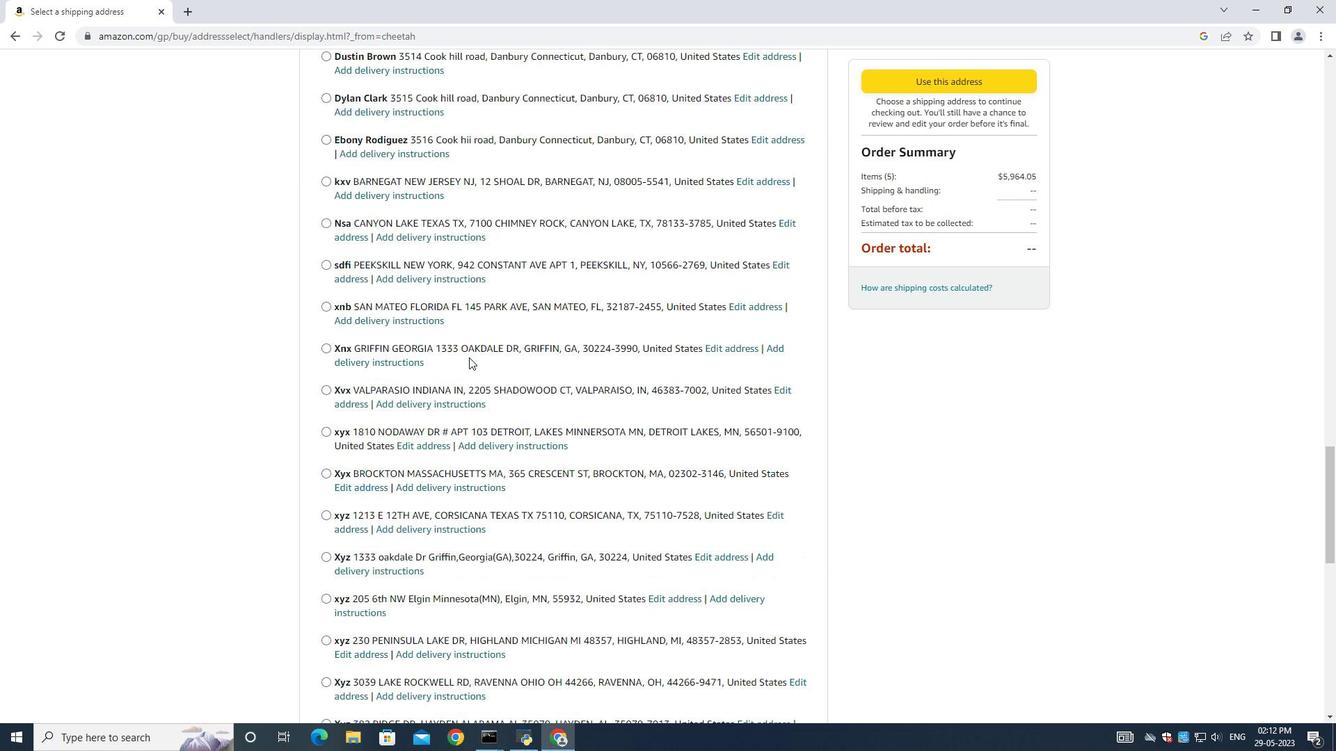 
Action: Mouse scrolled (469, 357) with delta (0, 0)
Screenshot: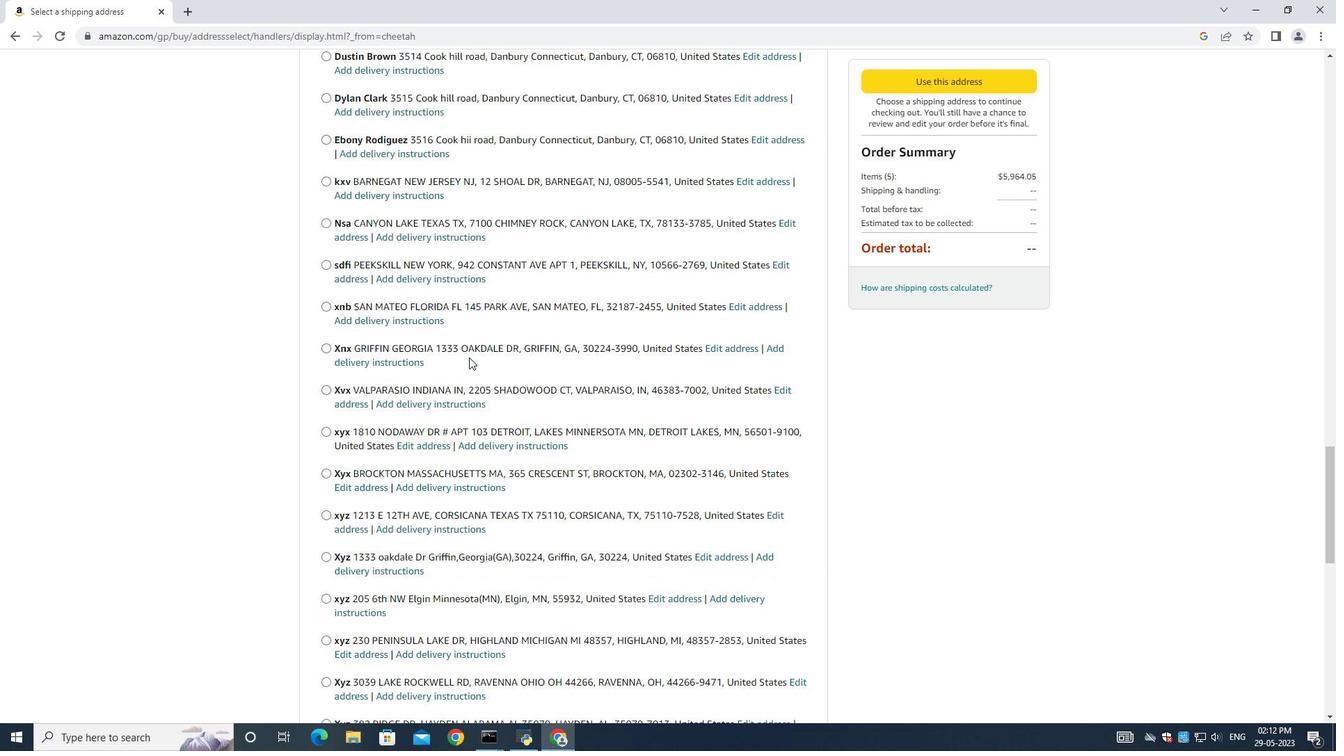 
Action: Mouse scrolled (469, 357) with delta (0, 0)
Screenshot: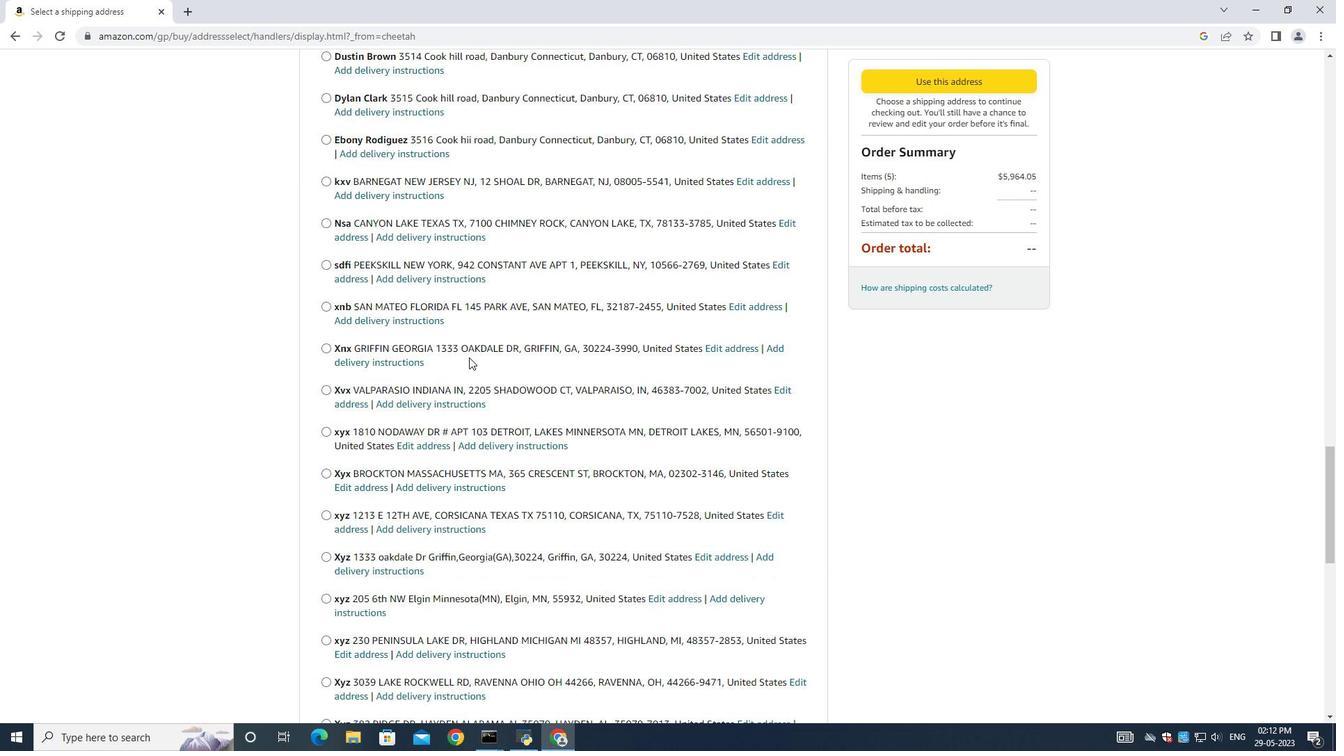 
Action: Mouse scrolled (469, 357) with delta (0, 0)
Screenshot: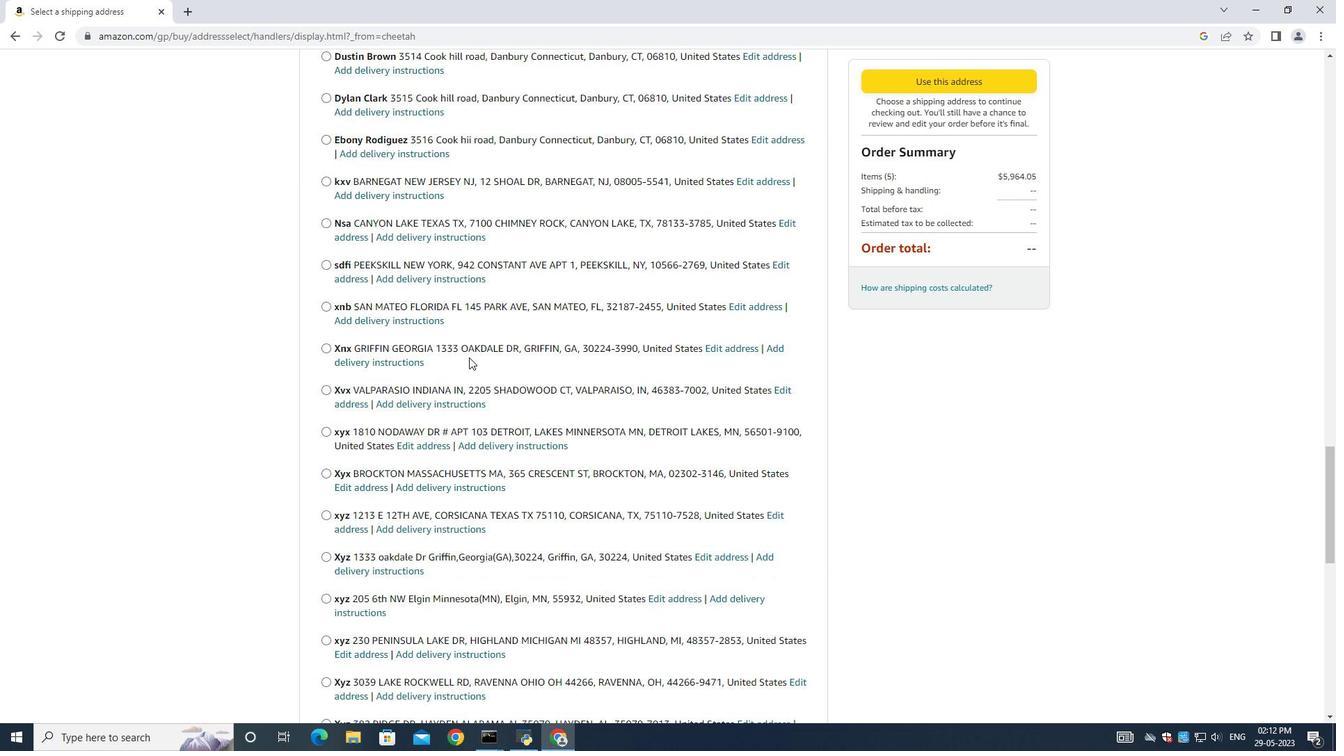 
Action: Mouse scrolled (469, 357) with delta (0, 0)
Screenshot: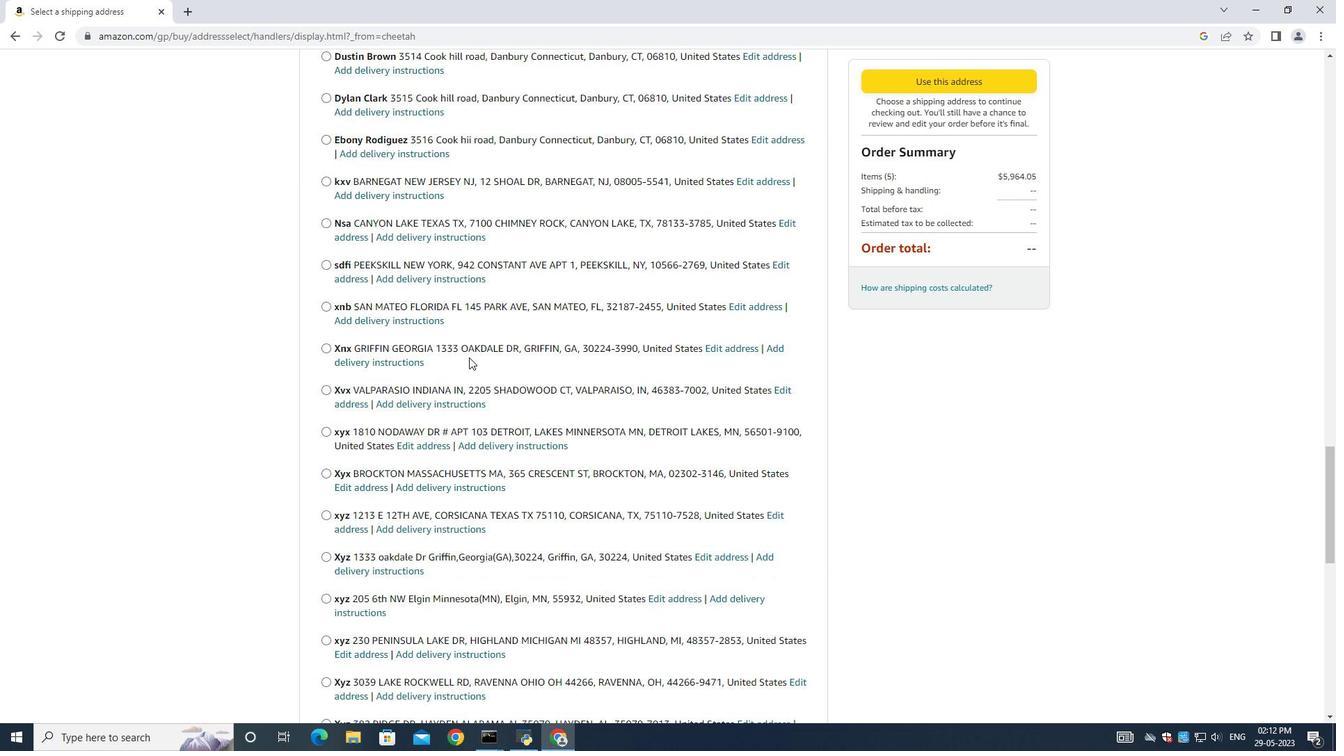 
Action: Mouse scrolled (469, 357) with delta (0, 0)
Screenshot: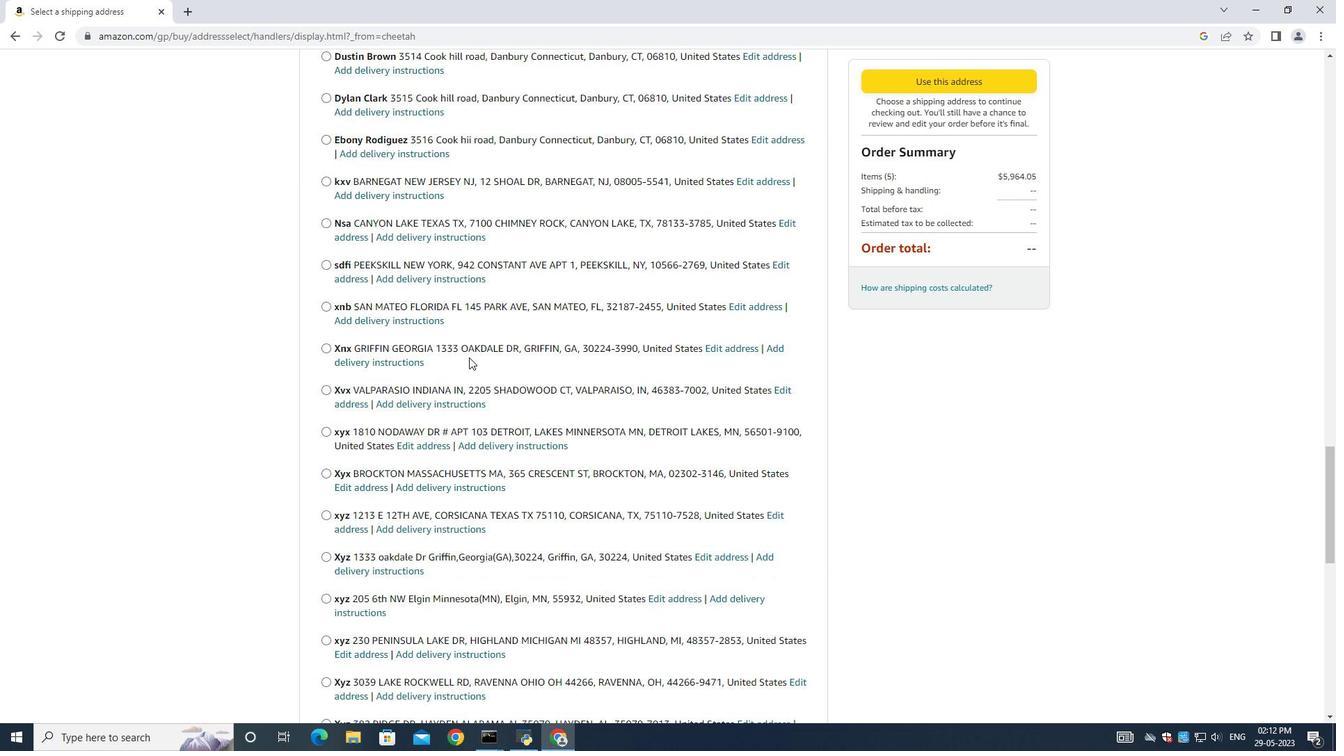 
Action: Mouse scrolled (469, 357) with delta (0, 0)
Screenshot: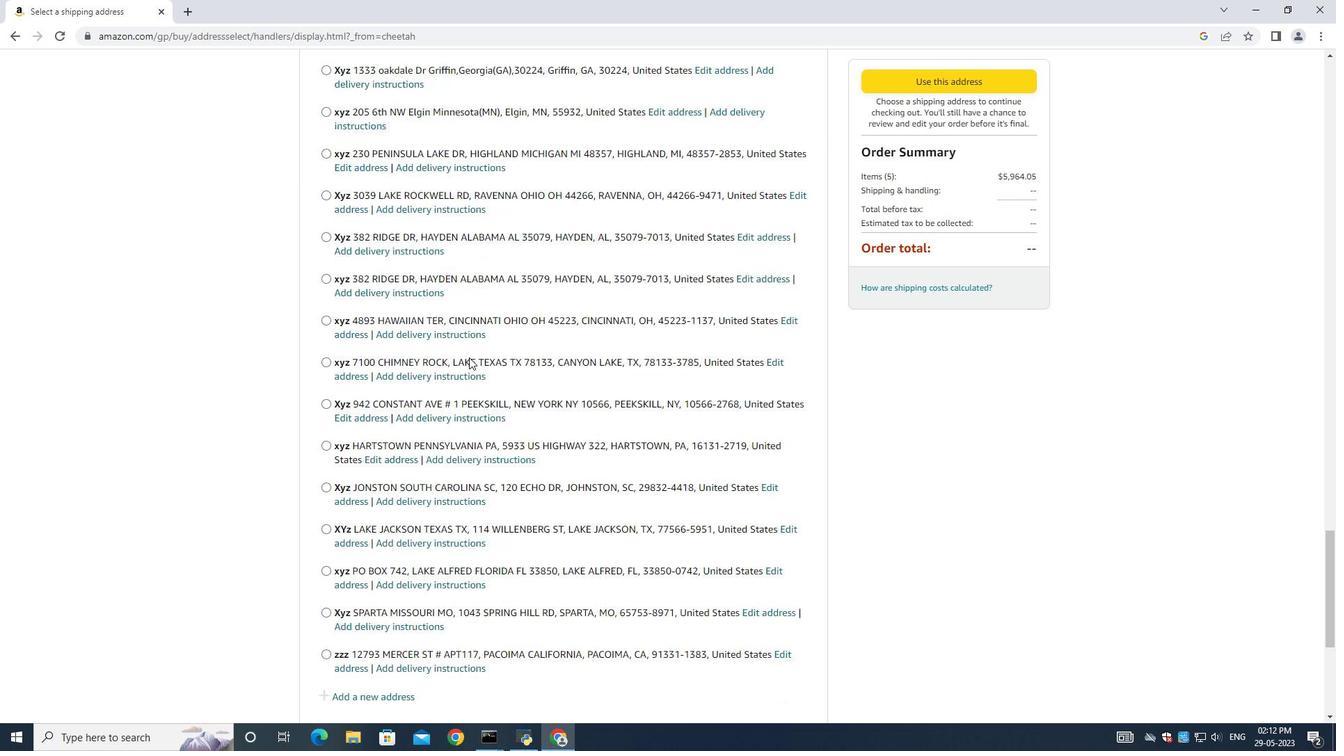 
Action: Mouse scrolled (469, 357) with delta (0, 0)
Screenshot: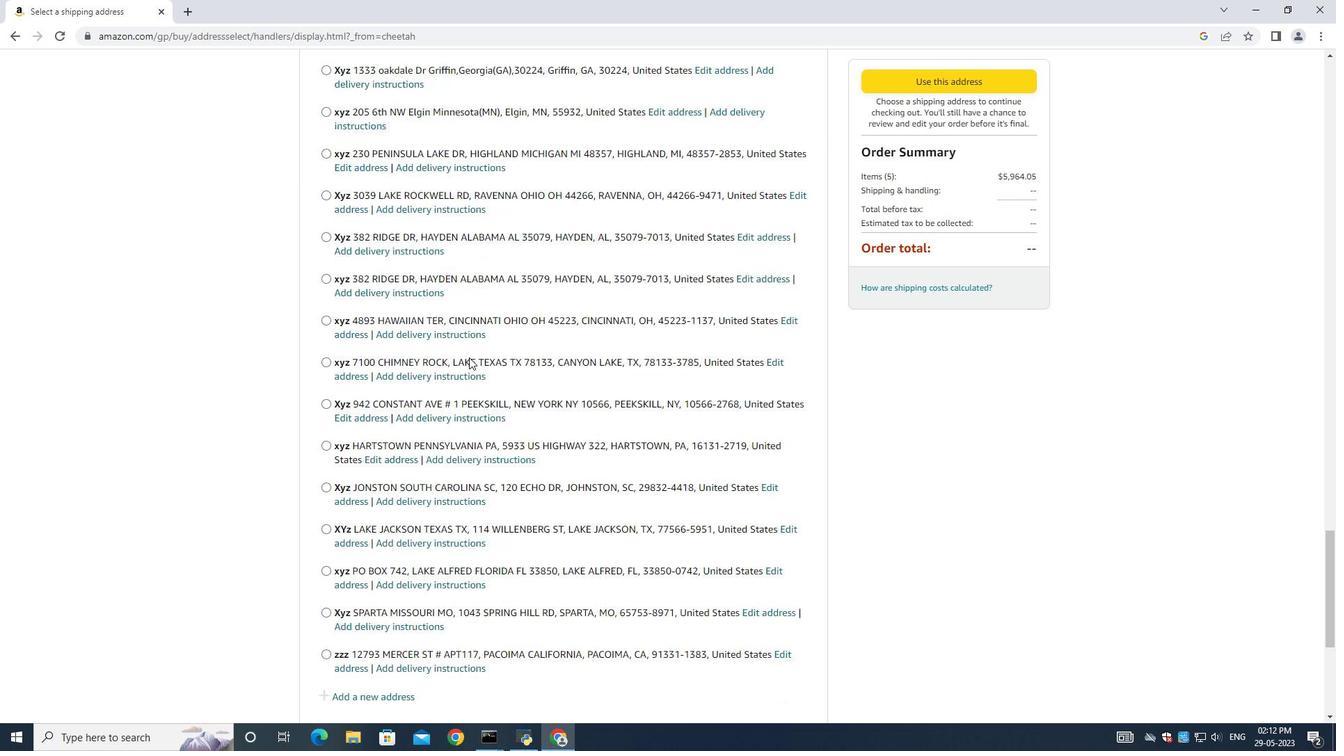 
Action: Mouse scrolled (469, 357) with delta (0, 0)
Screenshot: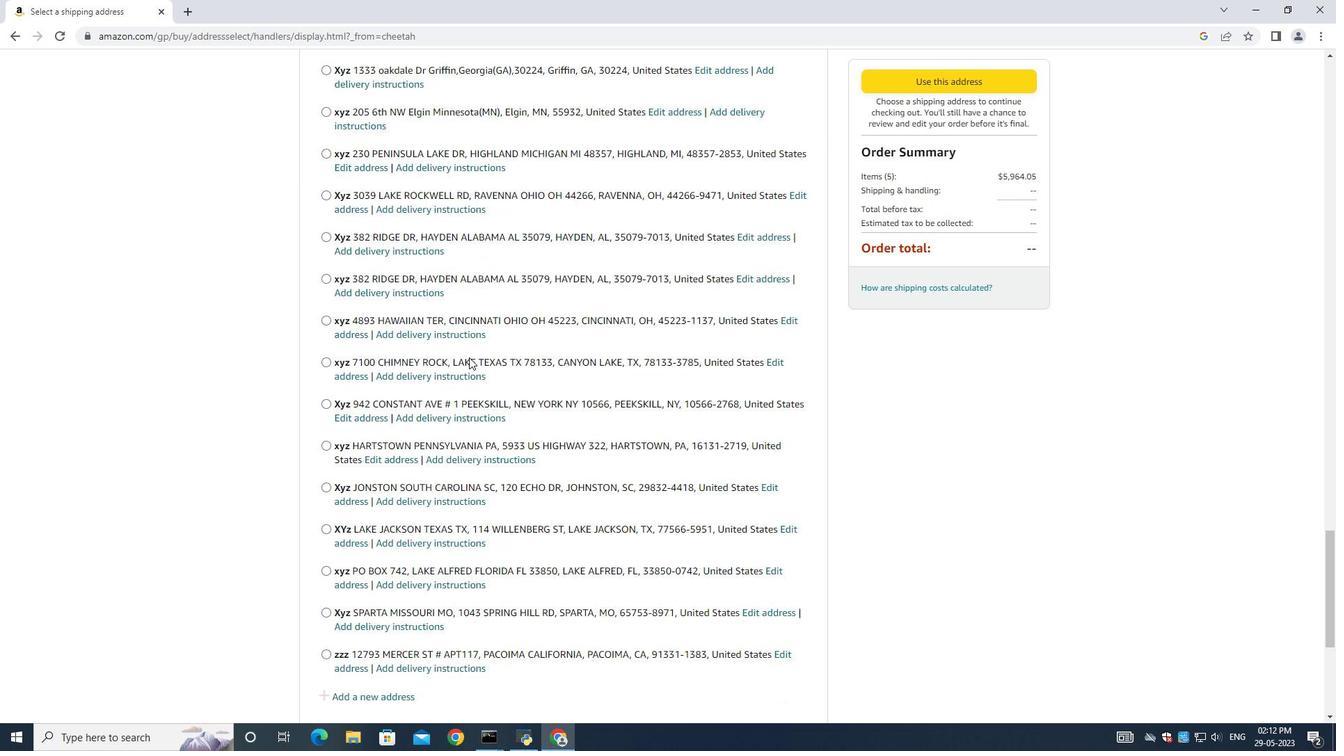 
Action: Mouse scrolled (469, 357) with delta (0, 0)
Screenshot: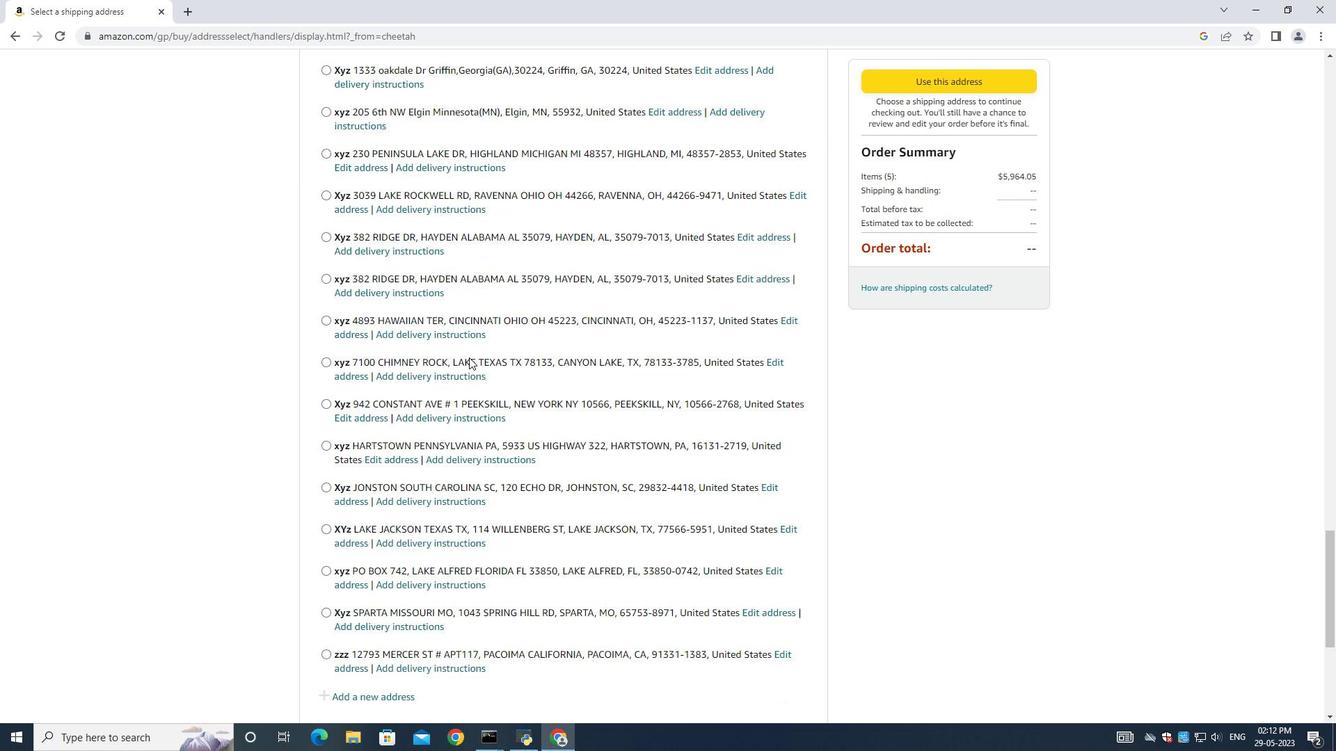 
Action: Mouse scrolled (469, 357) with delta (0, 0)
Screenshot: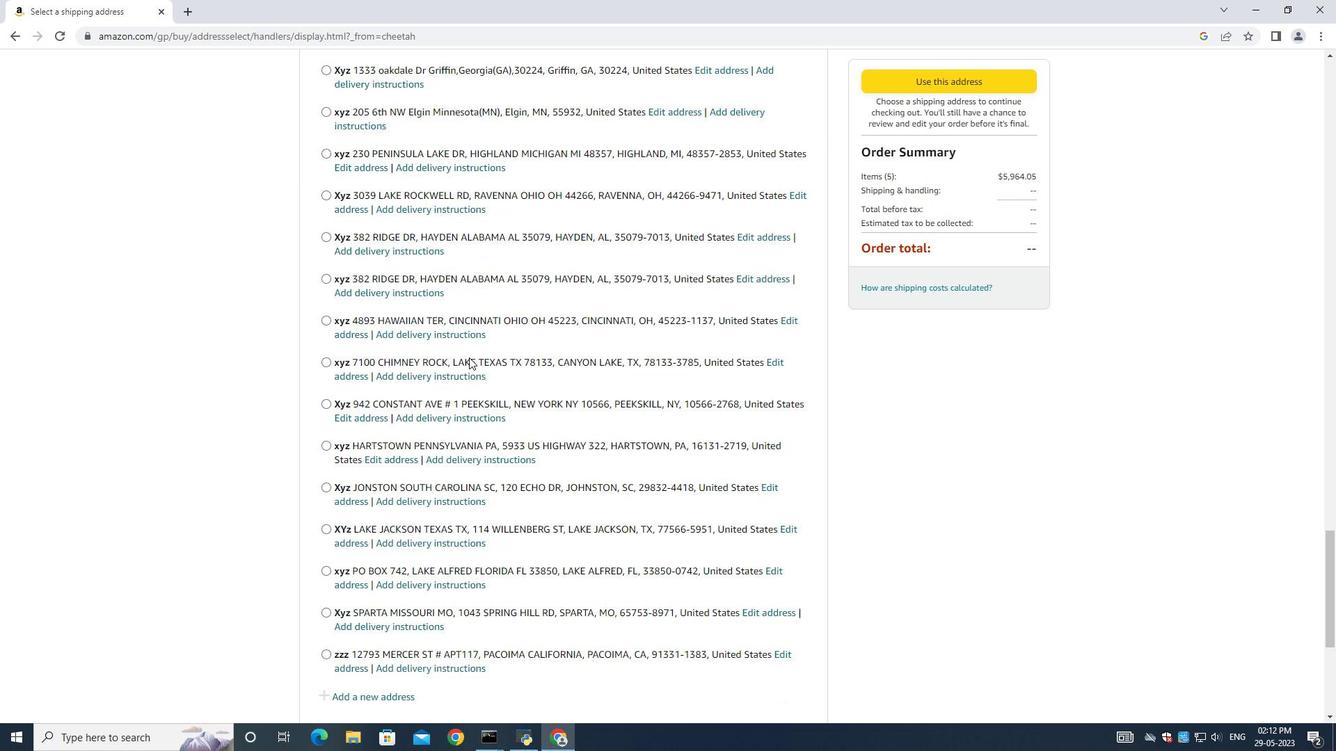 
Action: Mouse scrolled (469, 357) with delta (0, 0)
Screenshot: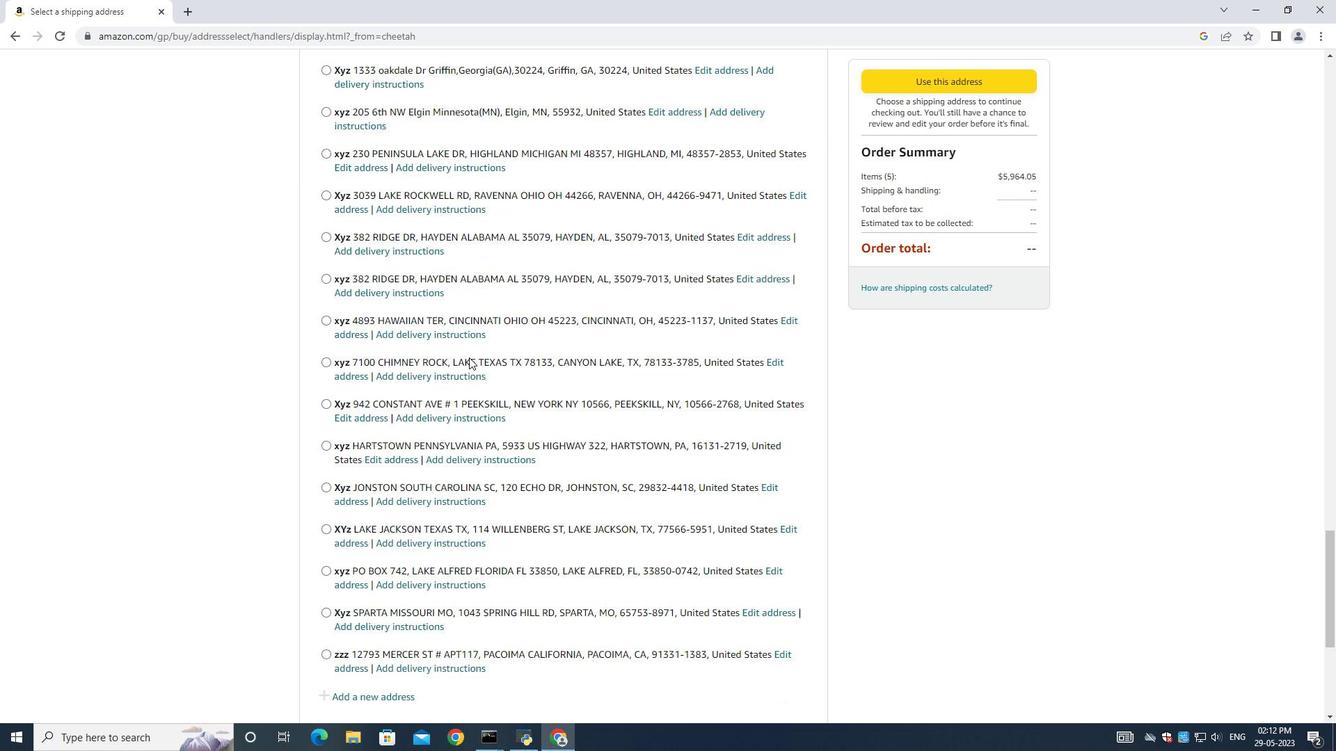 
Action: Mouse moved to (366, 330)
Screenshot: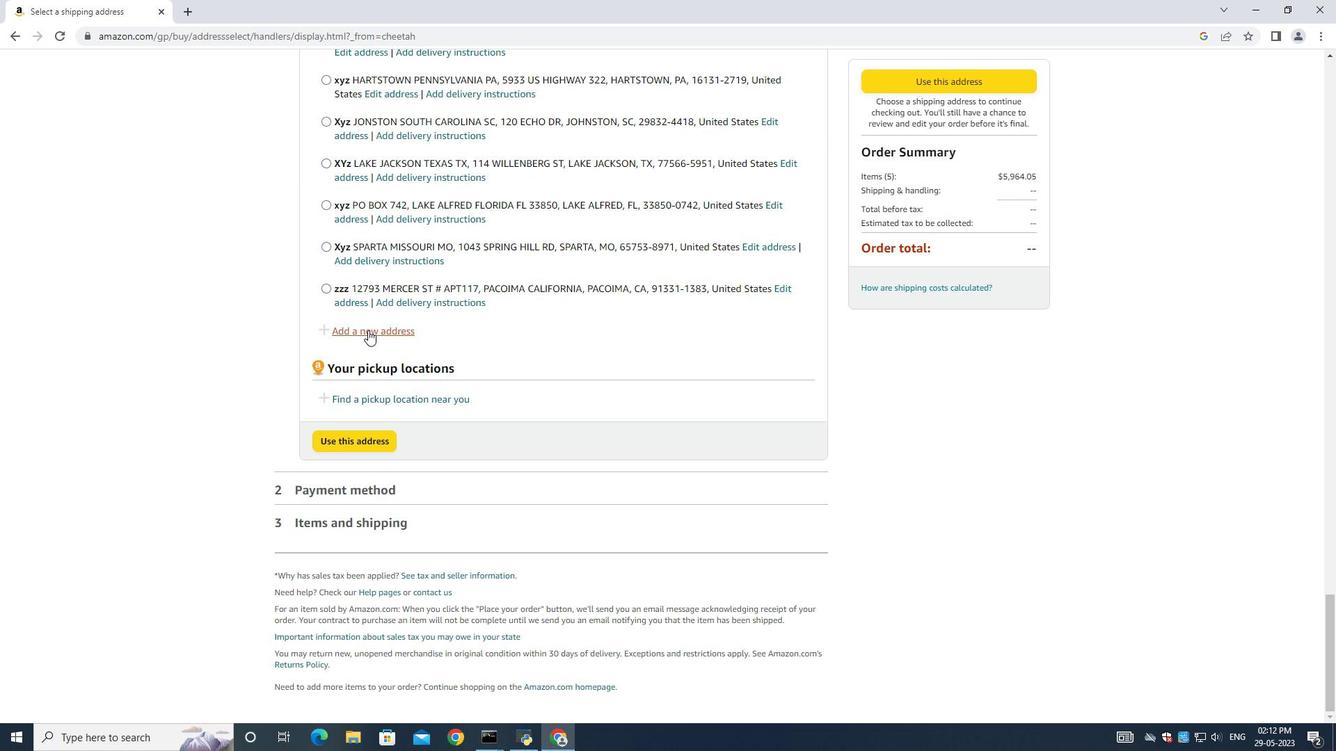 
Action: Mouse pressed left at (366, 330)
Screenshot: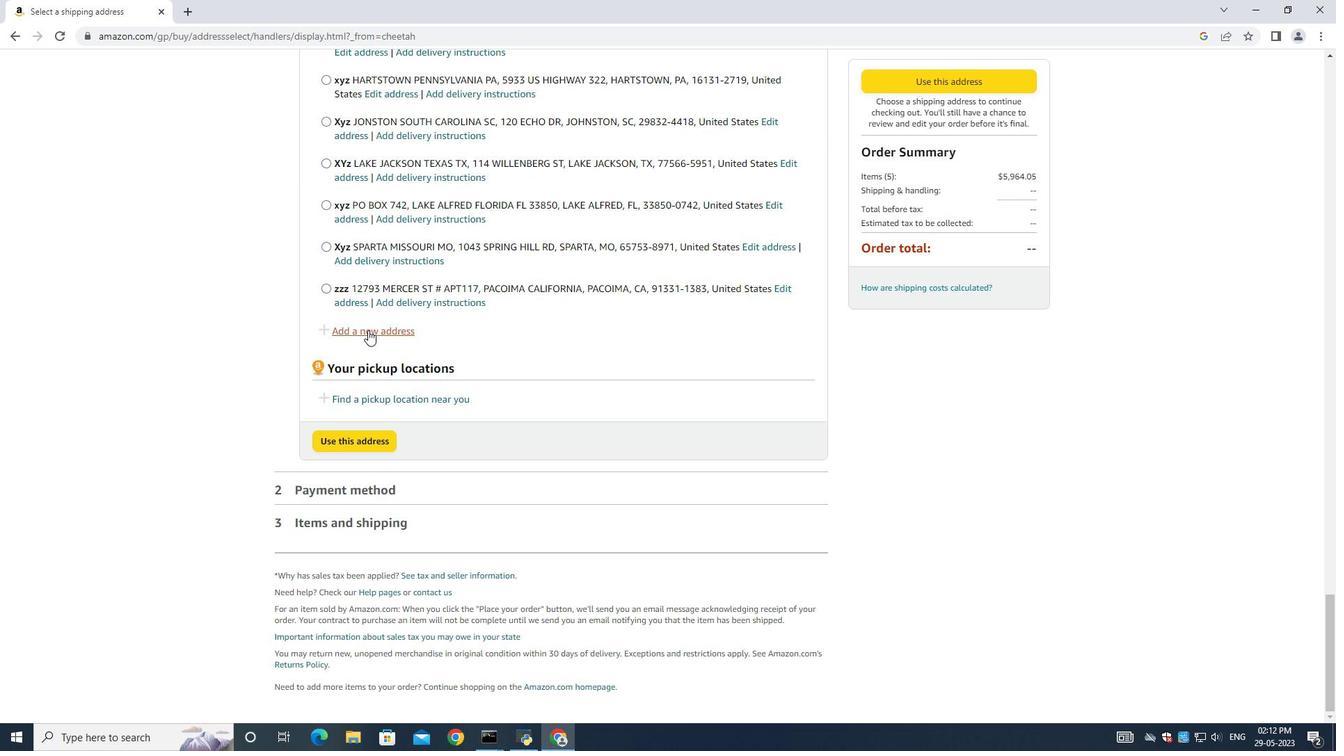 
Action: Mouse moved to (473, 336)
Screenshot: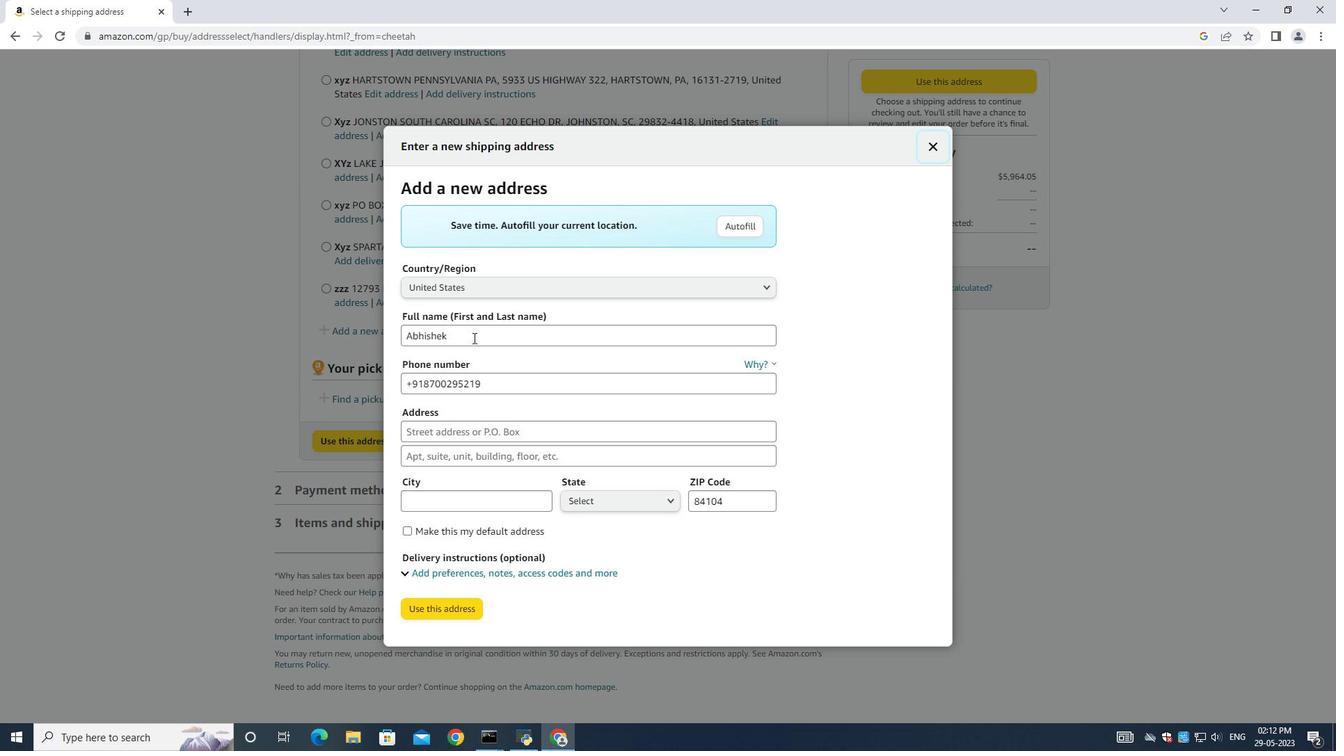 
Action: Mouse pressed left at (473, 336)
Screenshot: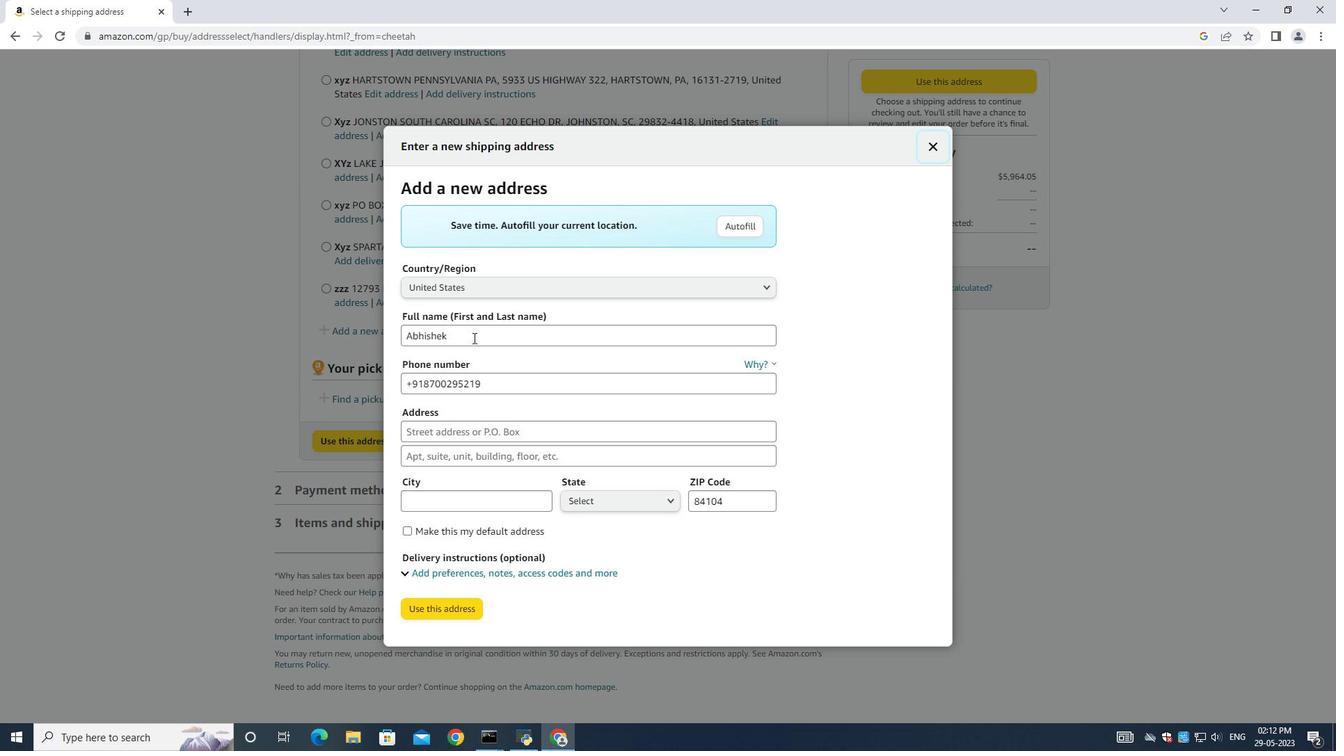 
Action: Mouse moved to (474, 336)
Screenshot: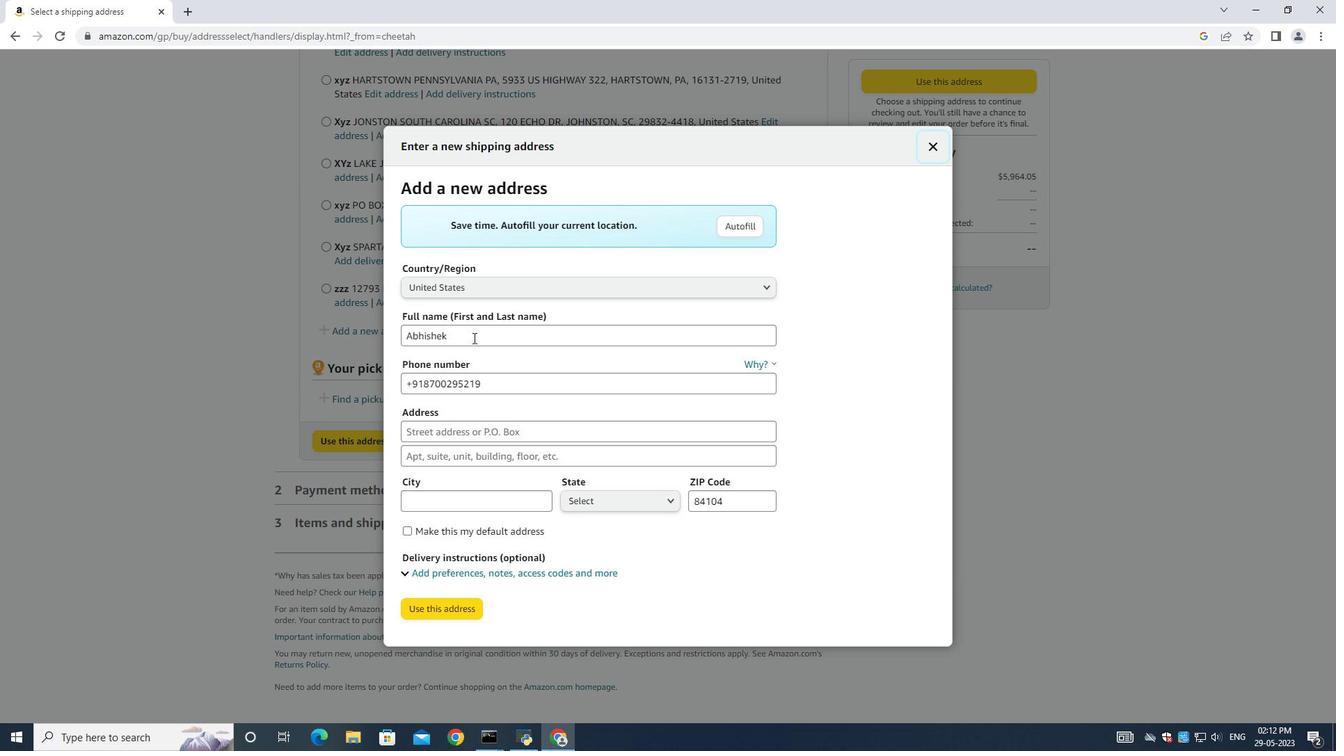
Action: Key pressed ctrl+A<Key.backspace><Key.shift><Key.shift><Key.shift><Key.shift><Key.shift><Key.shift><Key.shift><Key.shift><Key.shift><Key.shift><Key.shift><Key.shift><Key.shift><Key.shift><Key.shift><Key.shift><Key.shift><Key.shift><Key.shift><Key.shift><Key.shift><Key.shift><Key.shift><Key.shift><Key.shift><Key.shift><Key.shift><Key.shift><Key.shift><Key.shift><Key.shift><Key.shift><Key.shift><Key.shift><Key.shift><Key.shift><Key.shift><Key.shift><Key.shift><Key.shift><Key.shift><Key.shift>Eden<Key.space><Key.shift>Taylor<Key.space>
Screenshot: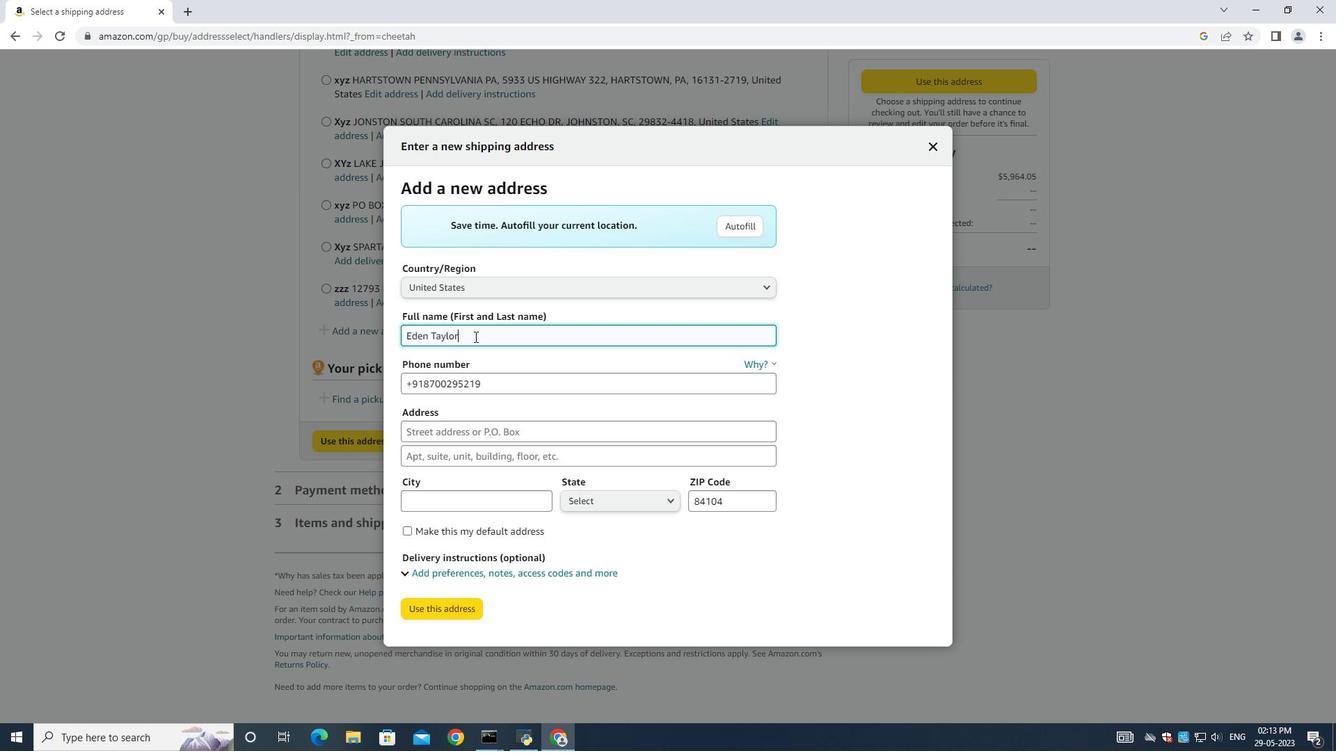 
Action: Mouse moved to (505, 384)
Screenshot: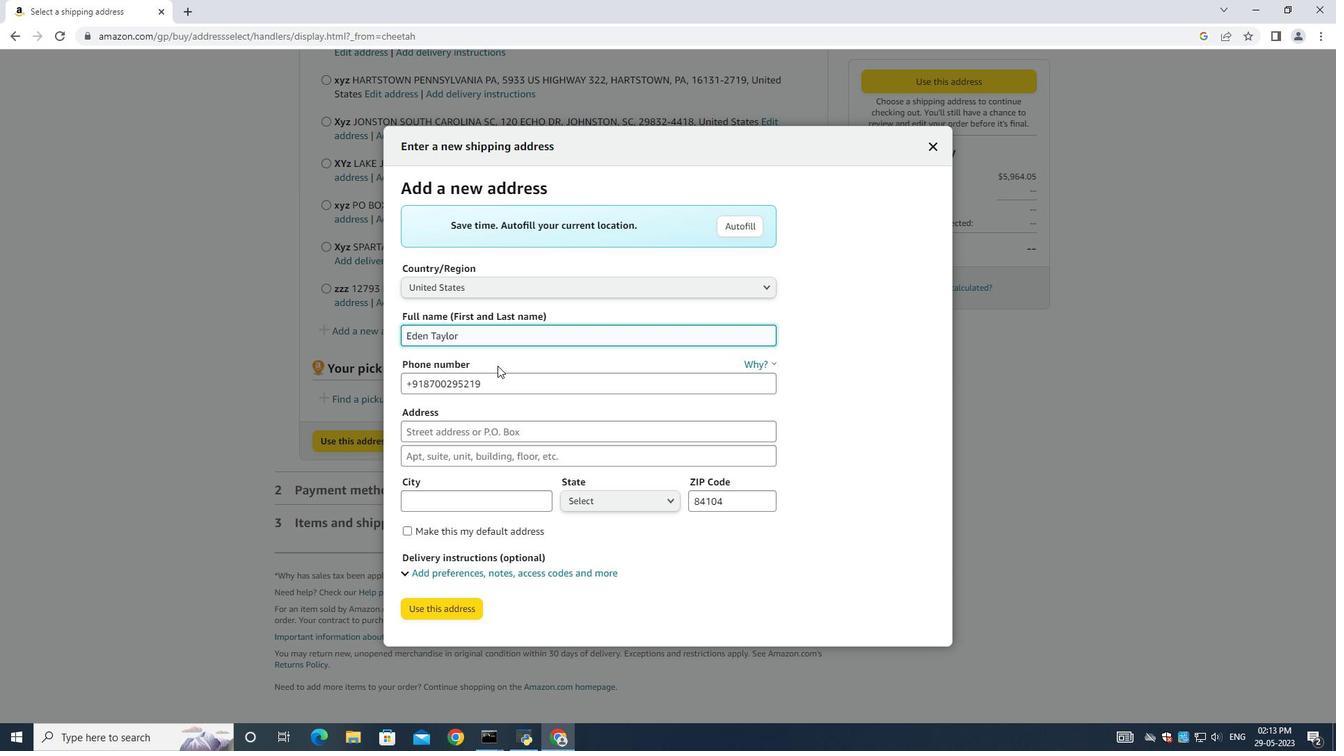 
Action: Mouse pressed left at (505, 384)
Screenshot: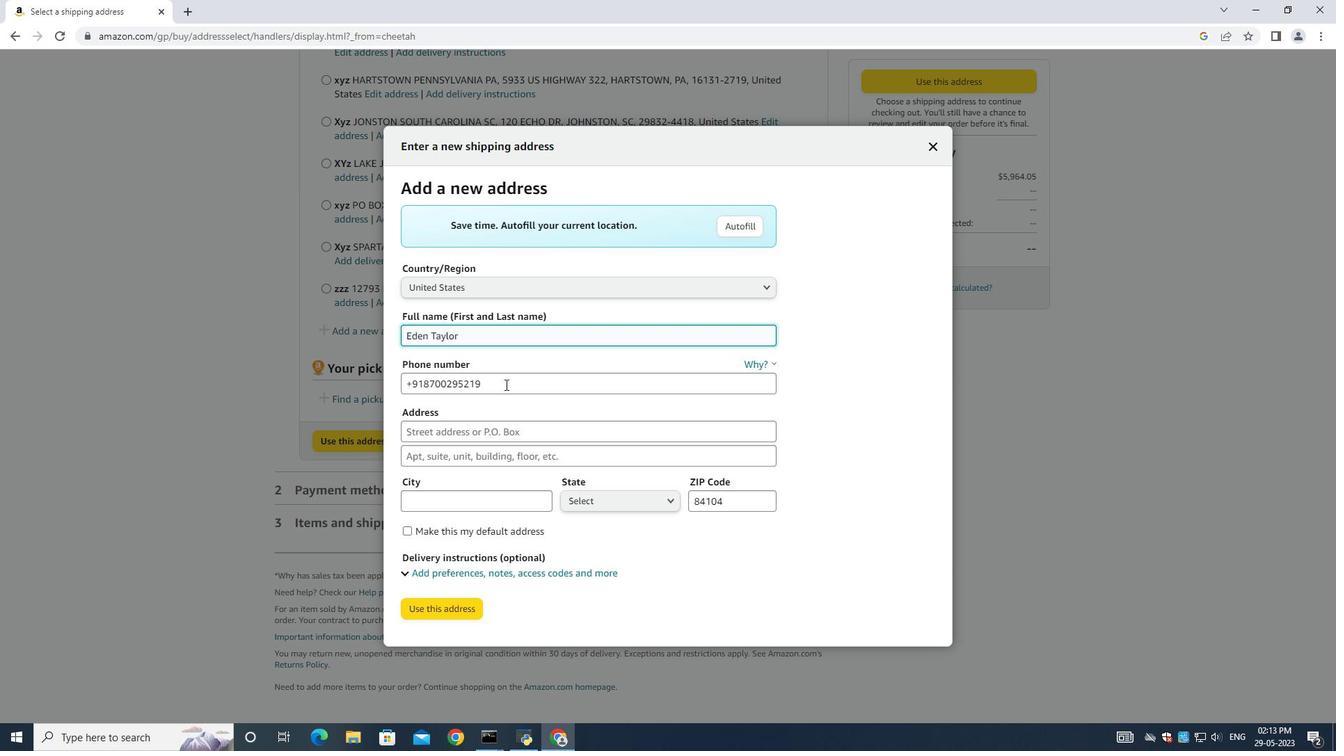 
Action: Key pressed ctrl+A<Key.backspace>02034707320
Screenshot: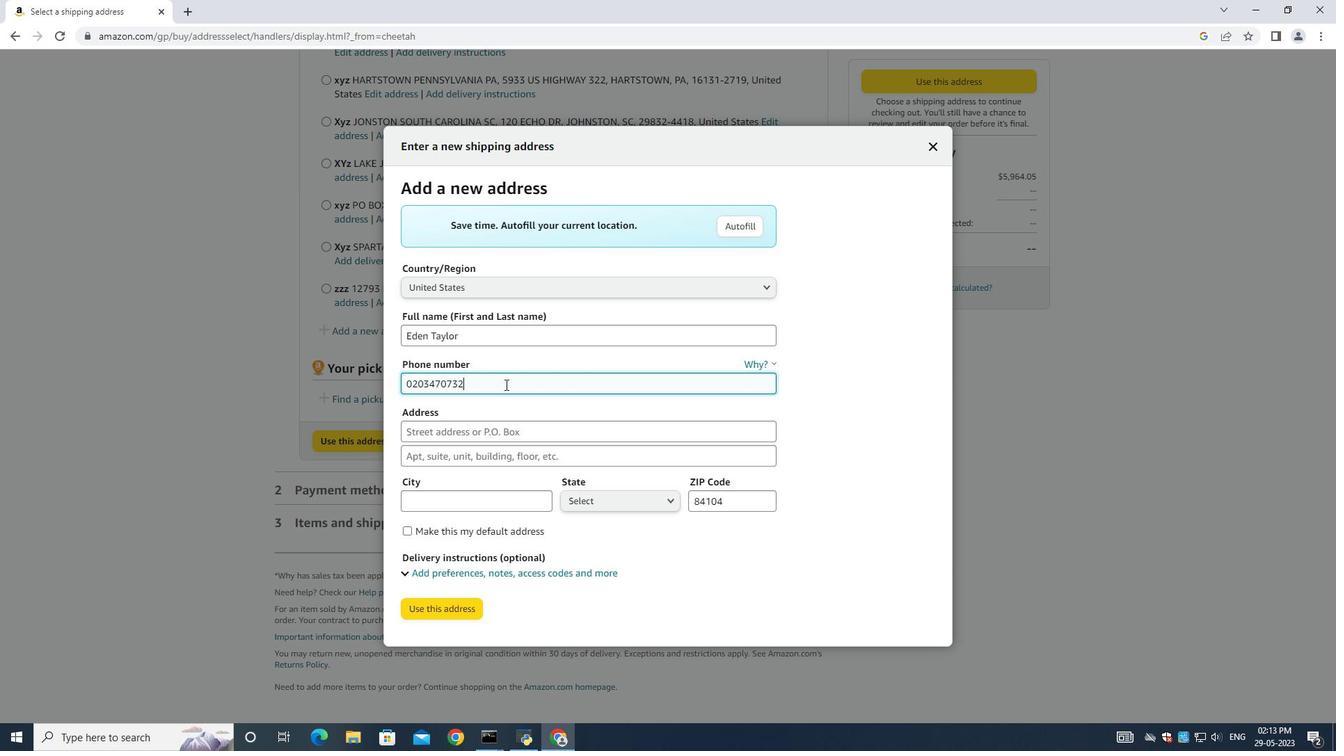 
Action: Mouse moved to (501, 438)
Screenshot: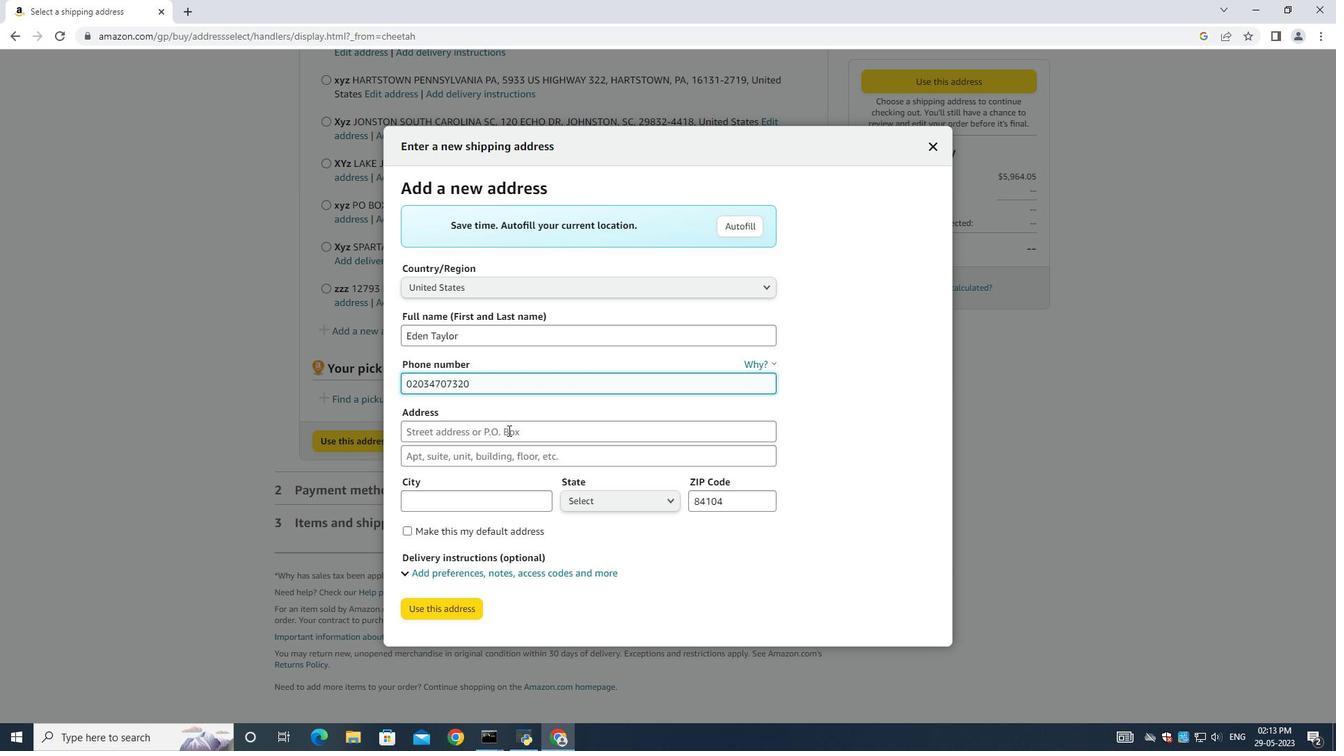 
Action: Mouse pressed left at (501, 438)
Screenshot: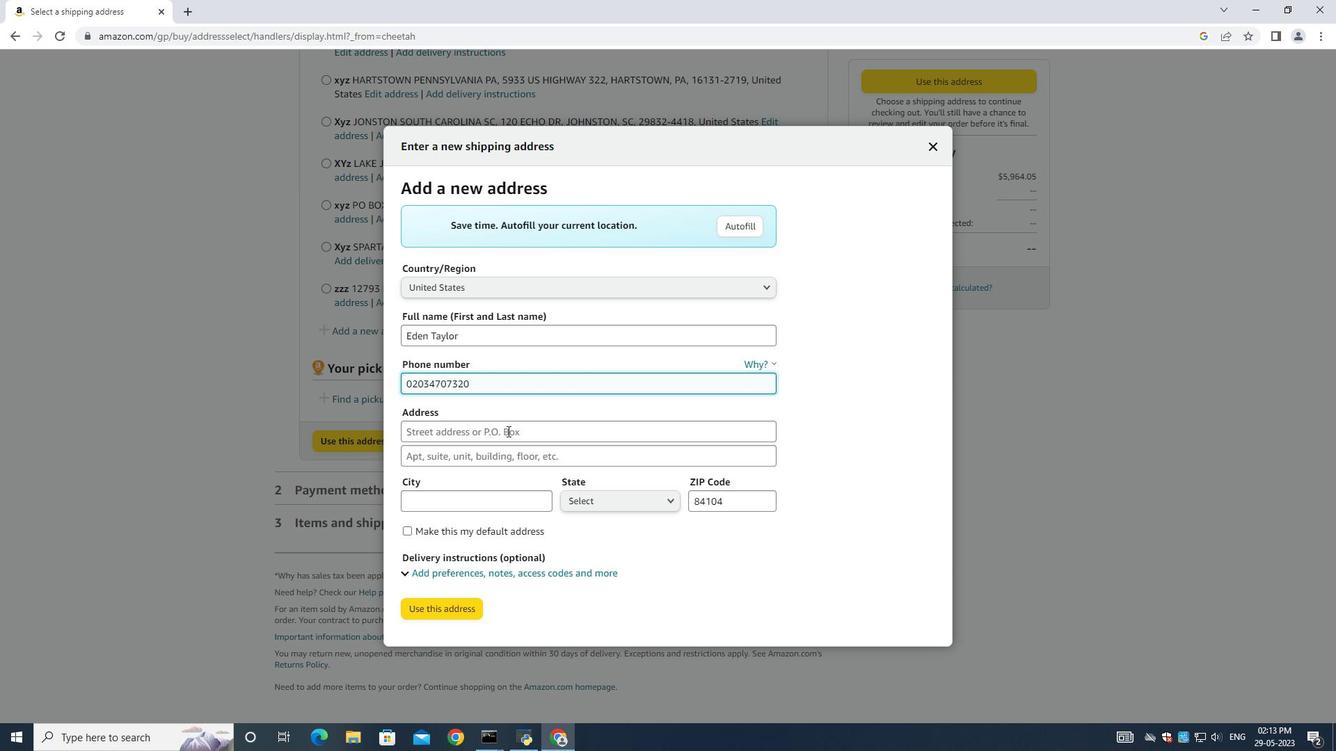 
Action: Mouse moved to (499, 437)
Screenshot: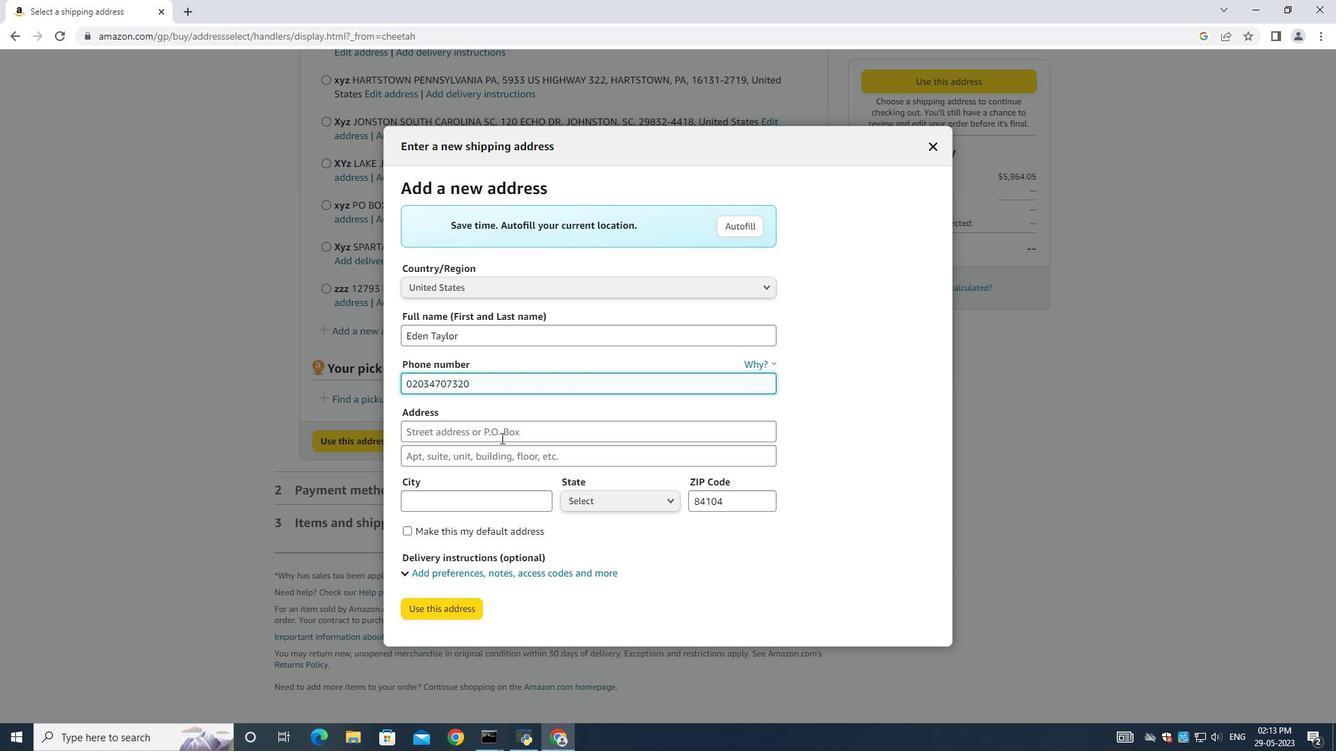 
Action: Key pressed 3517<Key.space><Key.shift>Cook<Key.space>hill<Key.space>road<Key.space>
Screenshot: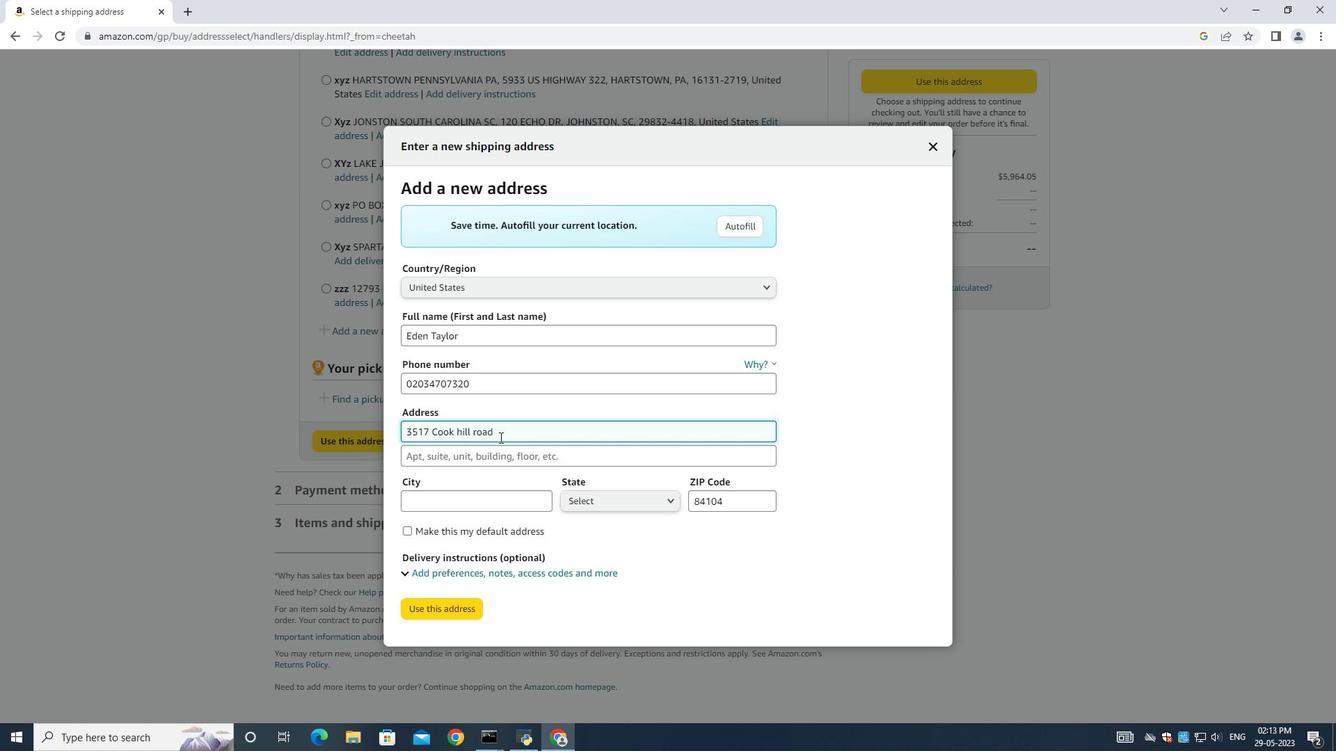 
Action: Mouse moved to (499, 464)
Screenshot: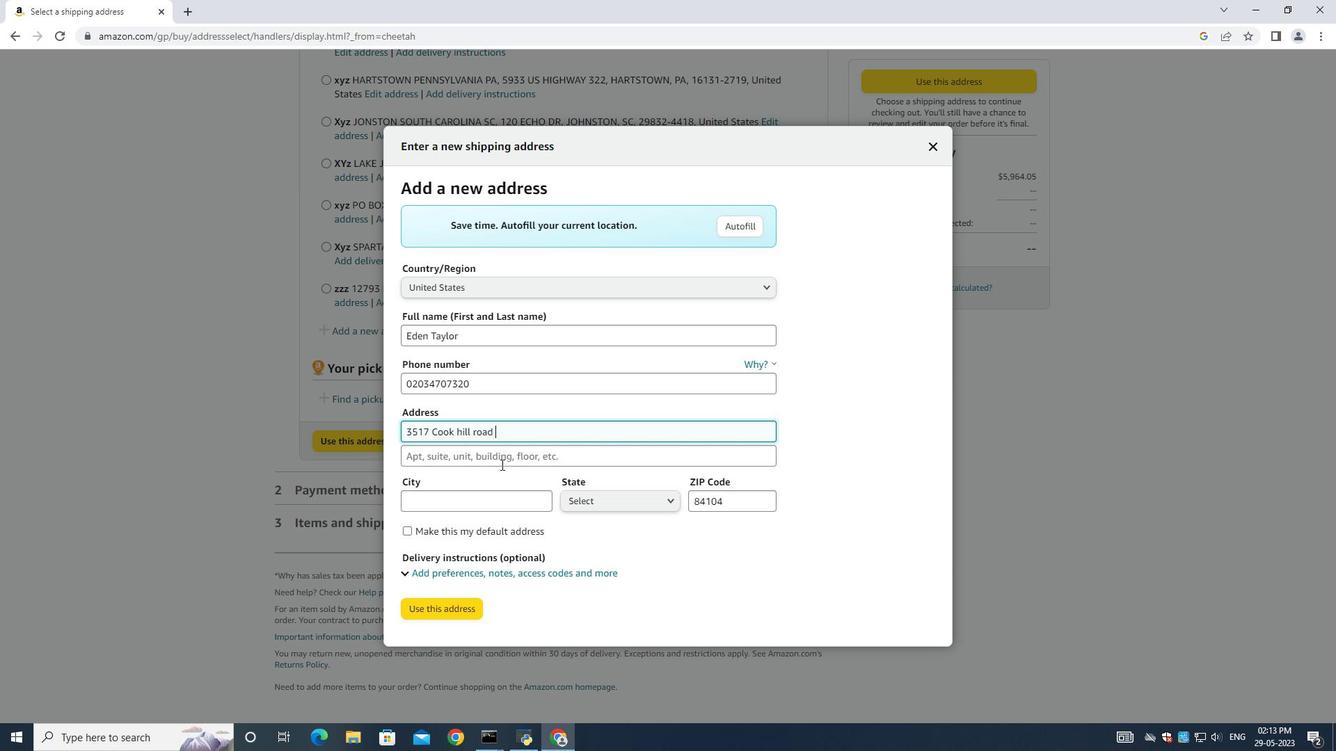 
Action: Mouse pressed left at (499, 464)
Screenshot: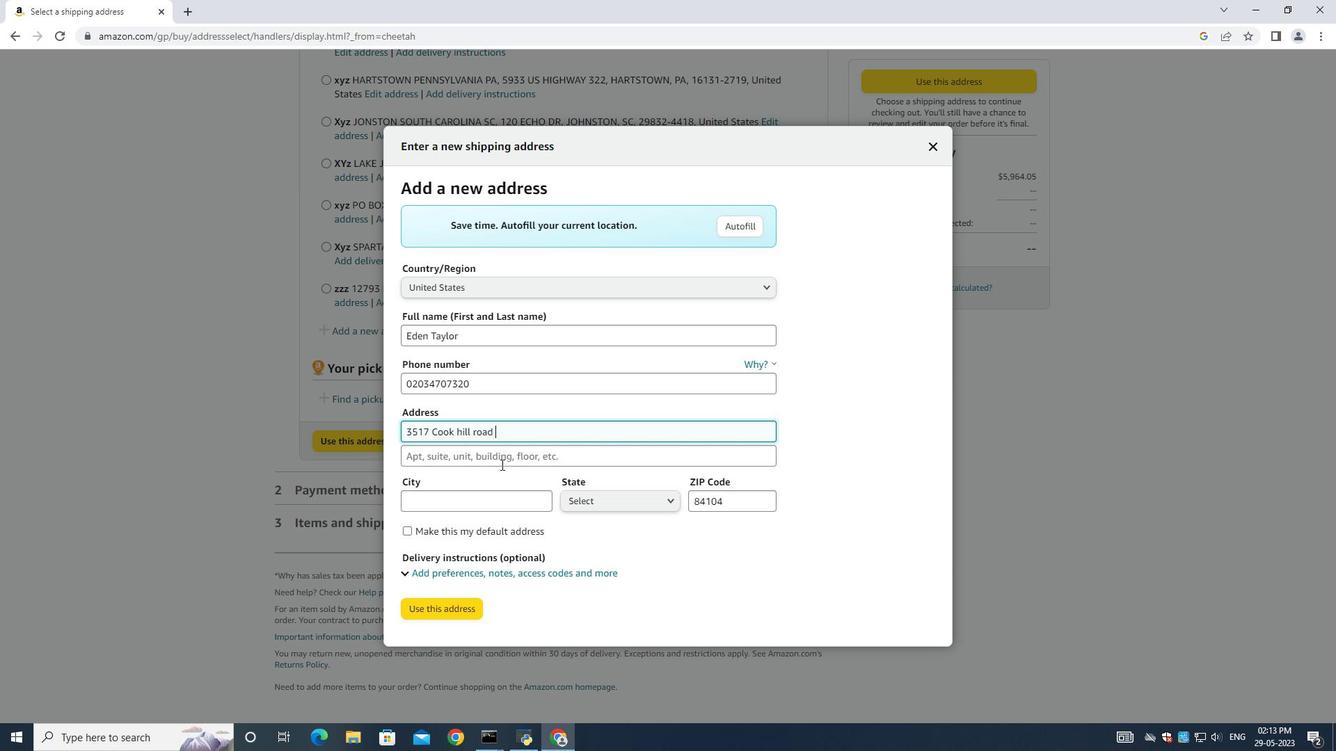 
Action: Key pressed <Key.shift>Danbury<Key.space><Key.shift>Connecticut<Key.space>
Screenshot: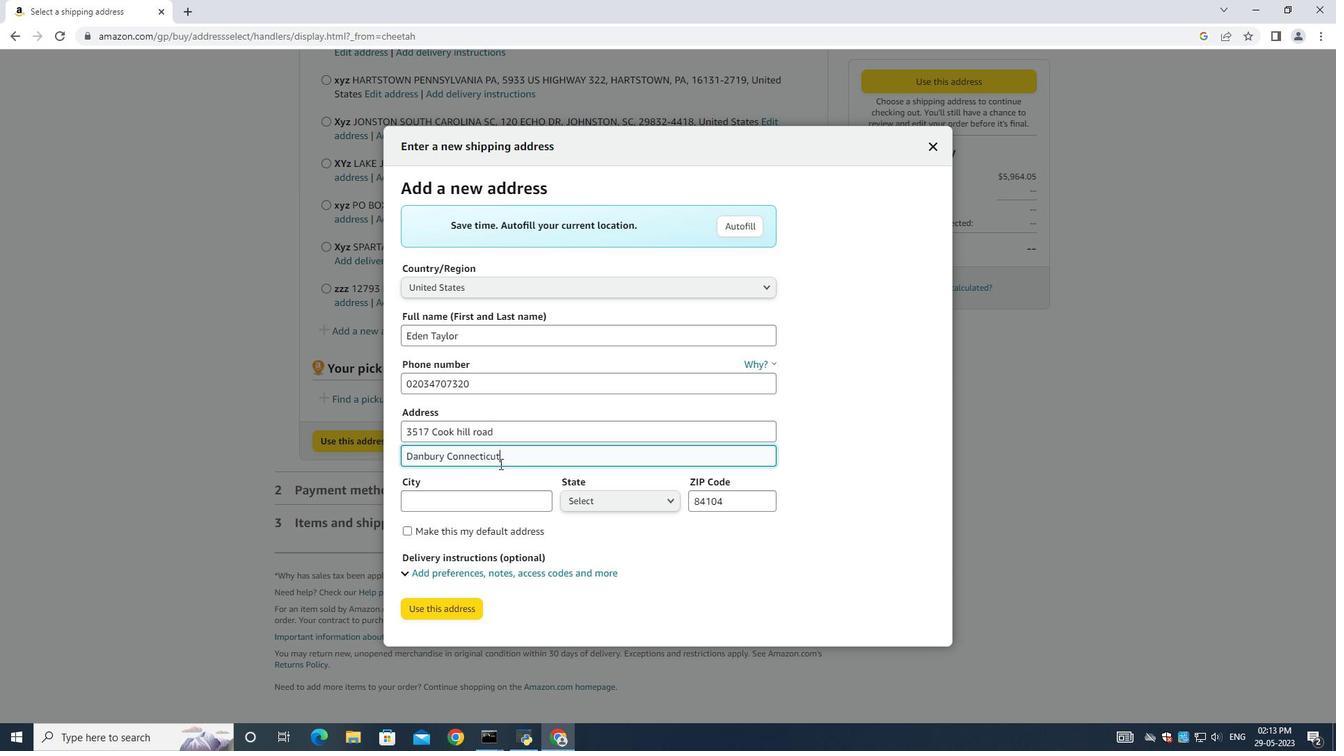 
Action: Mouse moved to (480, 497)
Screenshot: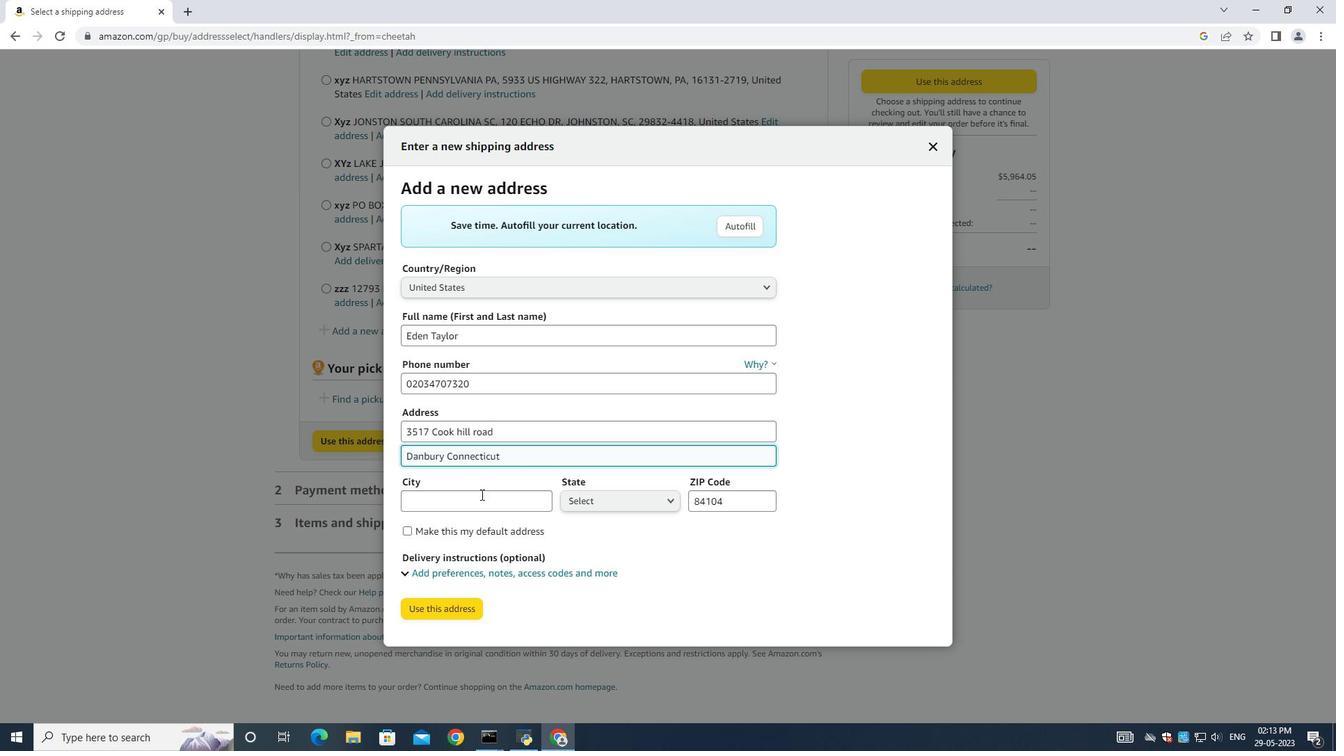 
Action: Mouse pressed left at (480, 497)
Screenshot: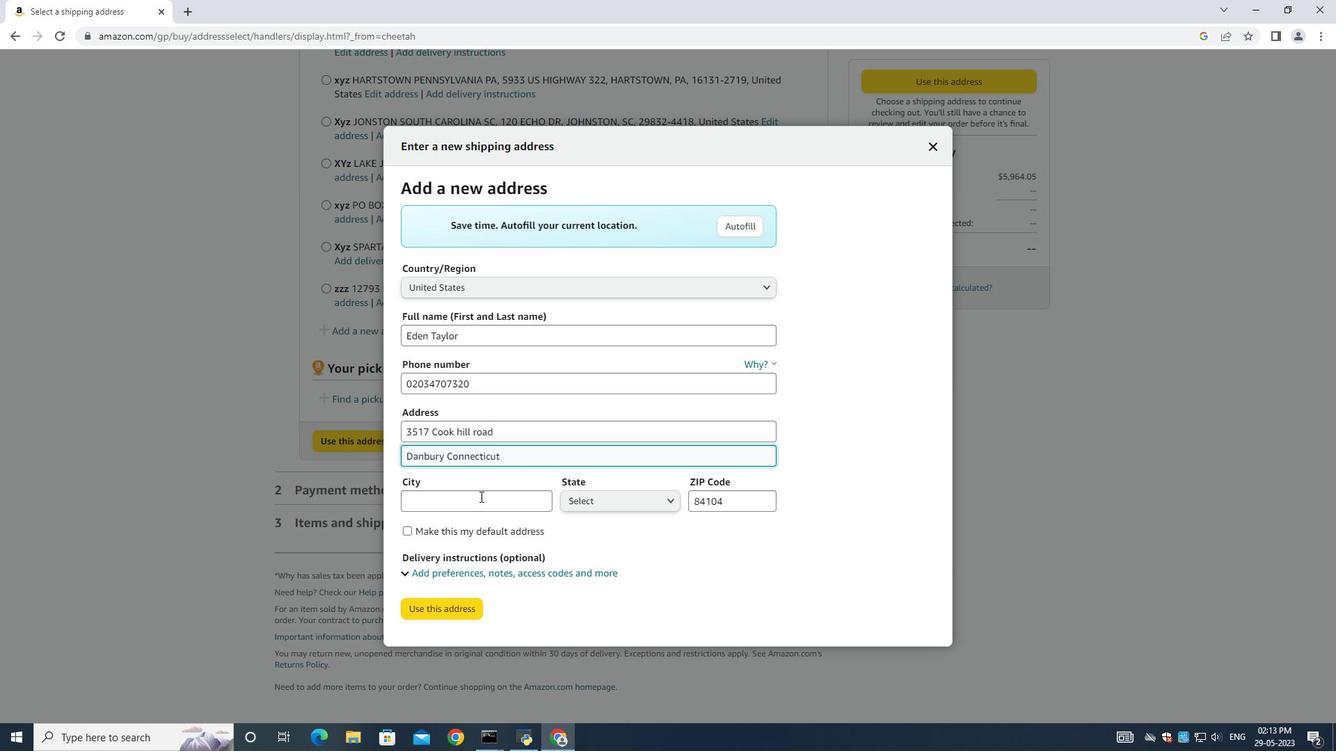 
Action: Mouse moved to (480, 494)
Screenshot: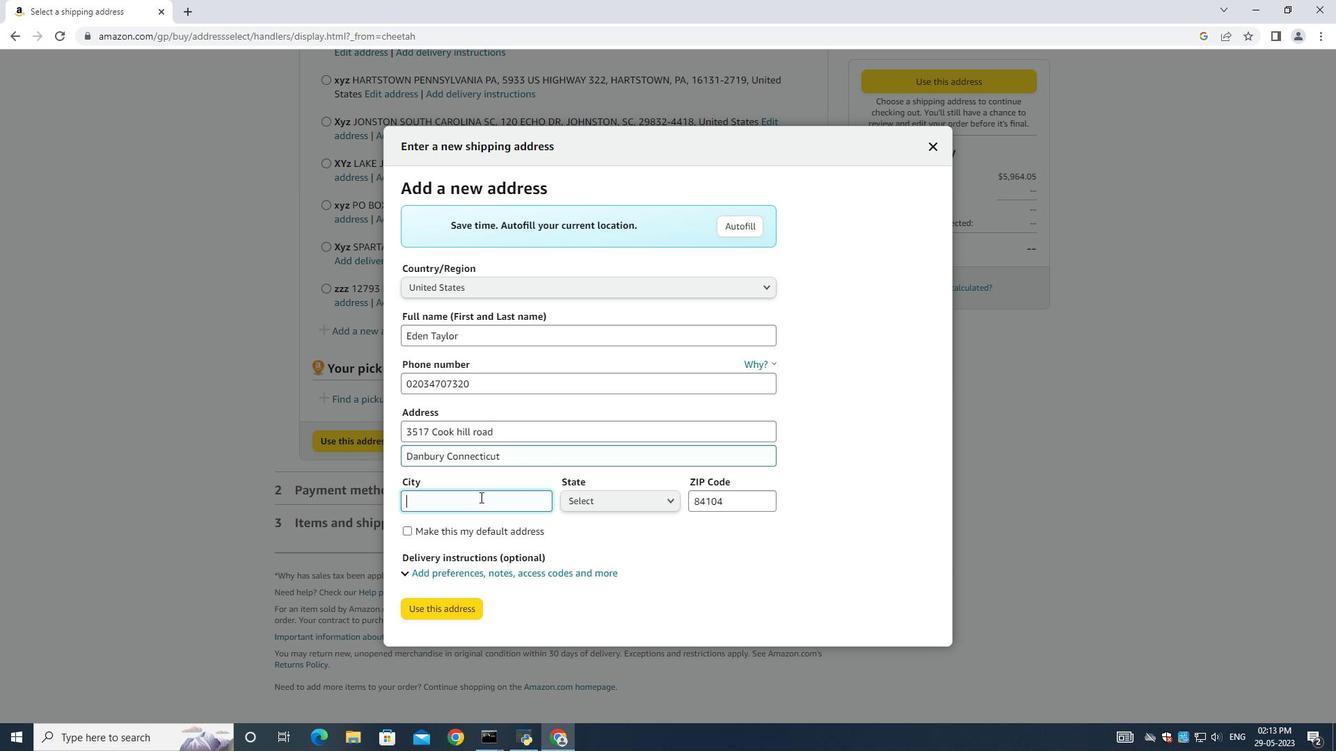 
Action: Key pressed <Key.shift>Danbury<Key.space><Key.caps_lock><Key.caps_lock><Key.shift><Key.shift><Key.shift><Key.shift><Key.shift>Co<Key.backspace><Key.backspace>
Screenshot: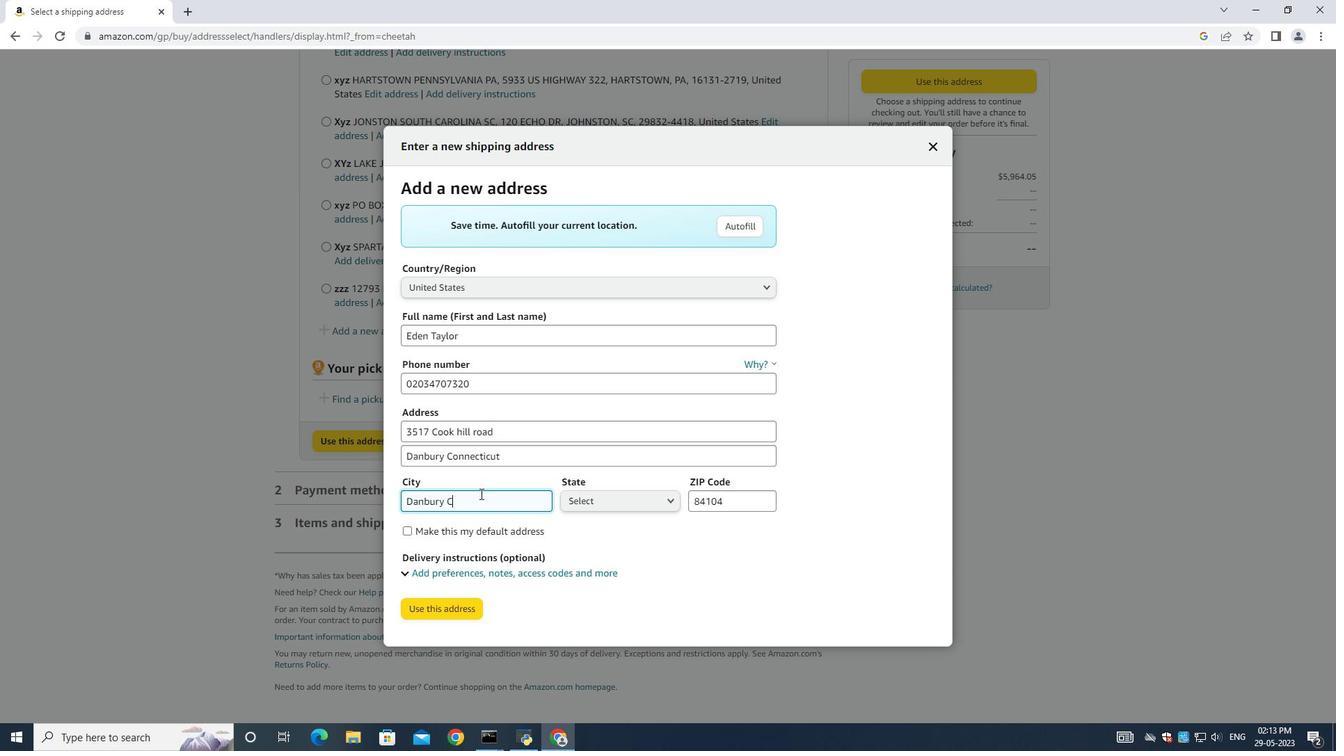
Action: Mouse moved to (608, 499)
Screenshot: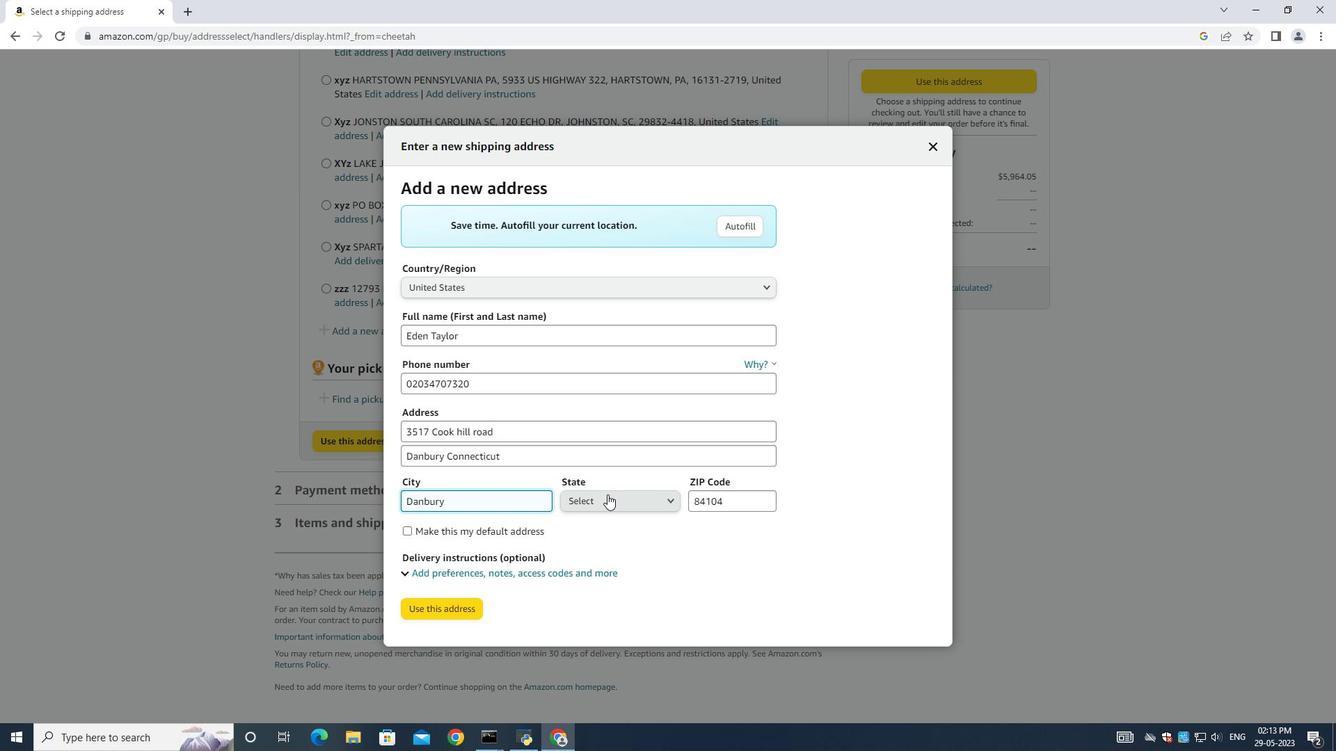 
Action: Mouse pressed left at (608, 499)
Screenshot: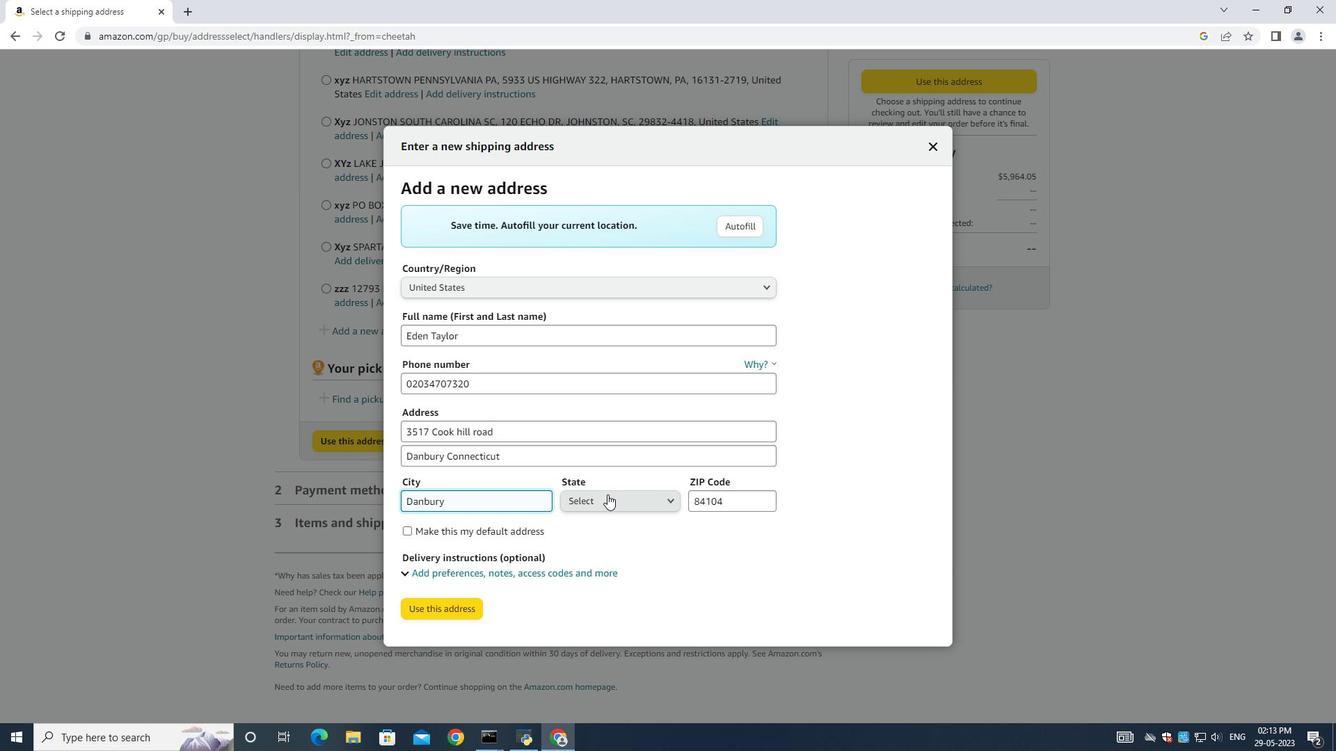 
Action: Key pressed conn
Screenshot: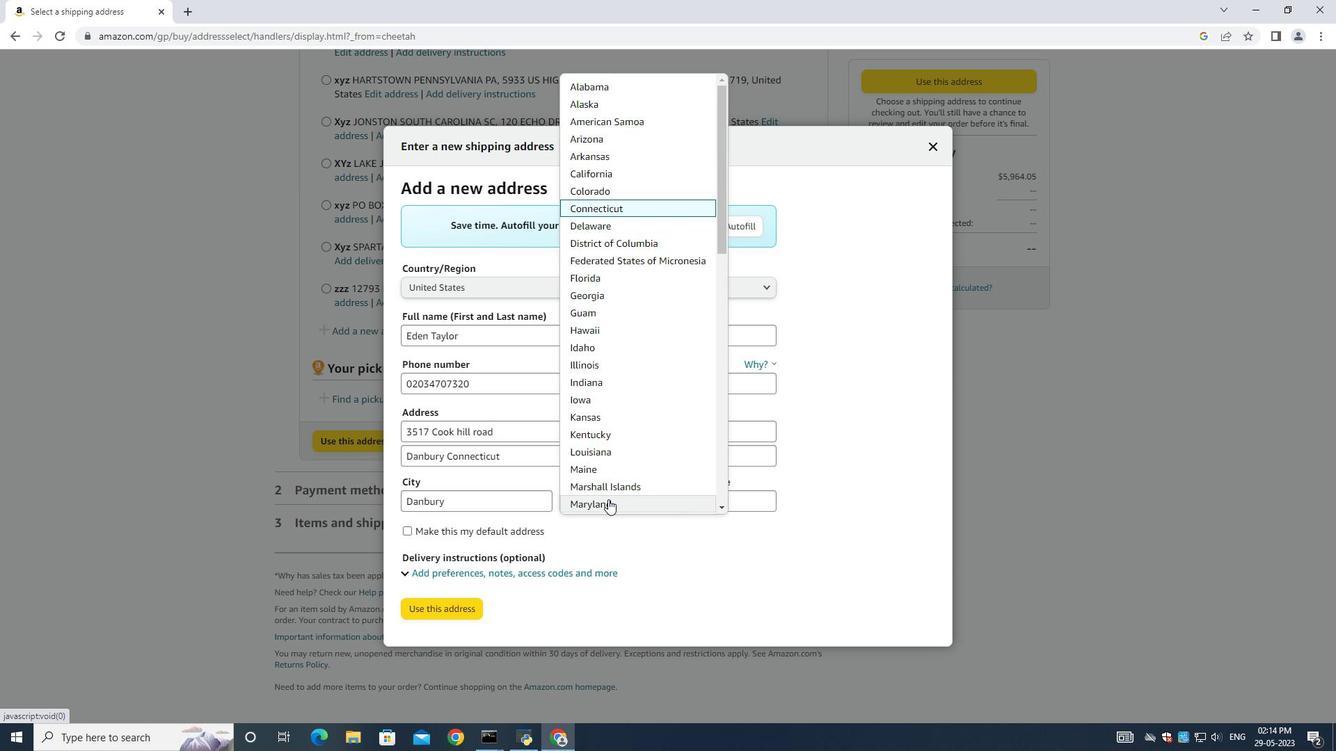 
Action: Mouse moved to (613, 204)
Screenshot: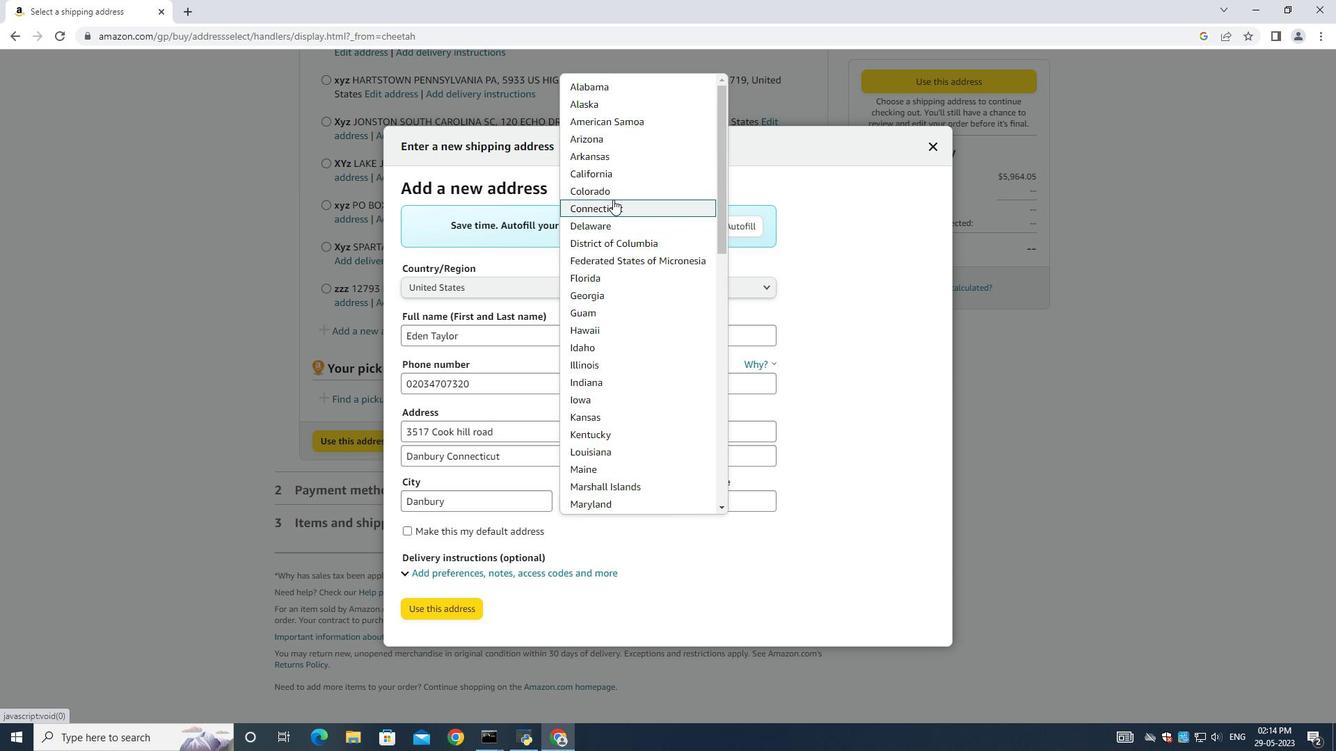 
Action: Mouse pressed left at (613, 204)
Screenshot: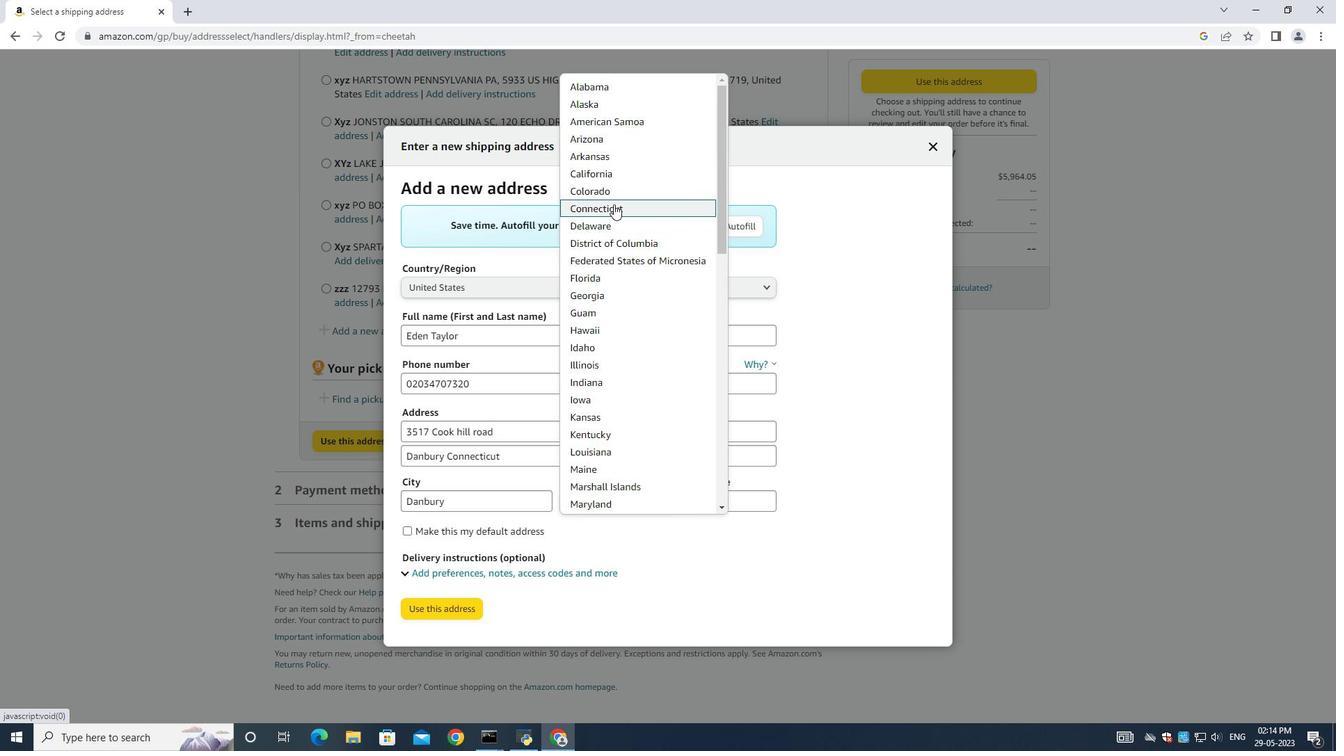 
Action: Mouse moved to (746, 502)
Screenshot: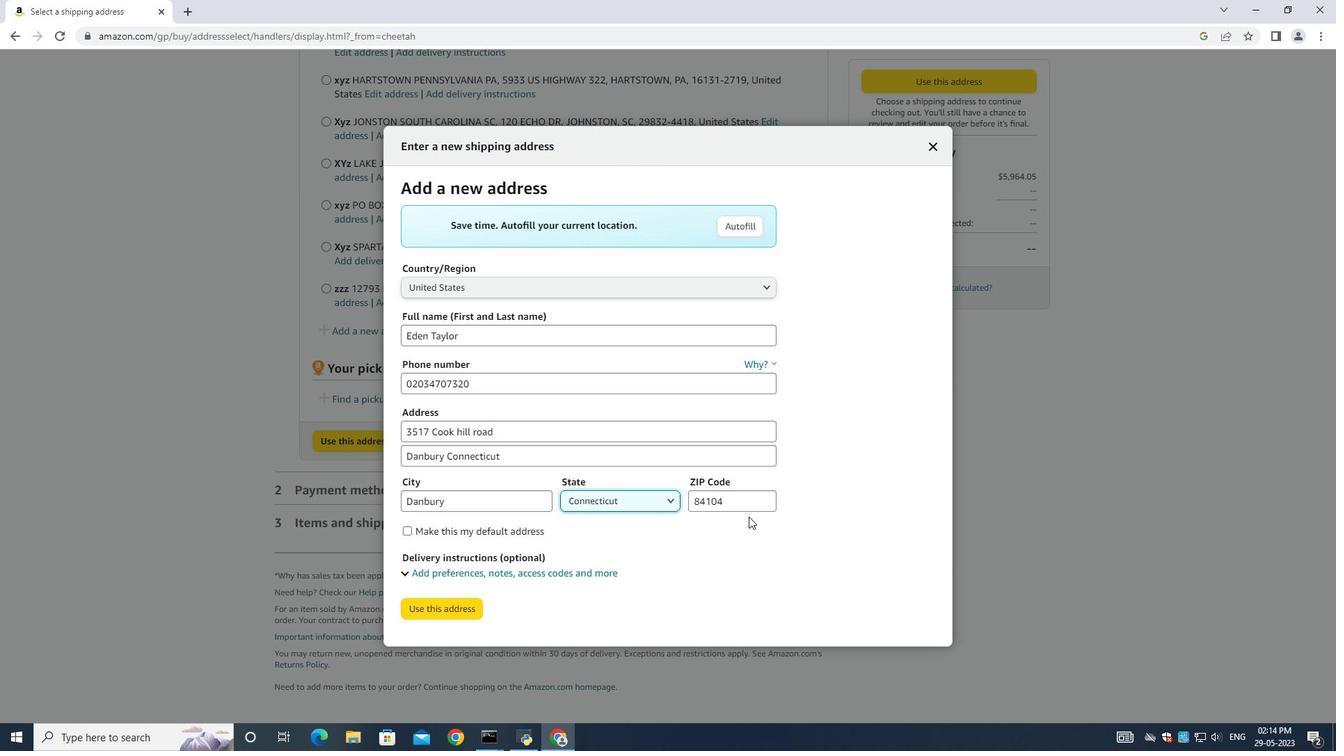 
Action: Mouse pressed left at (746, 502)
Screenshot: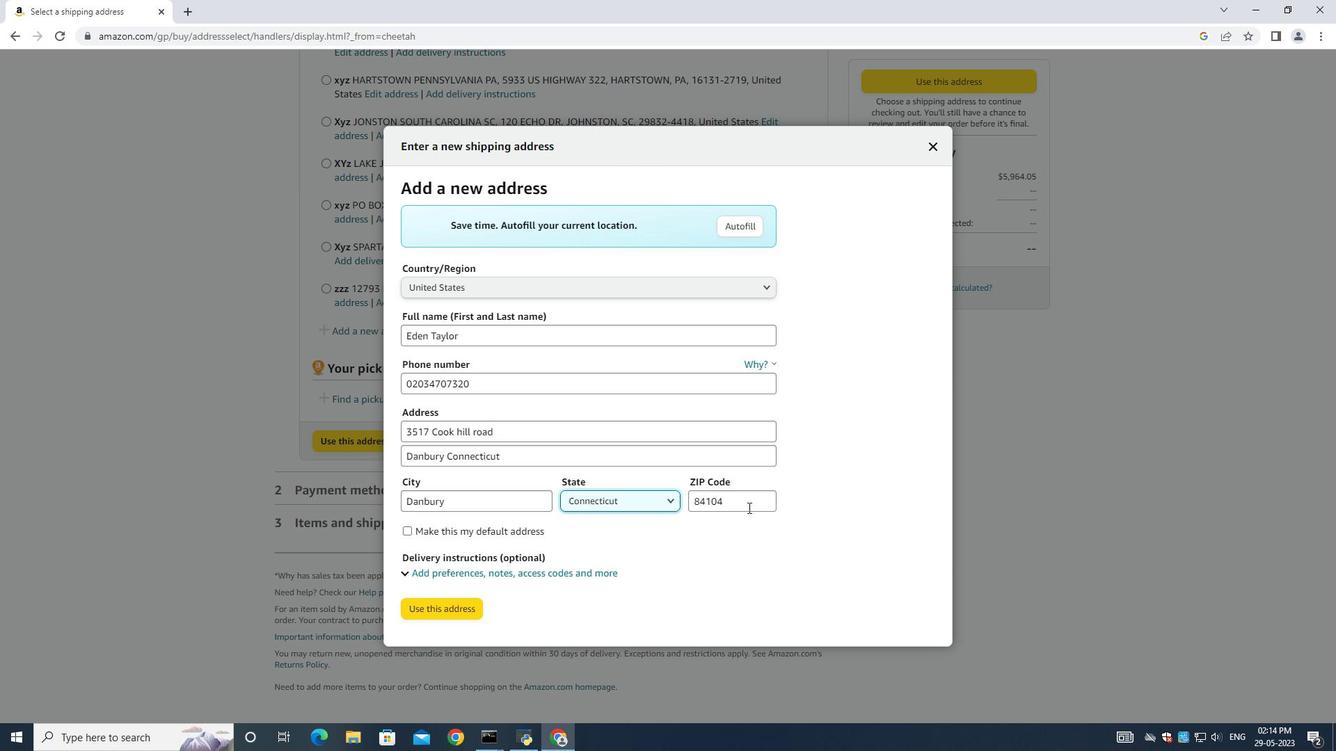 
Action: Key pressed ctrl+A<Key.backspace>06810
Screenshot: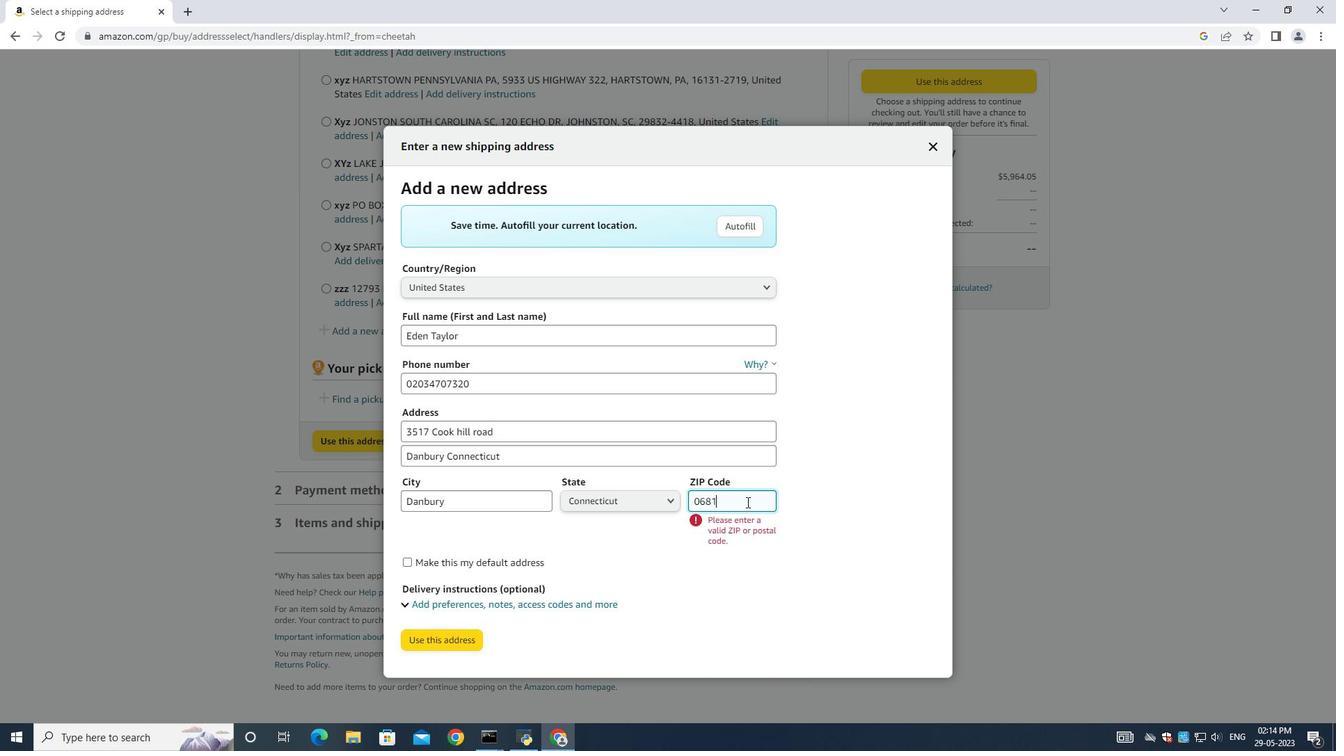 
Action: Mouse moved to (454, 631)
Screenshot: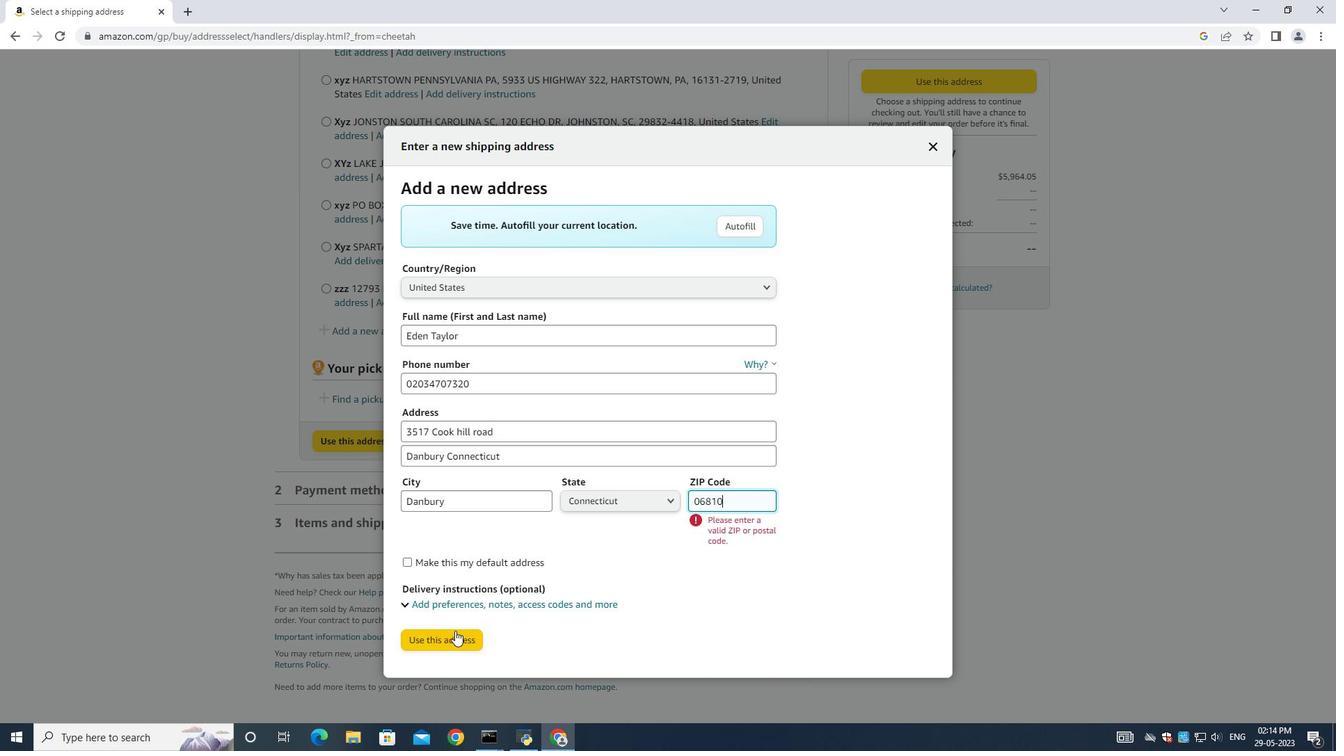 
Action: Mouse pressed left at (454, 631)
Screenshot: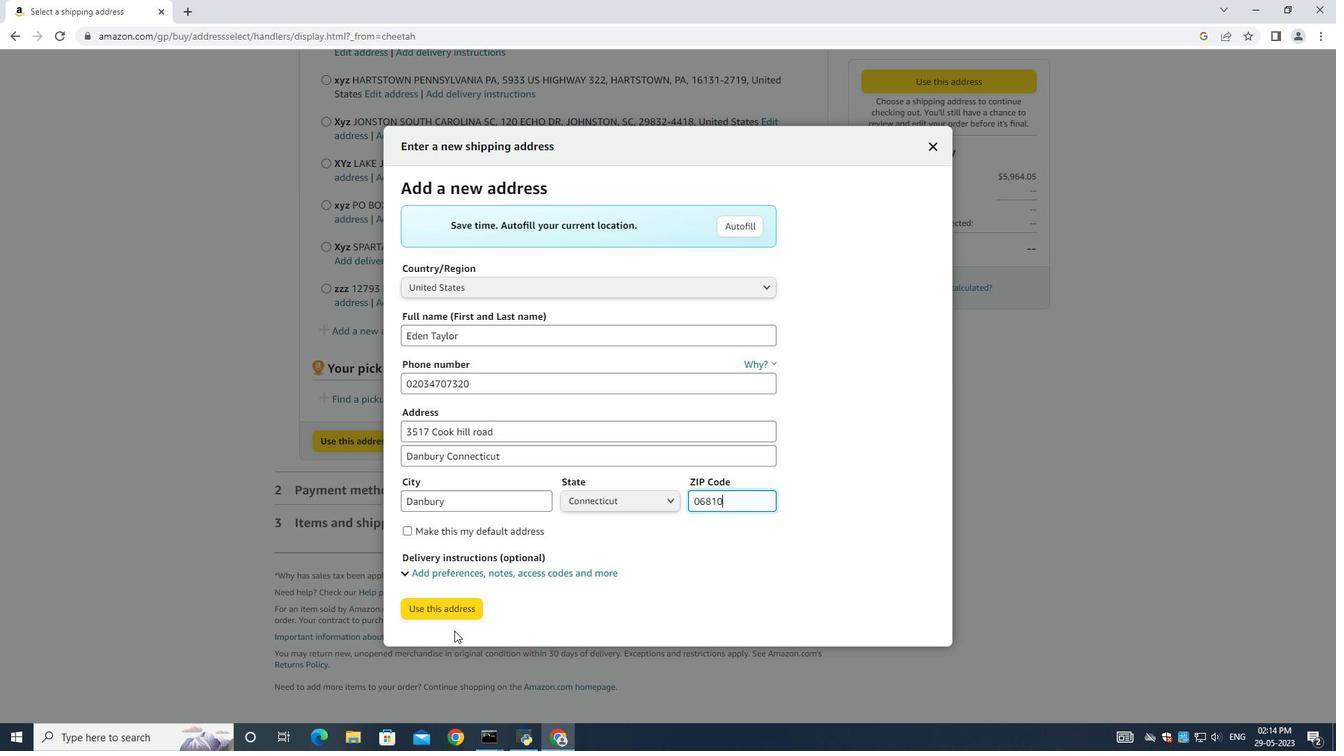 
Action: Mouse moved to (446, 611)
Screenshot: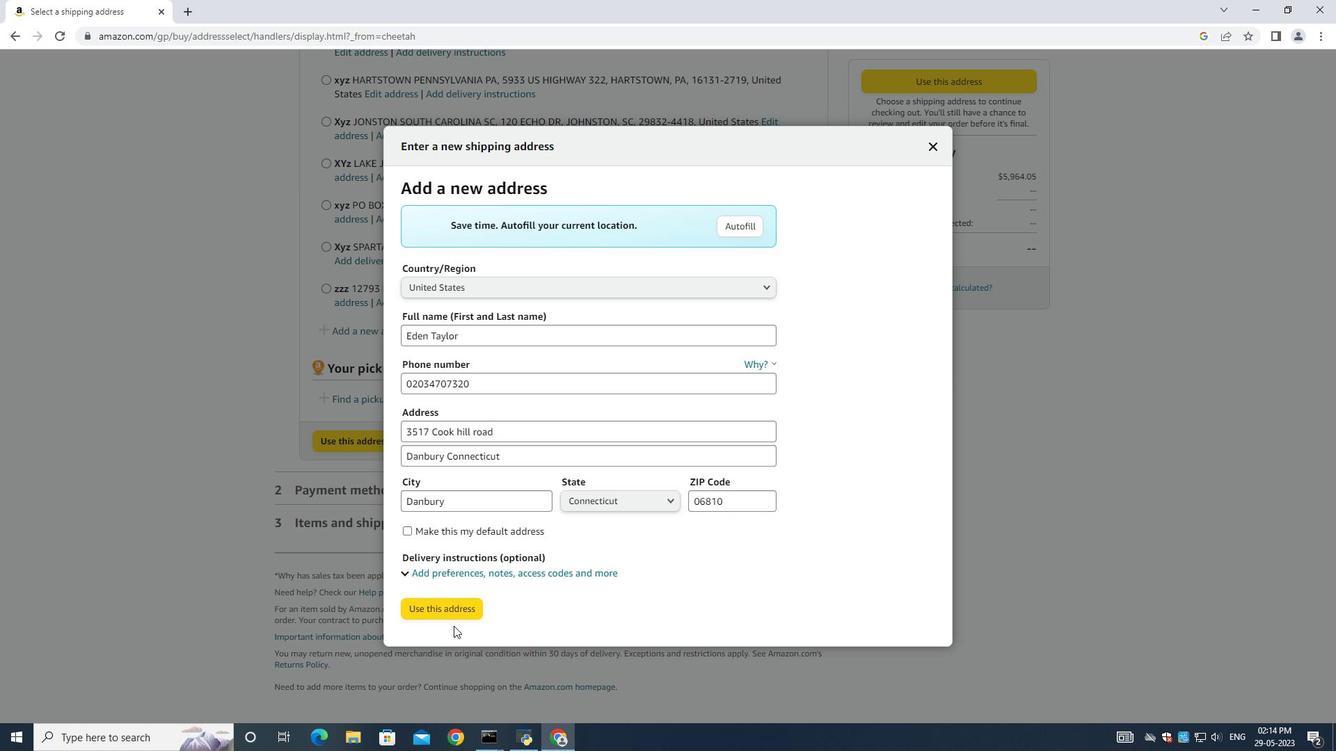 
Action: Mouse pressed left at (446, 611)
Screenshot: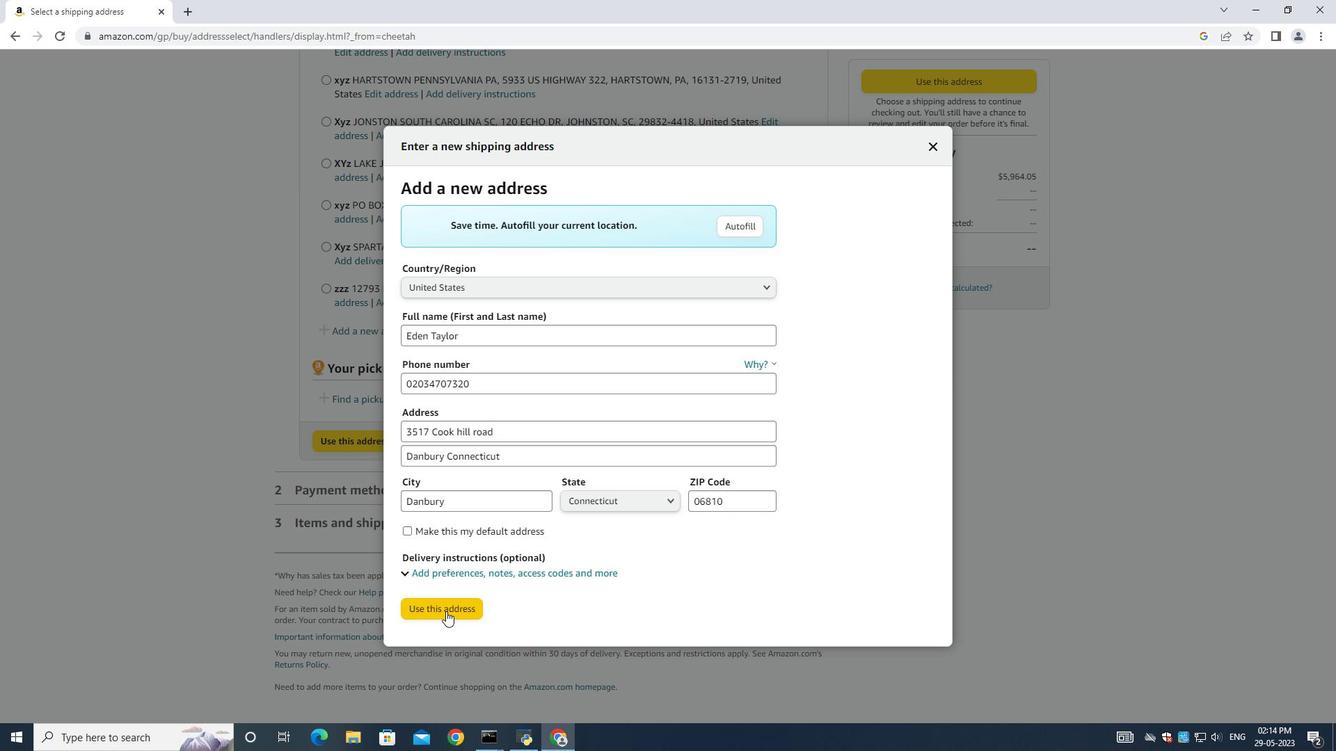 
Action: Mouse moved to (432, 710)
Screenshot: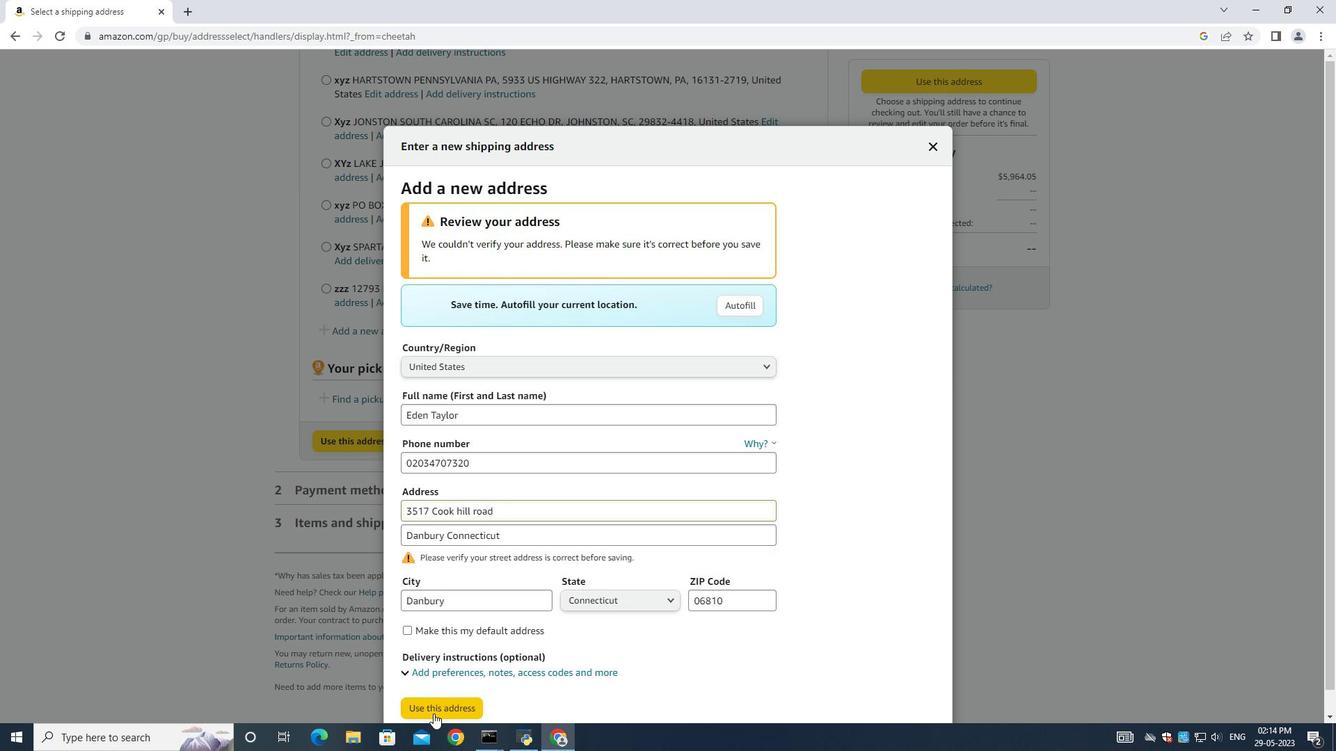 
Action: Mouse pressed left at (432, 710)
Screenshot: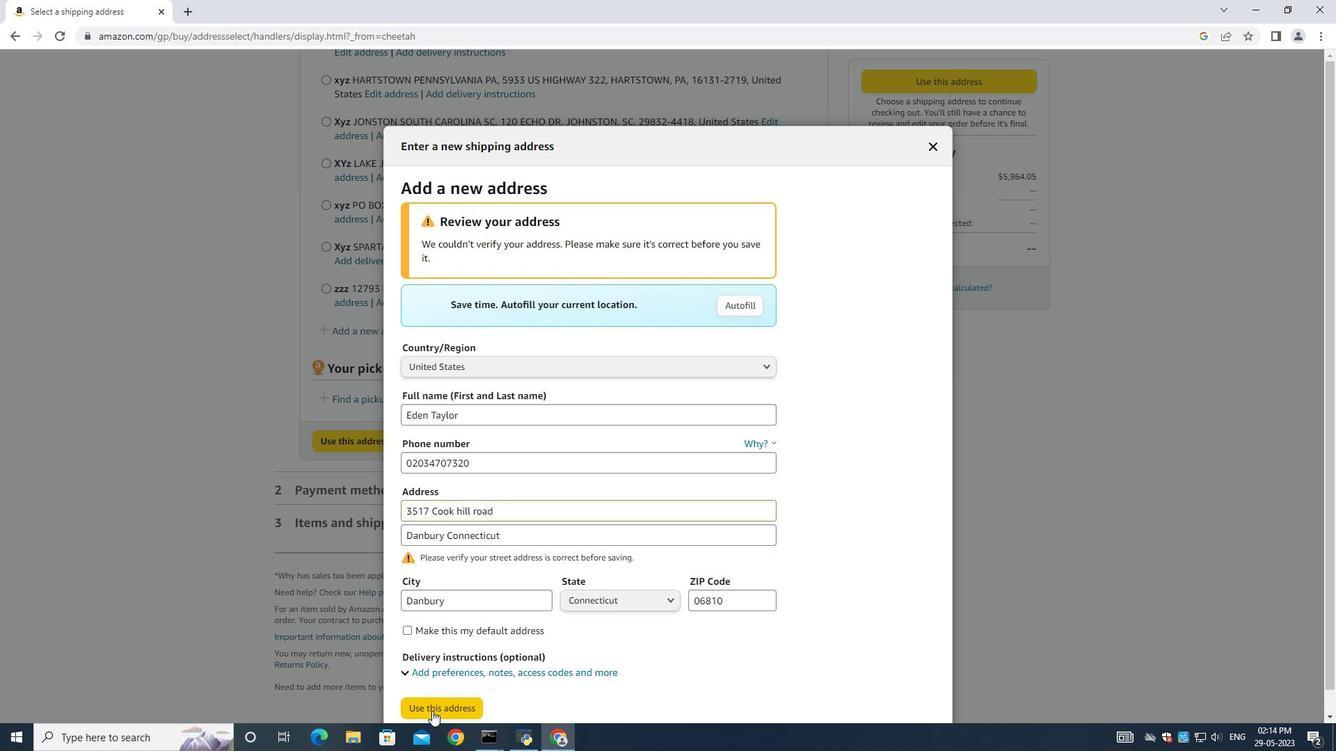 
Action: Mouse moved to (583, 319)
Screenshot: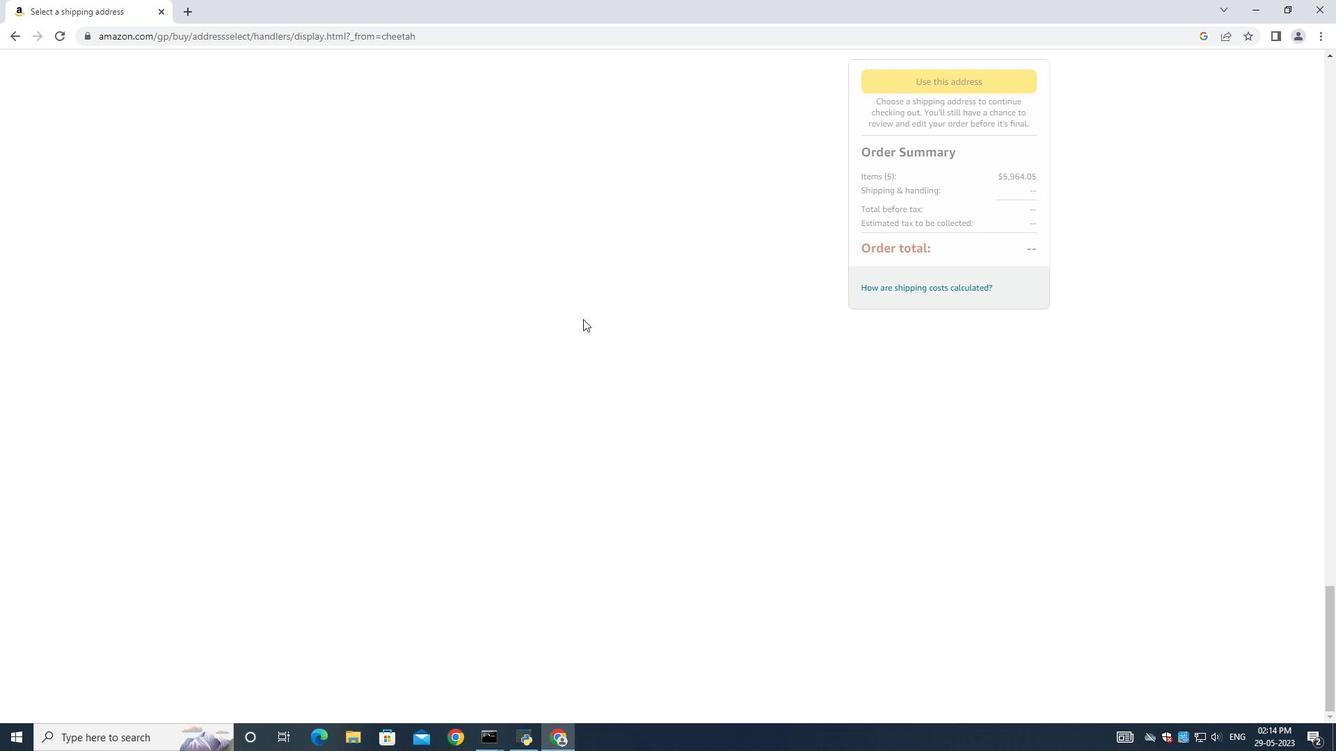 
